 Task: Apply the filter to Enhance the mood of a rainy day photo.
Action: Mouse moved to (684, 239)
Screenshot: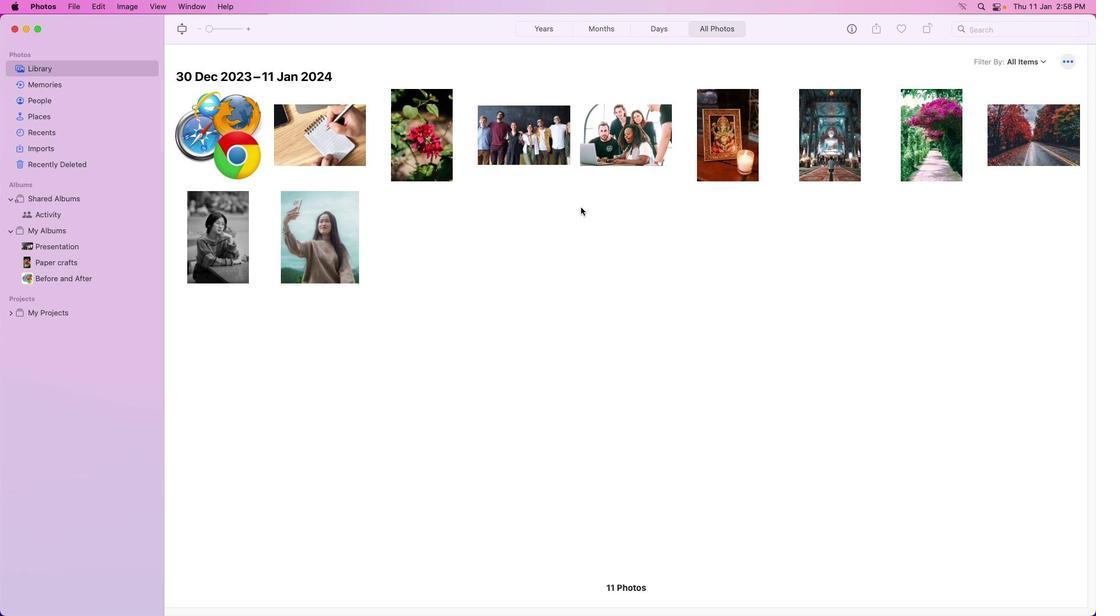 
Action: Mouse pressed left at (684, 239)
Screenshot: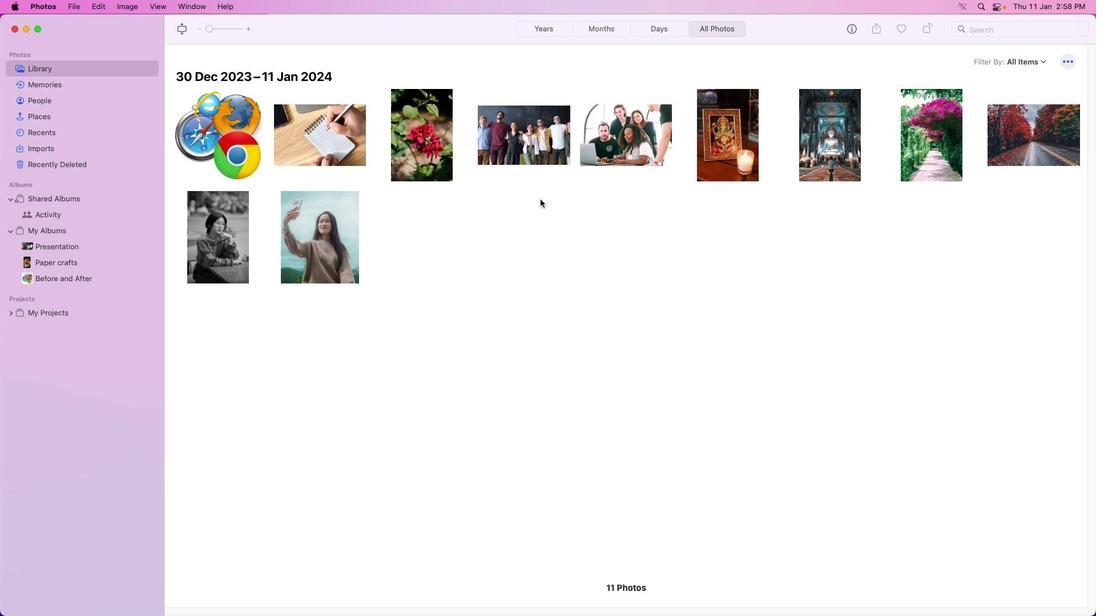 
Action: Mouse moved to (77, 7)
Screenshot: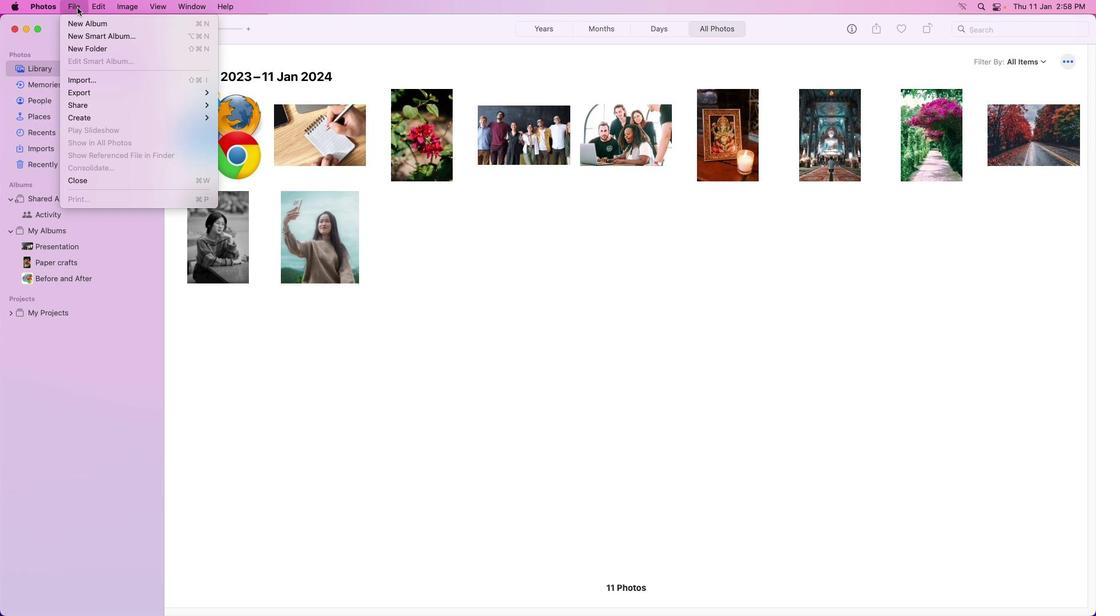 
Action: Mouse pressed left at (77, 7)
Screenshot: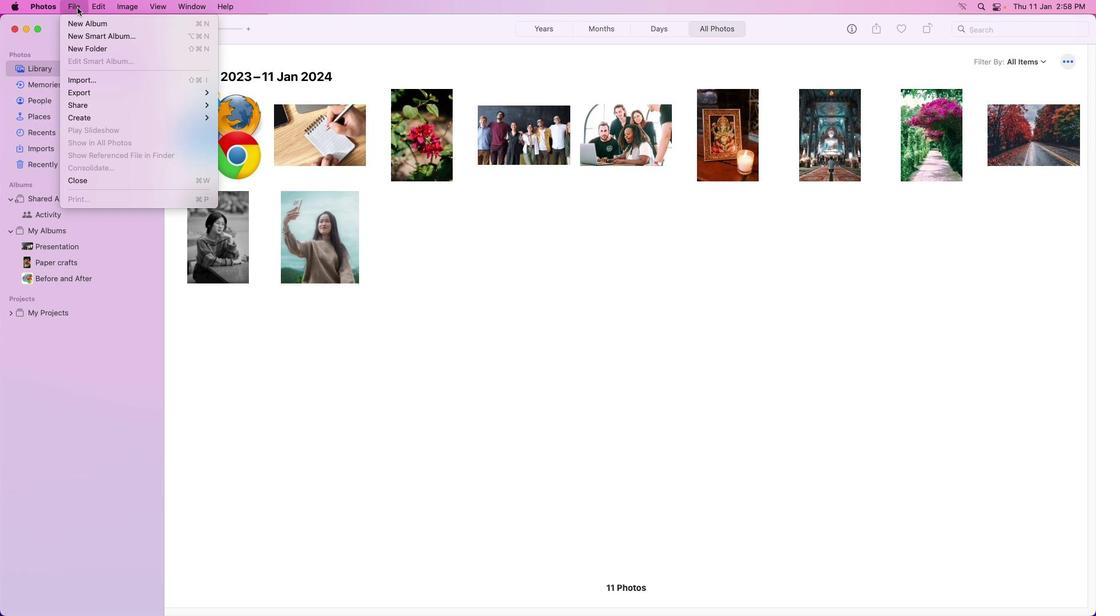 
Action: Mouse moved to (109, 81)
Screenshot: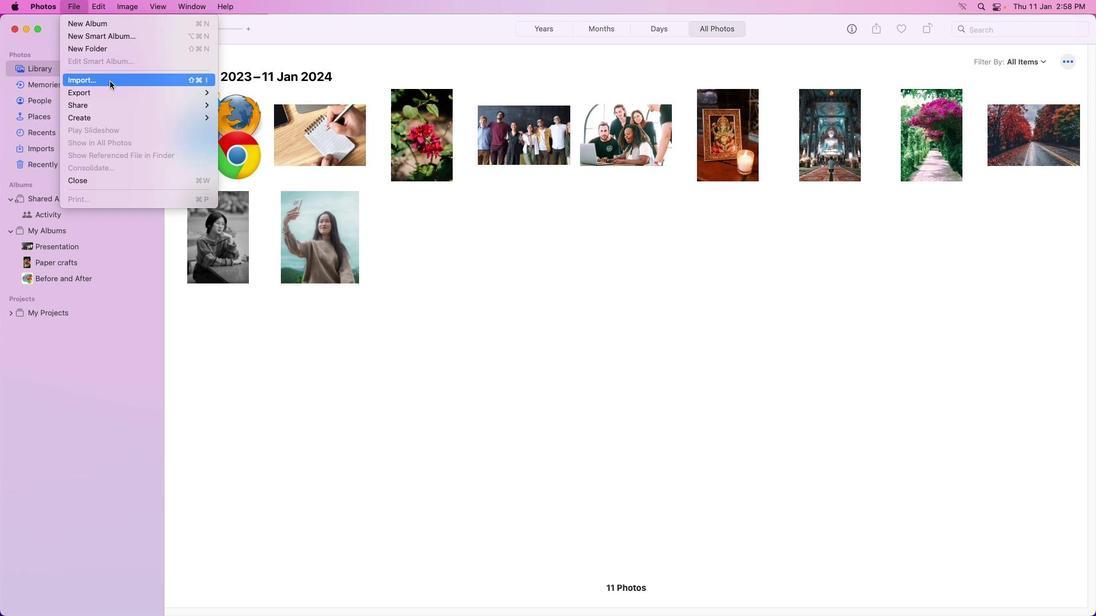 
Action: Mouse pressed left at (109, 81)
Screenshot: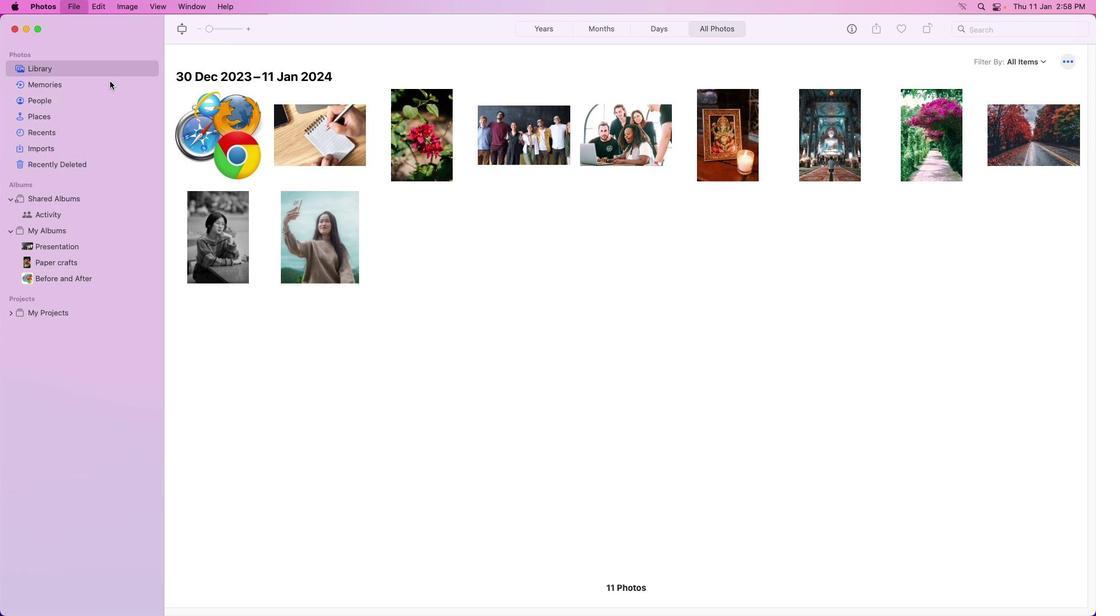 
Action: Mouse moved to (492, 275)
Screenshot: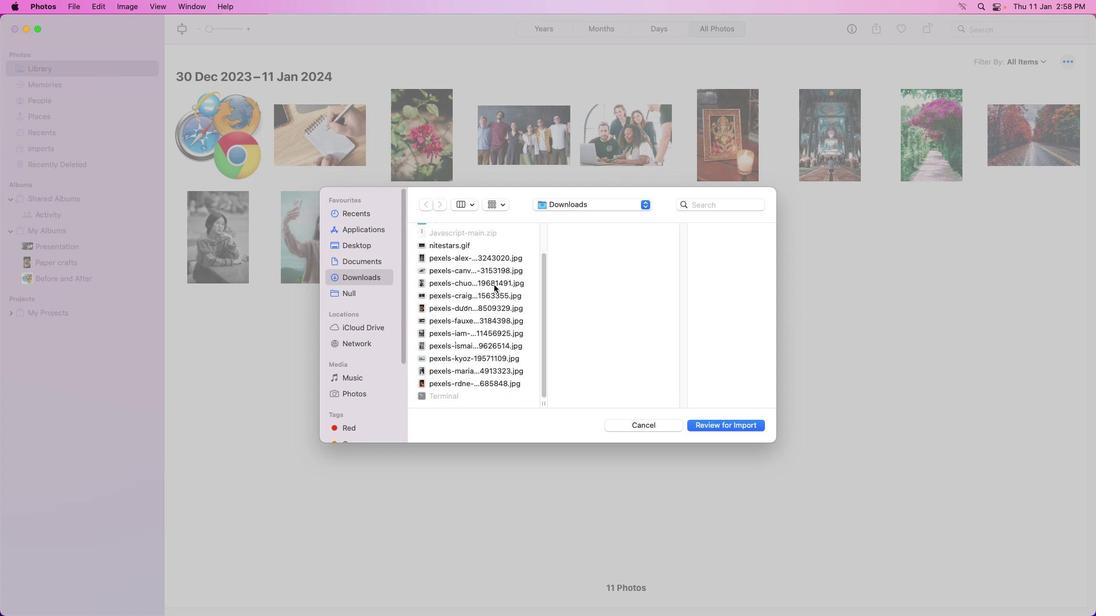 
Action: Mouse scrolled (492, 275) with delta (0, 0)
Screenshot: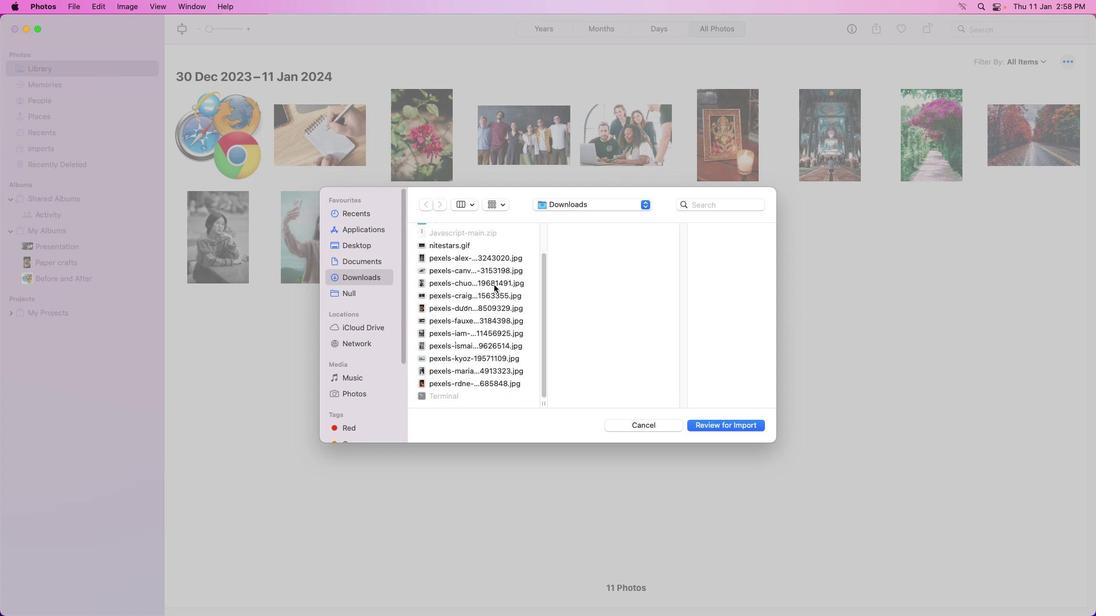 
Action: Mouse moved to (493, 278)
Screenshot: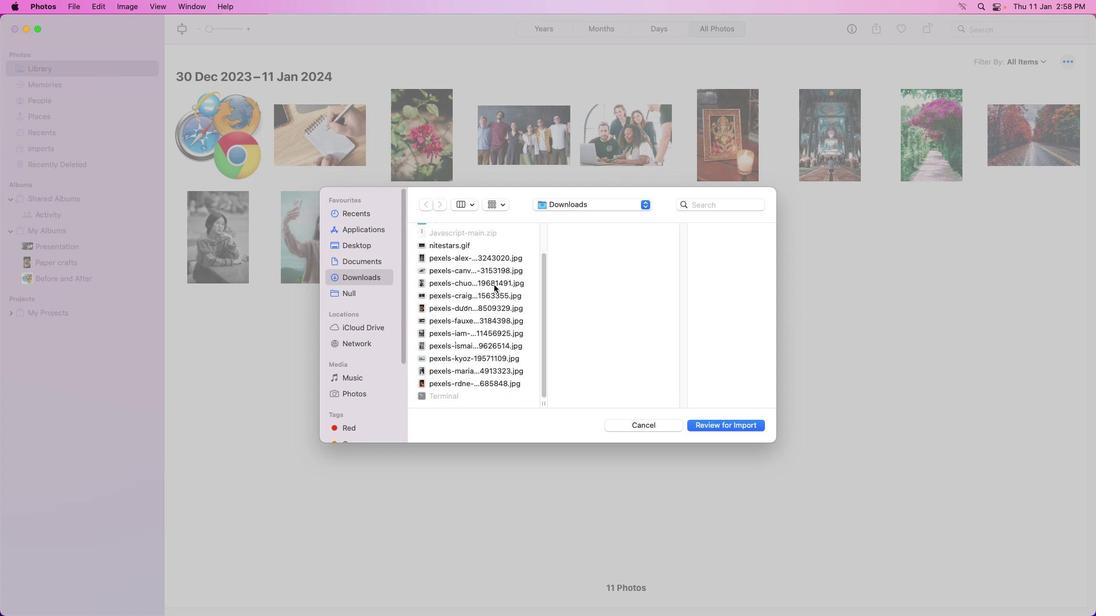 
Action: Mouse scrolled (493, 278) with delta (0, 0)
Screenshot: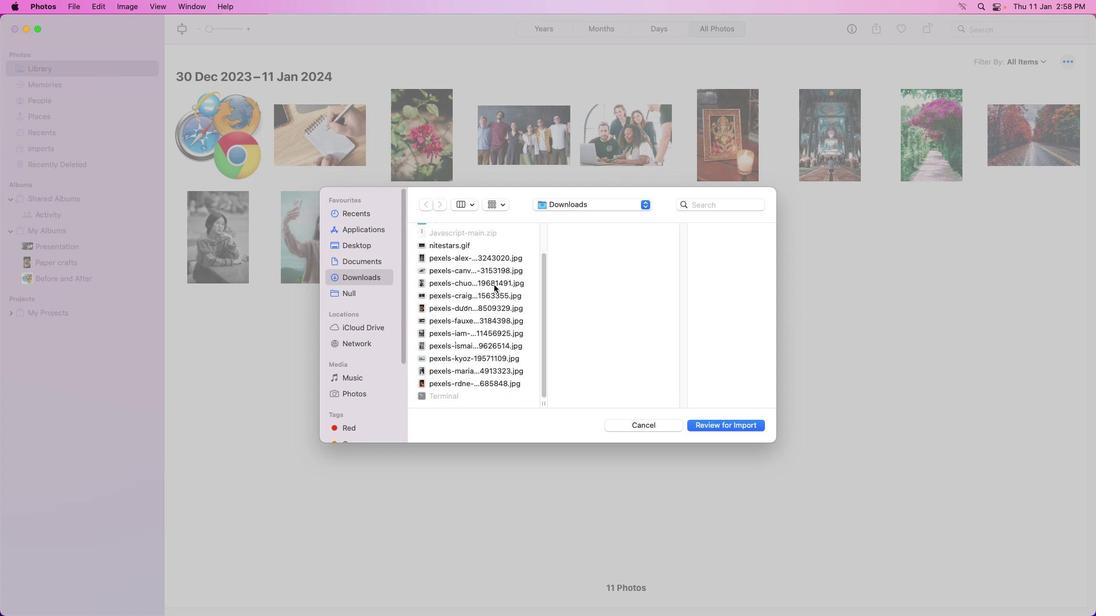 
Action: Mouse moved to (494, 280)
Screenshot: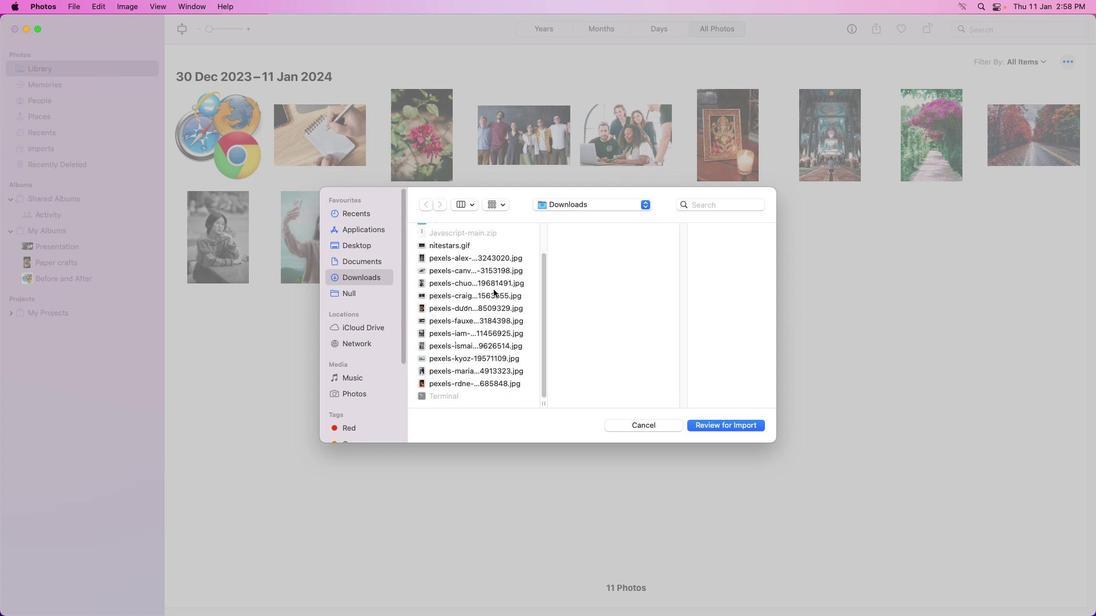 
Action: Mouse scrolled (494, 280) with delta (0, -1)
Screenshot: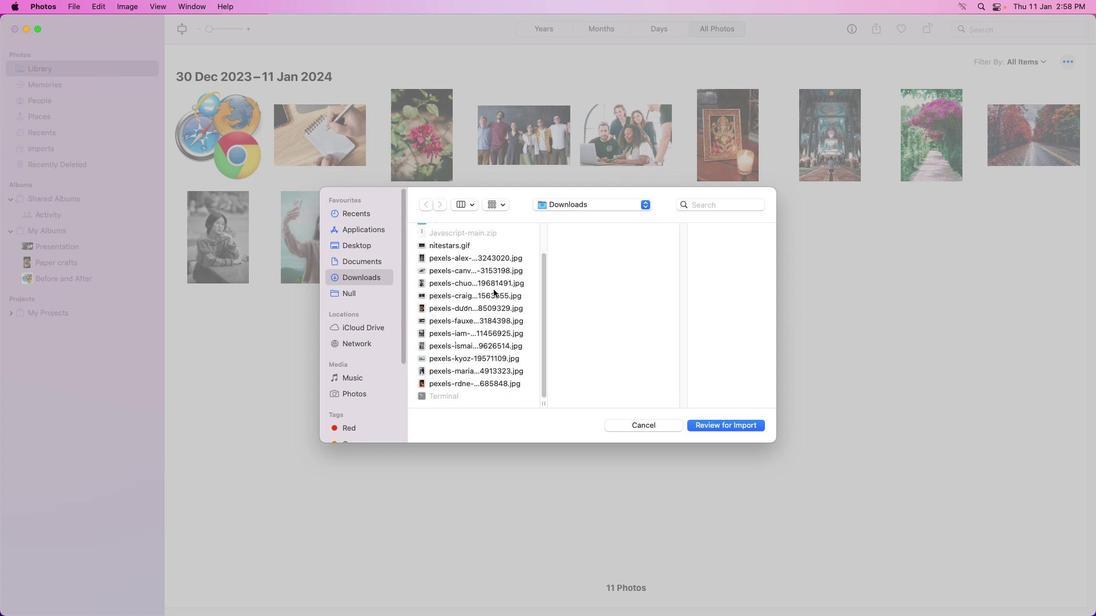 
Action: Mouse moved to (494, 281)
Screenshot: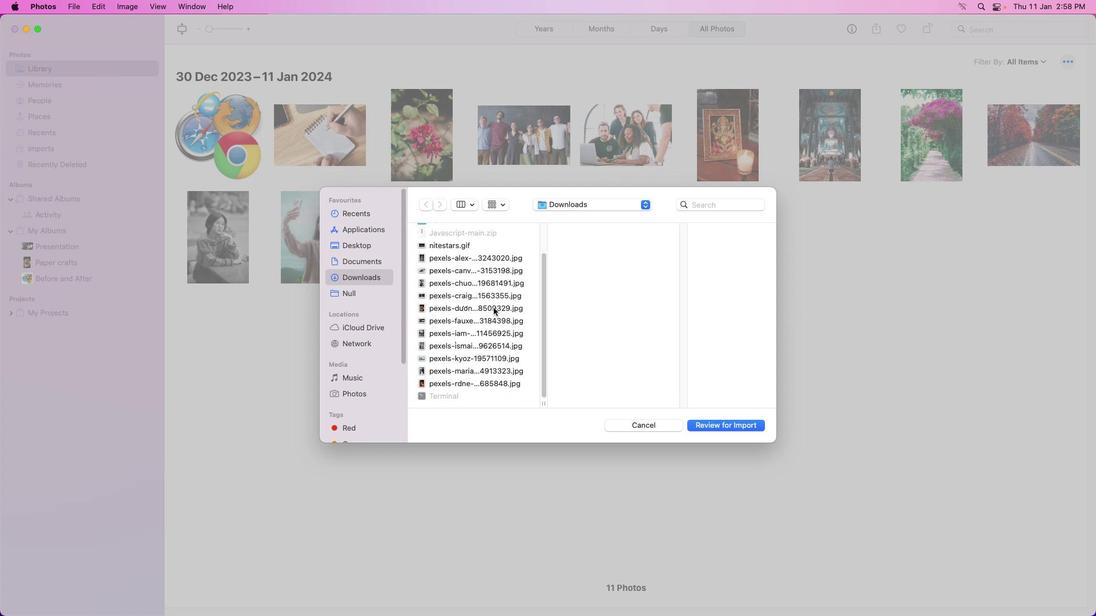 
Action: Mouse scrolled (494, 281) with delta (0, -2)
Screenshot: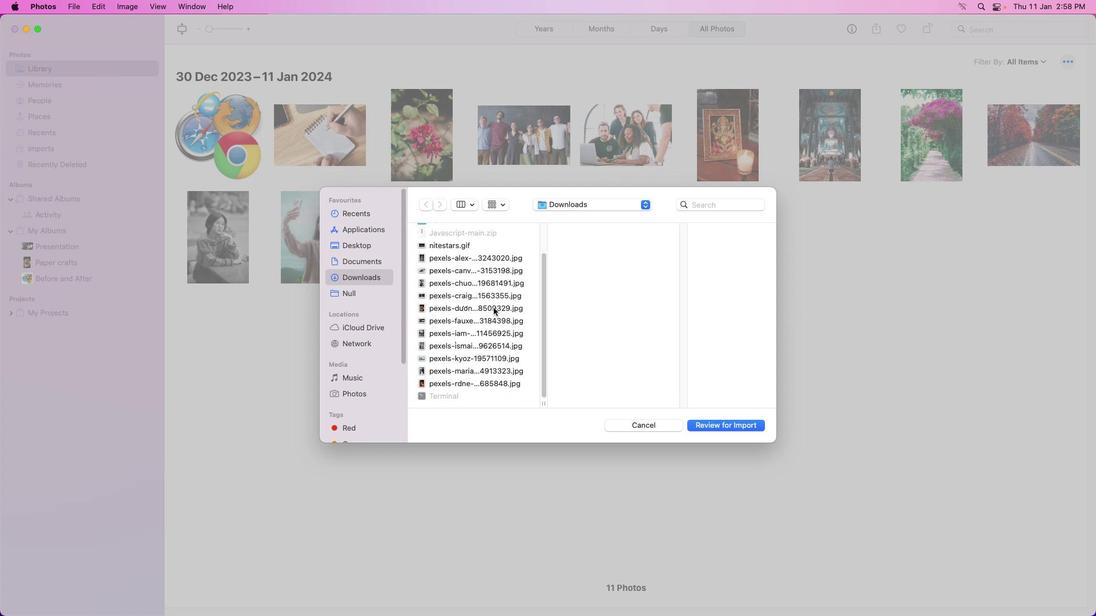 
Action: Mouse moved to (494, 282)
Screenshot: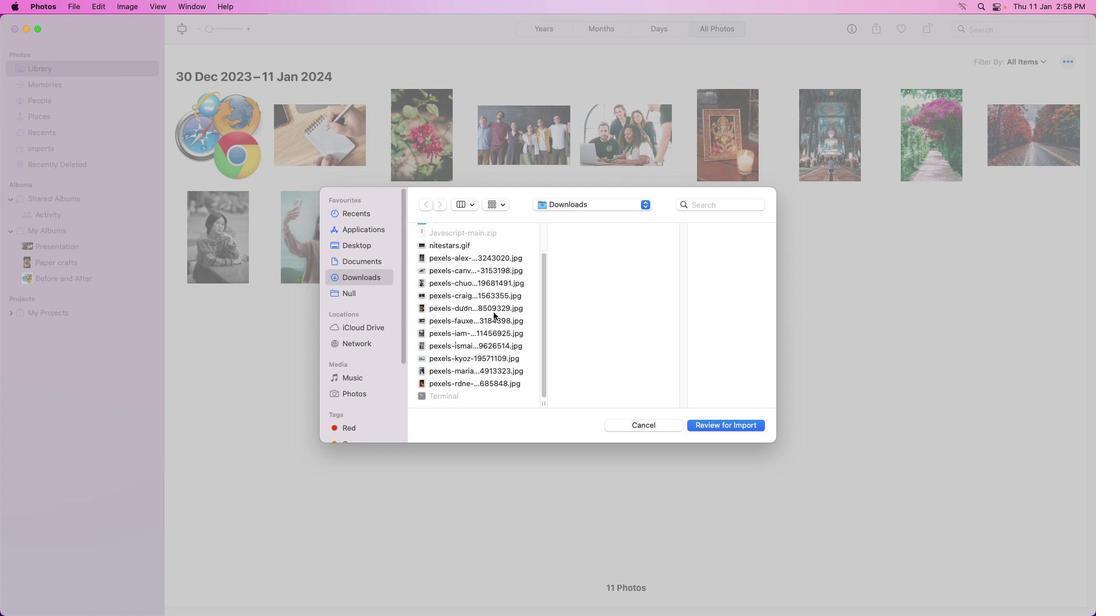 
Action: Mouse scrolled (494, 282) with delta (0, -2)
Screenshot: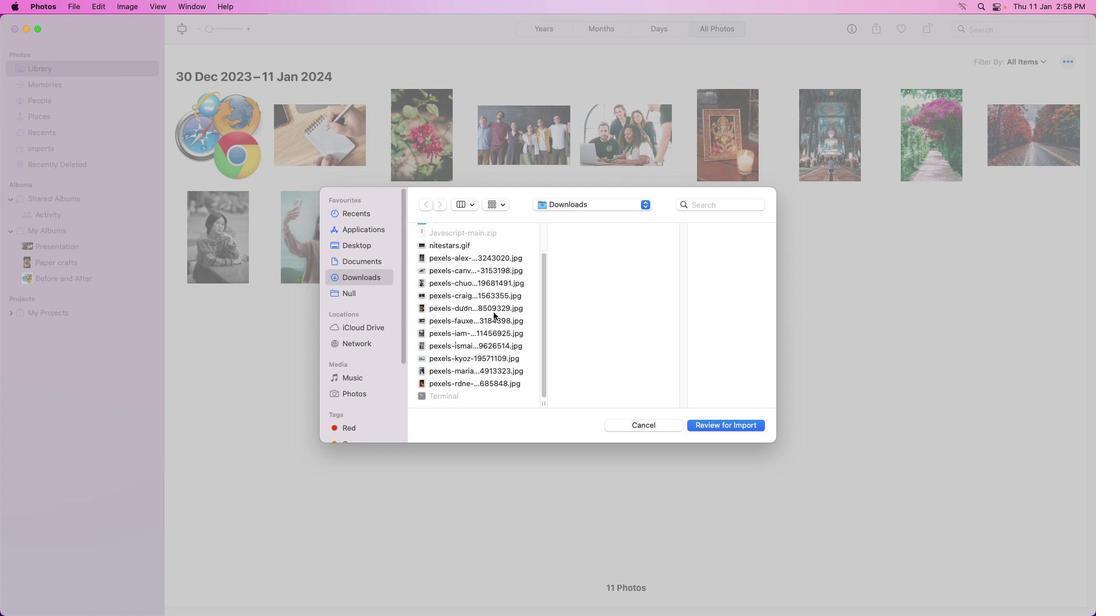 
Action: Mouse moved to (494, 282)
Screenshot: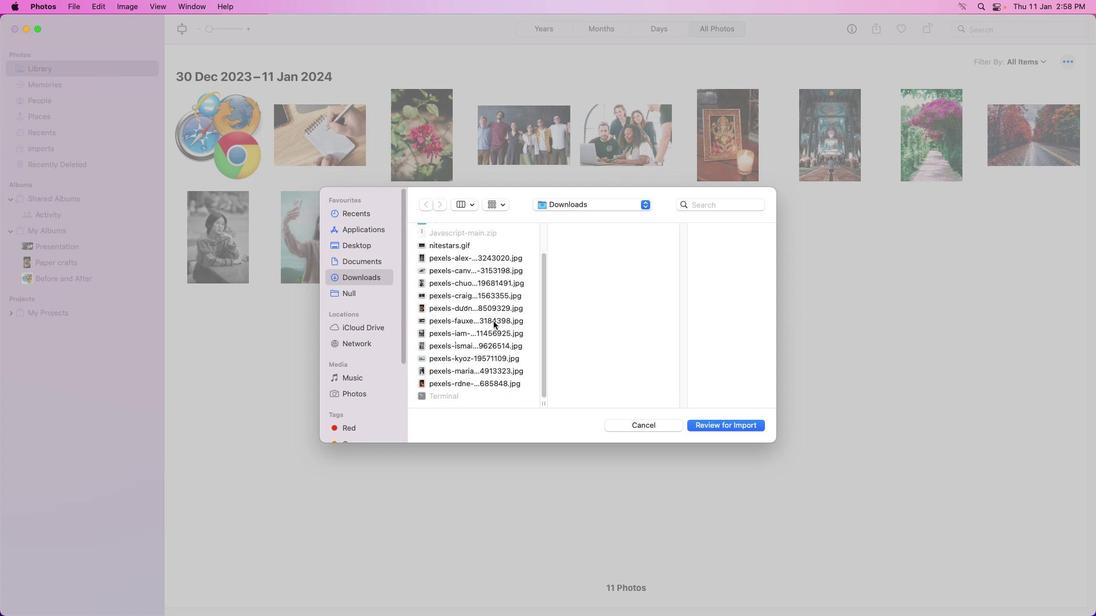 
Action: Mouse scrolled (494, 282) with delta (0, -2)
Screenshot: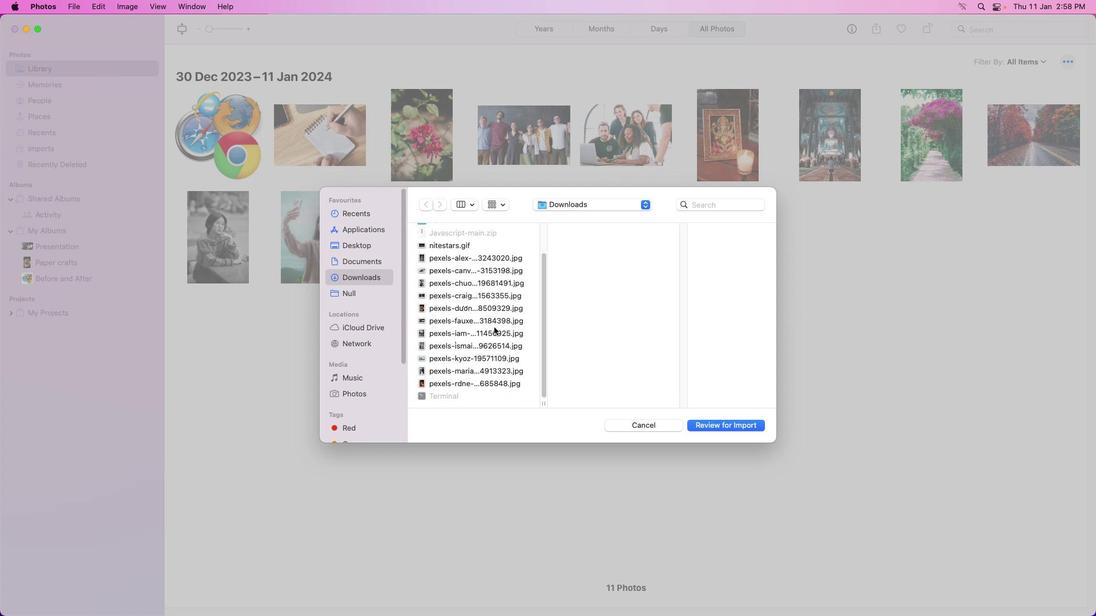 
Action: Mouse moved to (493, 308)
Screenshot: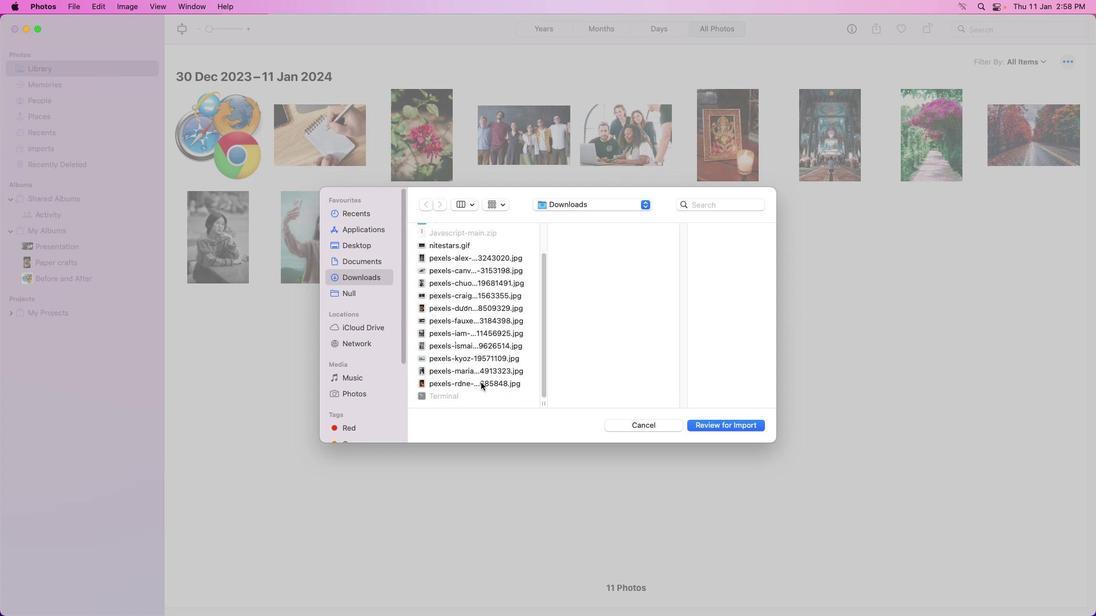 
Action: Mouse scrolled (493, 308) with delta (0, 0)
Screenshot: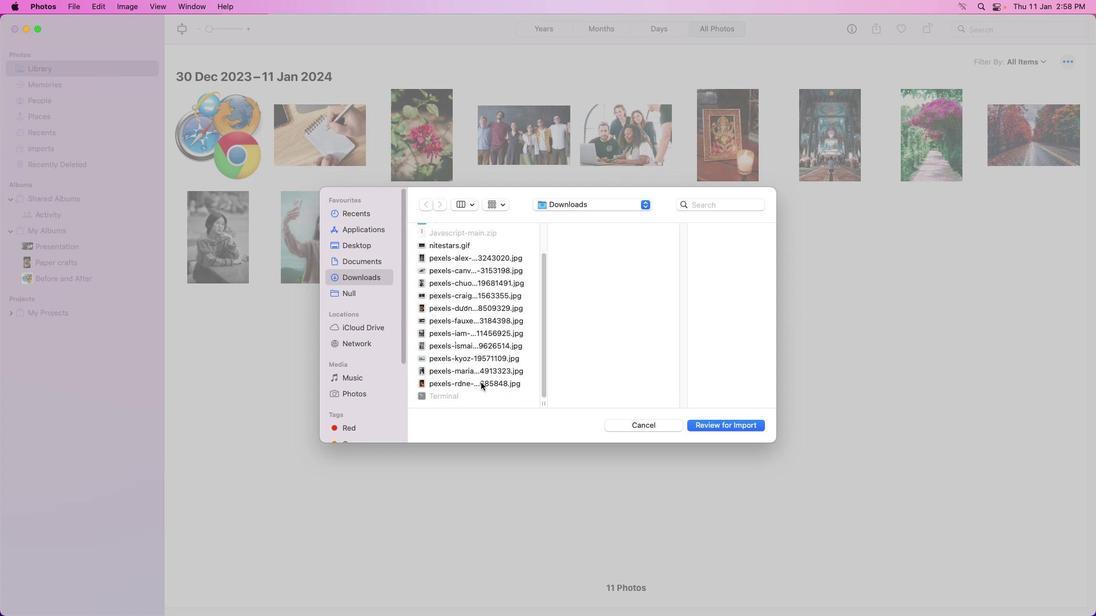 
Action: Mouse moved to (493, 315)
Screenshot: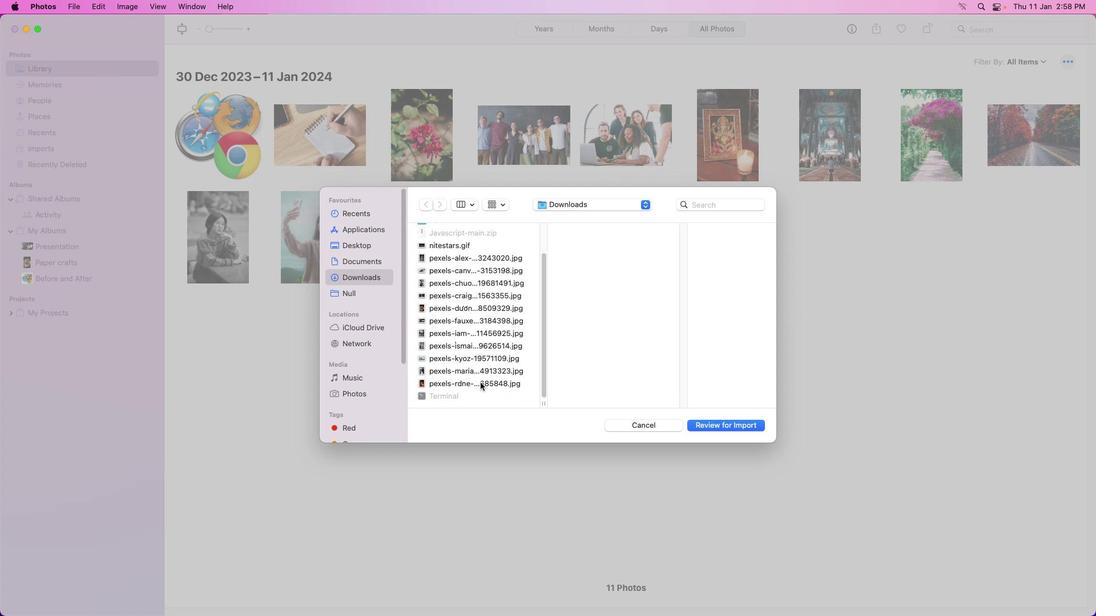
Action: Mouse scrolled (493, 315) with delta (0, 0)
Screenshot: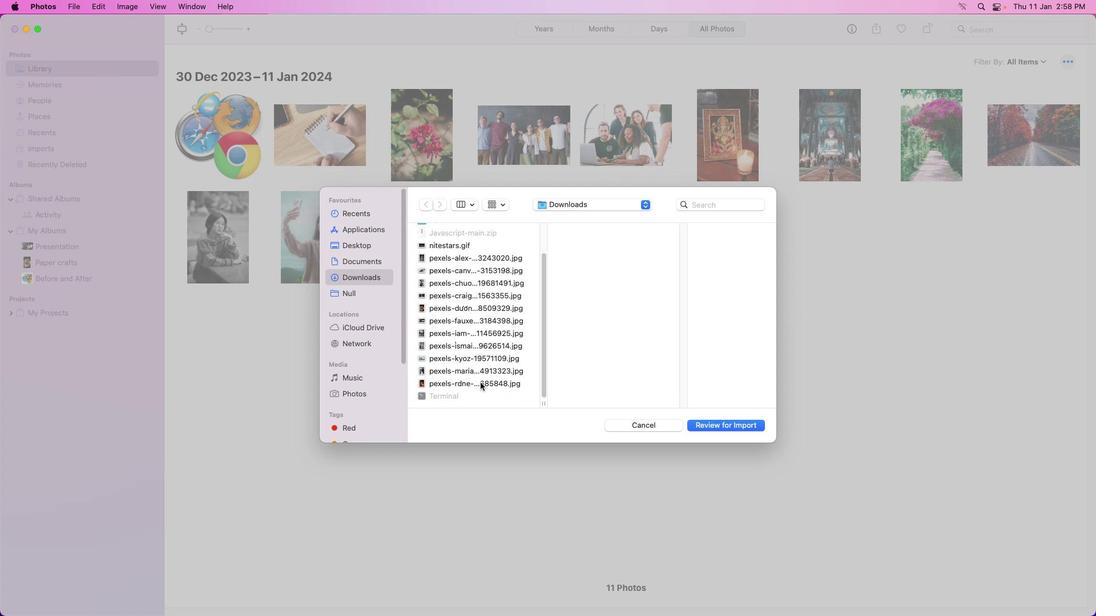 
Action: Mouse moved to (493, 326)
Screenshot: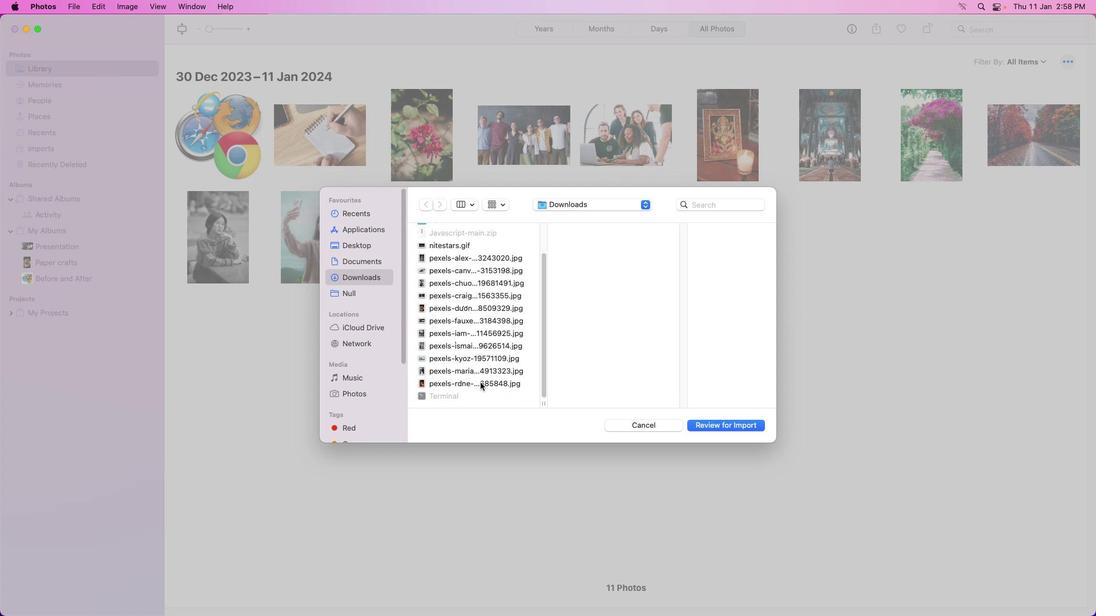 
Action: Mouse scrolled (493, 326) with delta (0, -1)
Screenshot: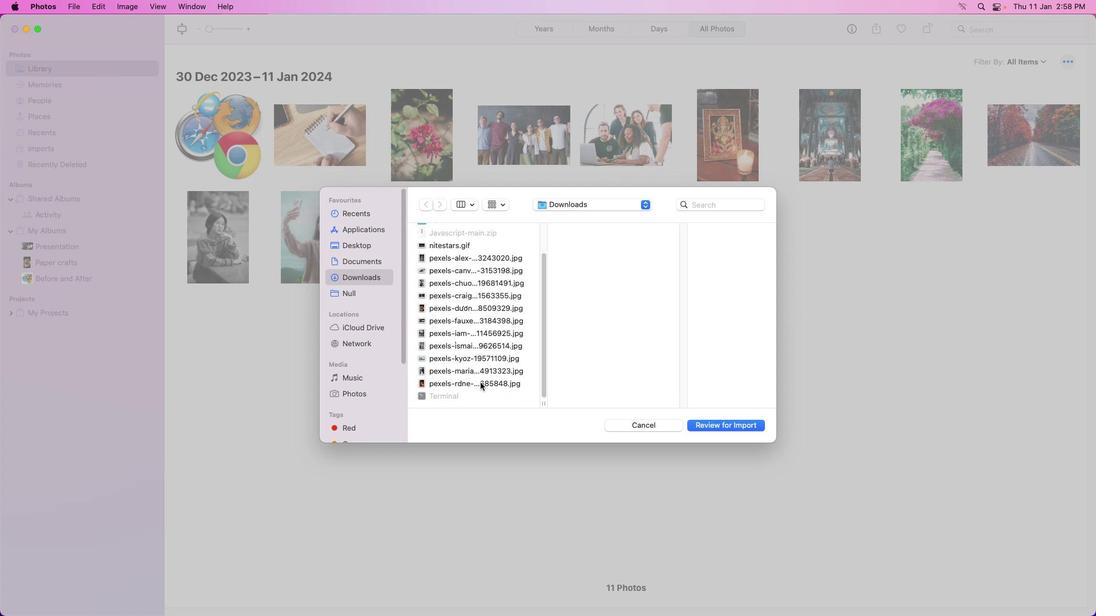
Action: Mouse moved to (495, 334)
Screenshot: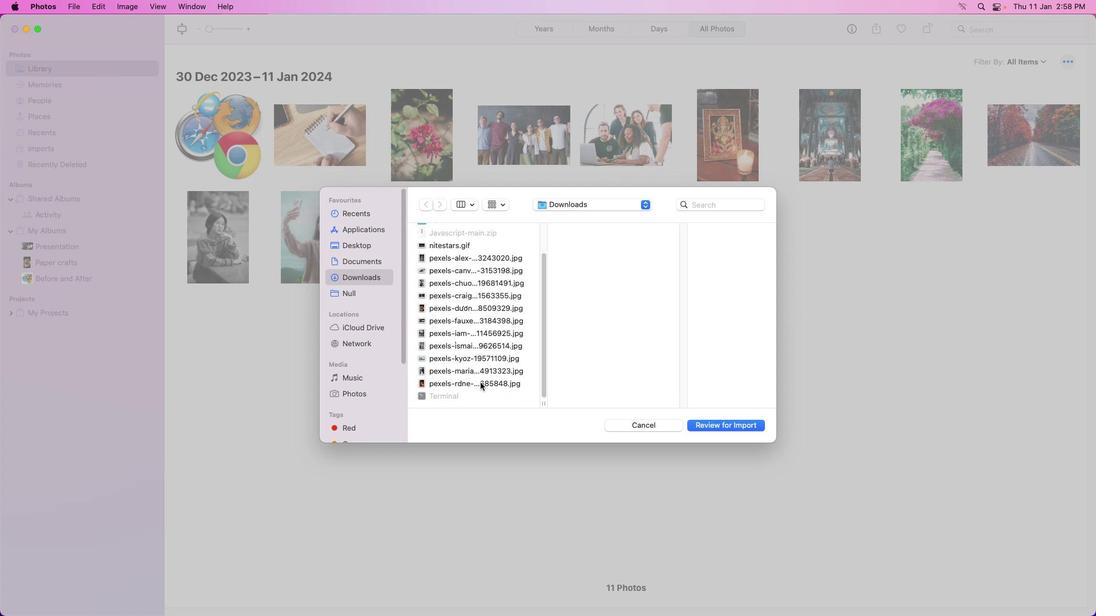 
Action: Mouse scrolled (495, 334) with delta (0, -2)
Screenshot: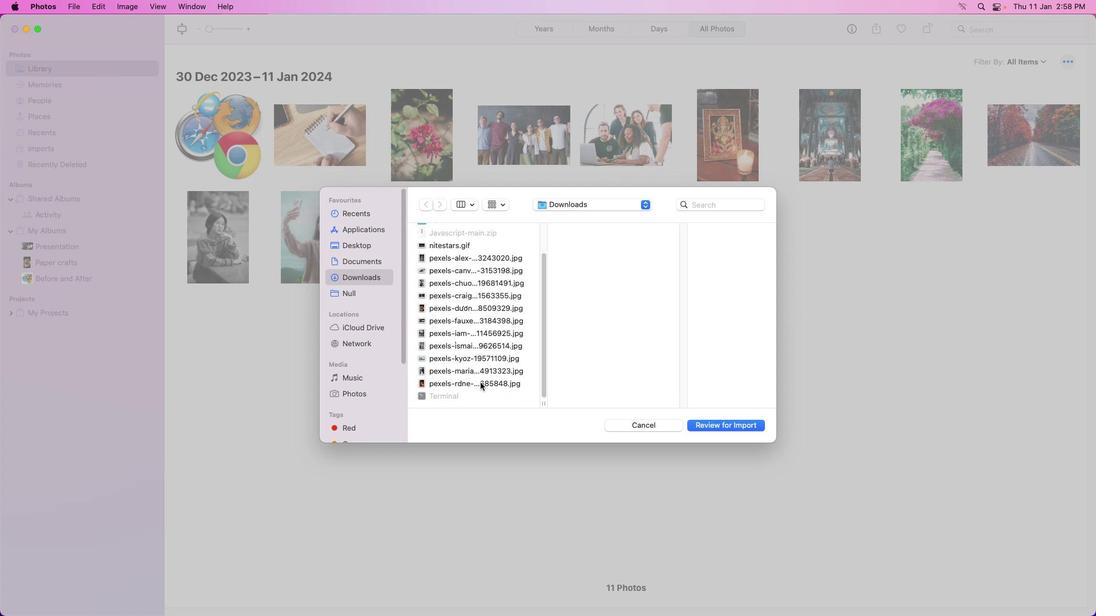 
Action: Mouse moved to (480, 383)
Screenshot: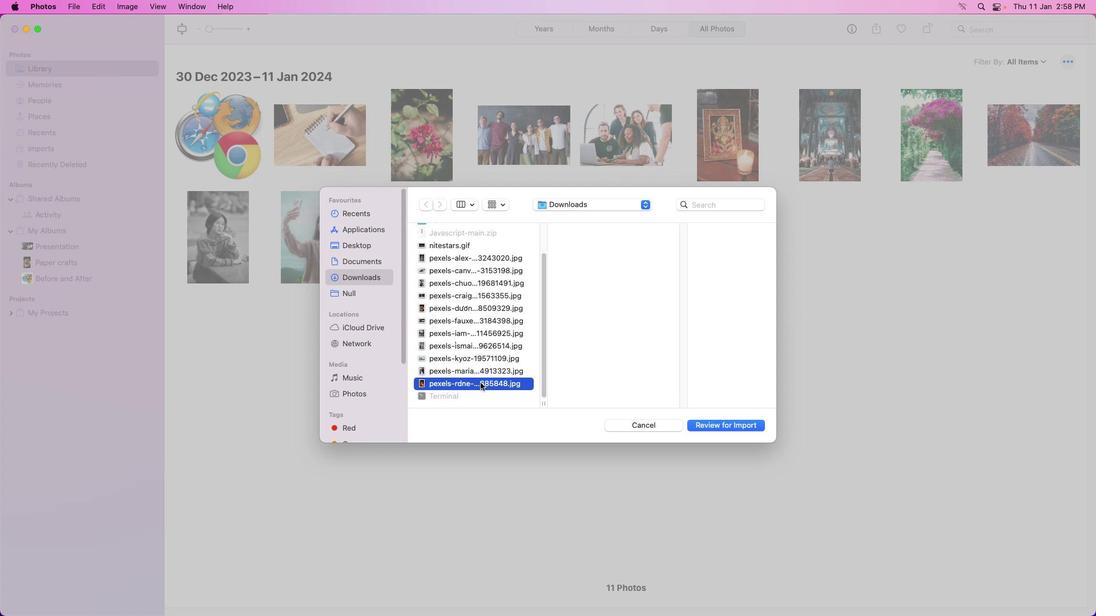 
Action: Mouse pressed left at (480, 383)
Screenshot: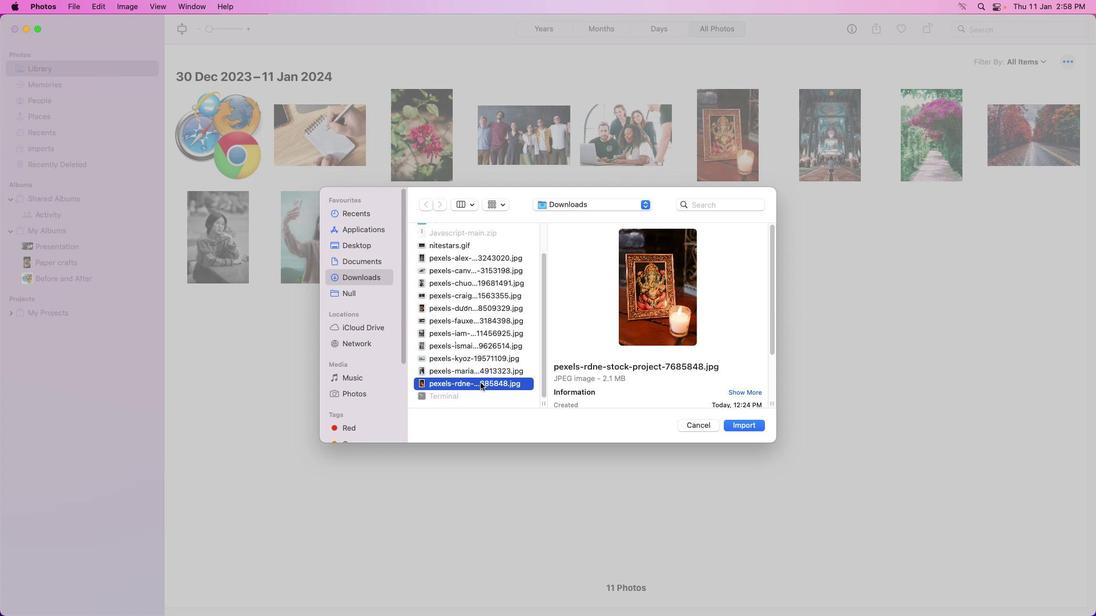 
Action: Mouse moved to (481, 362)
Screenshot: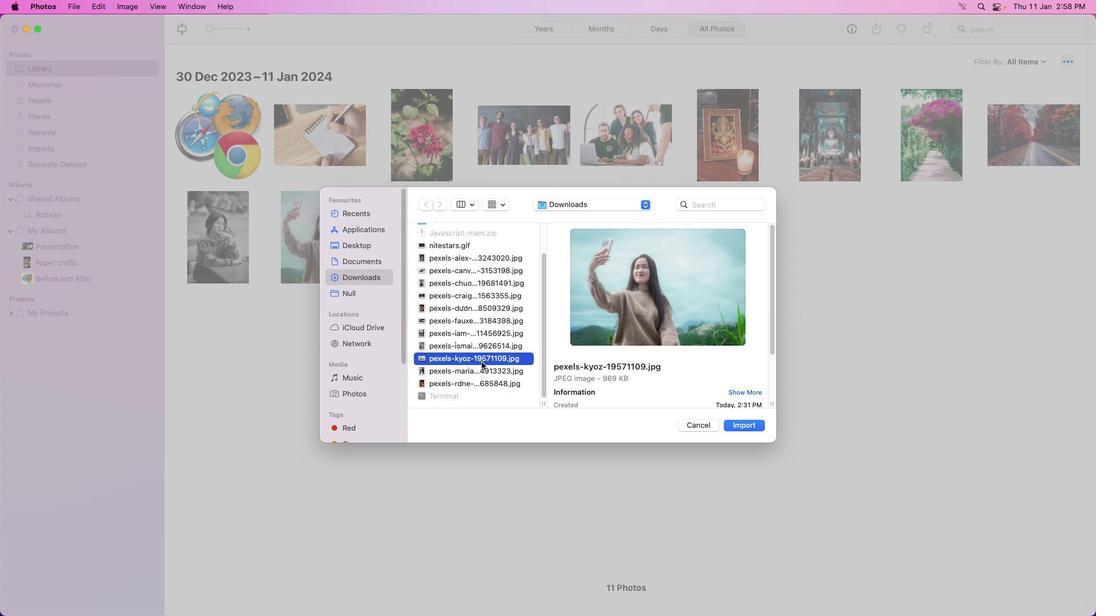 
Action: Mouse pressed left at (481, 362)
Screenshot: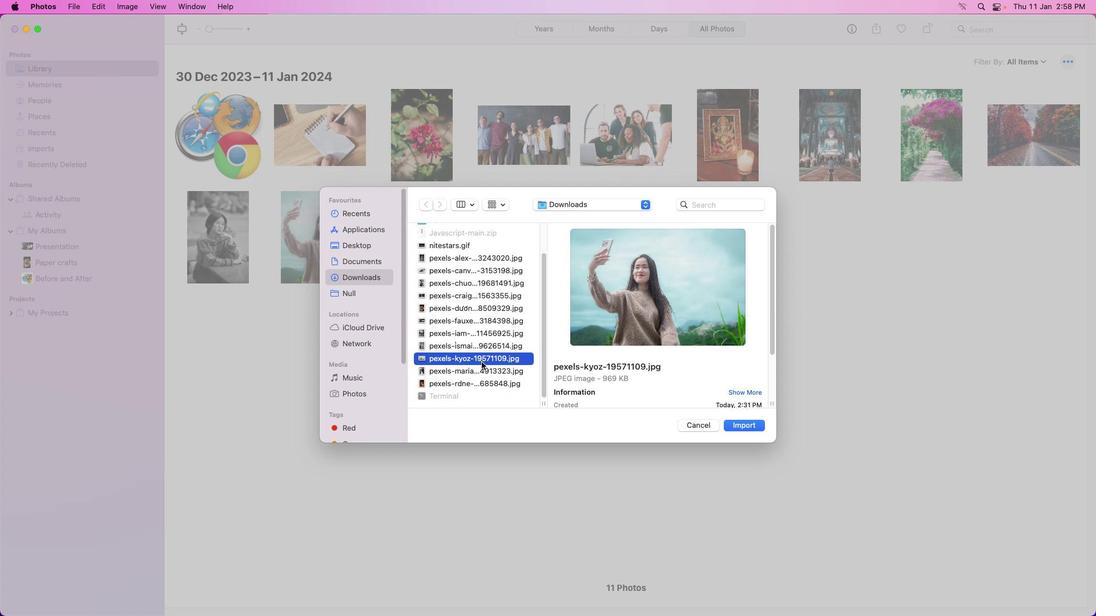 
Action: Mouse moved to (481, 346)
Screenshot: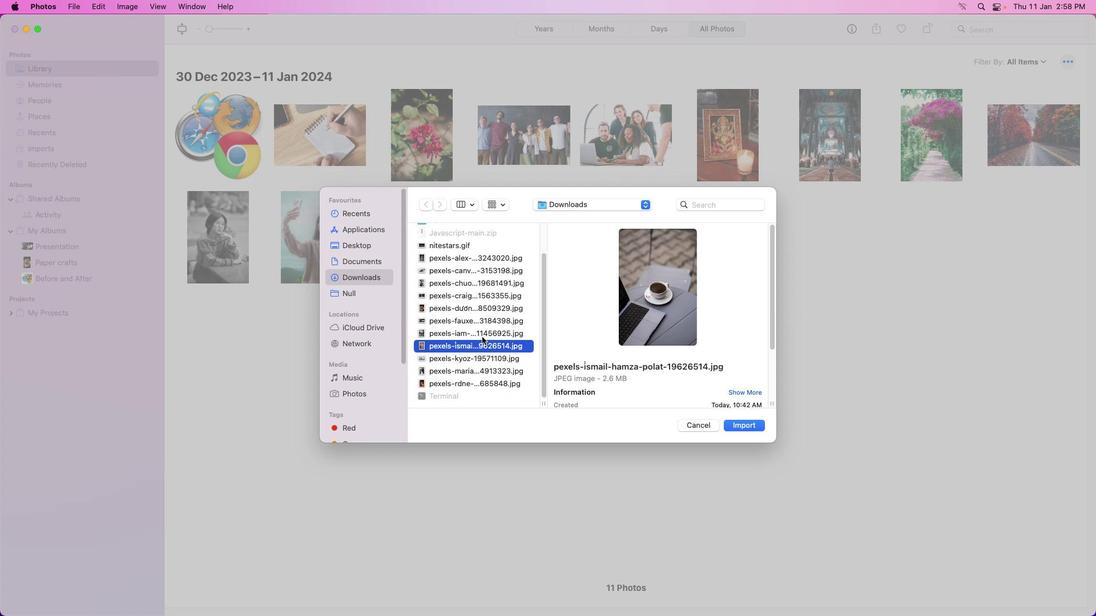 
Action: Mouse pressed left at (481, 346)
Screenshot: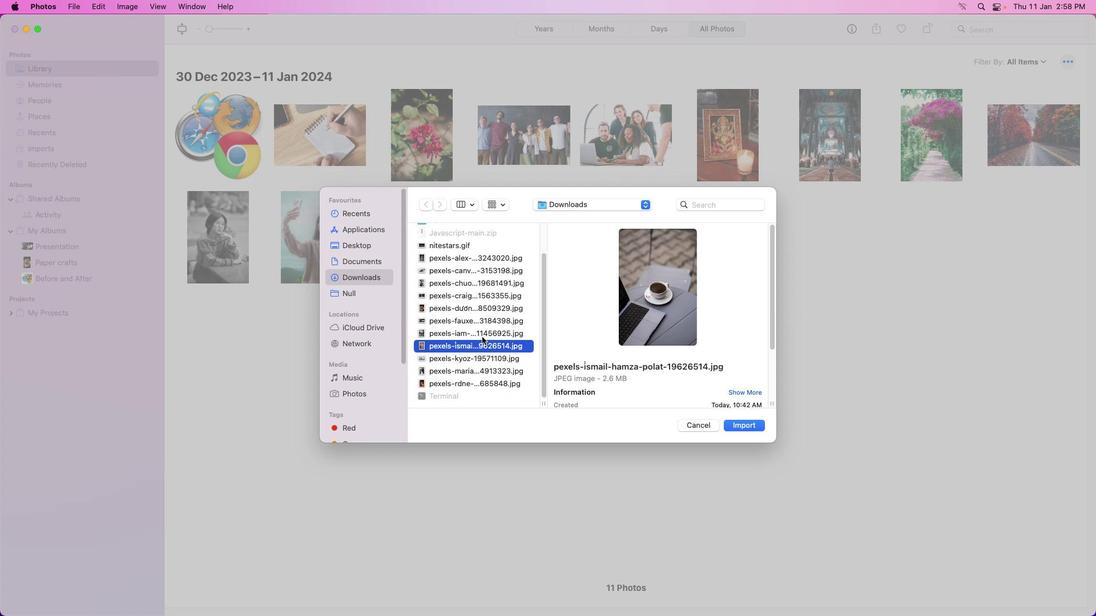 
Action: Mouse moved to (482, 338)
Screenshot: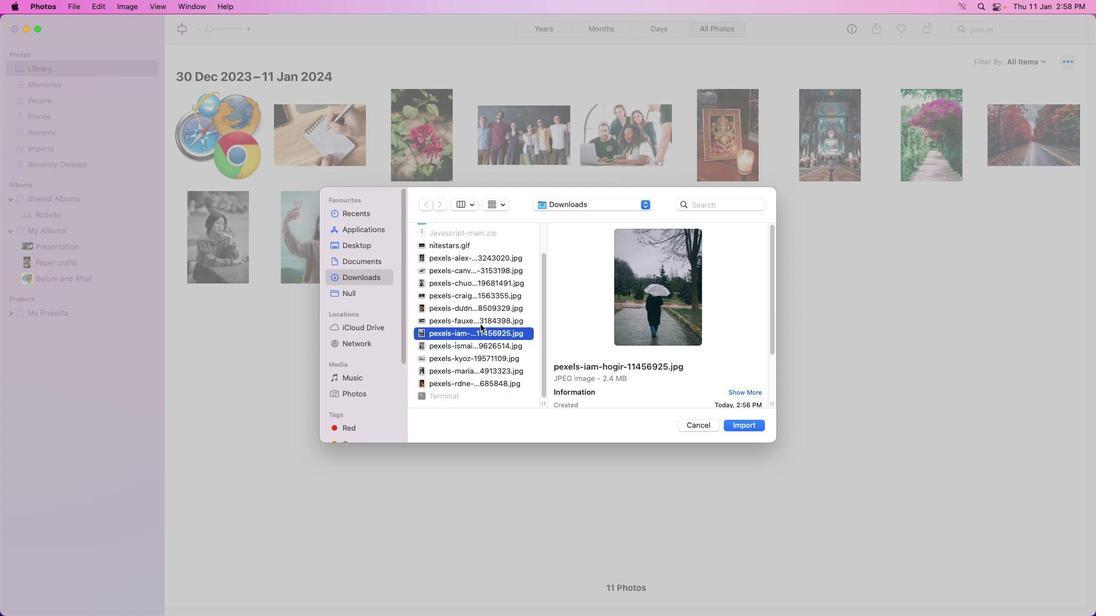 
Action: Mouse pressed left at (482, 338)
Screenshot: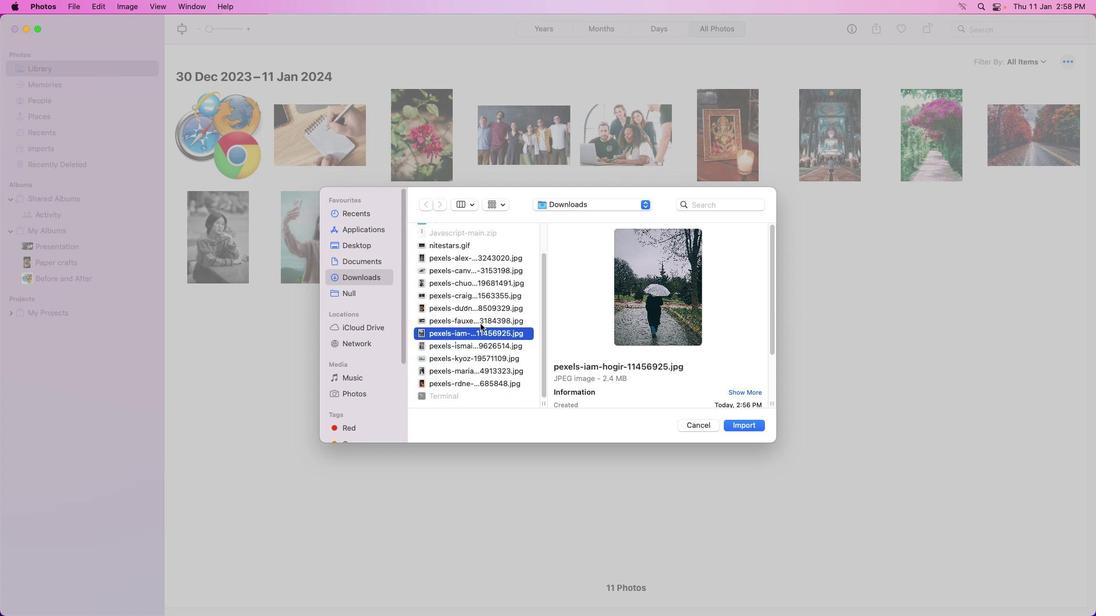 
Action: Mouse moved to (480, 323)
Screenshot: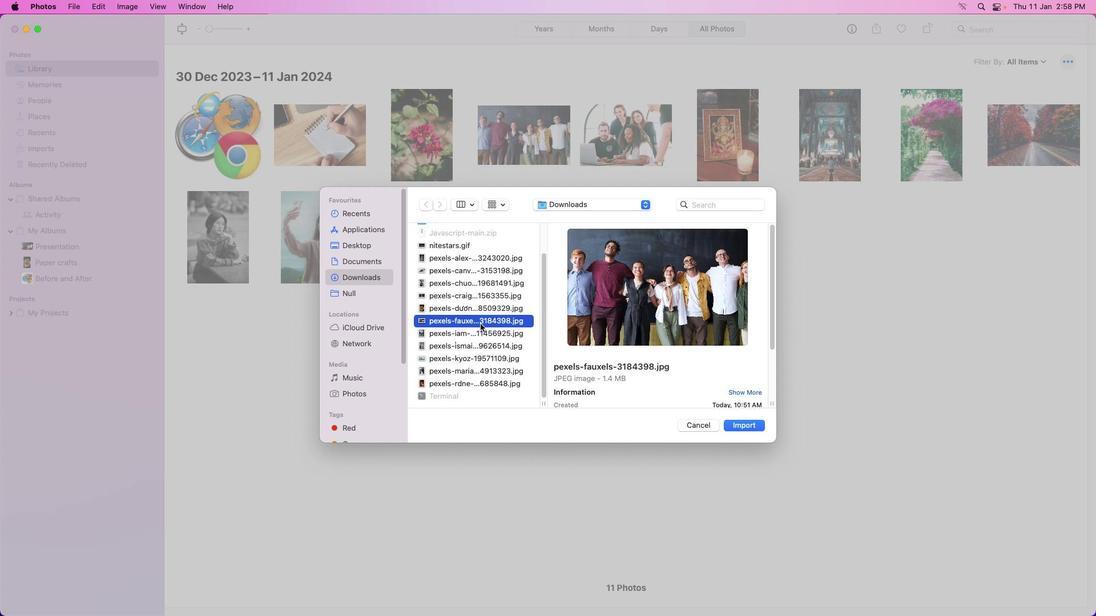 
Action: Mouse pressed left at (480, 323)
Screenshot: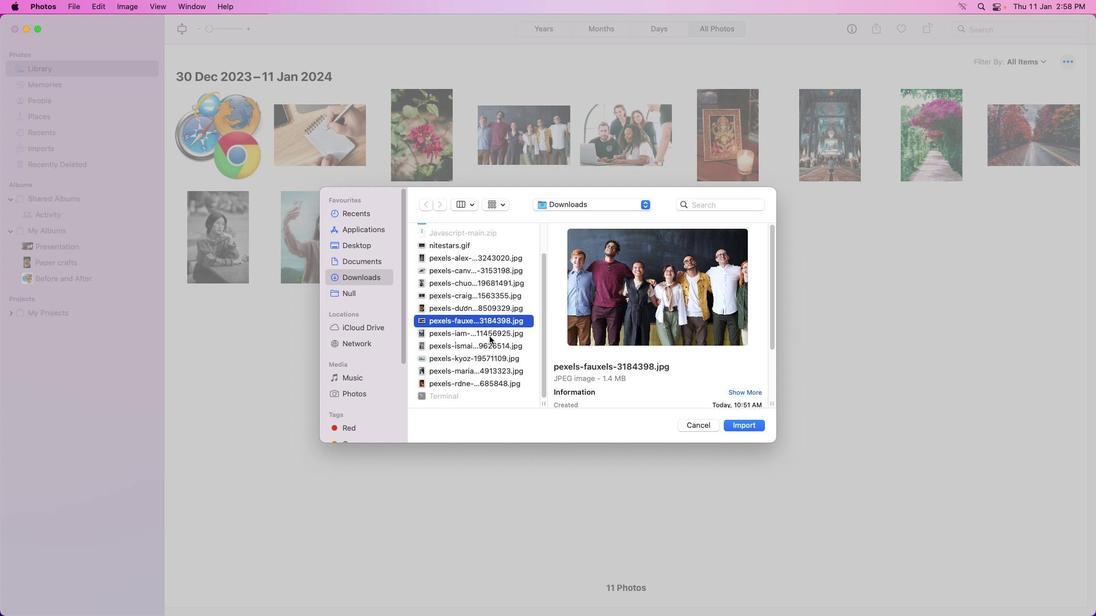 
Action: Mouse moved to (489, 336)
Screenshot: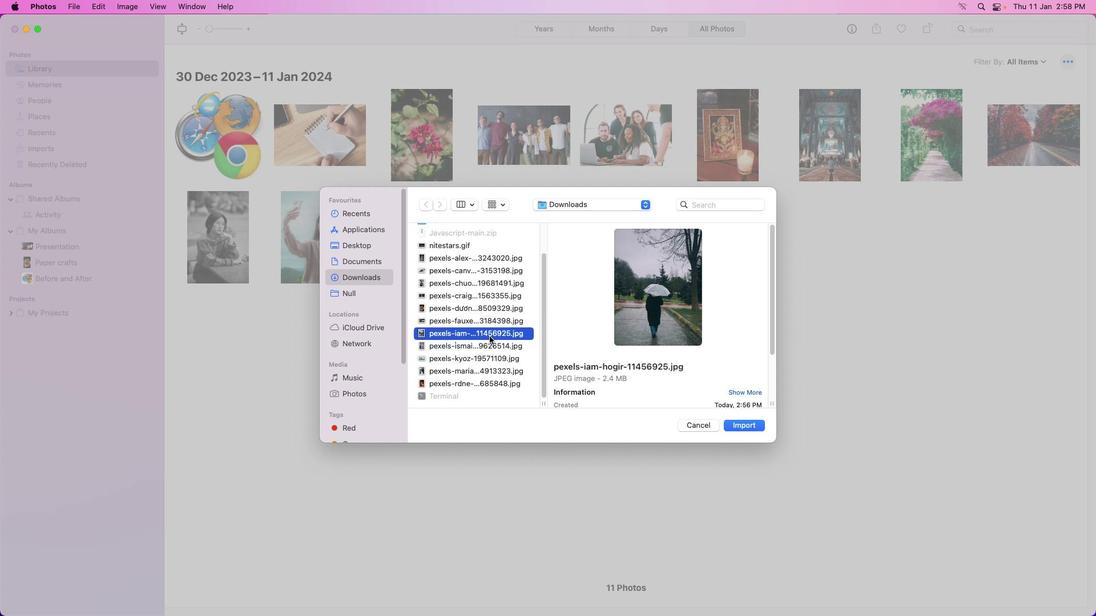 
Action: Mouse pressed left at (489, 336)
Screenshot: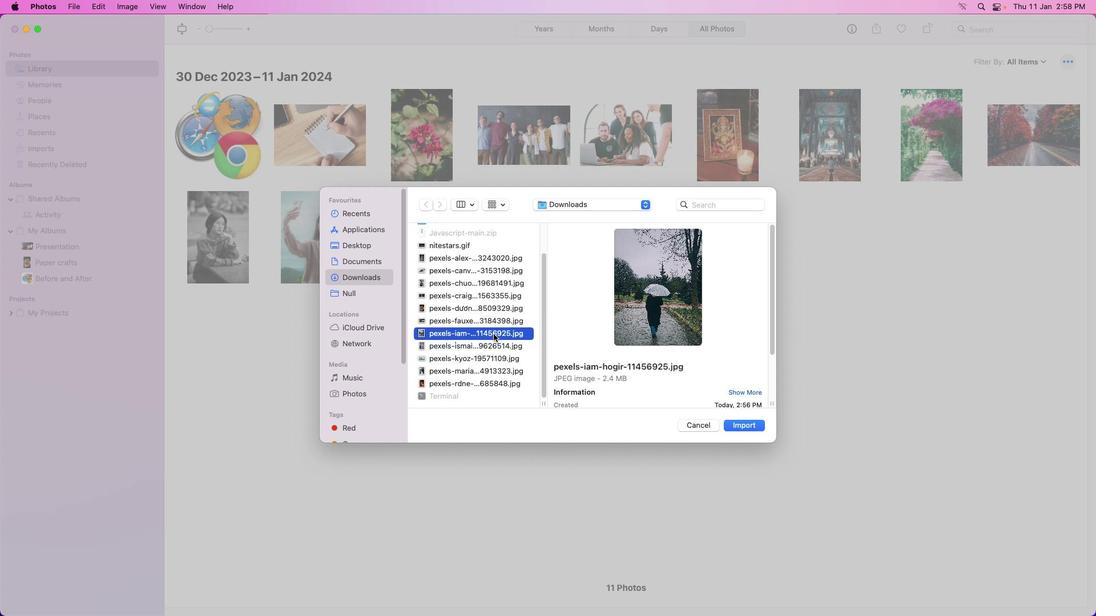 
Action: Mouse moved to (730, 426)
Screenshot: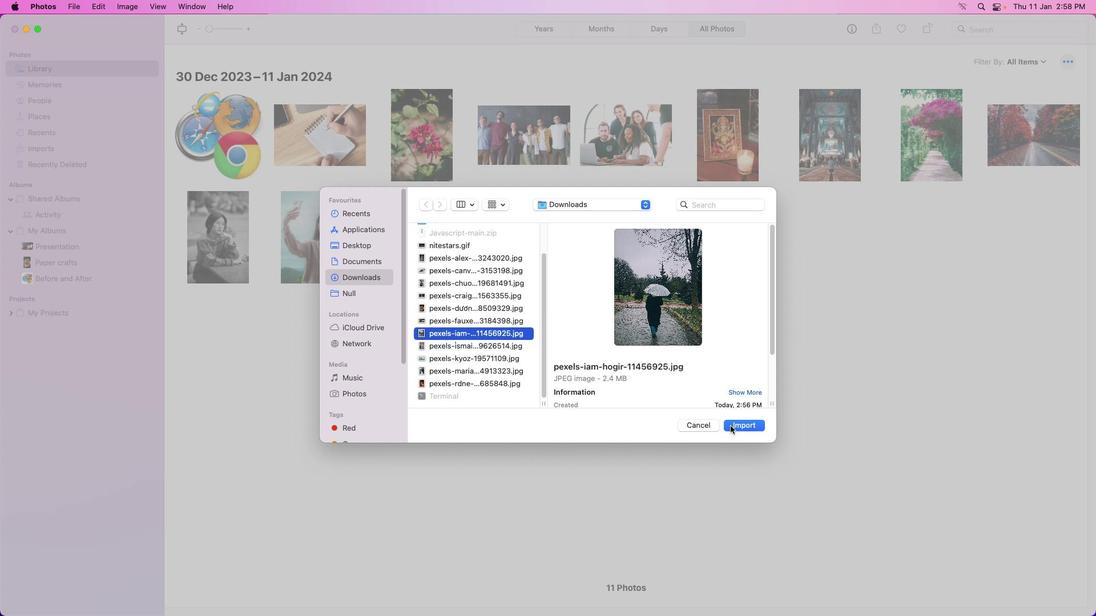
Action: Mouse pressed left at (730, 426)
Screenshot: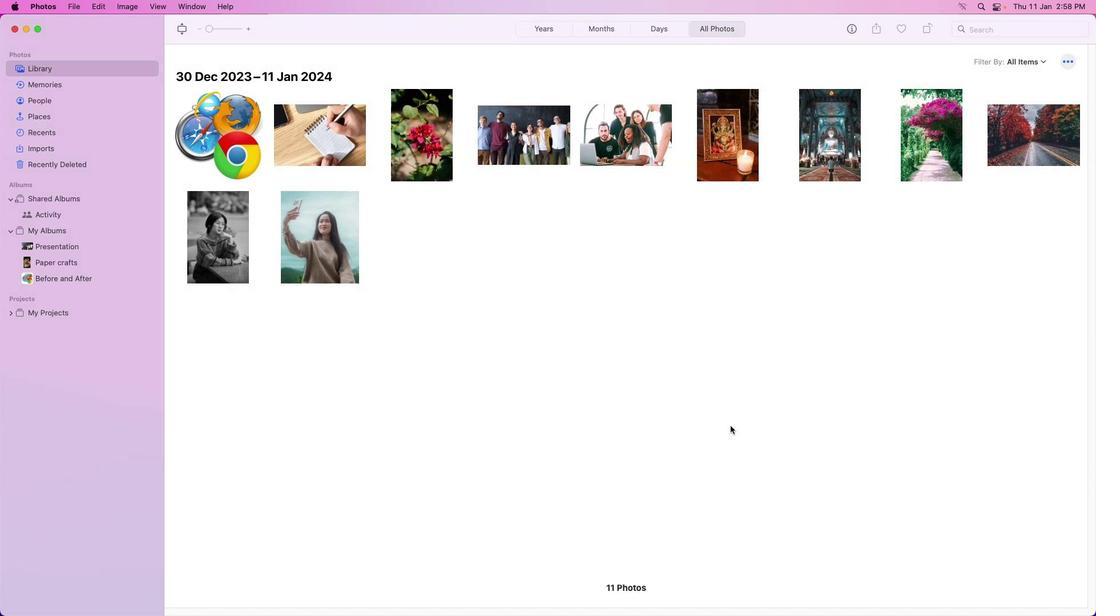 
Action: Mouse moved to (415, 240)
Screenshot: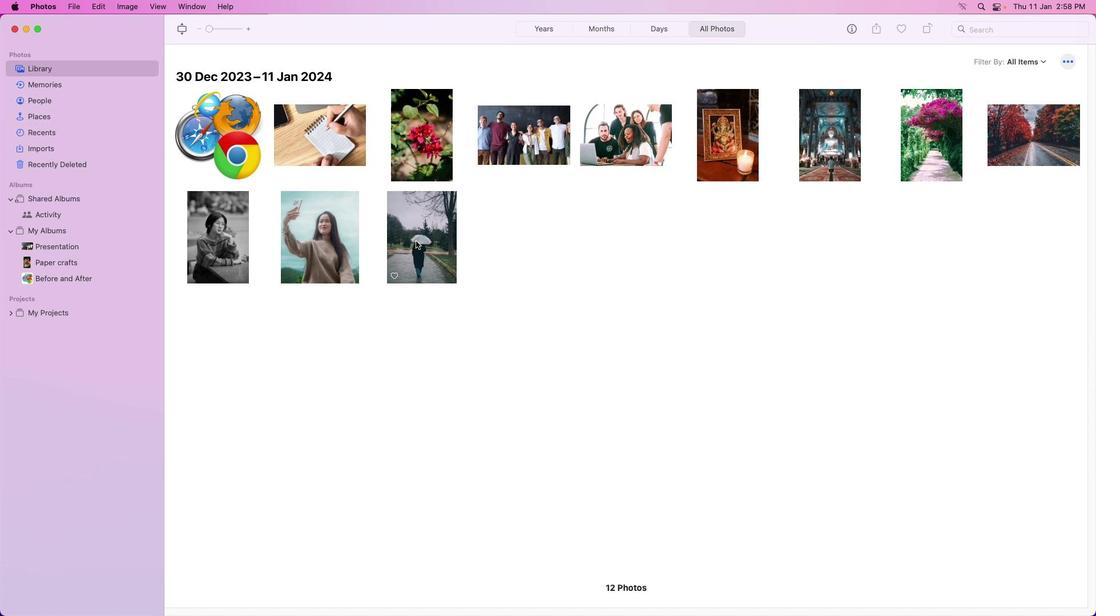 
Action: Mouse pressed left at (415, 240)
Screenshot: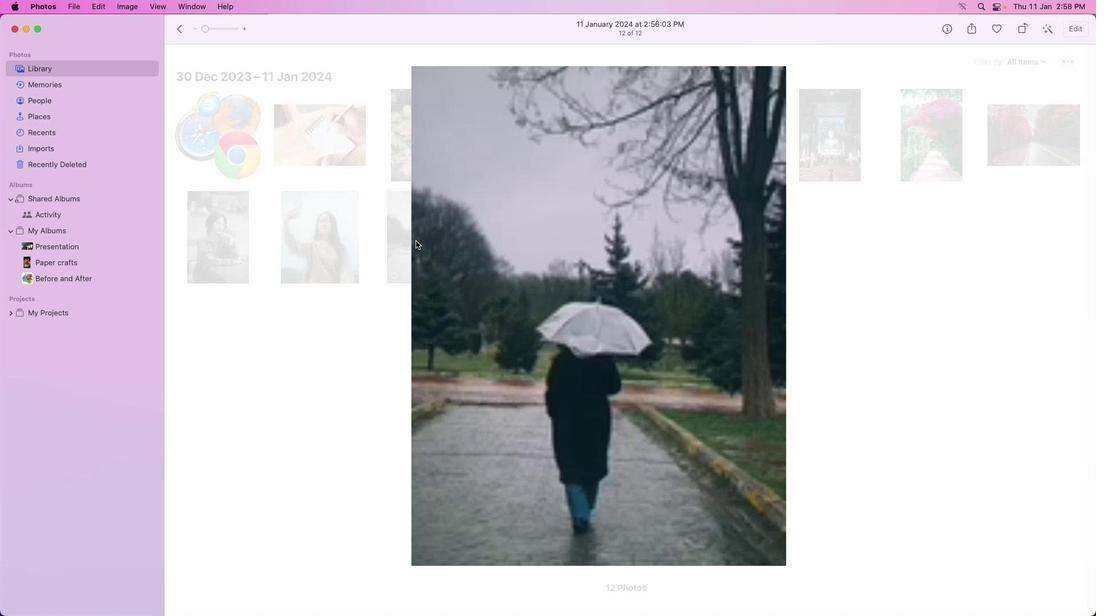 
Action: Mouse pressed left at (415, 240)
Screenshot: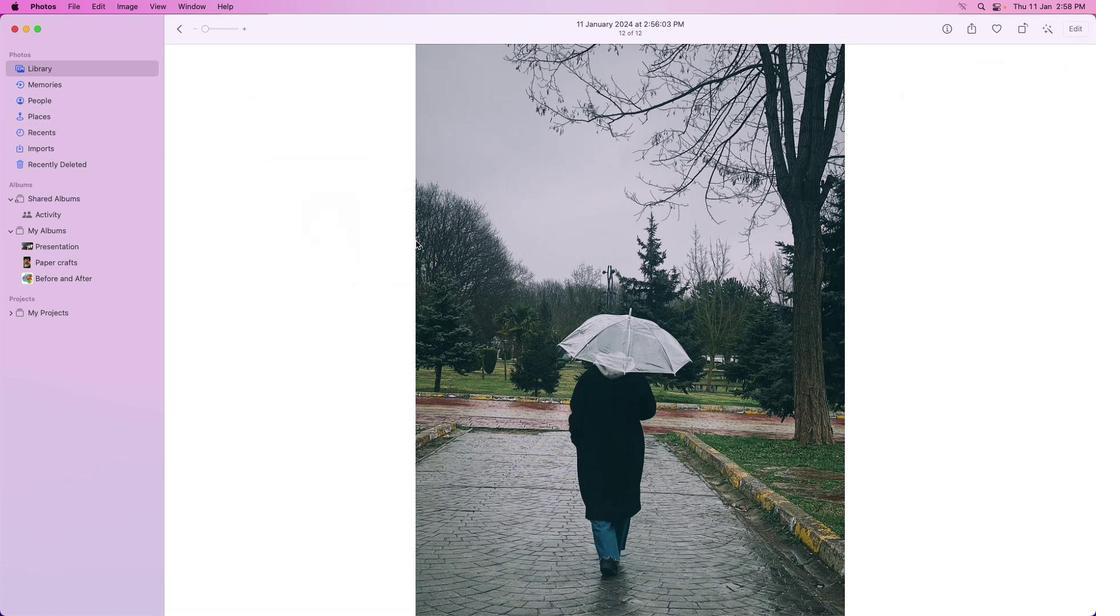 
Action: Mouse moved to (1070, 31)
Screenshot: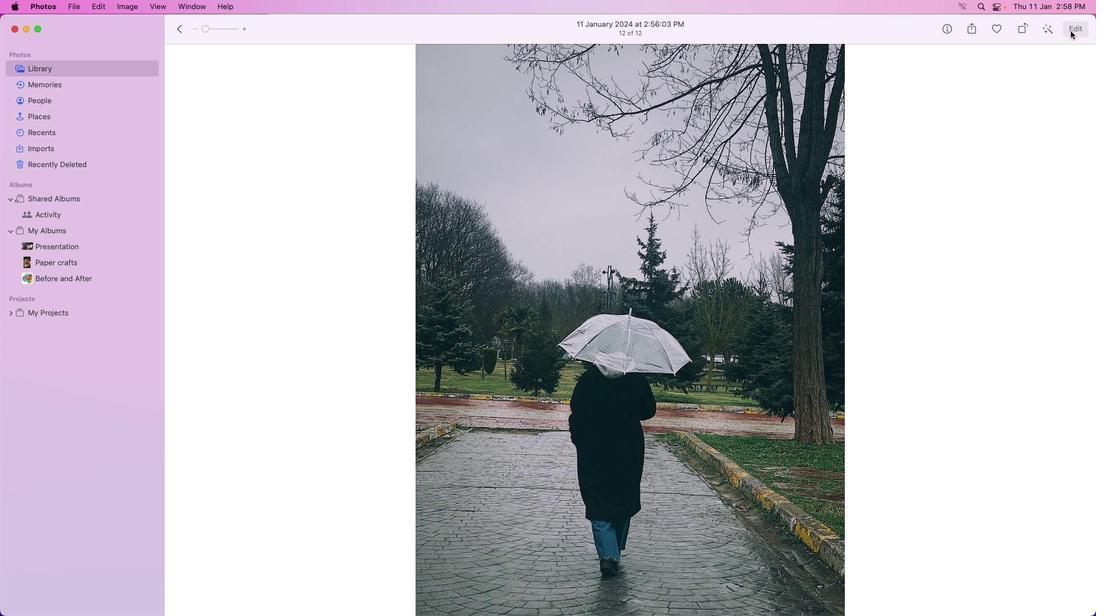 
Action: Mouse pressed left at (1070, 31)
Screenshot: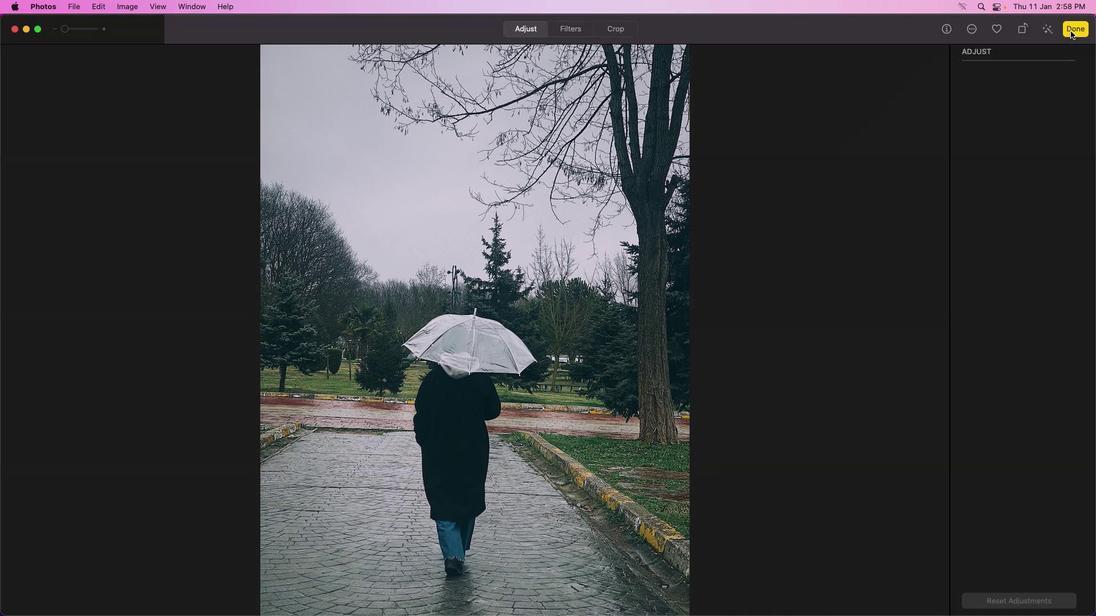 
Action: Mouse moved to (1024, 130)
Screenshot: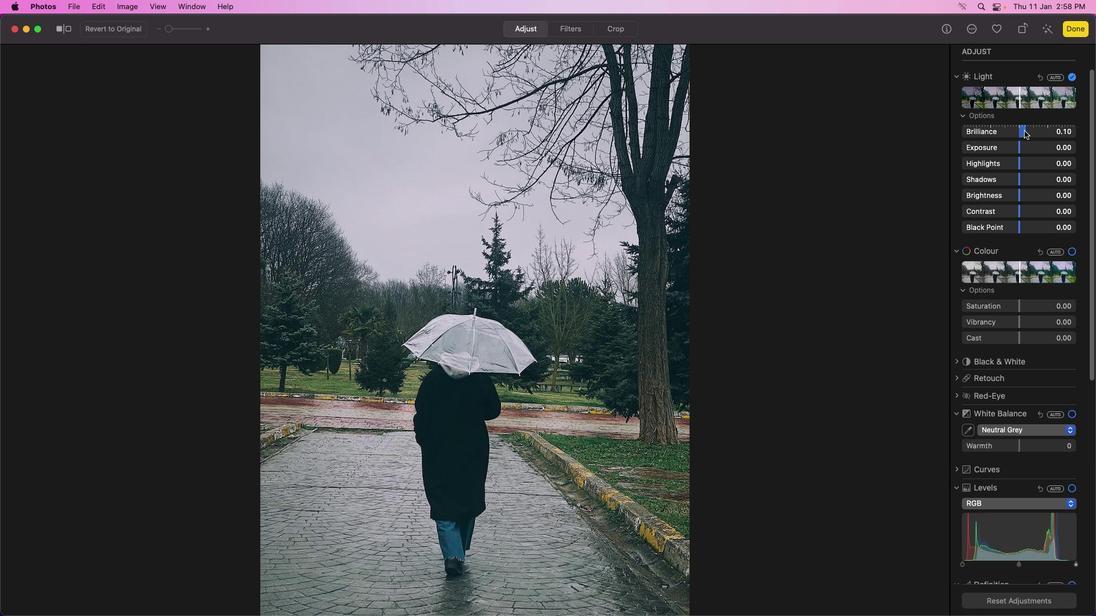 
Action: Mouse pressed left at (1024, 130)
Screenshot: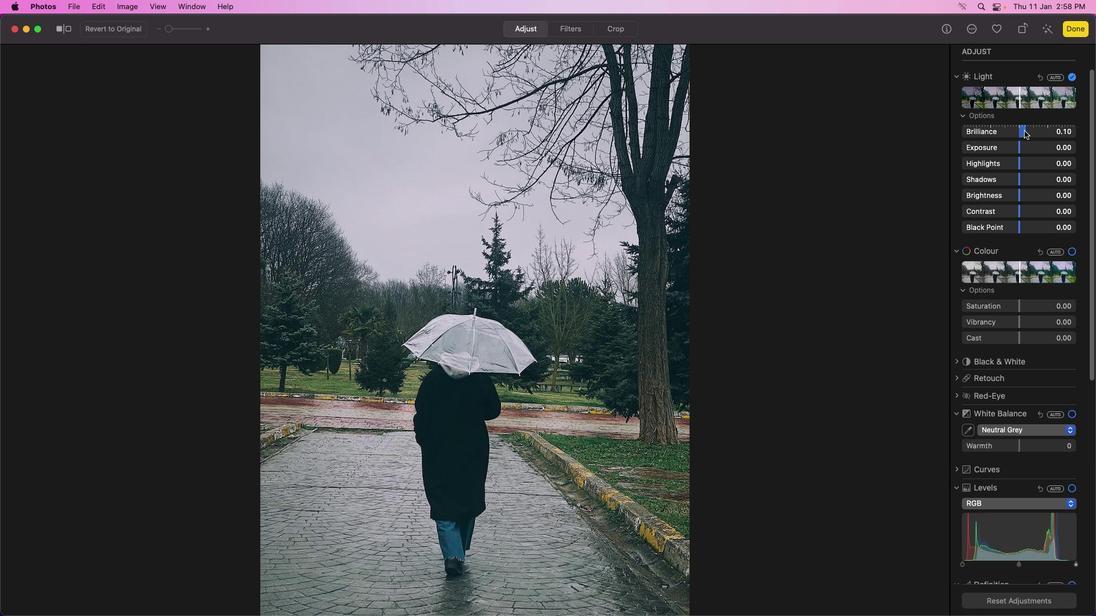 
Action: Mouse moved to (1041, 130)
Screenshot: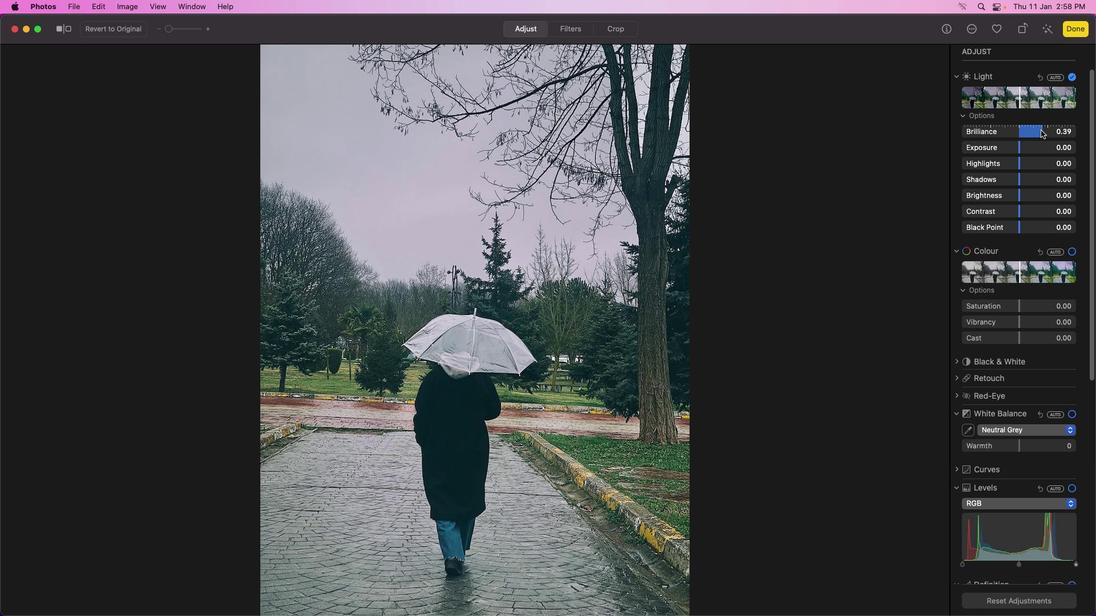 
Action: Mouse pressed left at (1041, 130)
Screenshot: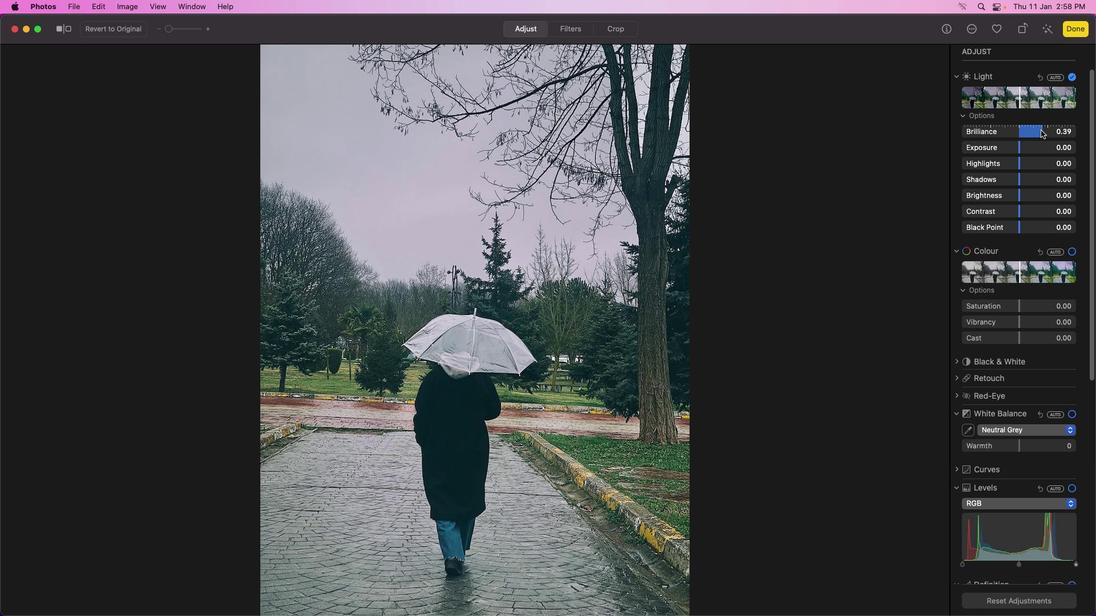 
Action: Mouse moved to (1051, 130)
Screenshot: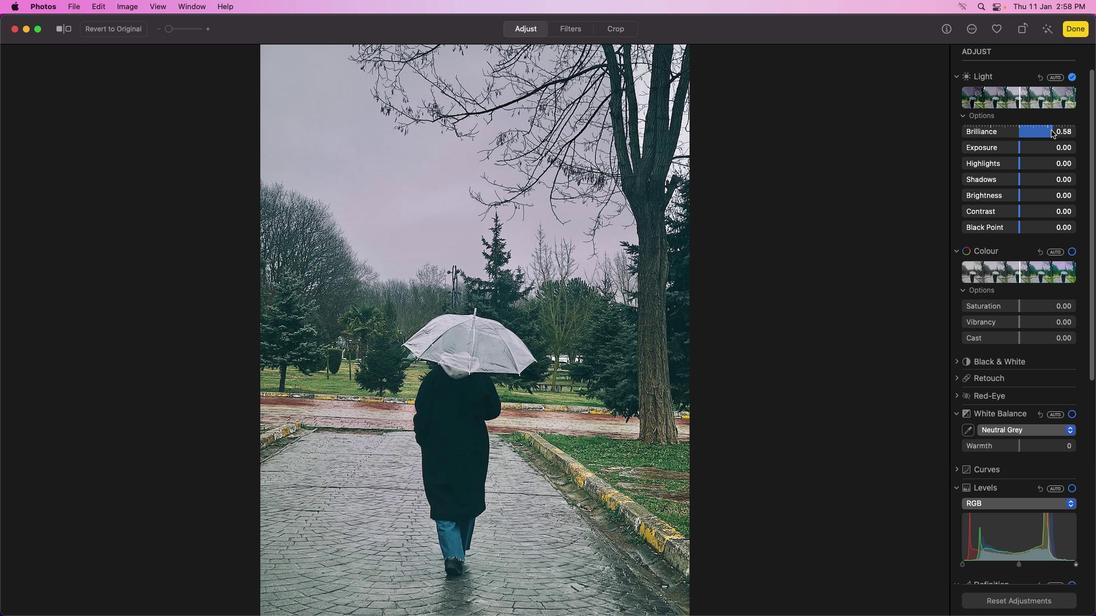 
Action: Mouse pressed left at (1051, 130)
Screenshot: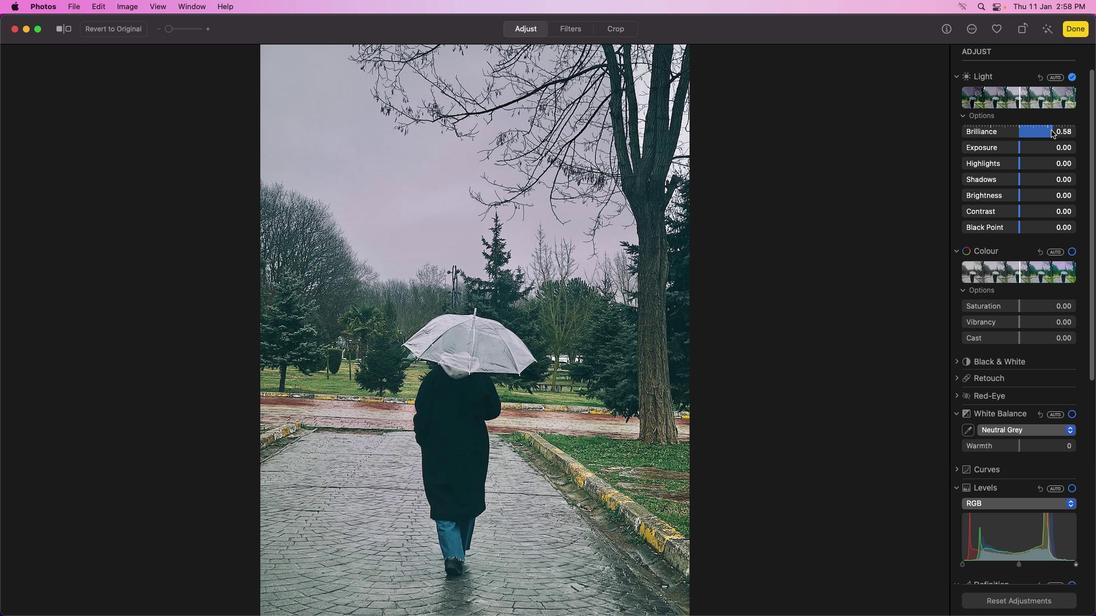 
Action: Mouse moved to (1051, 130)
Screenshot: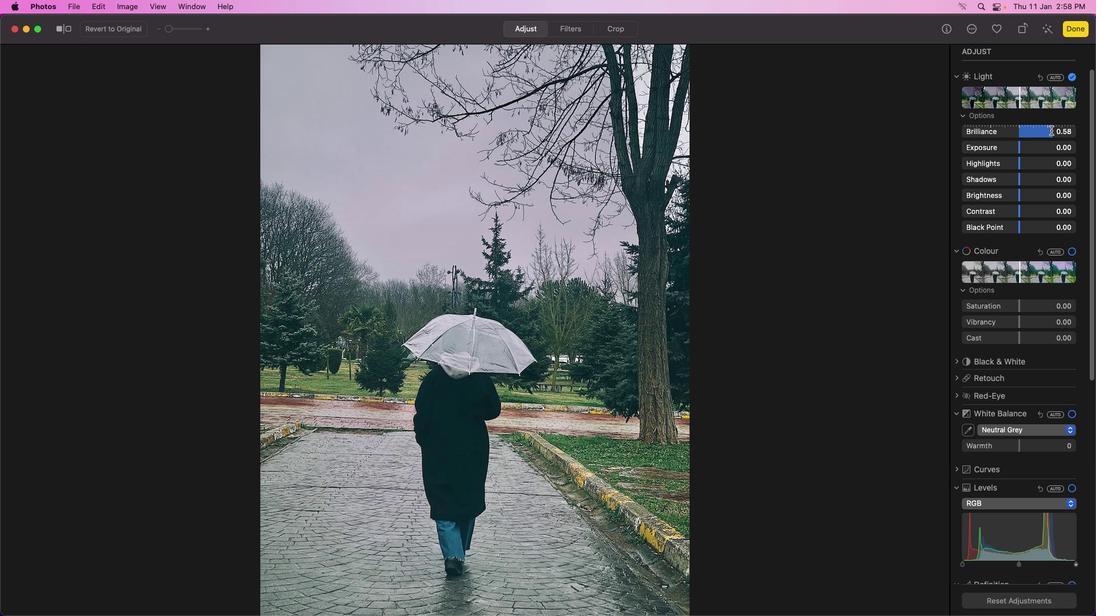 
Action: Mouse pressed left at (1051, 130)
Screenshot: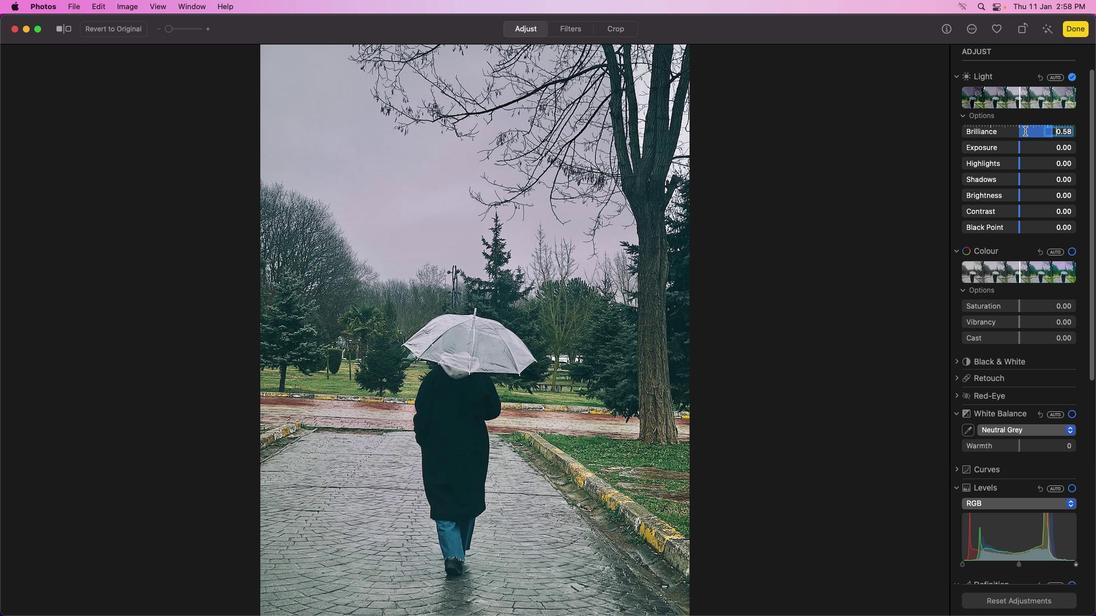 
Action: Mouse moved to (1013, 130)
Screenshot: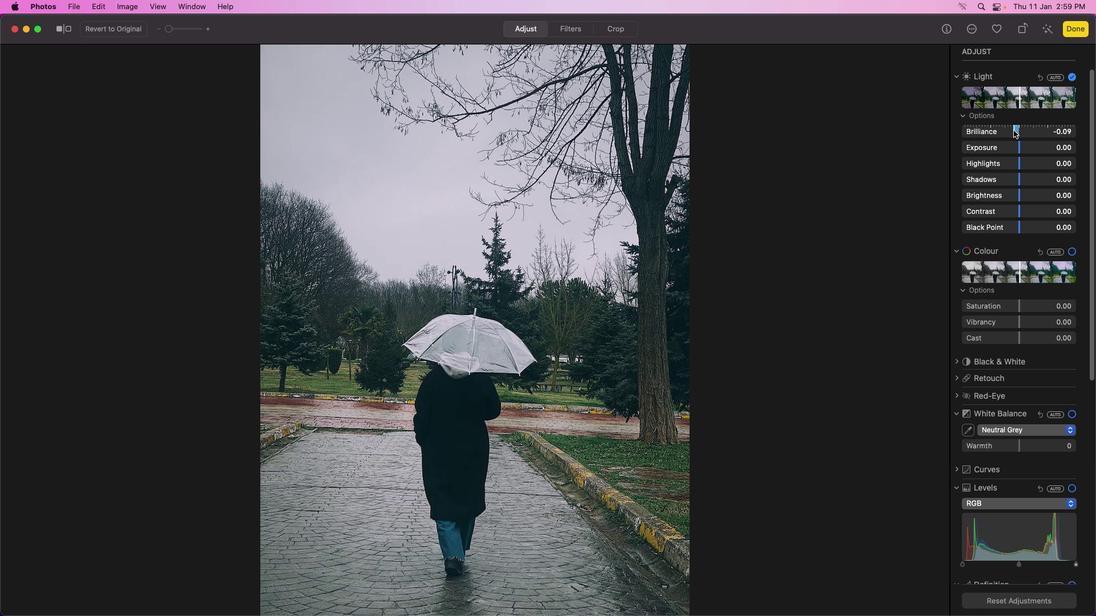 
Action: Mouse pressed left at (1013, 130)
Screenshot: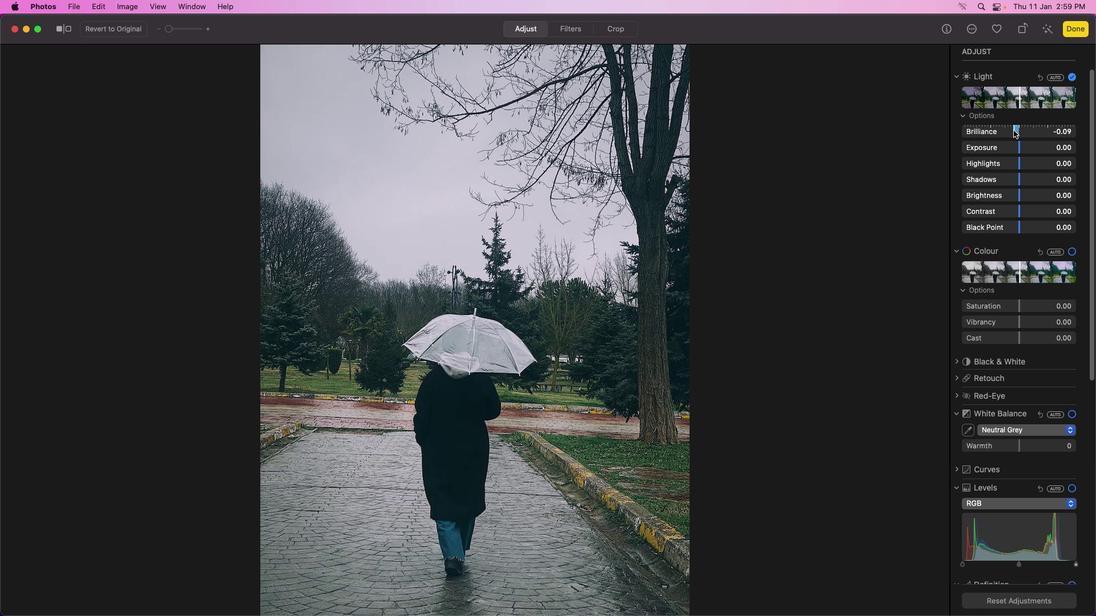 
Action: Mouse moved to (998, 131)
Screenshot: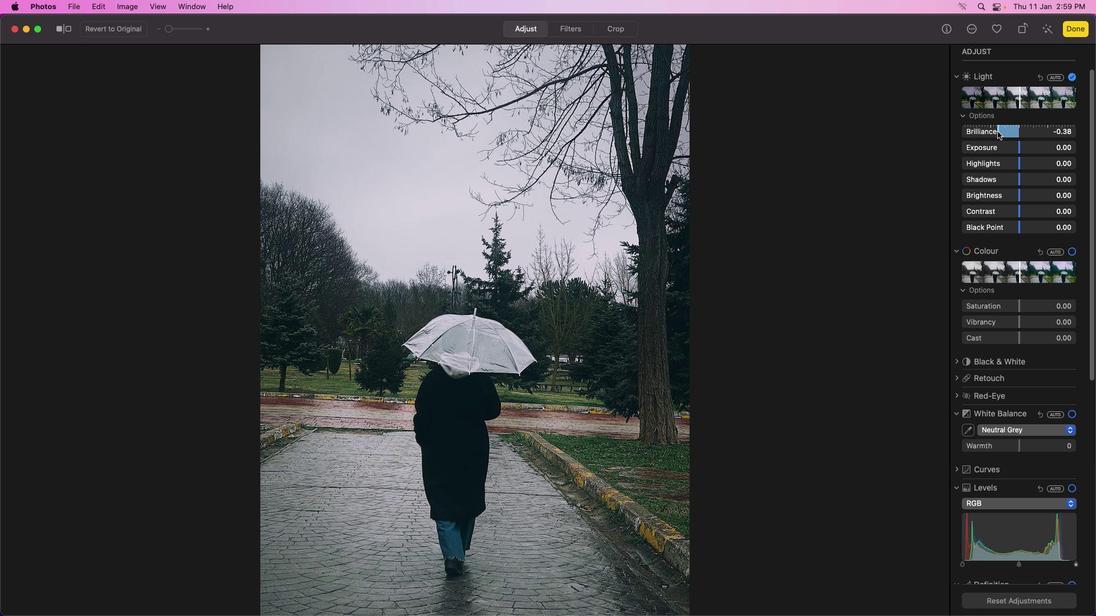 
Action: Mouse pressed left at (998, 131)
Screenshot: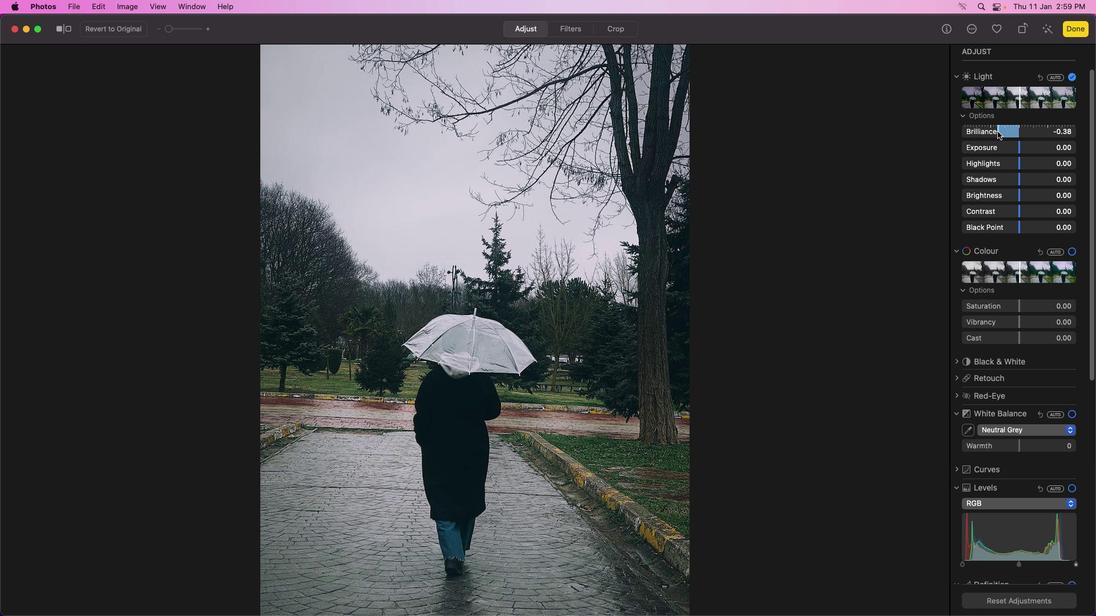 
Action: Mouse moved to (982, 131)
Screenshot: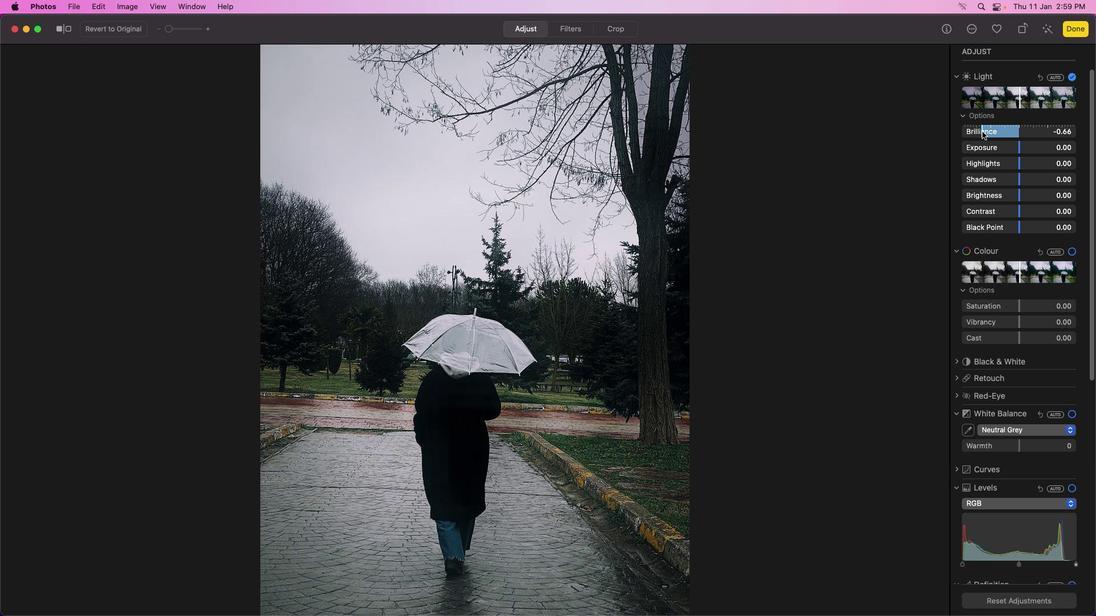 
Action: Mouse pressed left at (982, 131)
Screenshot: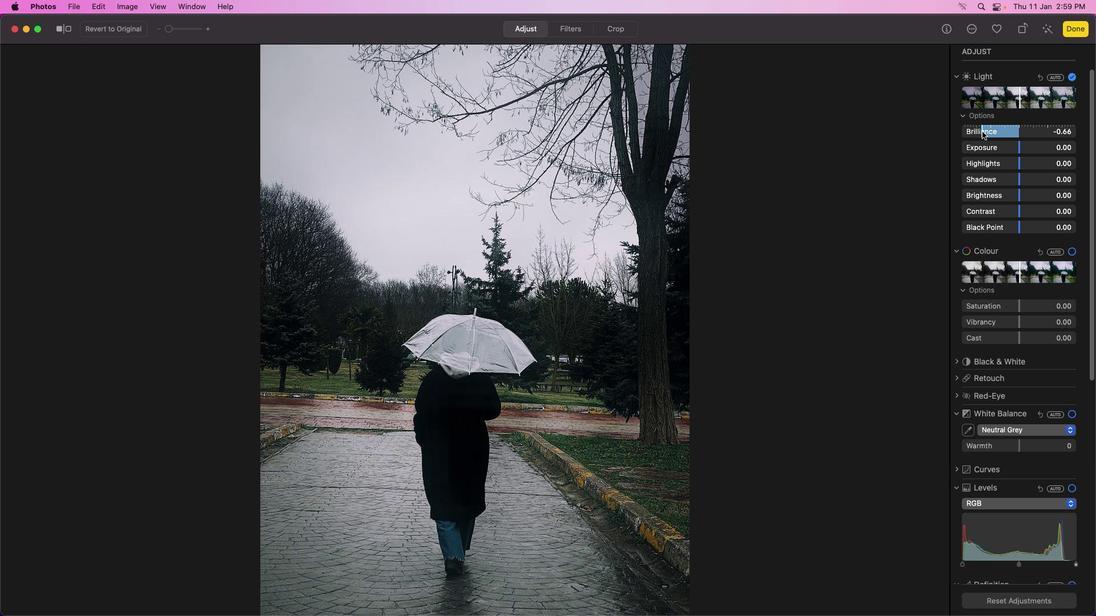 
Action: Mouse moved to (975, 131)
Screenshot: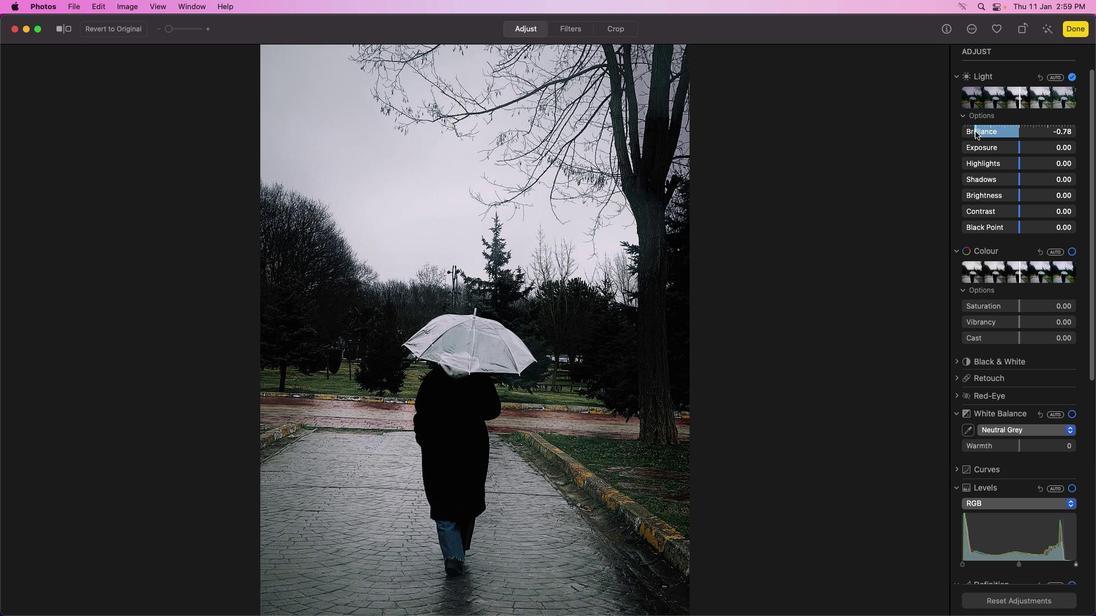 
Action: Mouse pressed left at (975, 131)
Screenshot: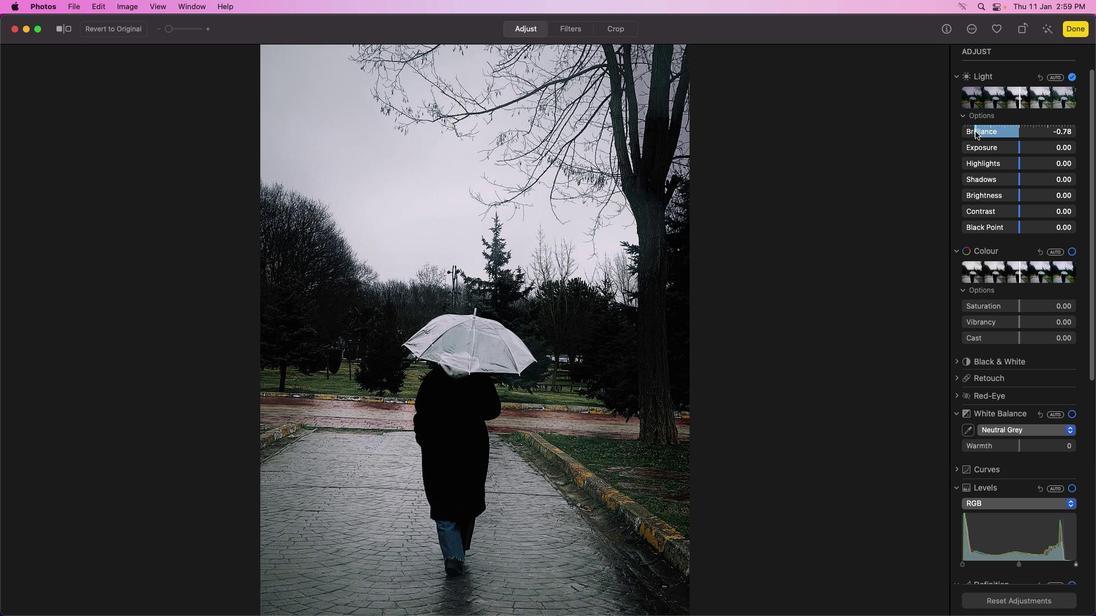 
Action: Mouse moved to (981, 131)
Screenshot: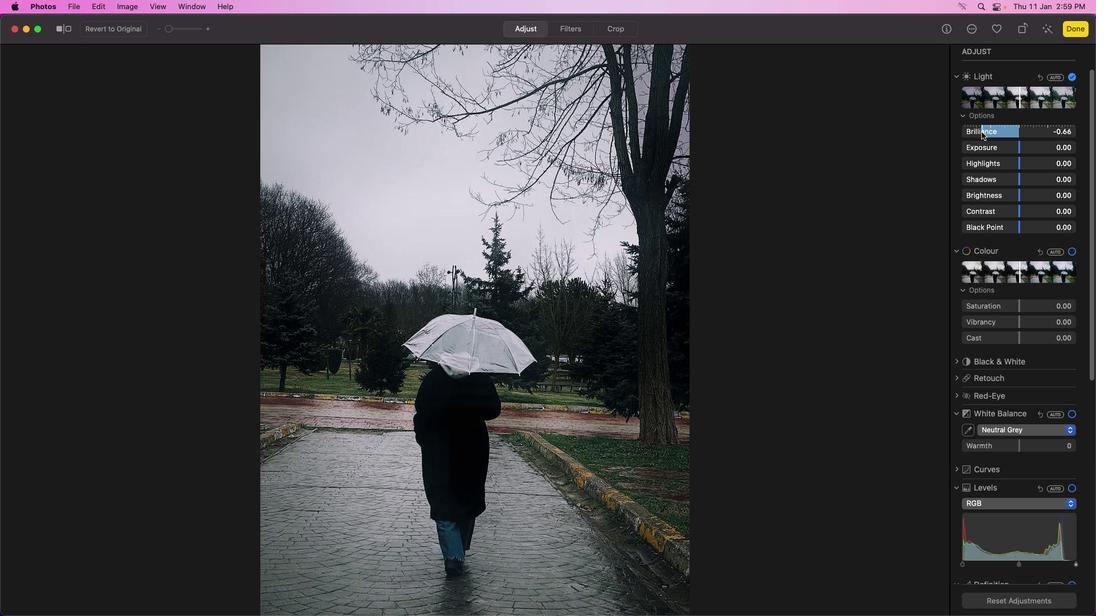 
Action: Mouse pressed left at (981, 131)
Screenshot: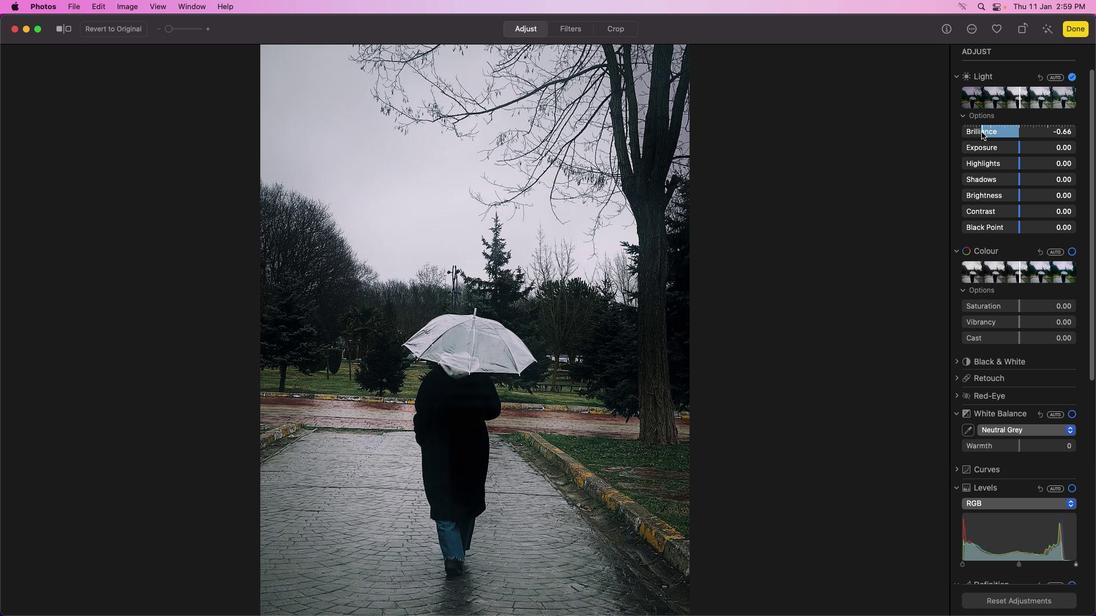 
Action: Mouse moved to (987, 131)
Screenshot: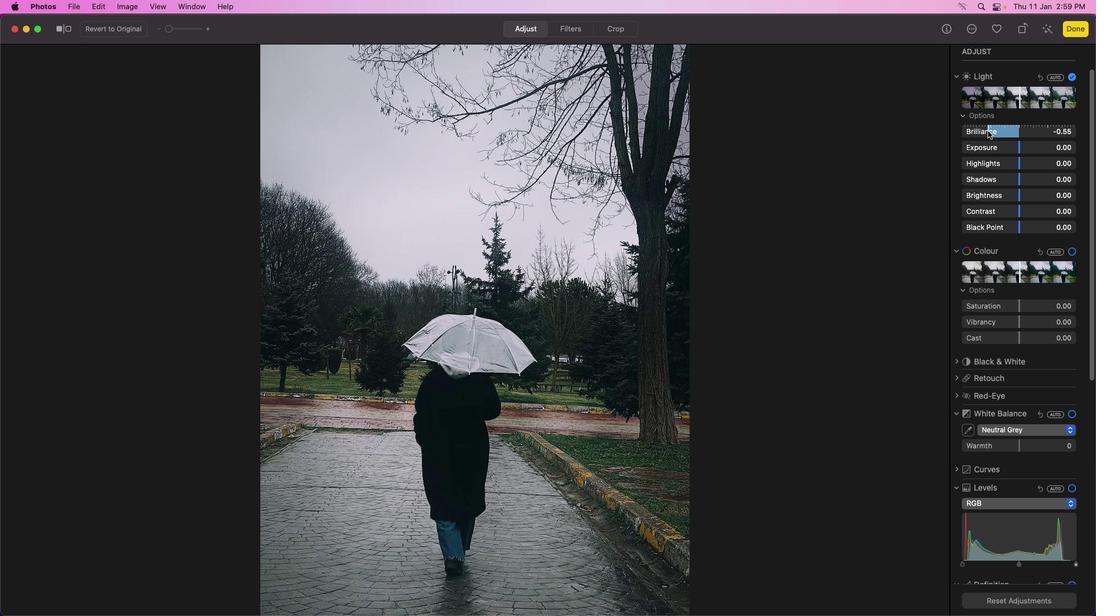
Action: Mouse pressed left at (987, 131)
Screenshot: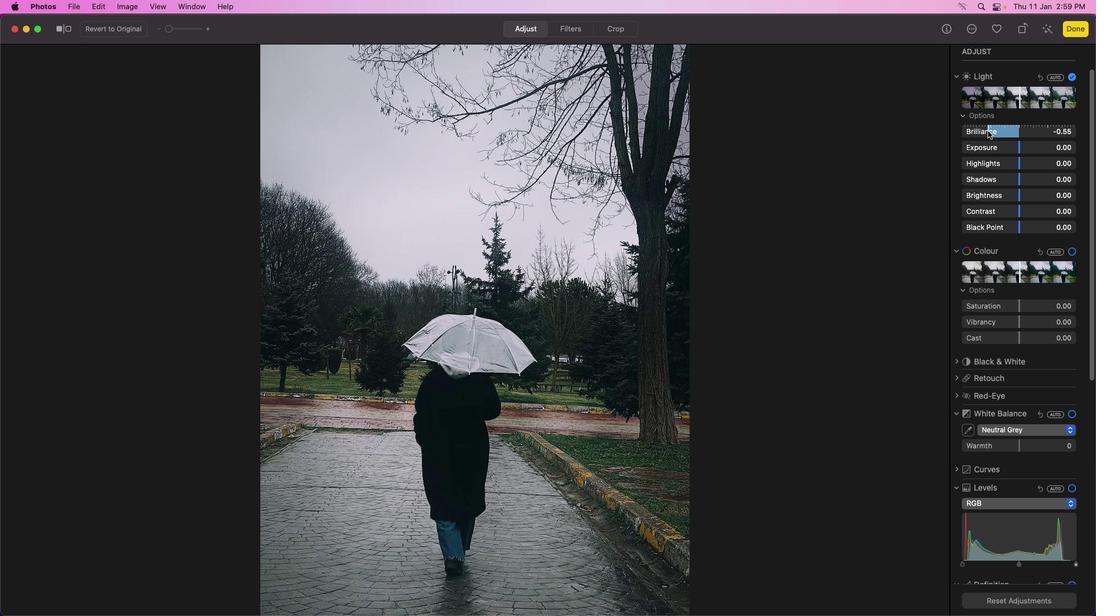 
Action: Mouse moved to (983, 131)
Screenshot: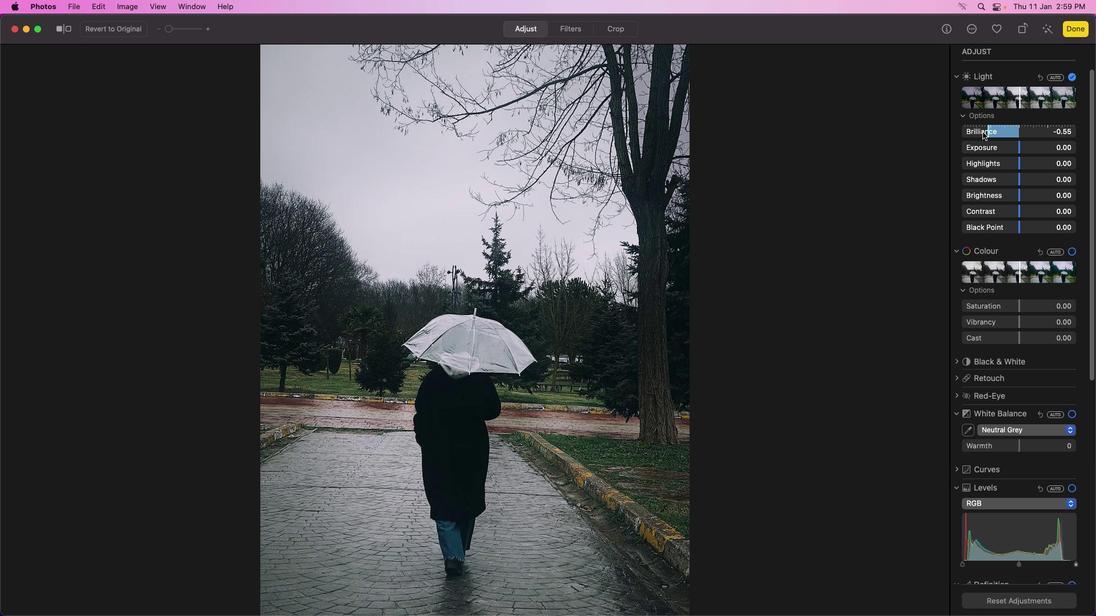 
Action: Mouse pressed left at (983, 131)
Screenshot: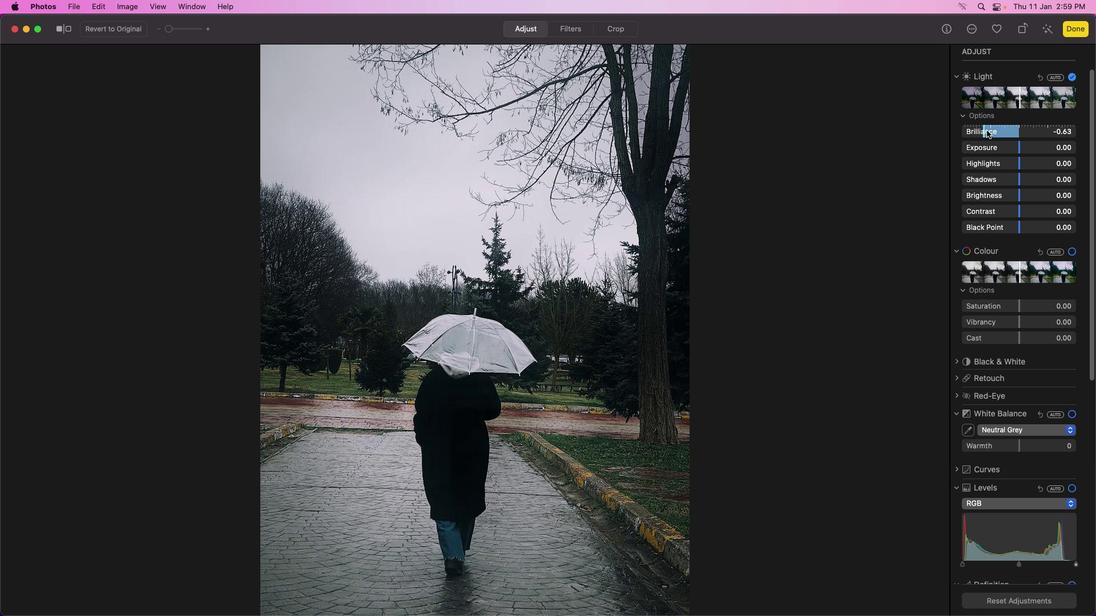 
Action: Mouse moved to (987, 130)
Screenshot: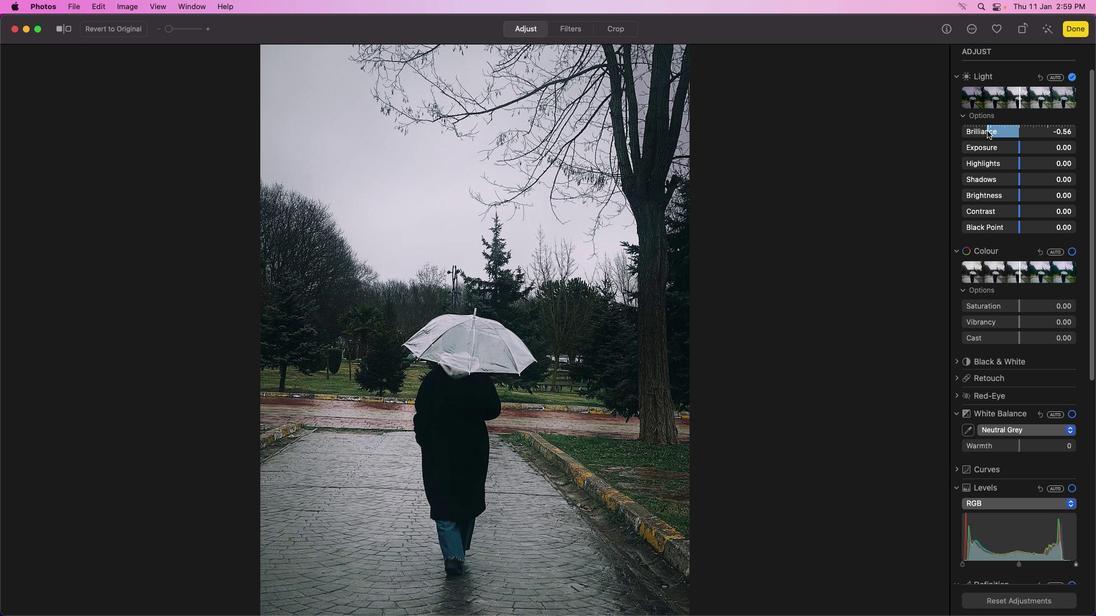 
Action: Mouse pressed left at (987, 130)
Screenshot: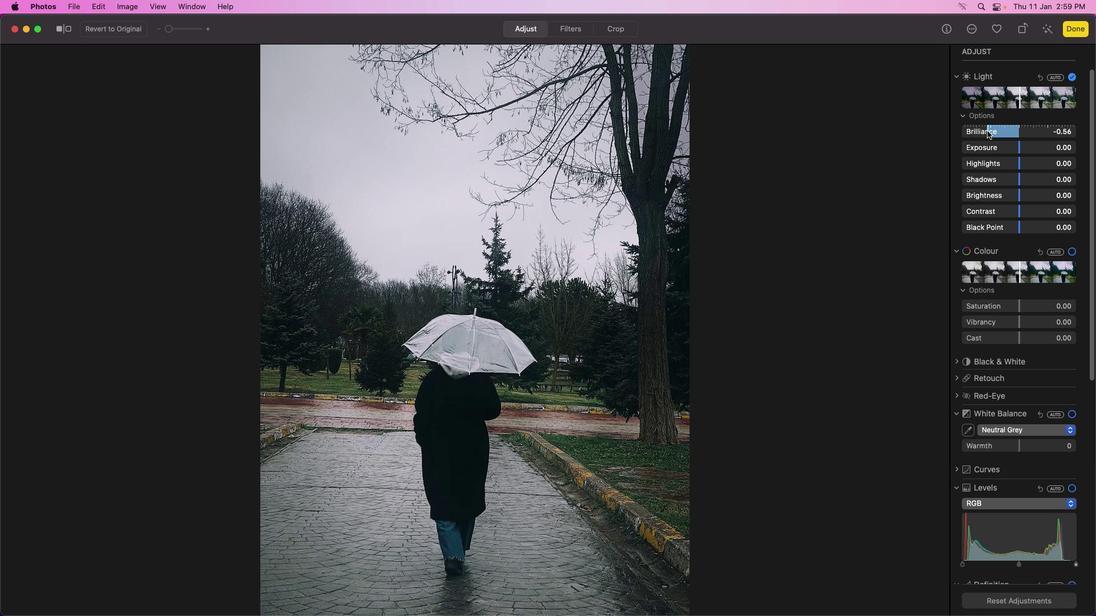 
Action: Mouse moved to (991, 131)
Screenshot: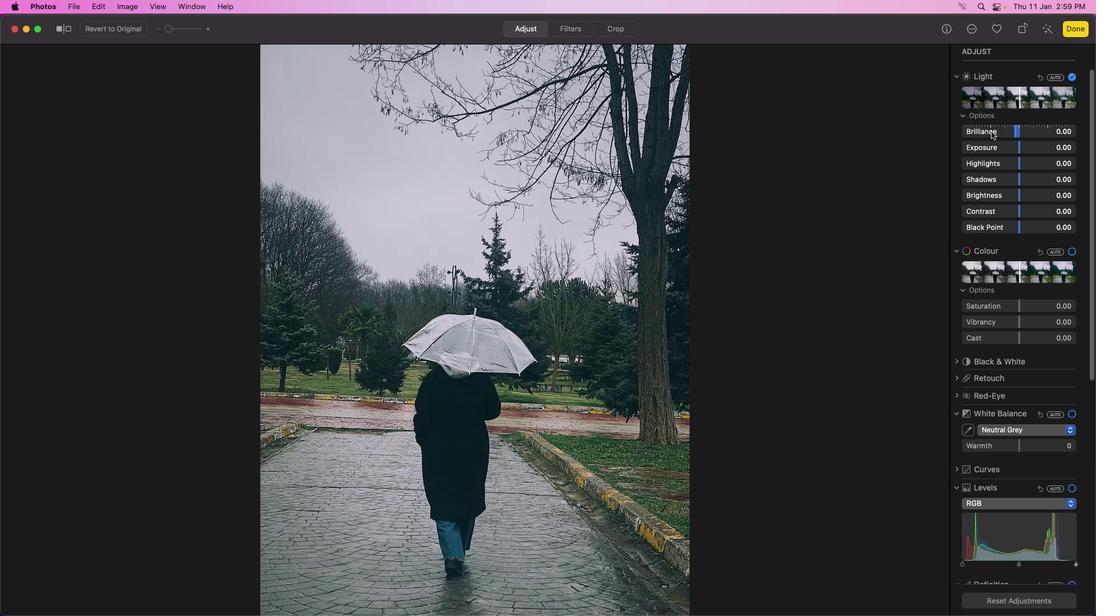 
Action: Mouse pressed left at (991, 131)
Screenshot: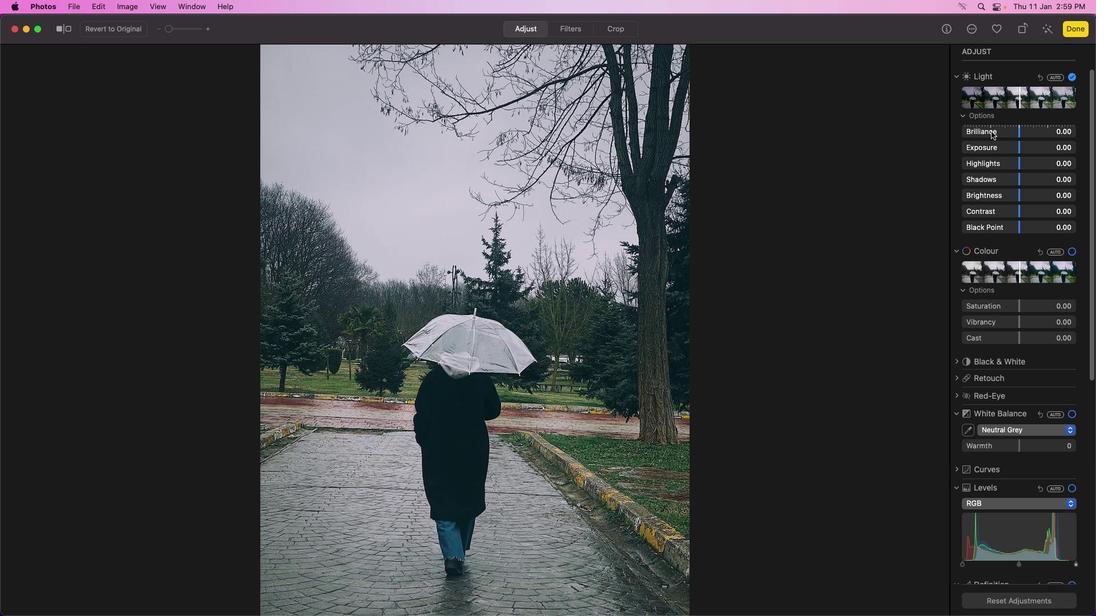 
Action: Mouse pressed left at (991, 131)
Screenshot: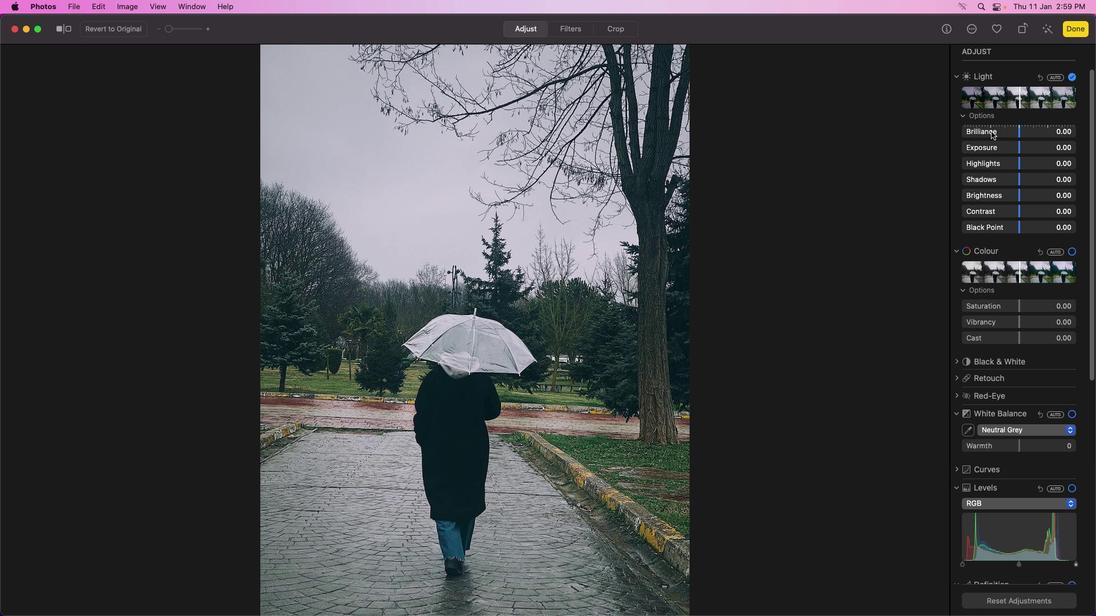 
Action: Mouse pressed left at (991, 131)
Screenshot: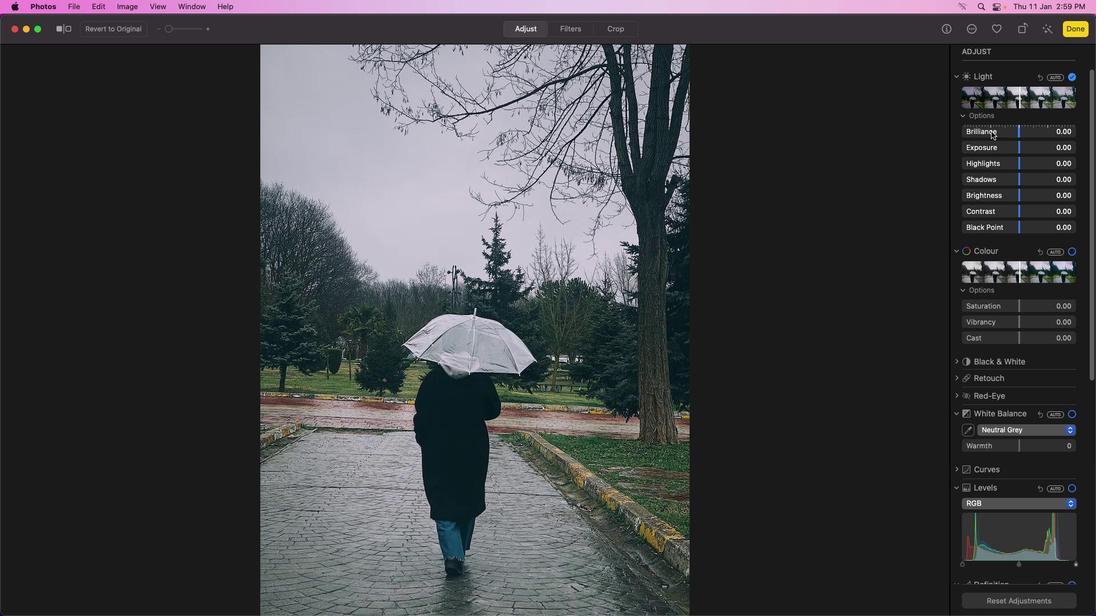 
Action: Mouse moved to (991, 131)
Screenshot: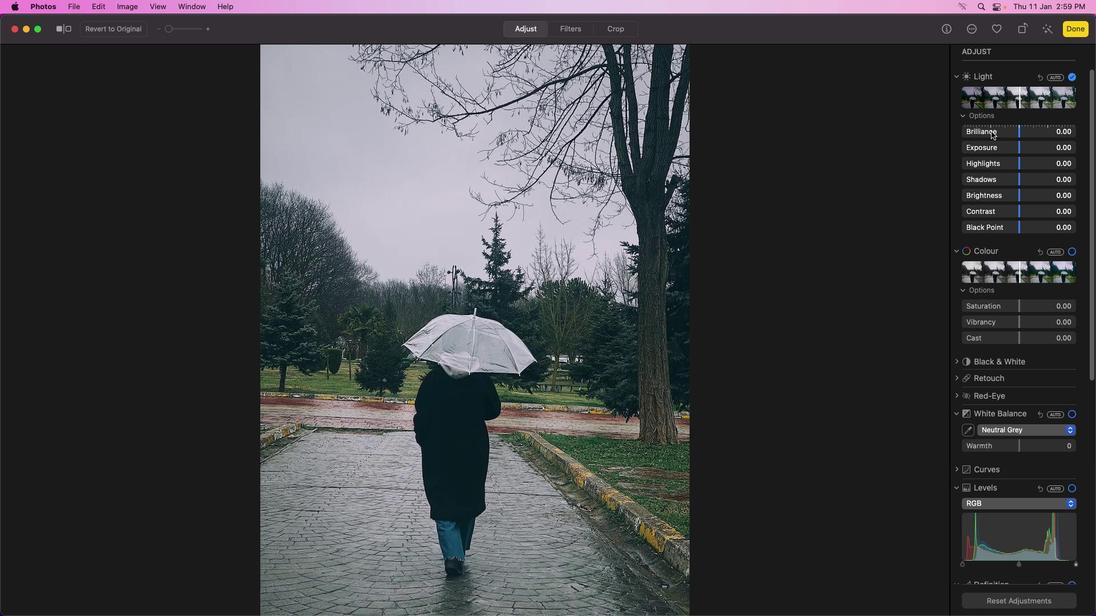 
Action: Mouse pressed left at (991, 131)
Screenshot: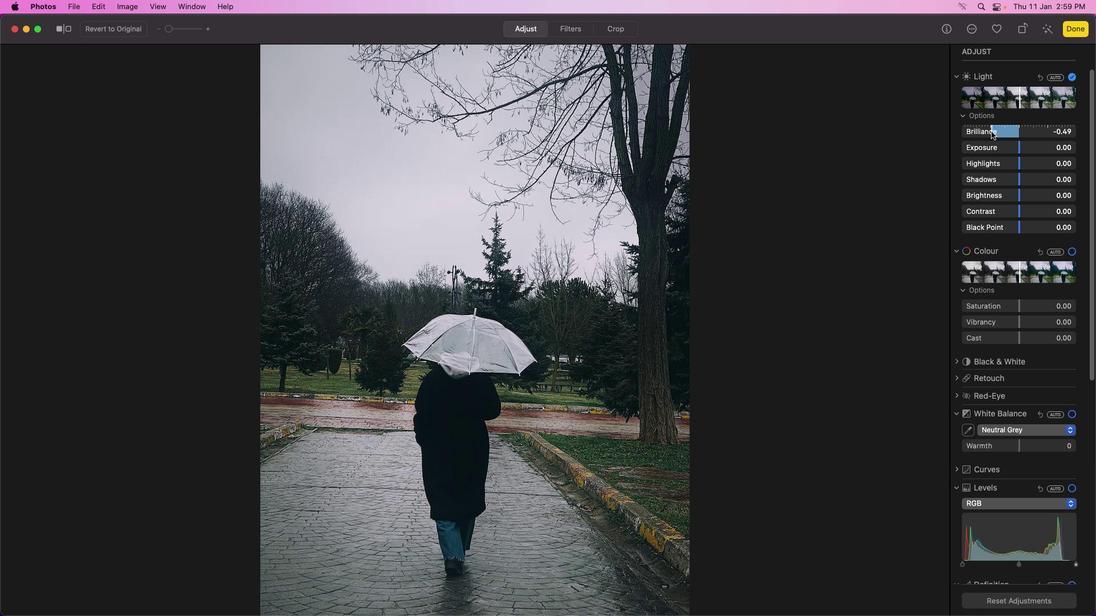 
Action: Mouse pressed left at (991, 131)
Screenshot: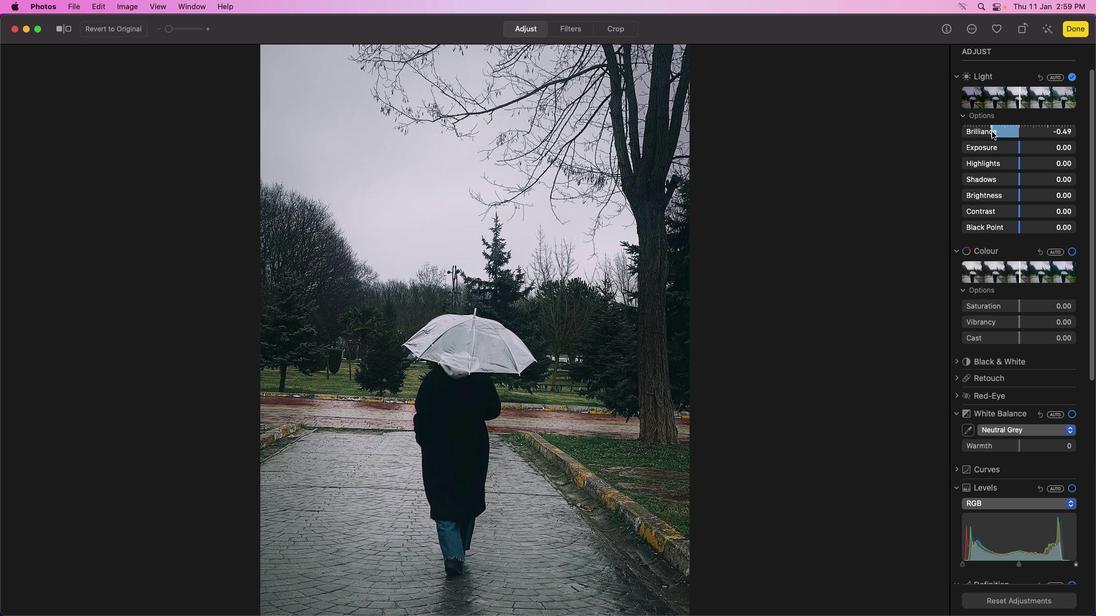 
Action: Mouse moved to (993, 131)
Screenshot: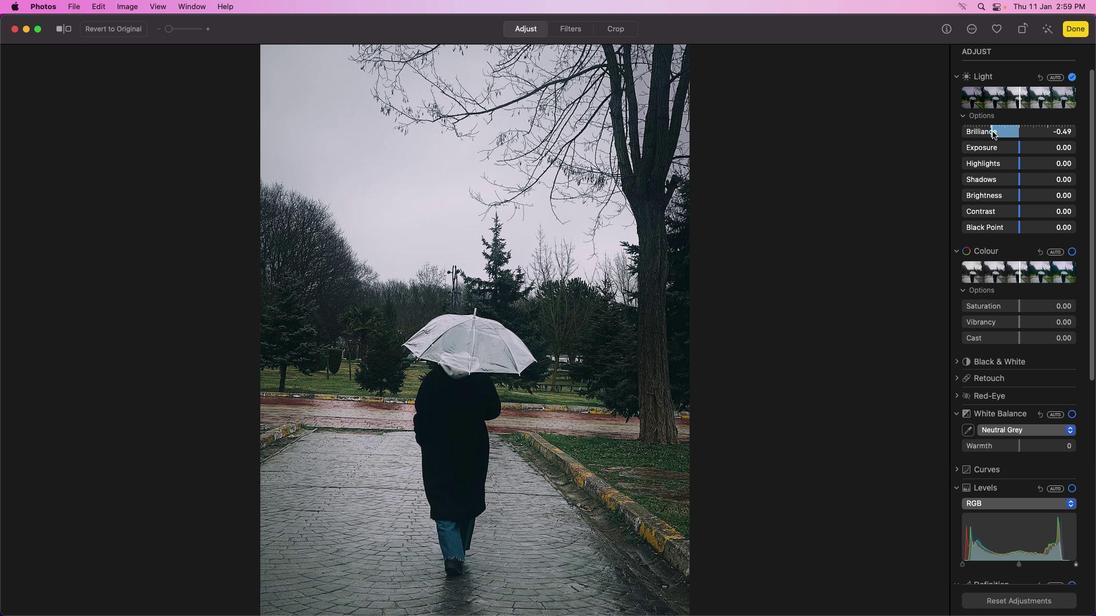 
Action: Mouse pressed left at (993, 131)
Screenshot: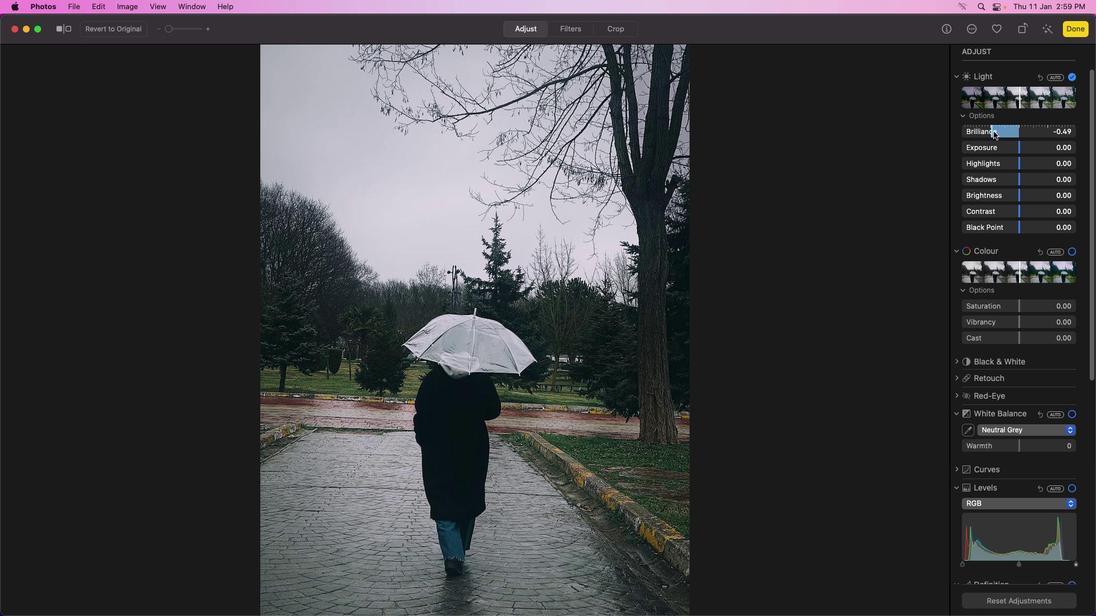 
Action: Mouse moved to (993, 131)
Screenshot: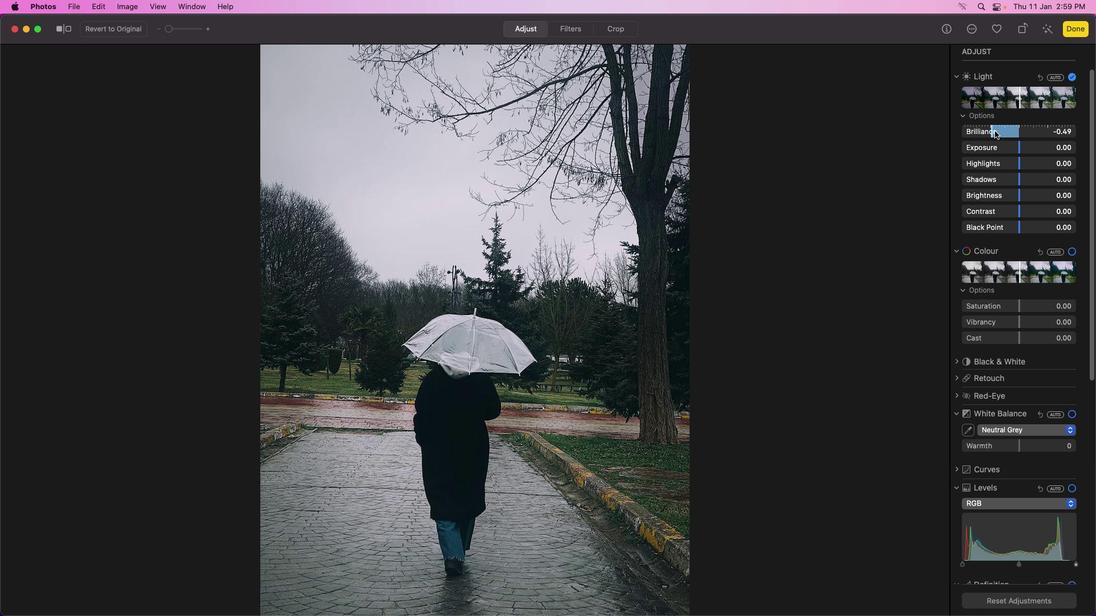 
Action: Mouse pressed left at (993, 131)
Screenshot: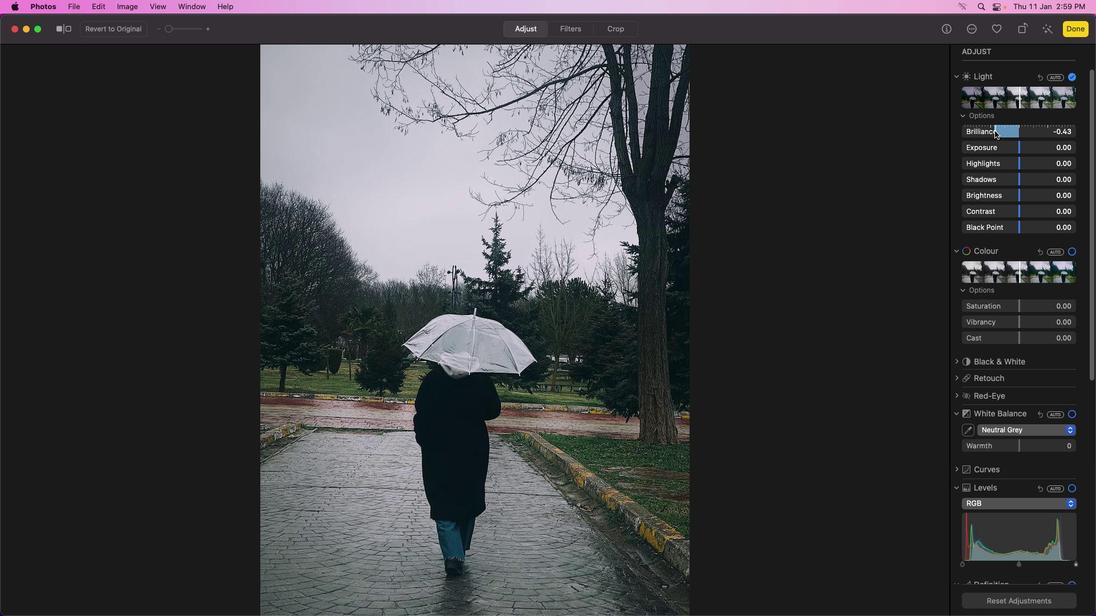 
Action: Mouse moved to (995, 131)
Screenshot: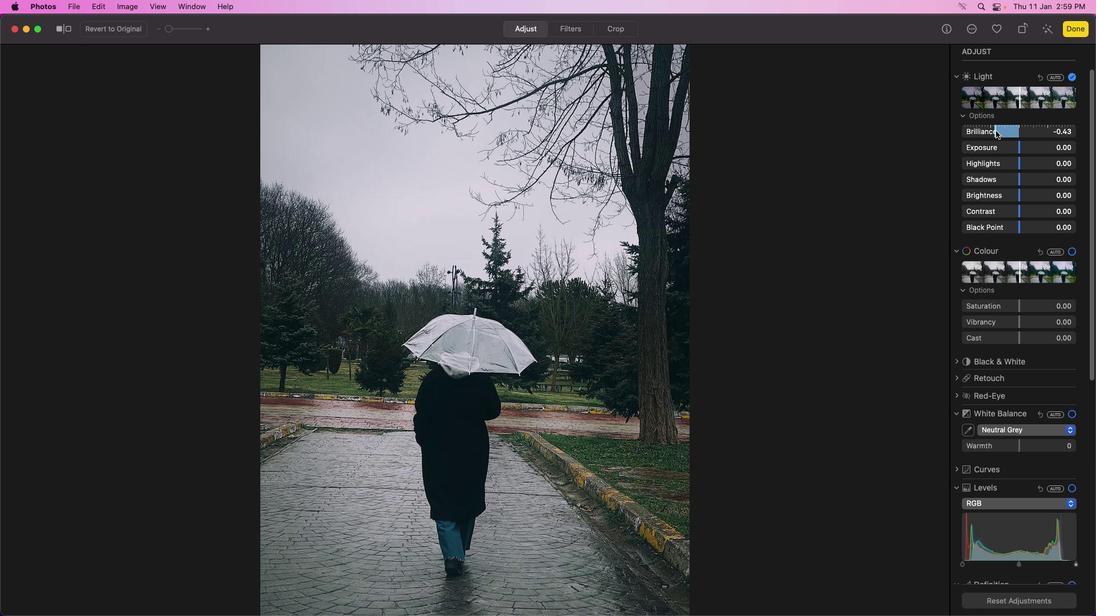 
Action: Mouse pressed left at (995, 131)
Screenshot: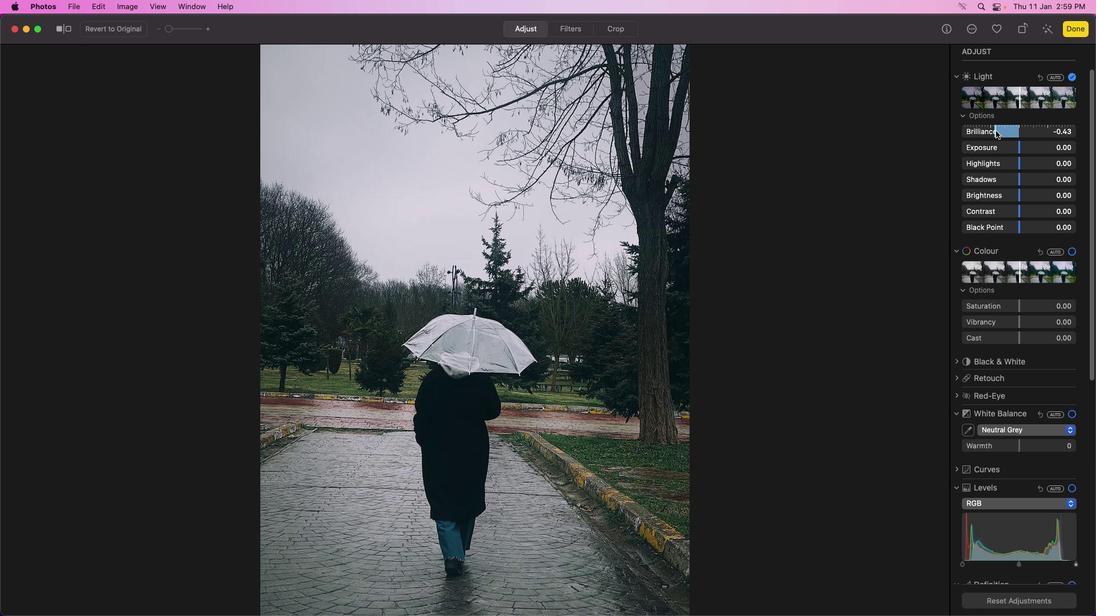 
Action: Mouse moved to (995, 130)
Screenshot: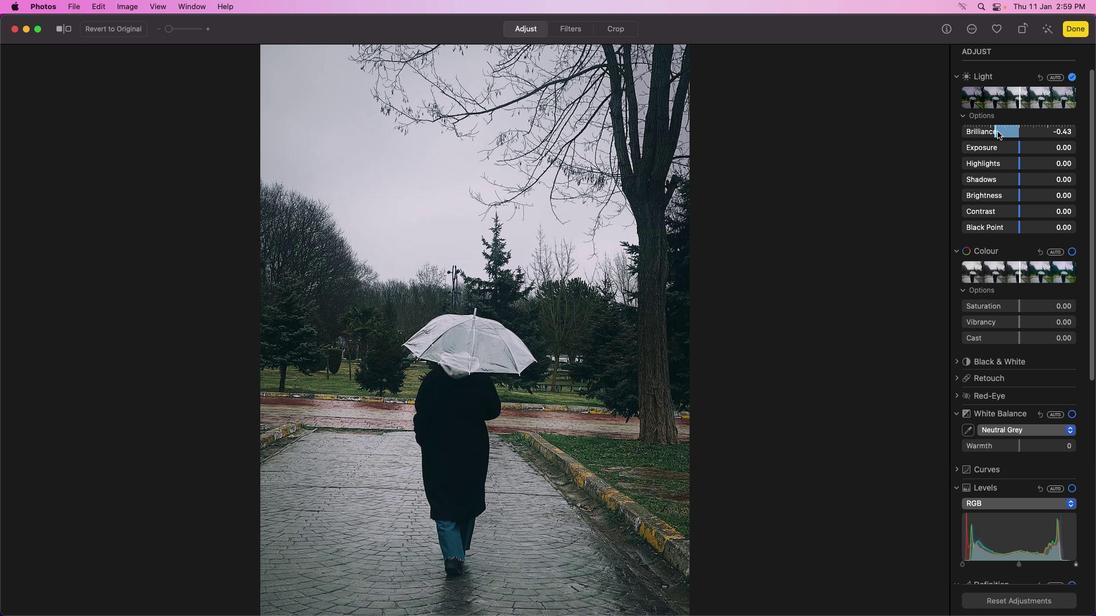 
Action: Mouse pressed left at (995, 130)
Screenshot: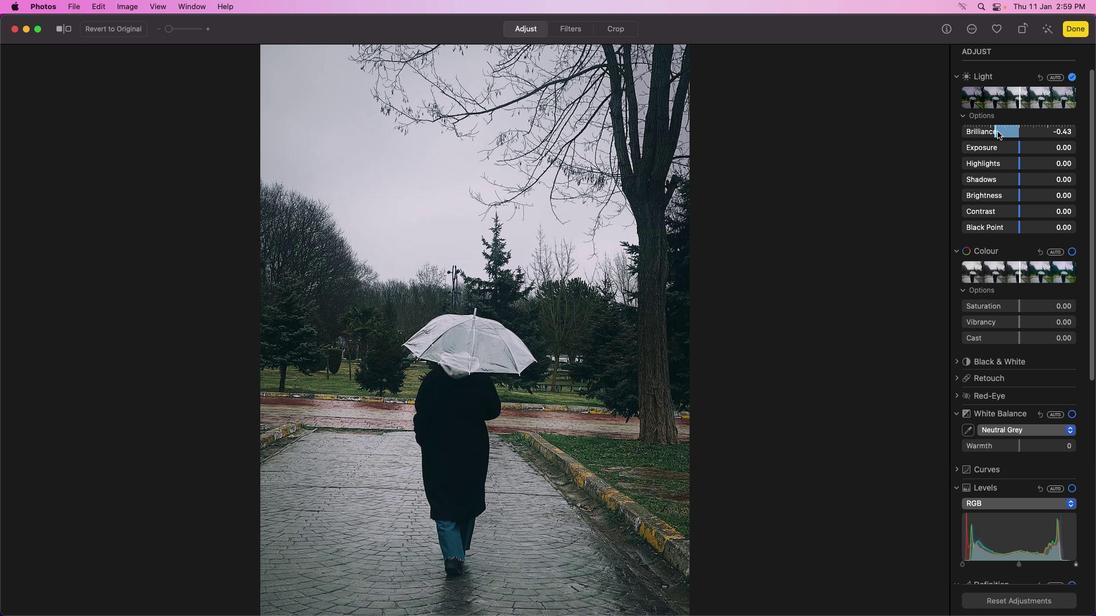 
Action: Mouse moved to (997, 131)
Screenshot: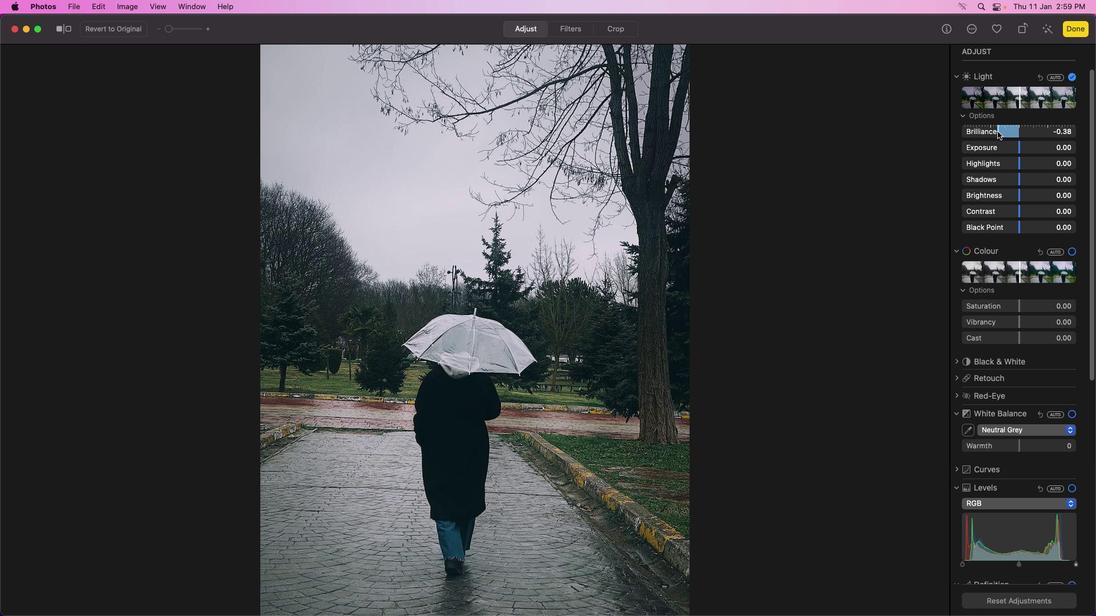 
Action: Mouse pressed left at (997, 131)
Screenshot: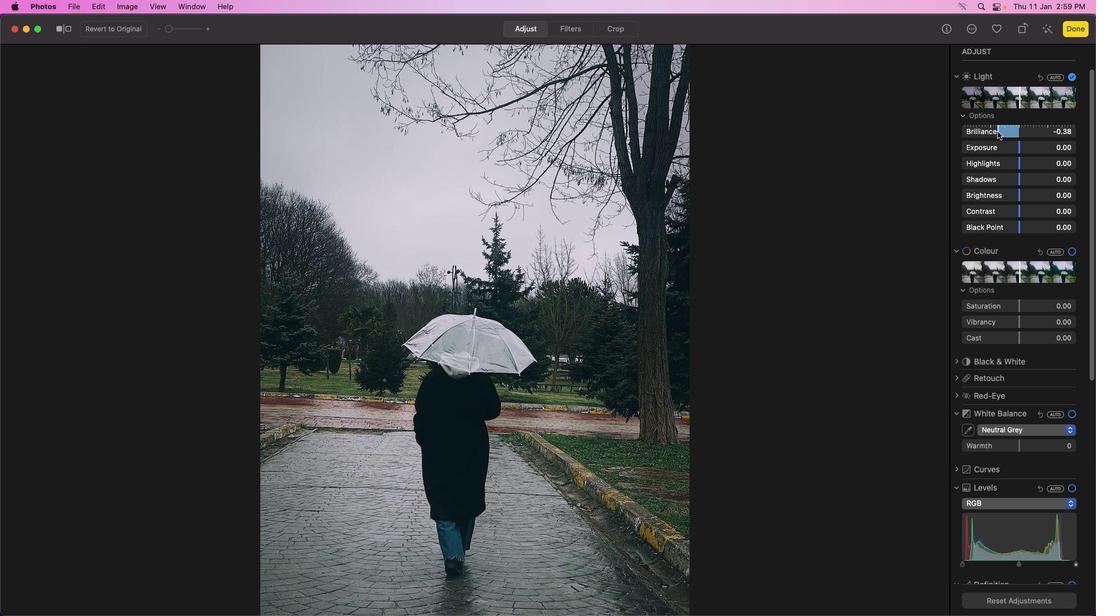 
Action: Mouse moved to (994, 131)
Screenshot: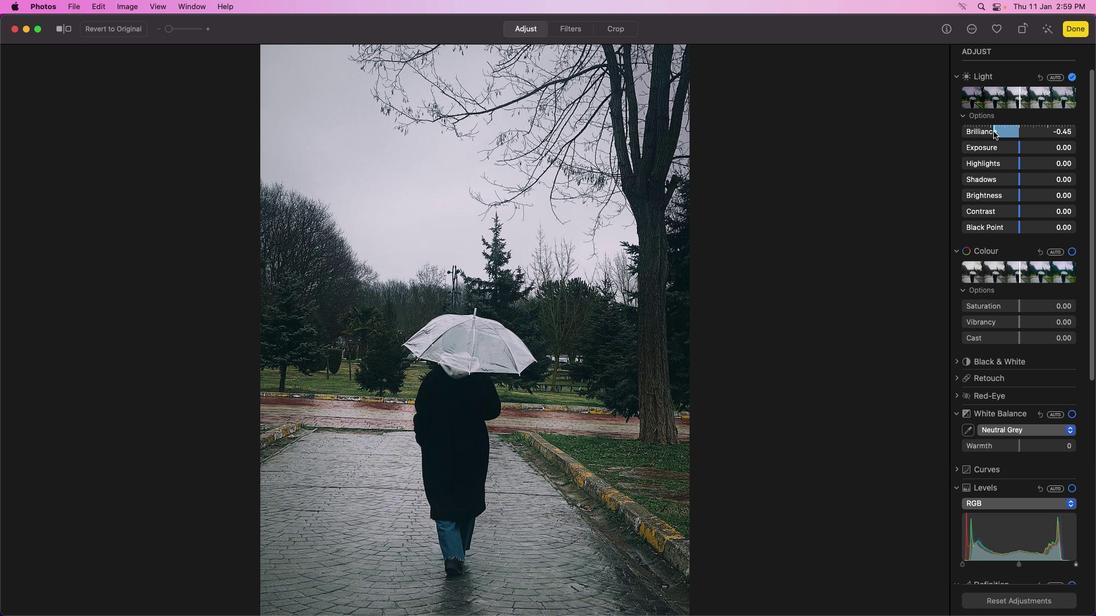 
Action: Mouse pressed left at (994, 131)
Screenshot: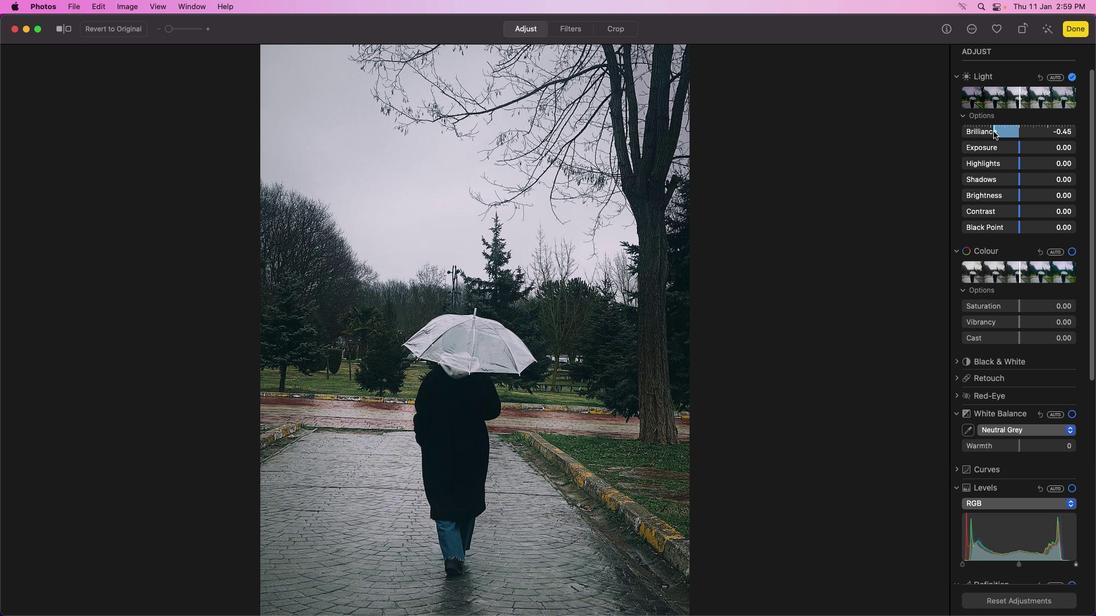 
Action: Mouse moved to (1038, 101)
Screenshot: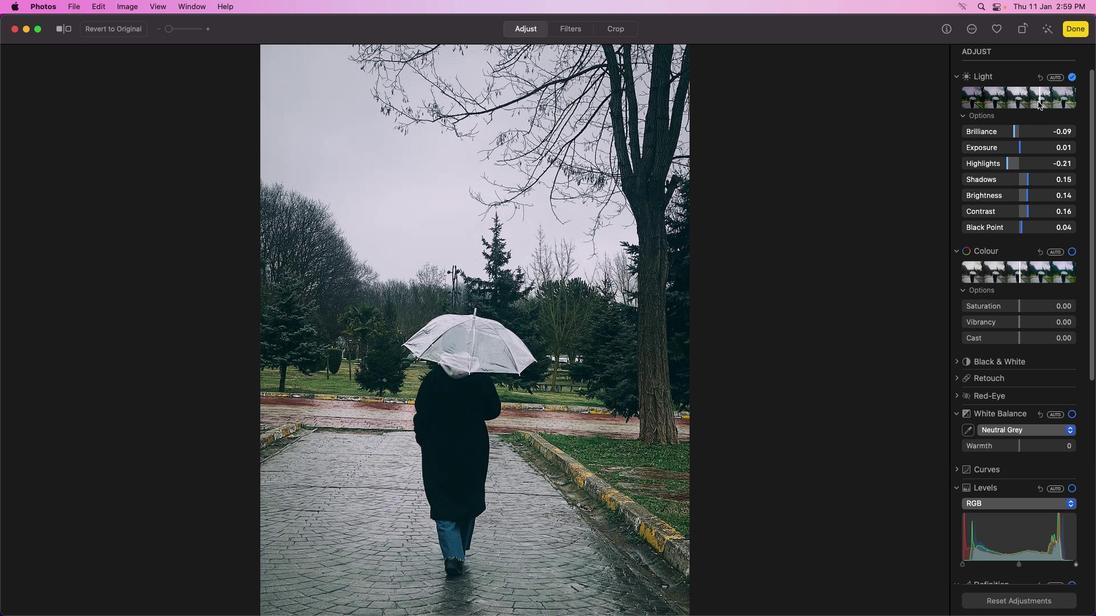 
Action: Mouse pressed left at (1038, 101)
Screenshot: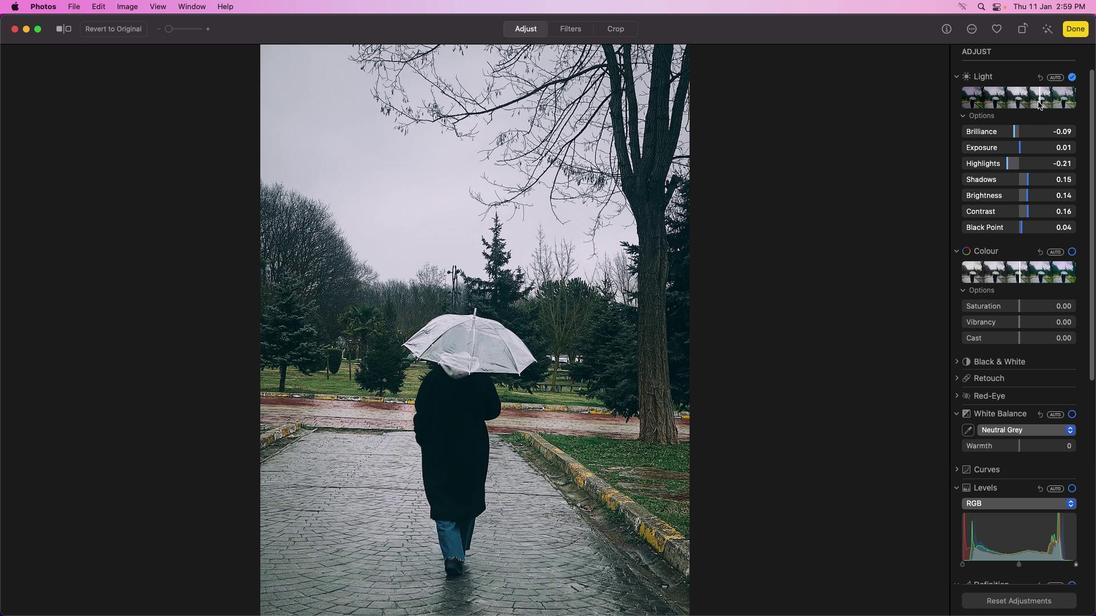 
Action: Mouse moved to (998, 103)
Screenshot: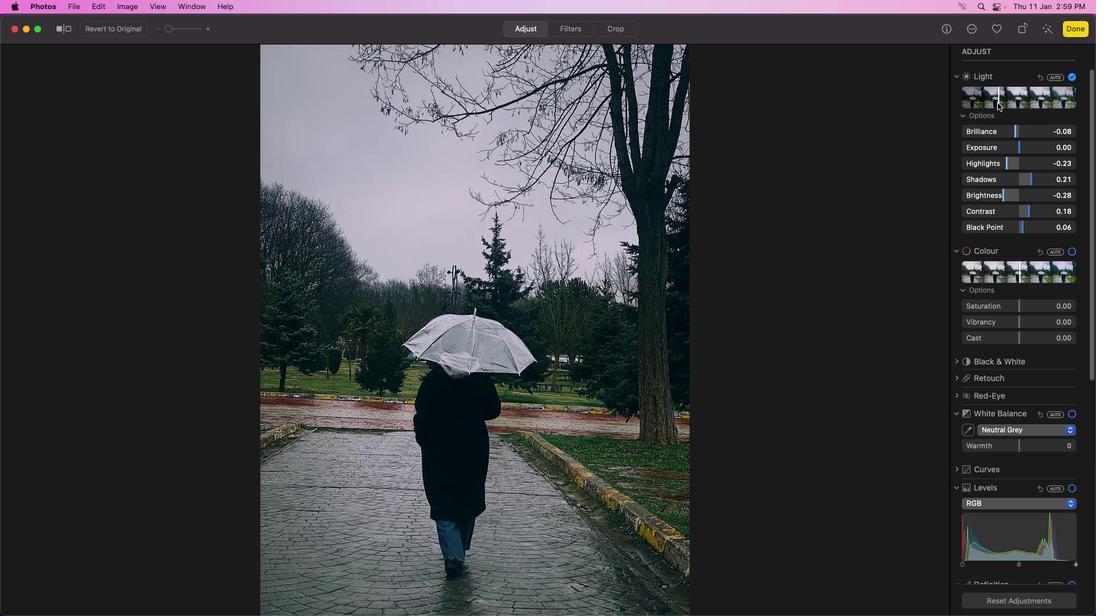 
Action: Mouse pressed left at (998, 103)
Screenshot: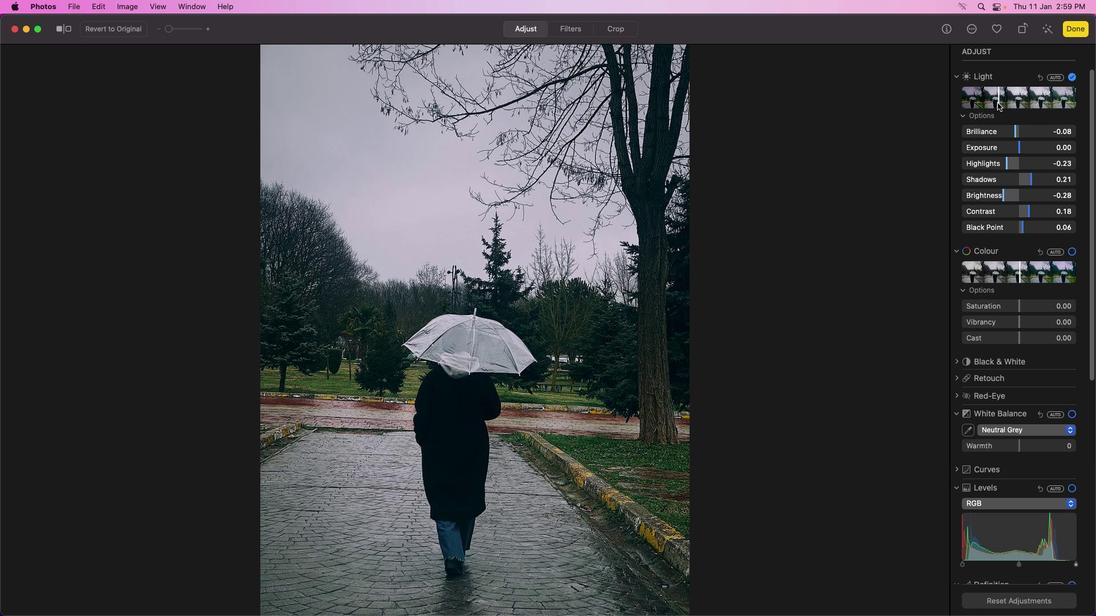 
Action: Mouse moved to (977, 103)
Screenshot: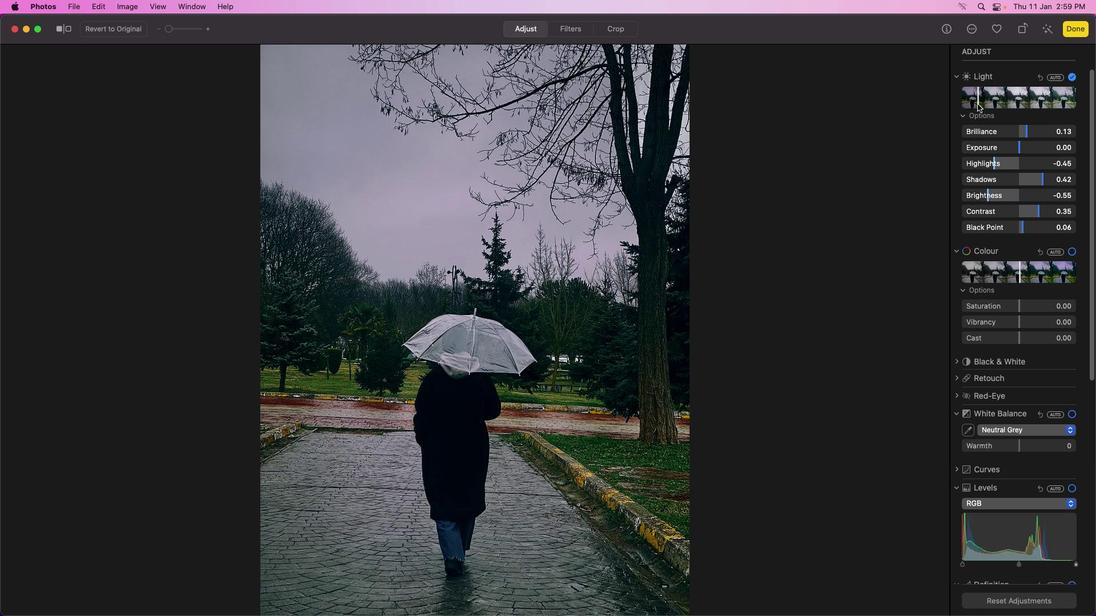 
Action: Mouse pressed left at (977, 103)
Screenshot: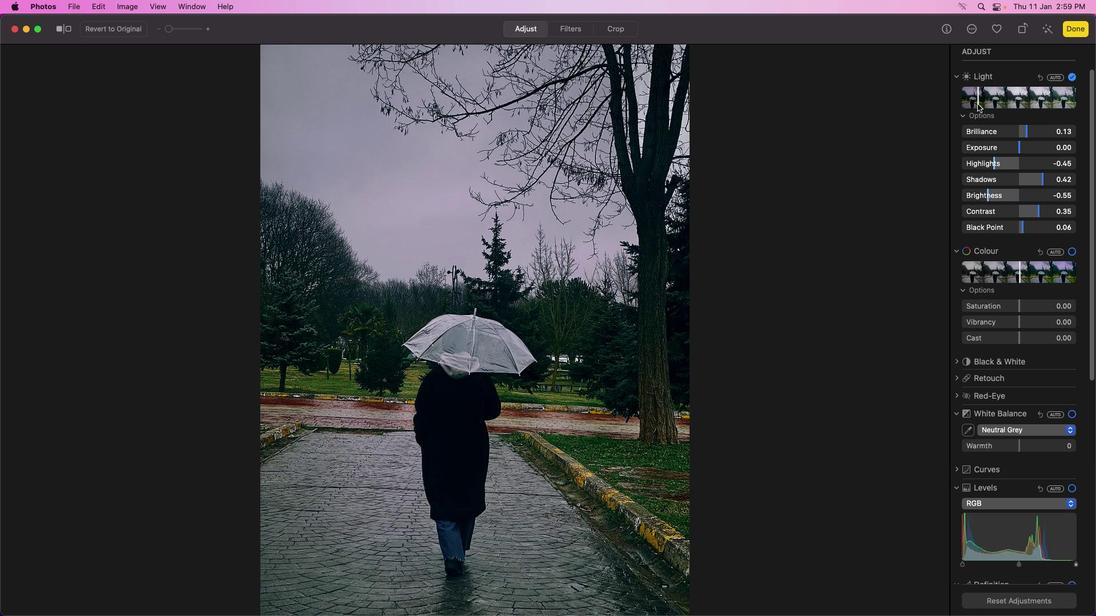 
Action: Mouse moved to (989, 103)
Screenshot: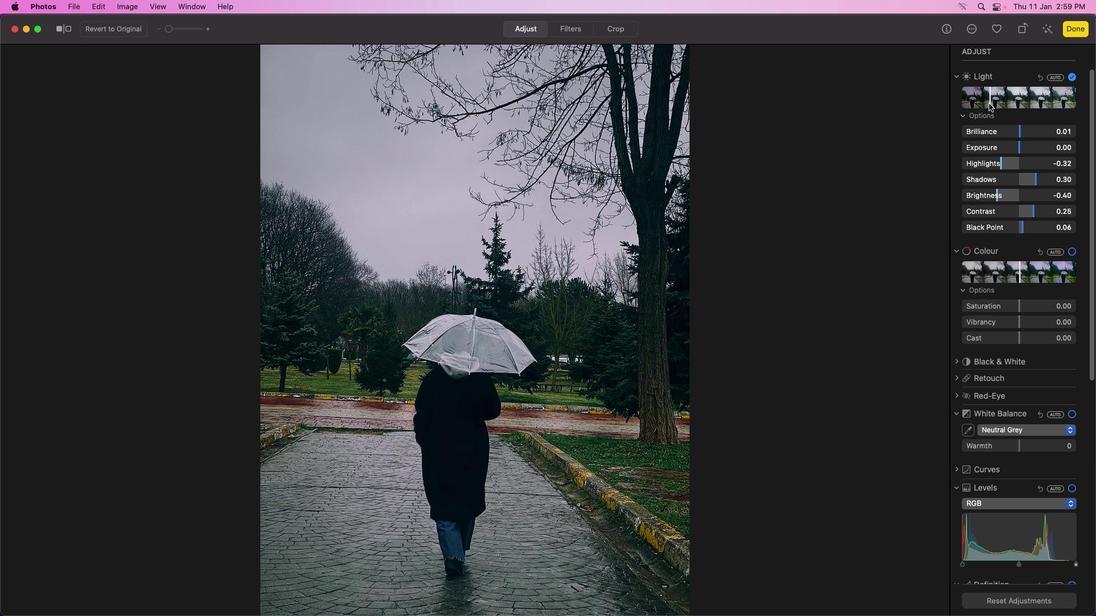 
Action: Mouse pressed left at (989, 103)
Screenshot: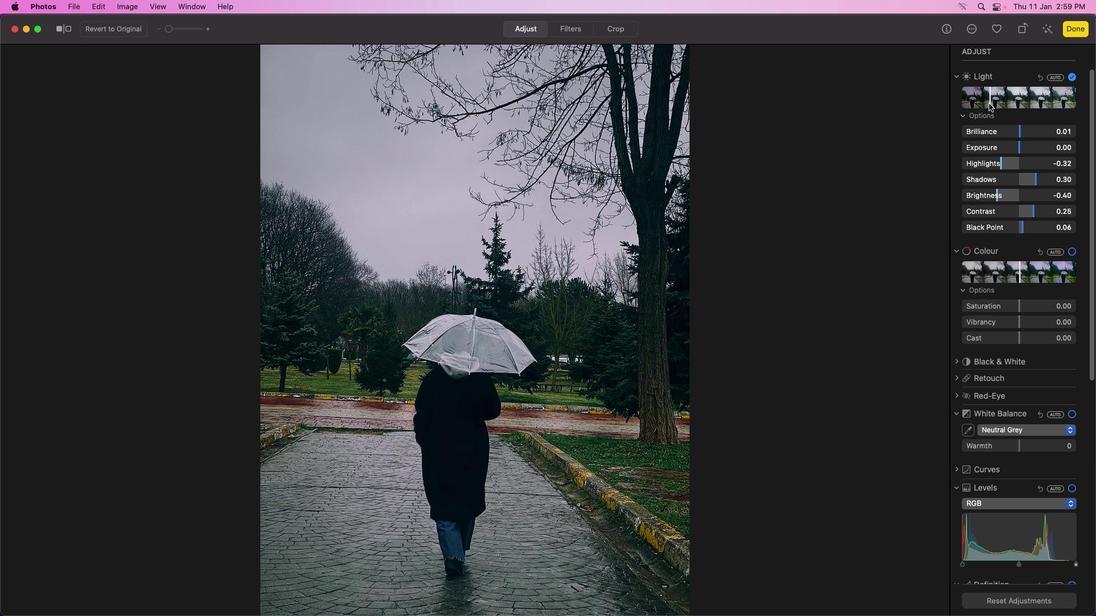 
Action: Mouse moved to (999, 103)
Screenshot: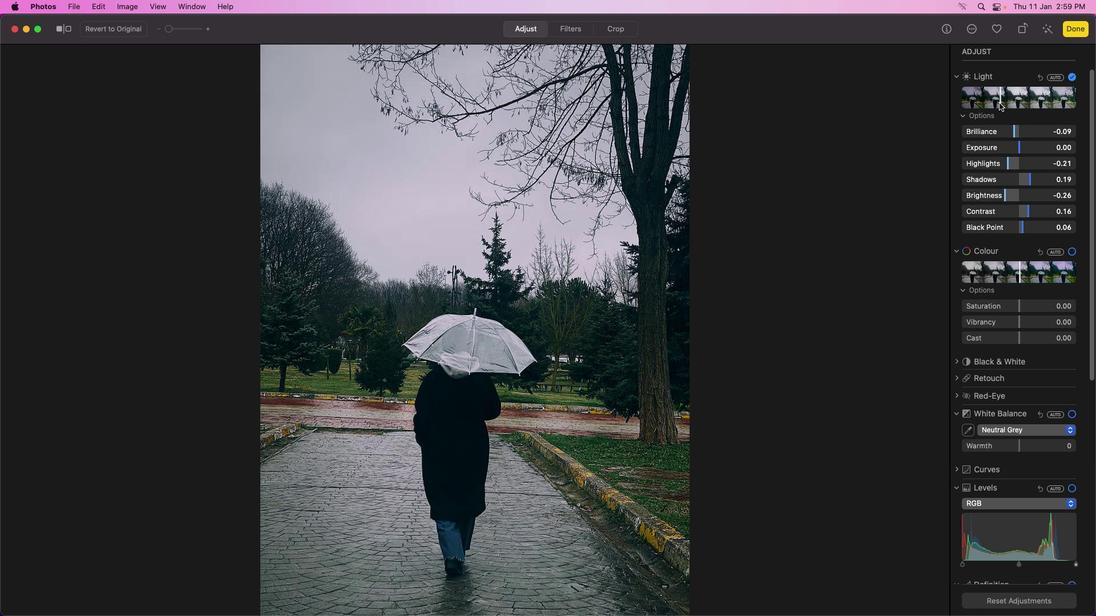 
Action: Mouse pressed left at (999, 103)
Screenshot: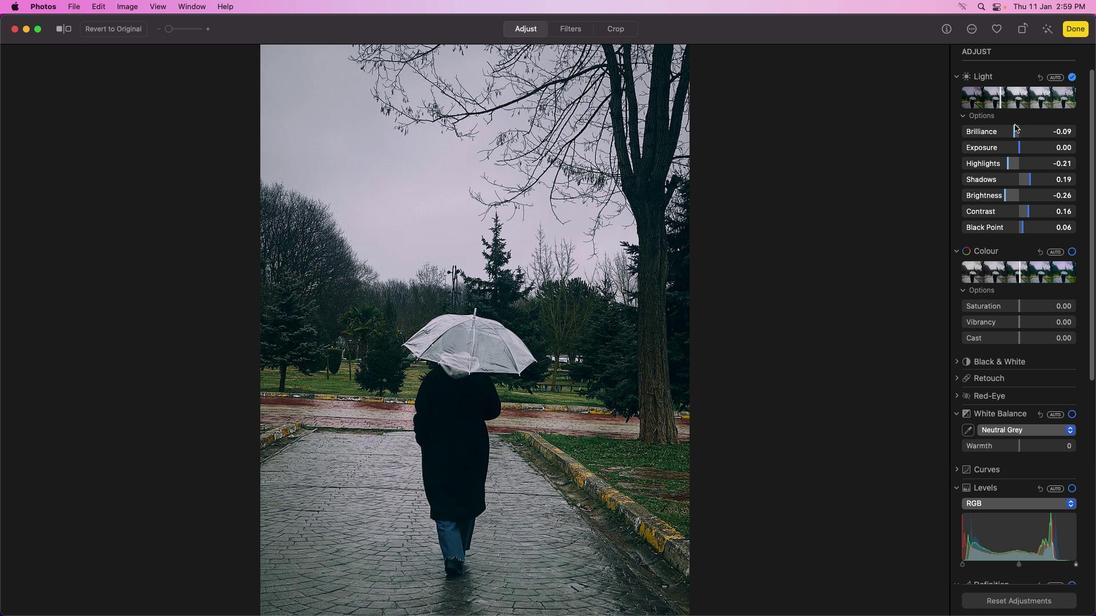
Action: Mouse moved to (1013, 129)
Screenshot: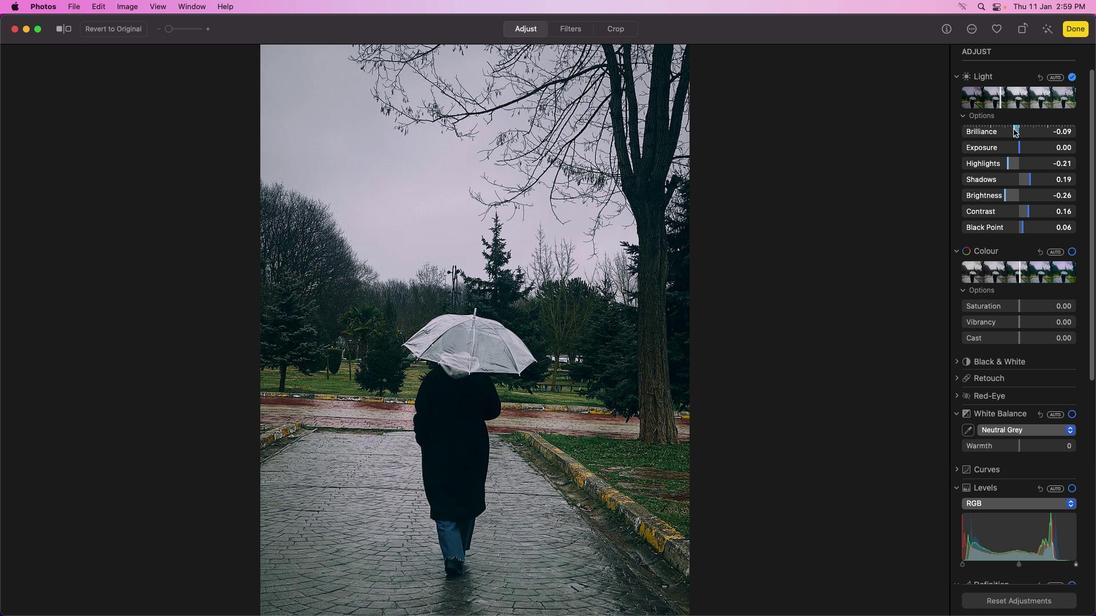 
Action: Mouse pressed left at (1013, 129)
Screenshot: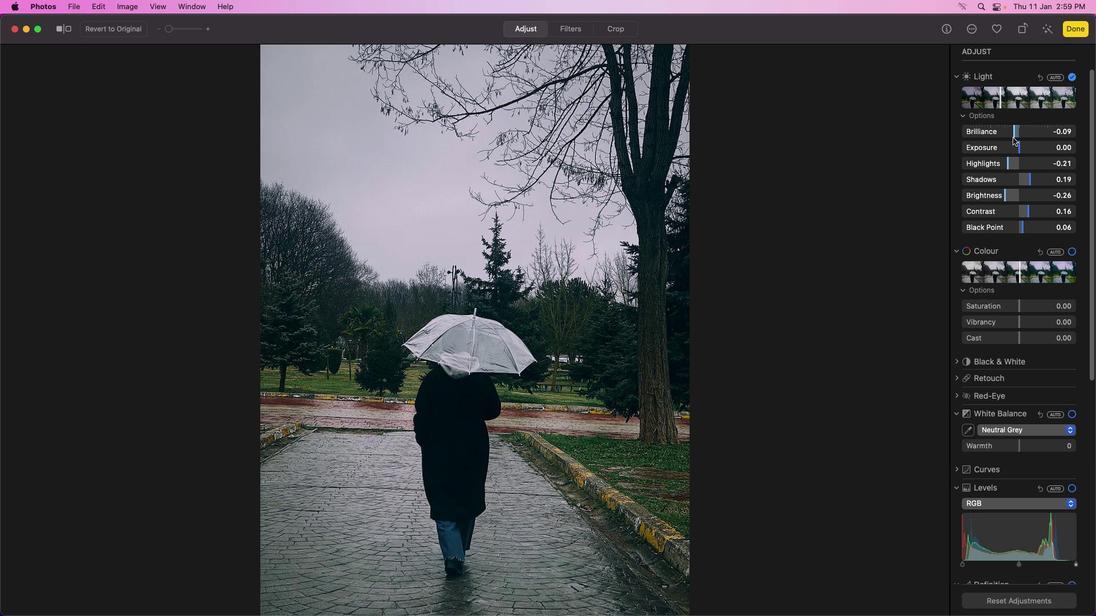 
Action: Mouse moved to (1013, 135)
Screenshot: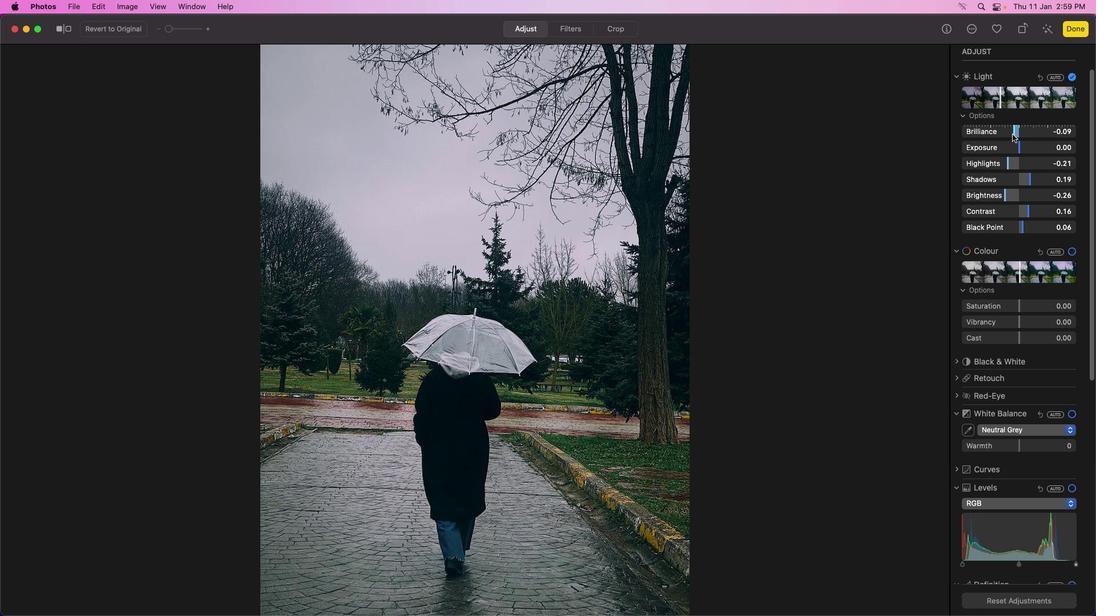 
Action: Mouse pressed left at (1013, 135)
Screenshot: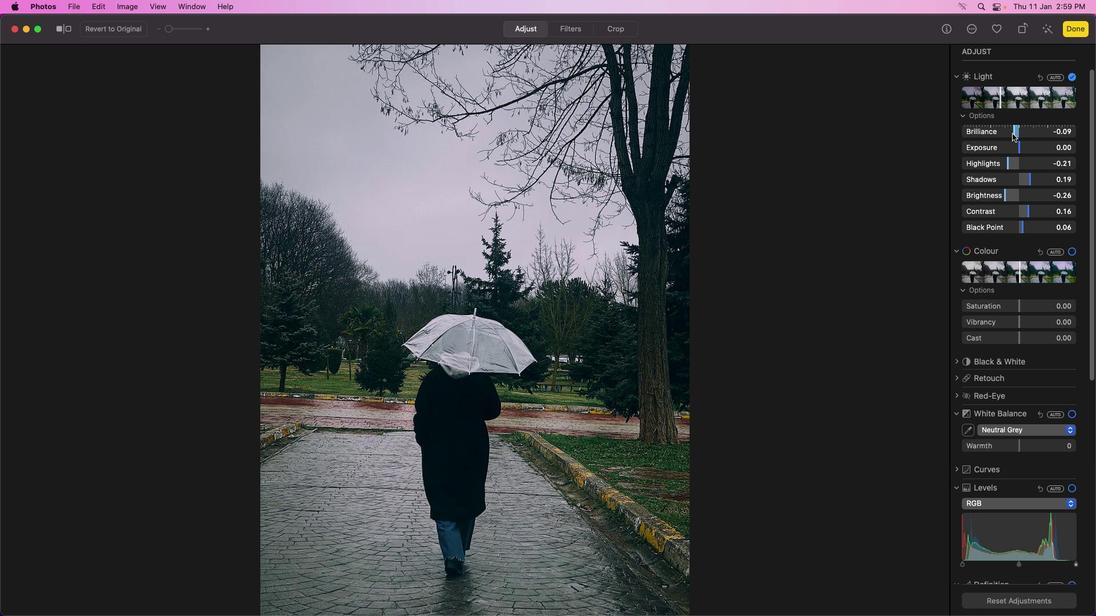
Action: Mouse moved to (1013, 134)
Screenshot: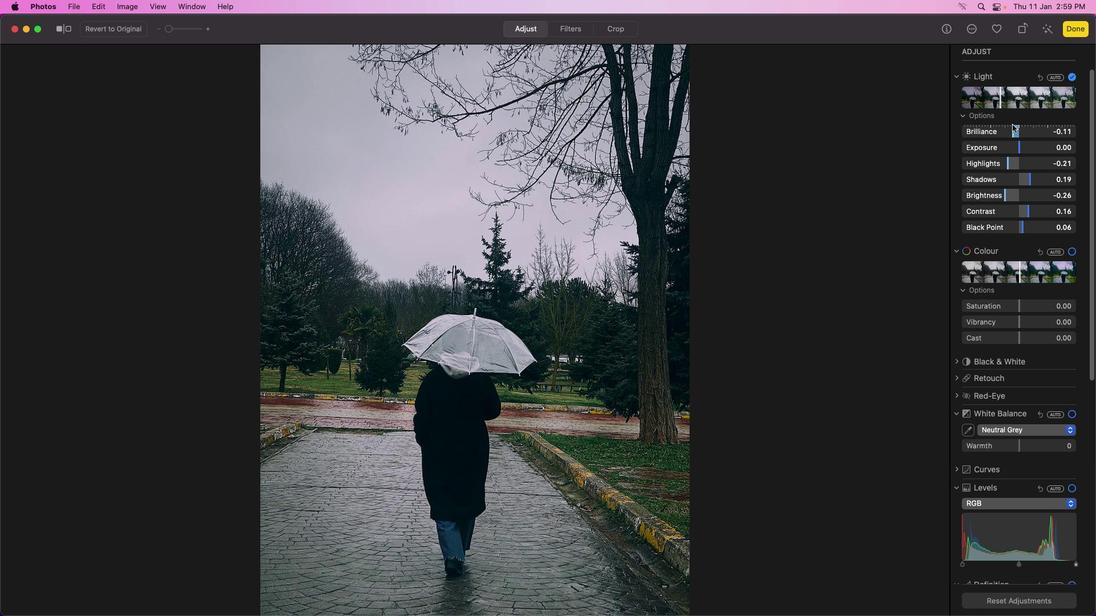 
Action: Mouse pressed left at (1013, 134)
Screenshot: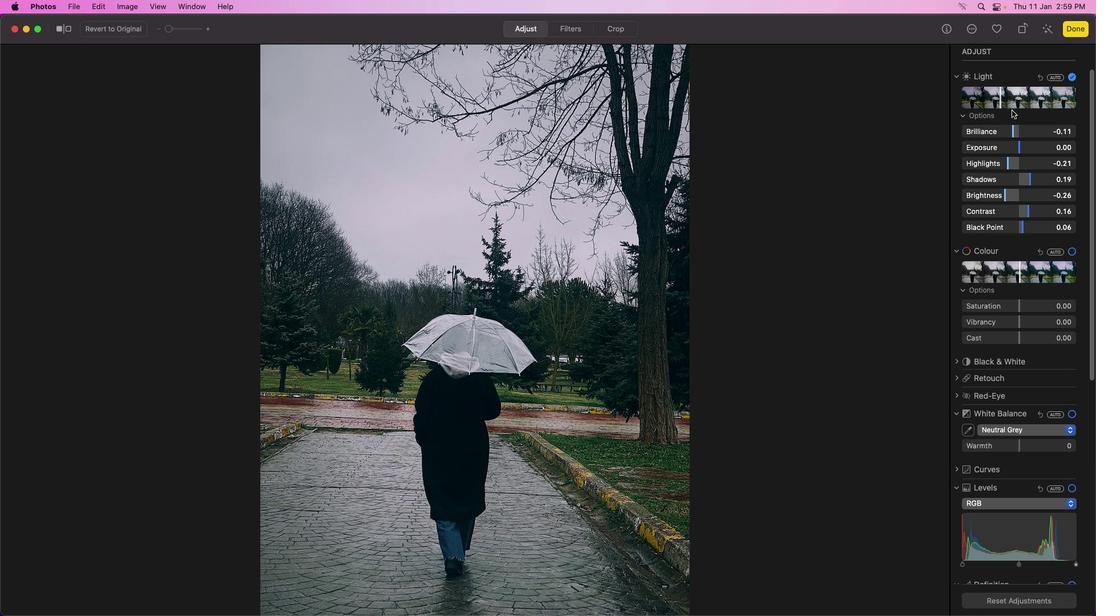 
Action: Mouse moved to (1012, 163)
Screenshot: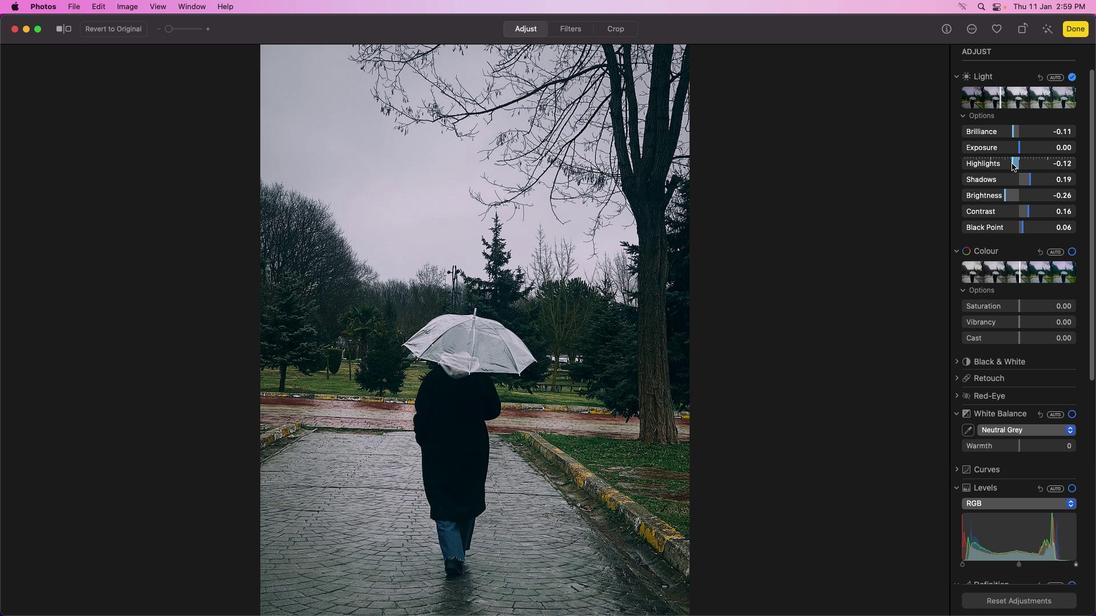 
Action: Mouse pressed left at (1012, 163)
Screenshot: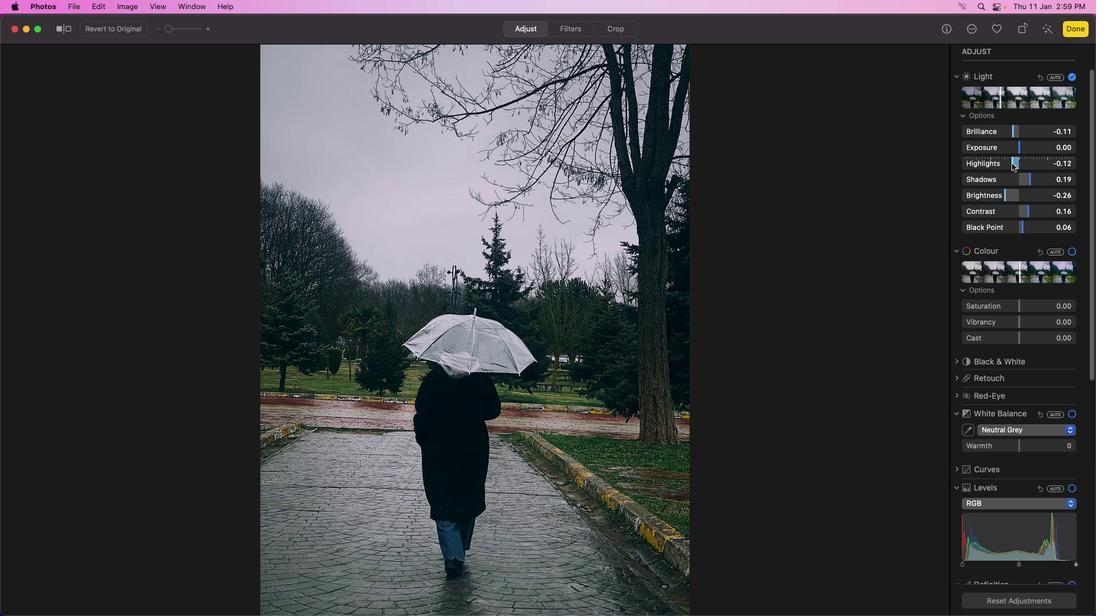 
Action: Mouse moved to (1015, 165)
Screenshot: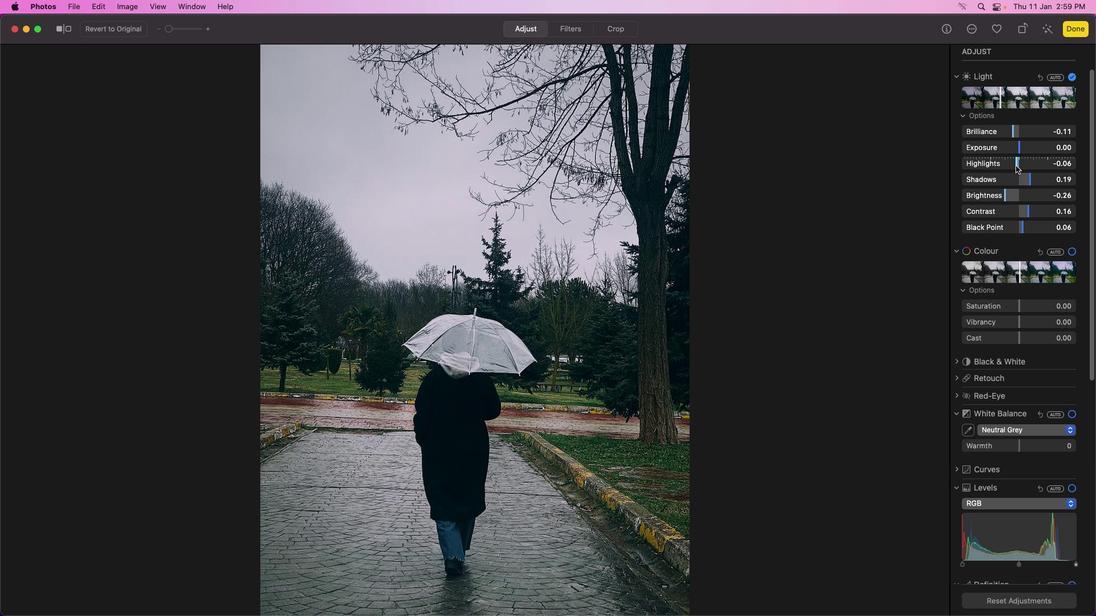 
Action: Mouse pressed left at (1015, 165)
Screenshot: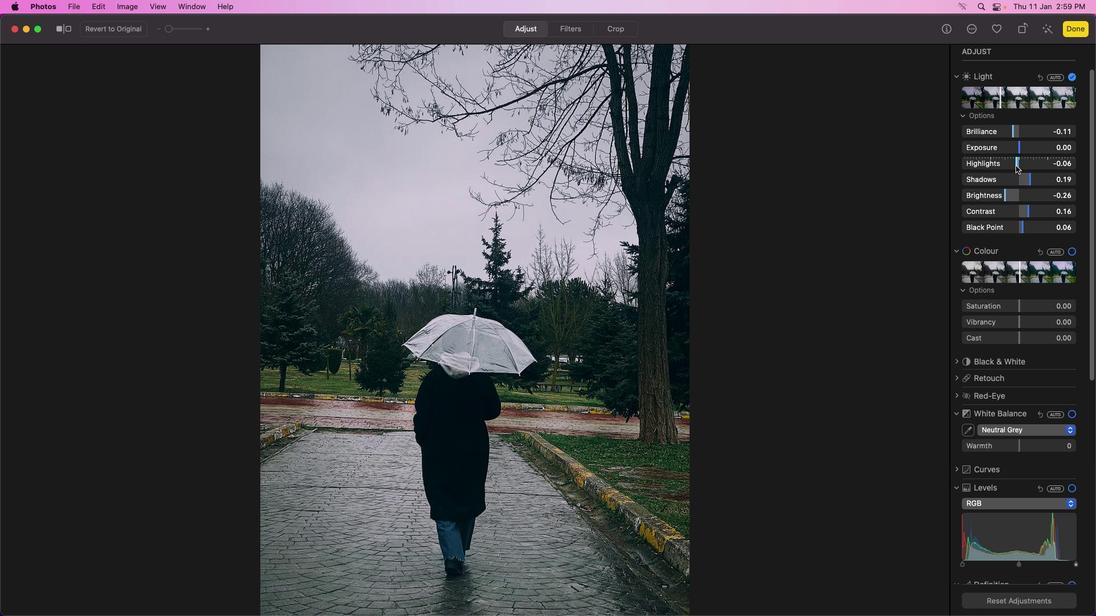 
Action: Mouse moved to (1014, 164)
Screenshot: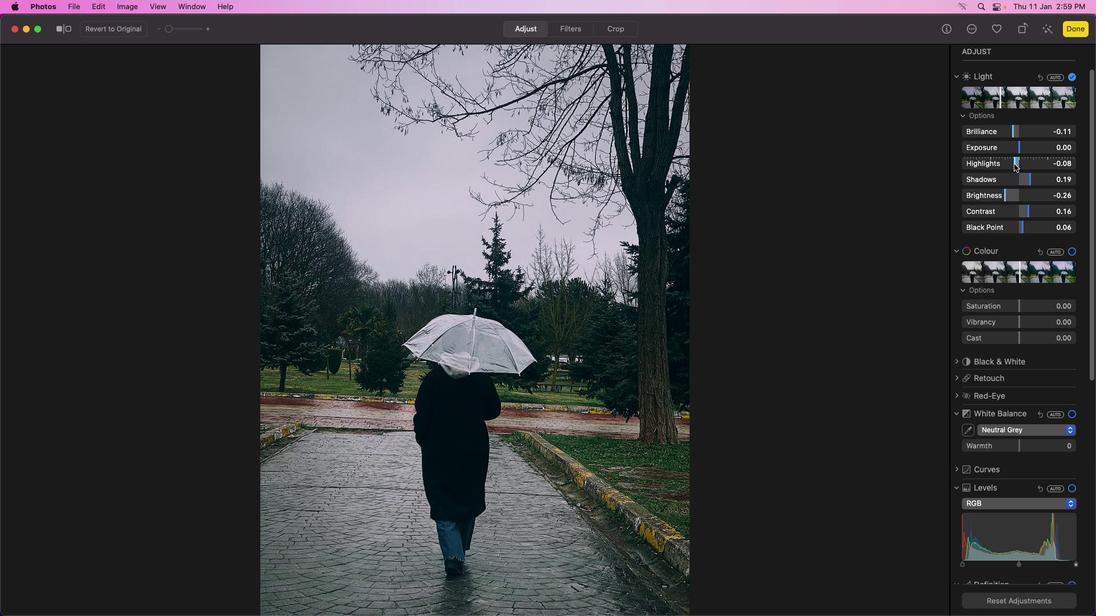 
Action: Mouse pressed left at (1014, 164)
Screenshot: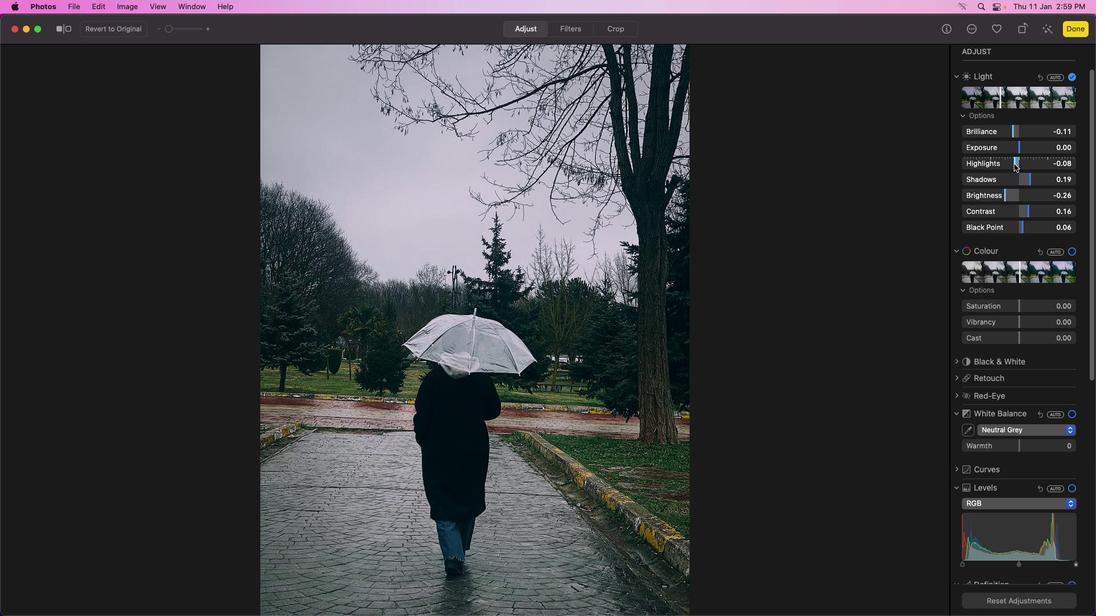 
Action: Mouse moved to (560, 25)
Screenshot: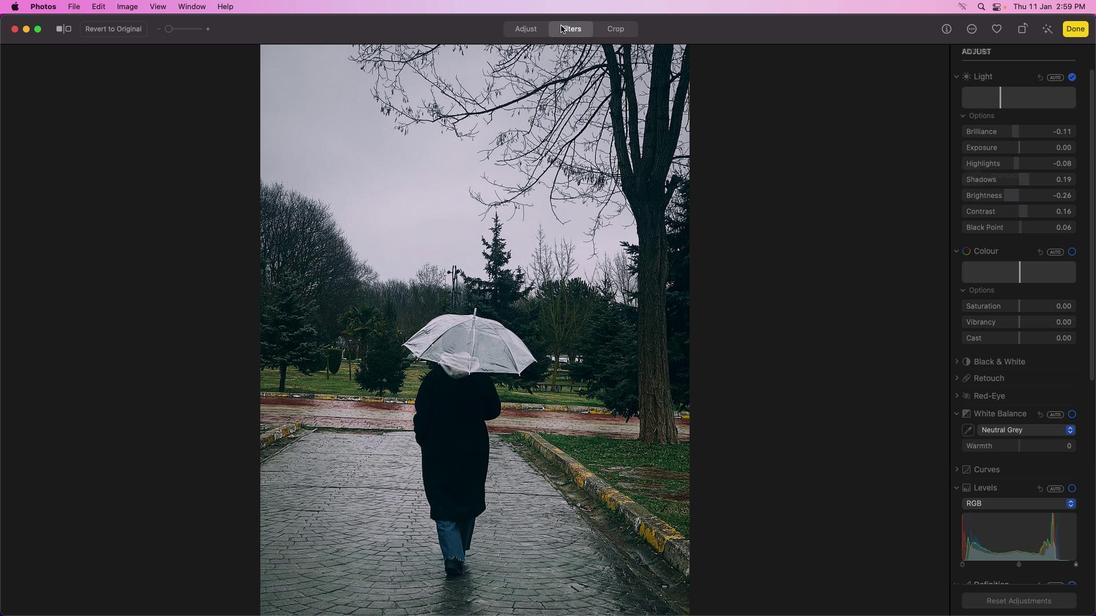 
Action: Mouse pressed left at (560, 25)
Screenshot: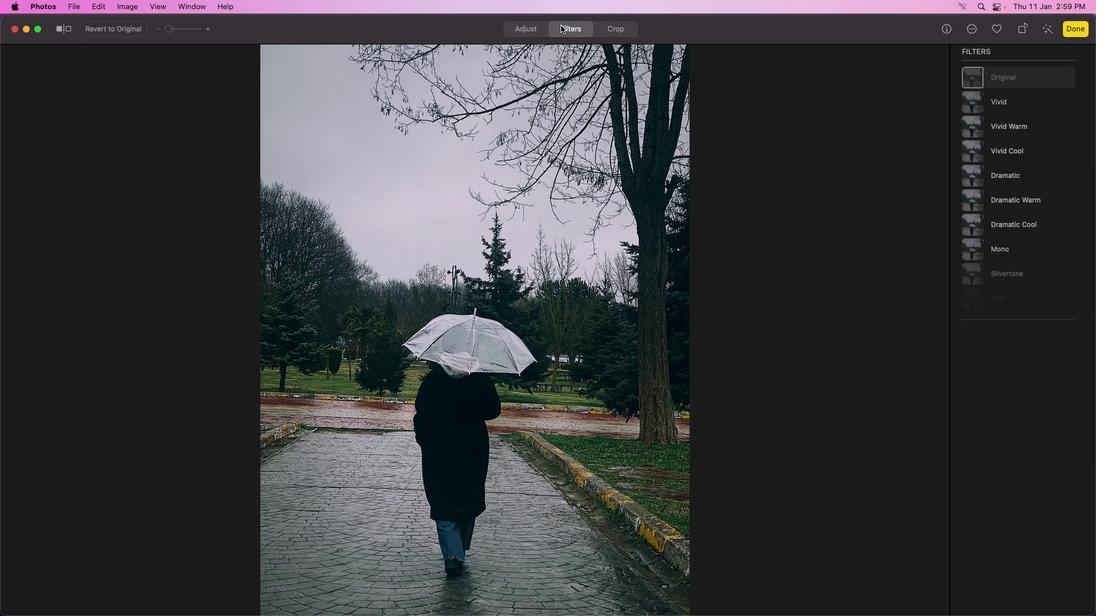 
Action: Mouse moved to (1008, 110)
Screenshot: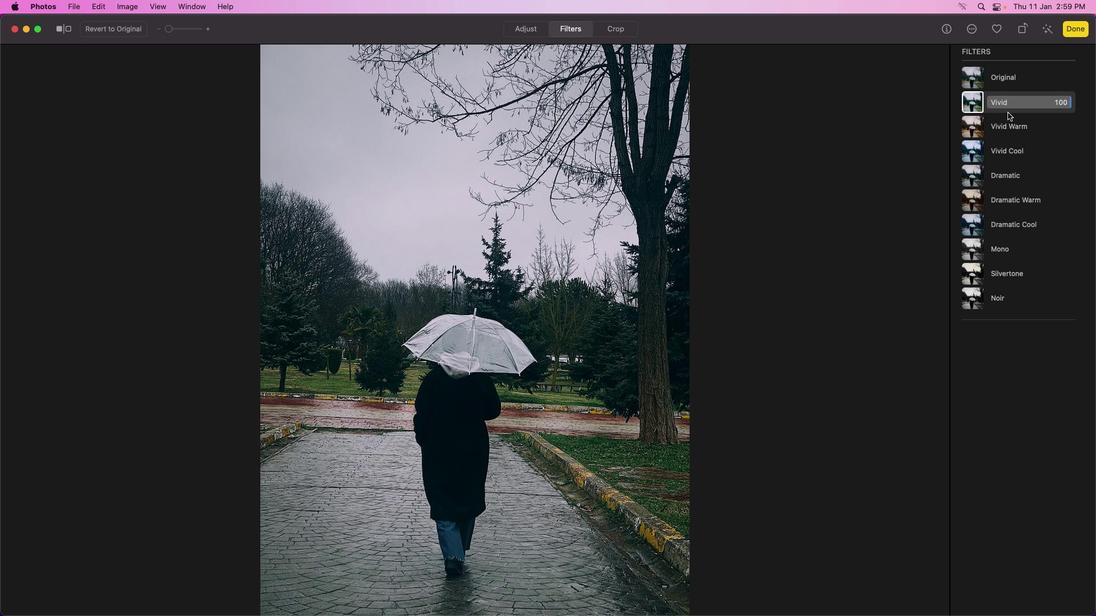 
Action: Mouse pressed left at (1008, 110)
Screenshot: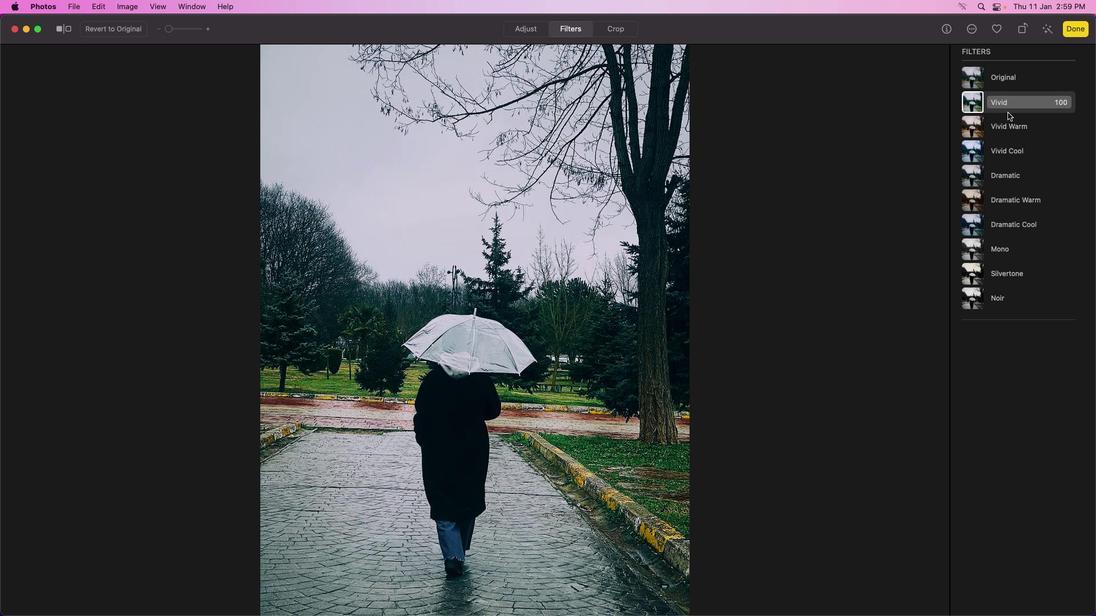 
Action: Mouse moved to (1015, 126)
Screenshot: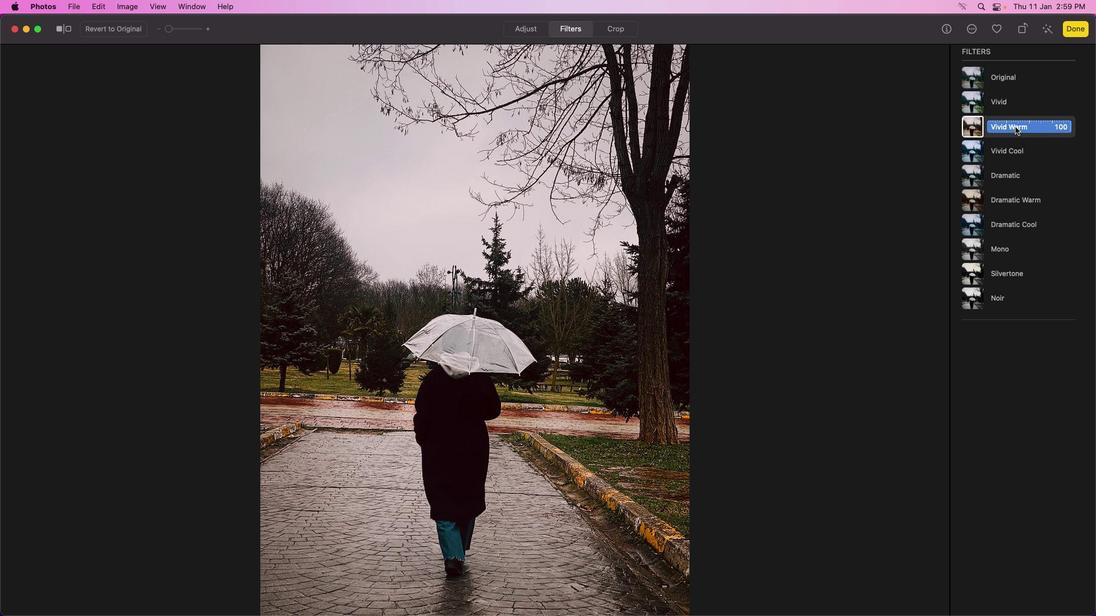 
Action: Mouse pressed left at (1015, 126)
Screenshot: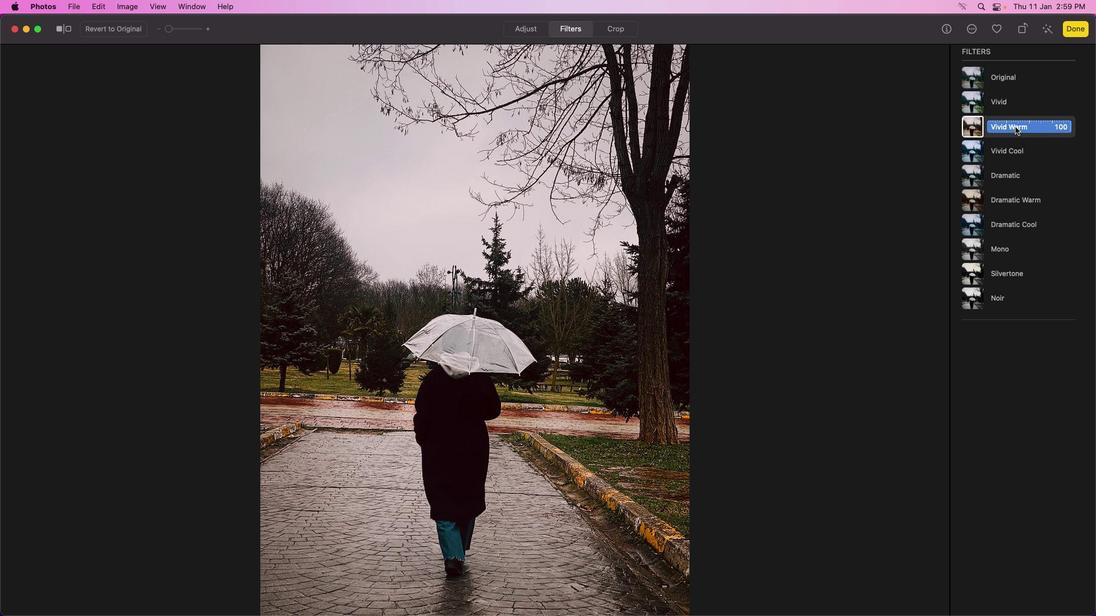 
Action: Mouse moved to (1014, 147)
Screenshot: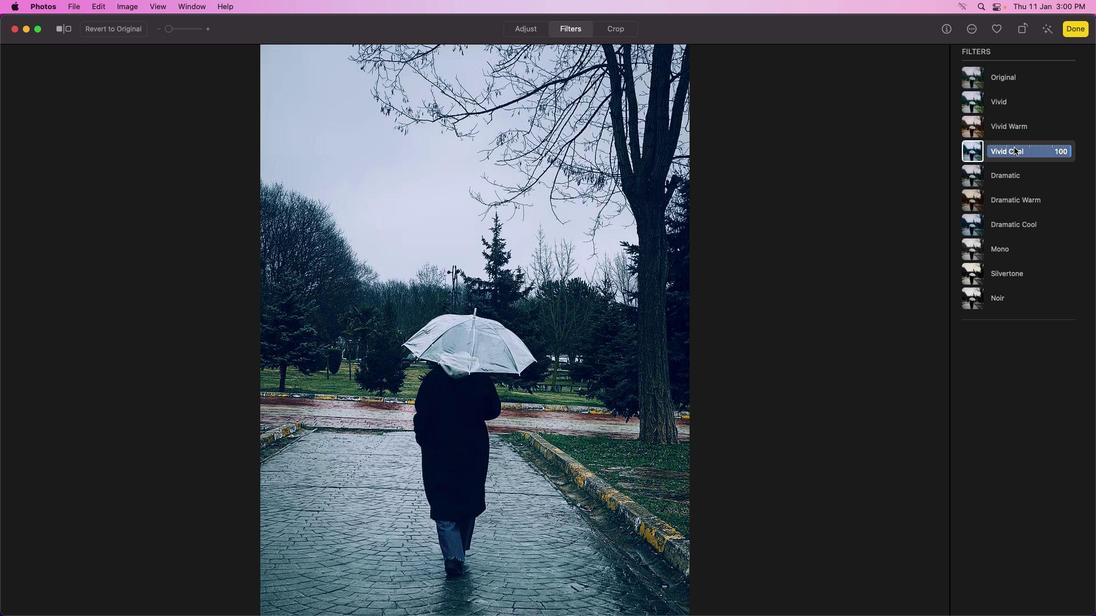 
Action: Mouse pressed left at (1014, 147)
Screenshot: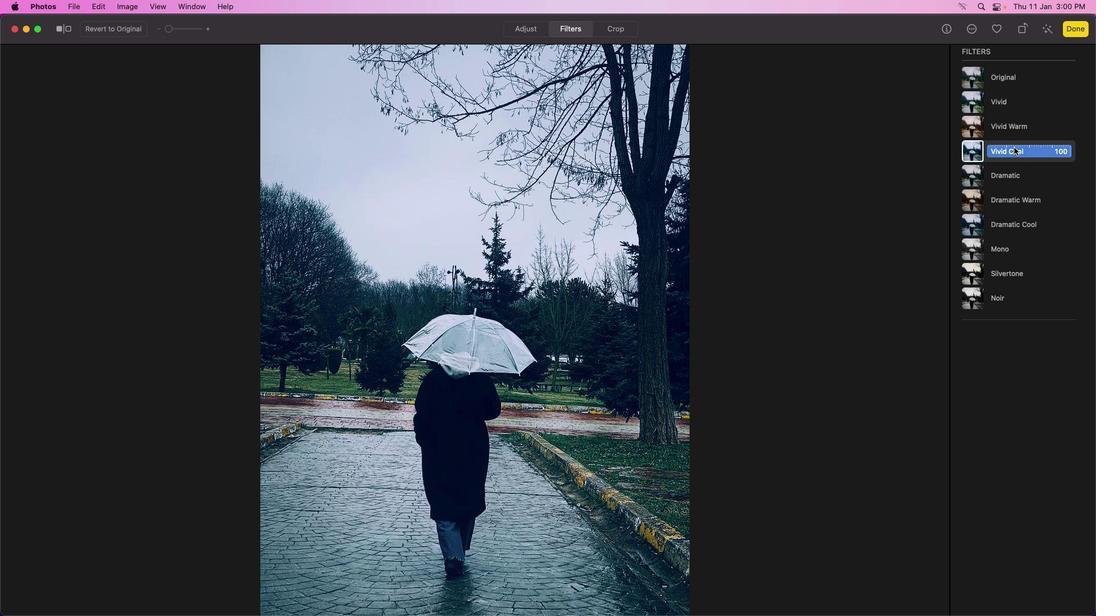 
Action: Mouse moved to (1012, 170)
Screenshot: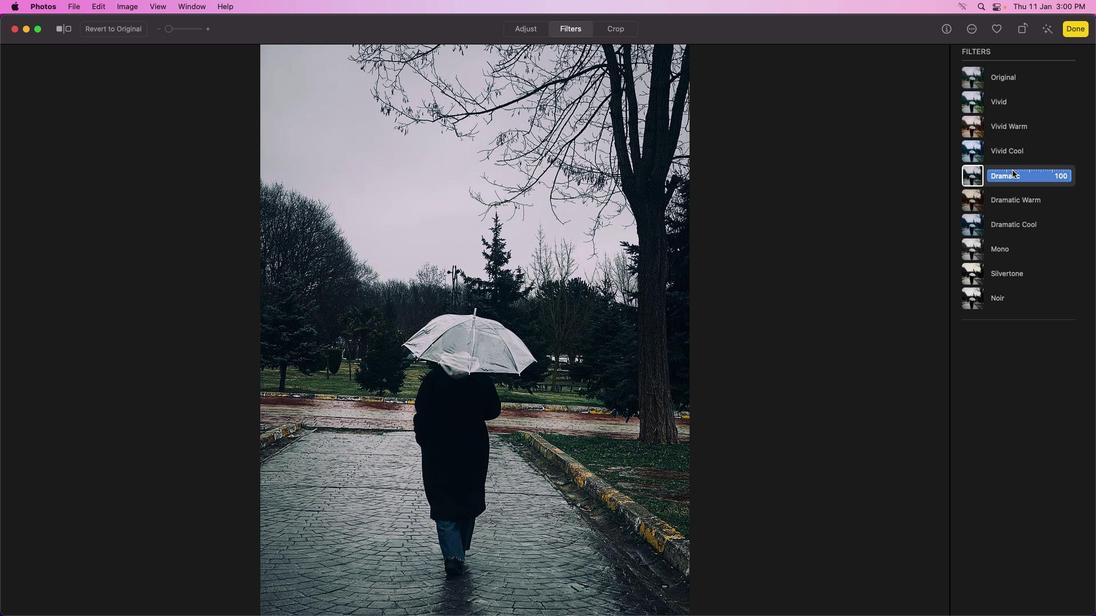 
Action: Mouse pressed left at (1012, 170)
Screenshot: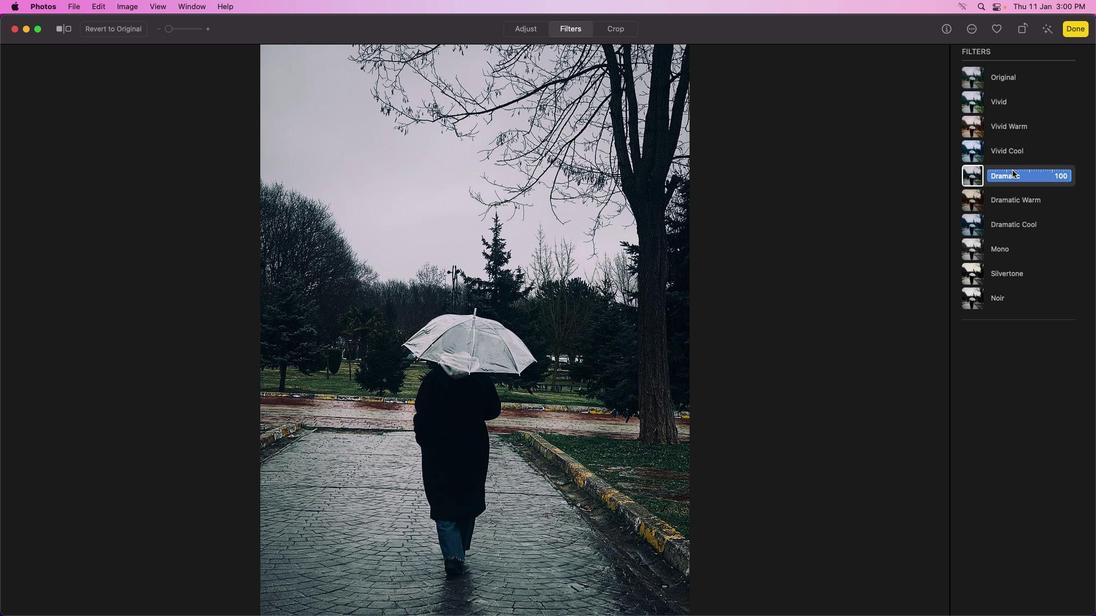 
Action: Mouse moved to (1018, 190)
Screenshot: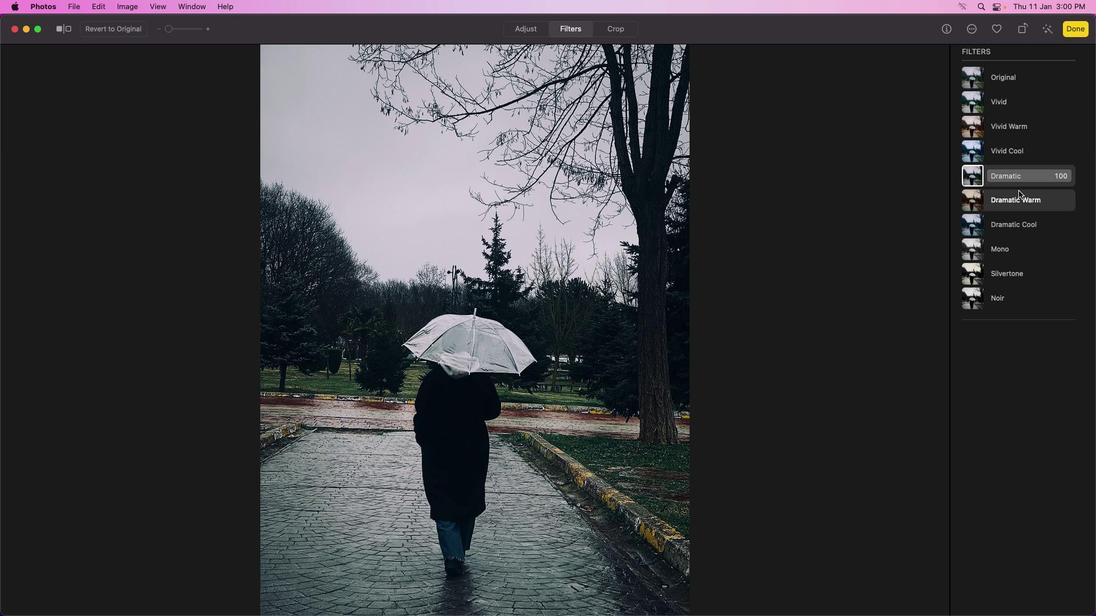 
Action: Mouse pressed left at (1018, 190)
Screenshot: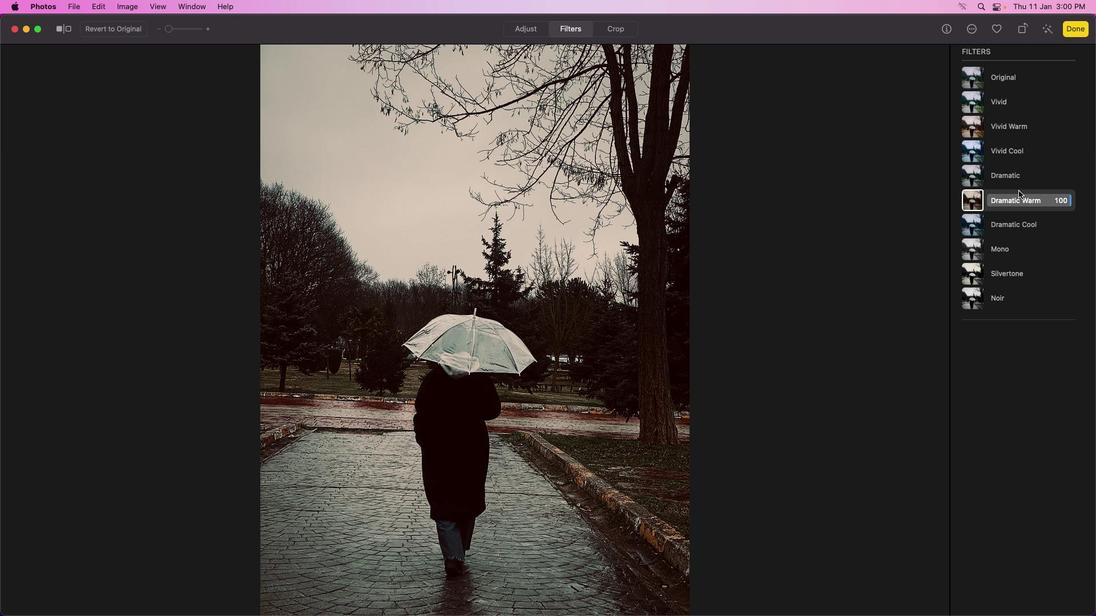 
Action: Mouse moved to (1010, 219)
Screenshot: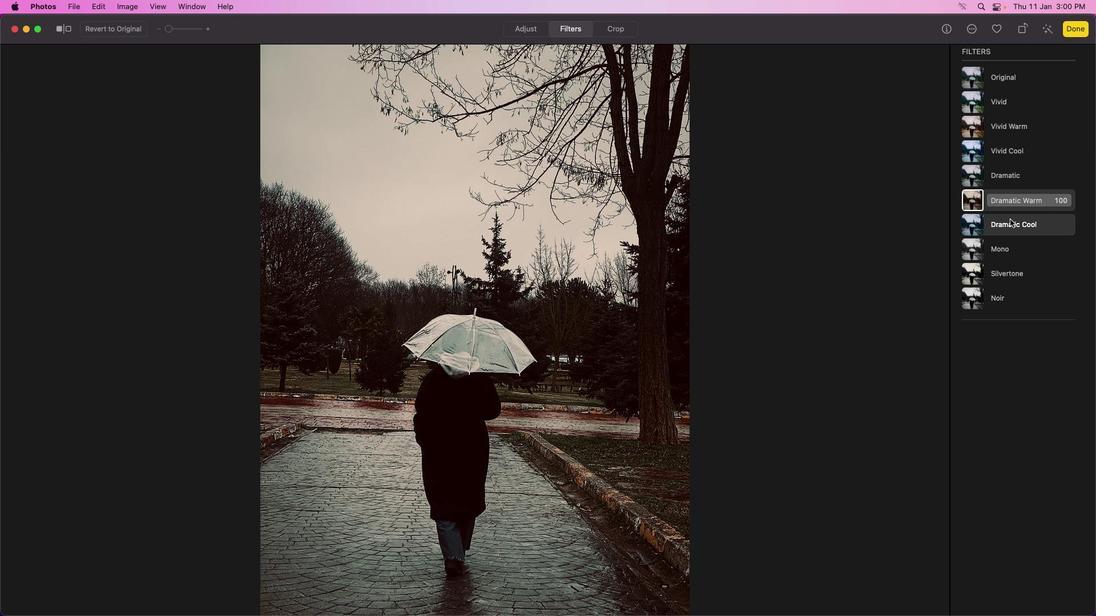 
Action: Mouse pressed left at (1010, 219)
Screenshot: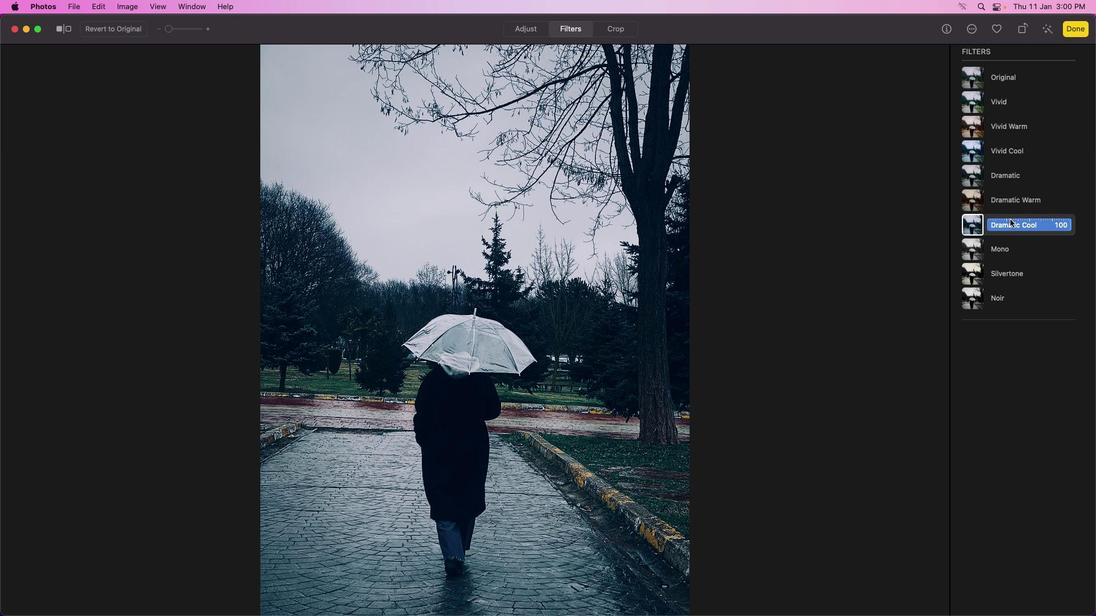 
Action: Mouse moved to (1015, 248)
Screenshot: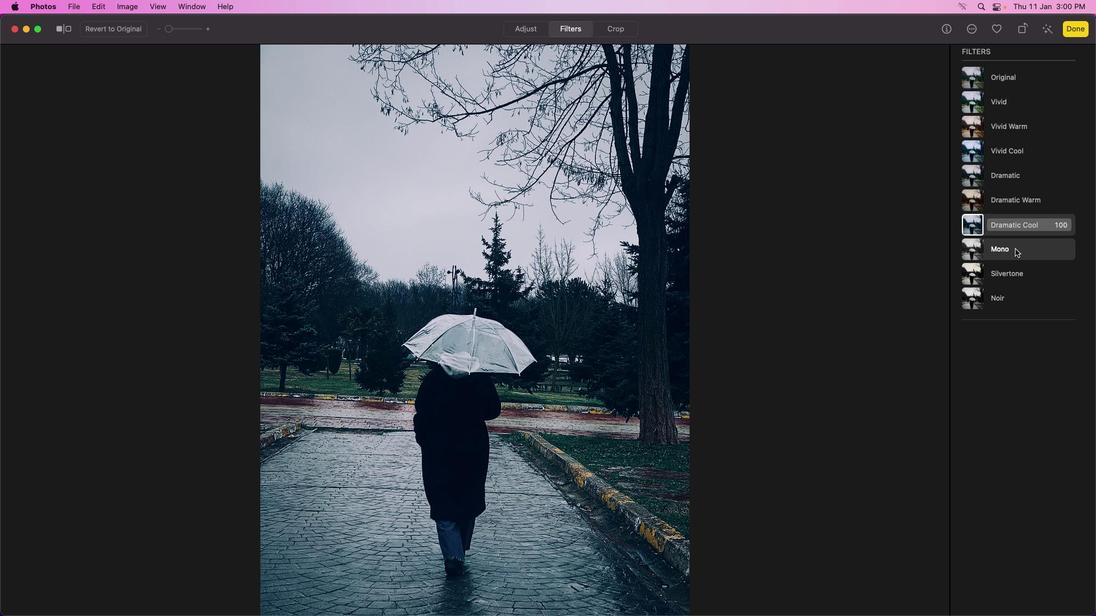 
Action: Mouse pressed left at (1015, 248)
Screenshot: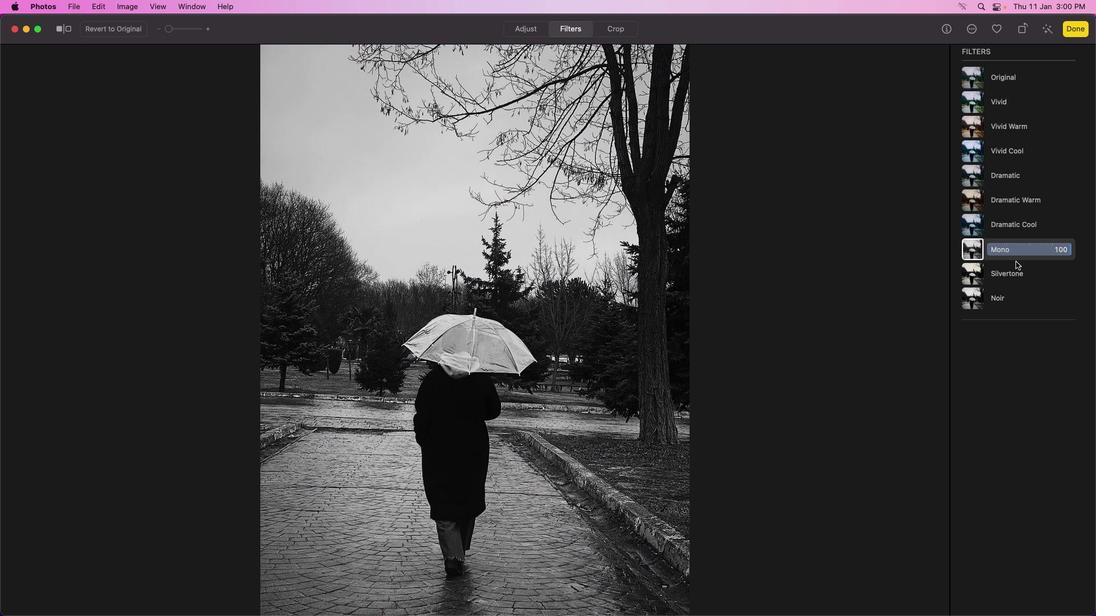 
Action: Mouse moved to (1012, 274)
Screenshot: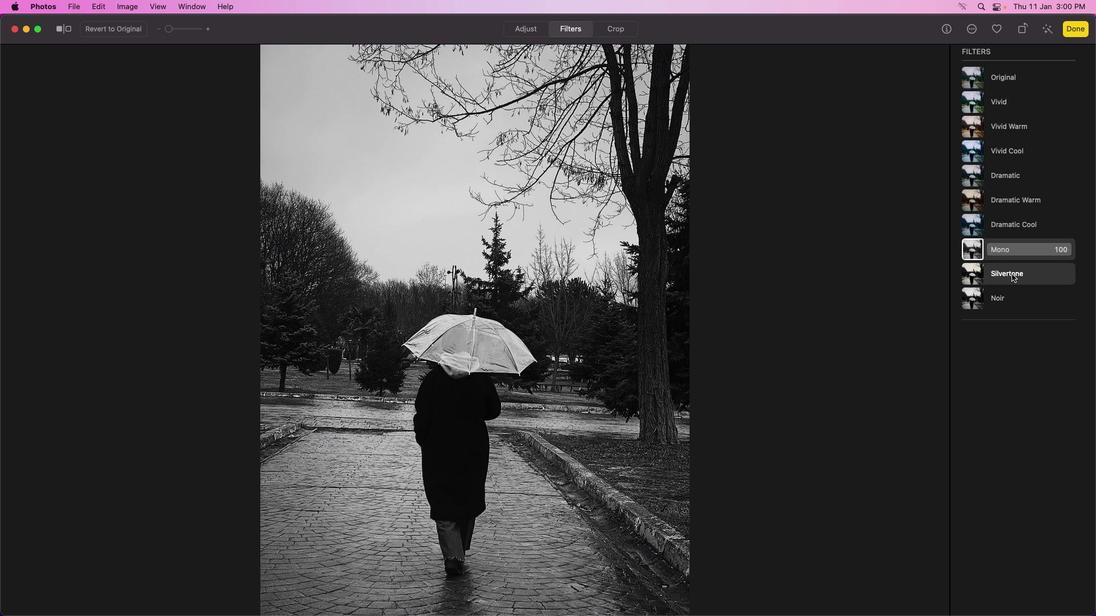 
Action: Mouse pressed left at (1012, 274)
Screenshot: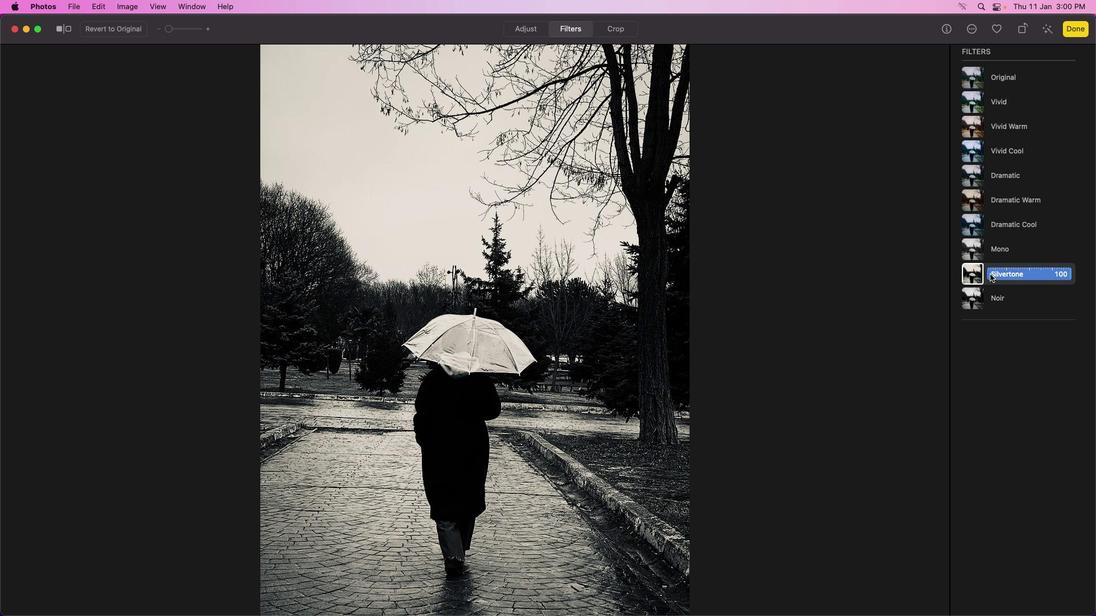 
Action: Mouse moved to (1016, 242)
Screenshot: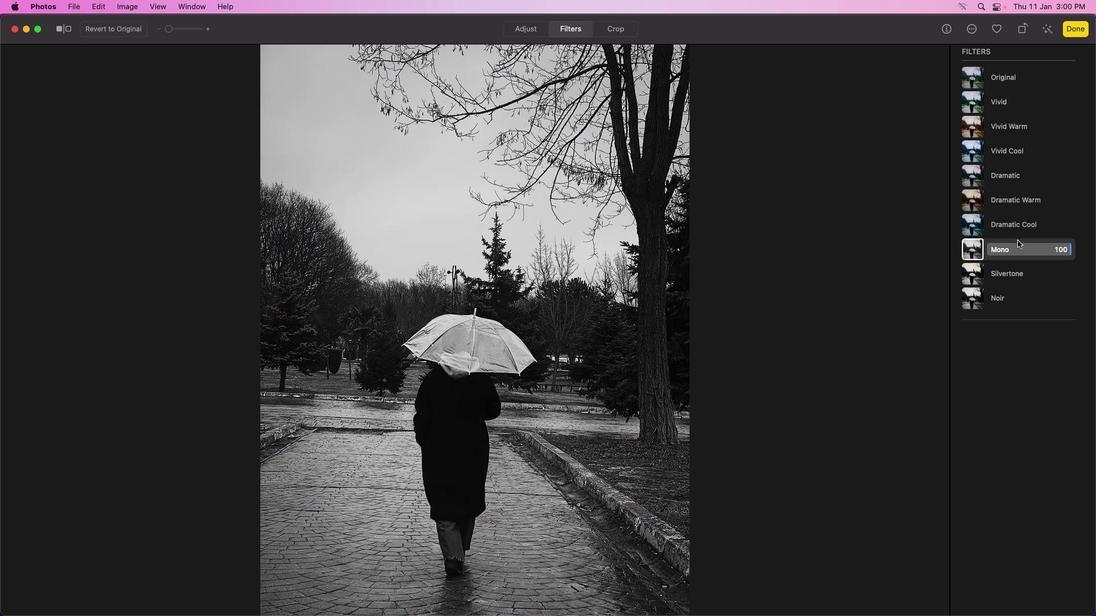 
Action: Mouse pressed left at (1016, 242)
Screenshot: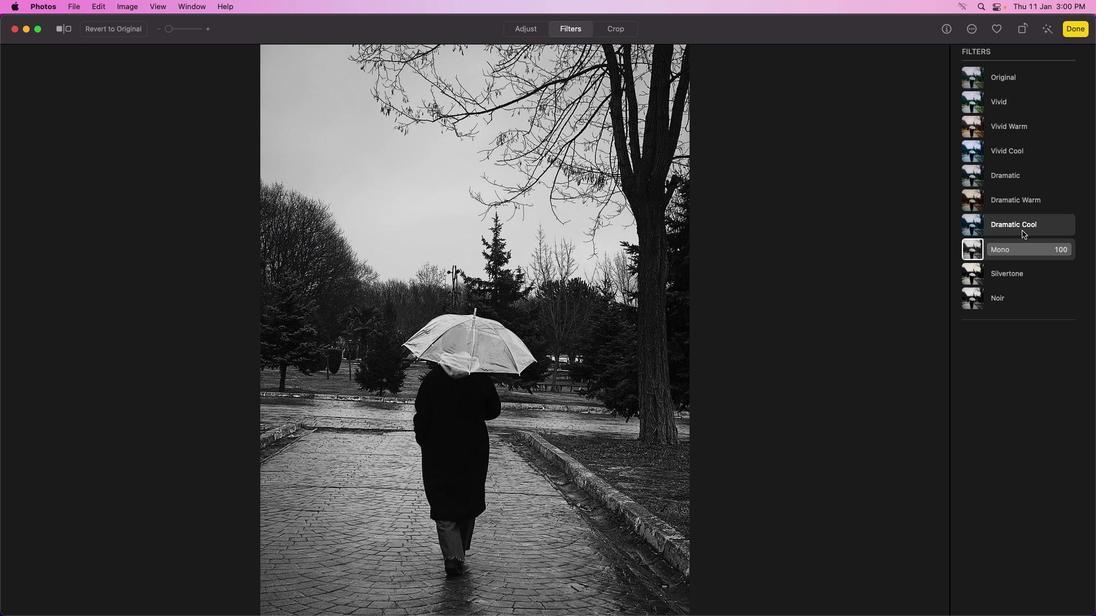 
Action: Mouse moved to (1022, 231)
Screenshot: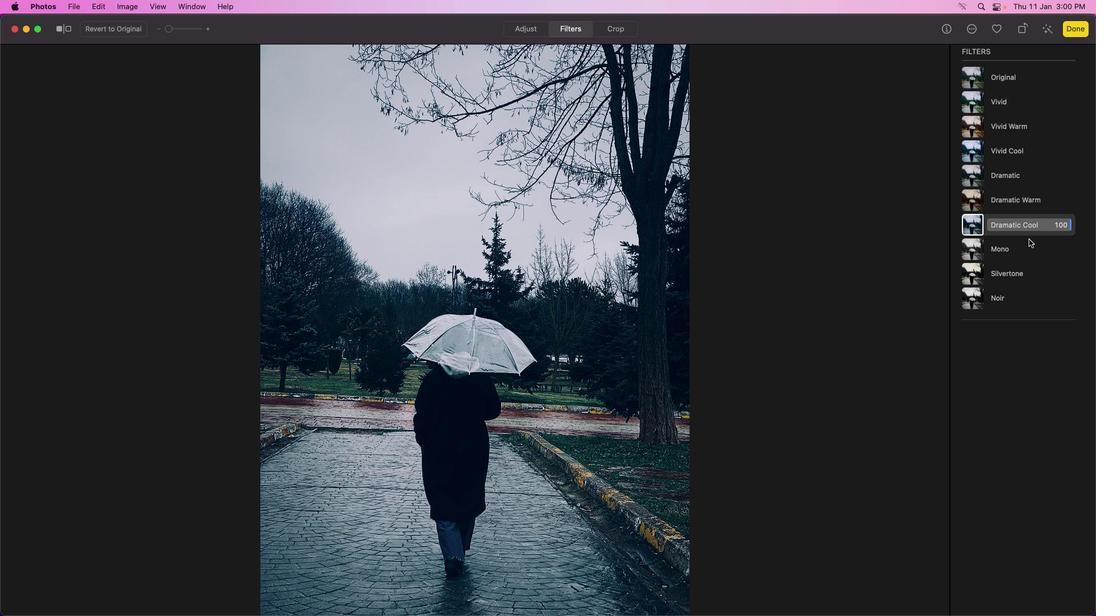 
Action: Mouse pressed left at (1022, 231)
Screenshot: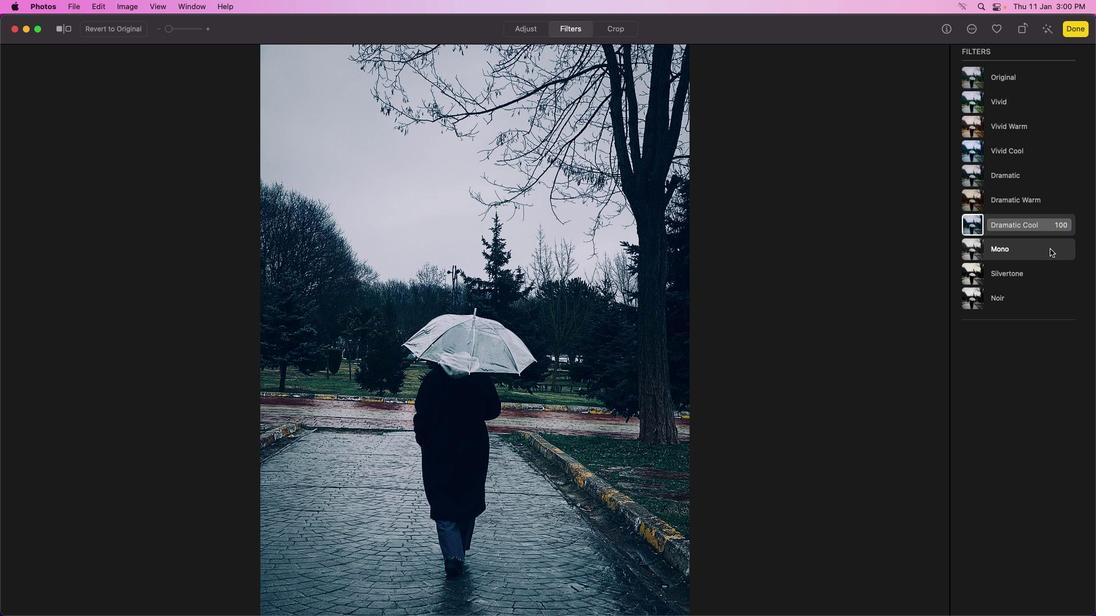 
Action: Mouse moved to (1066, 229)
Screenshot: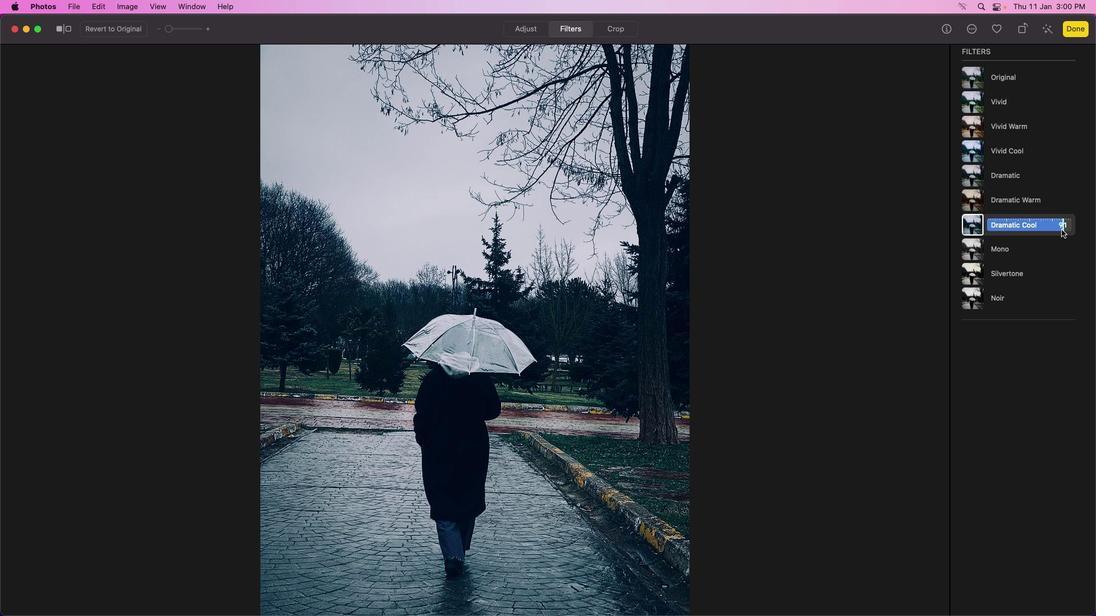 
Action: Mouse pressed left at (1066, 229)
Screenshot: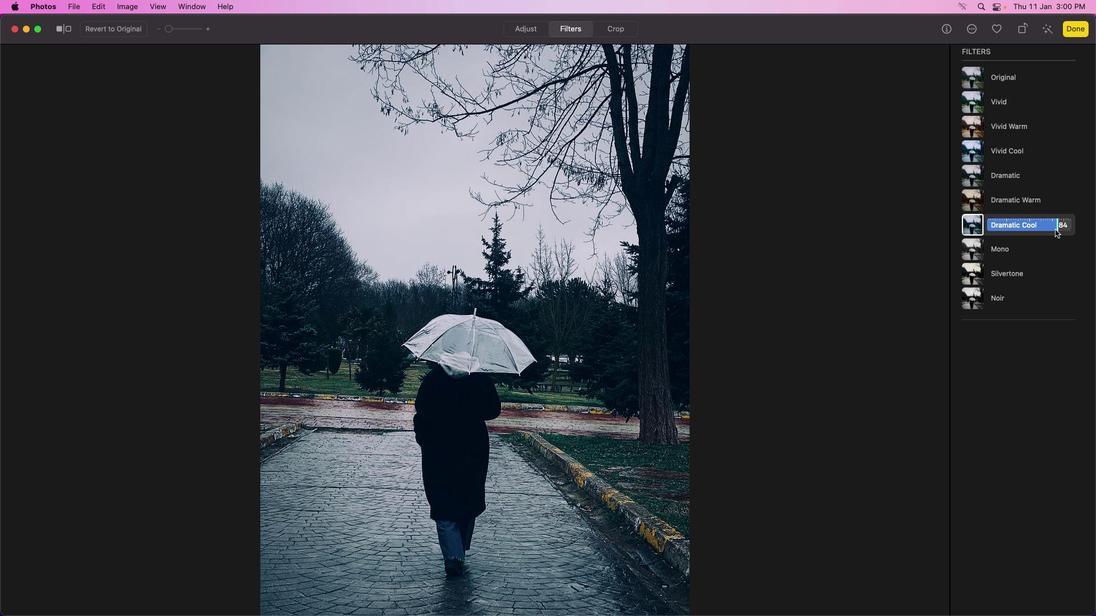 
Action: Mouse moved to (539, 33)
Screenshot: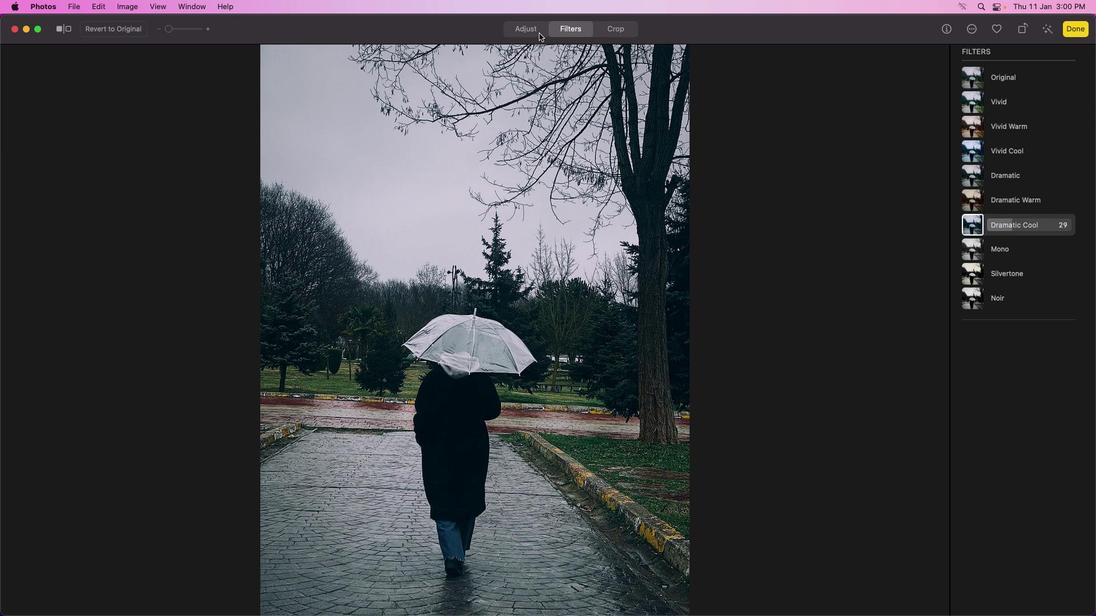 
Action: Mouse pressed left at (539, 33)
Screenshot: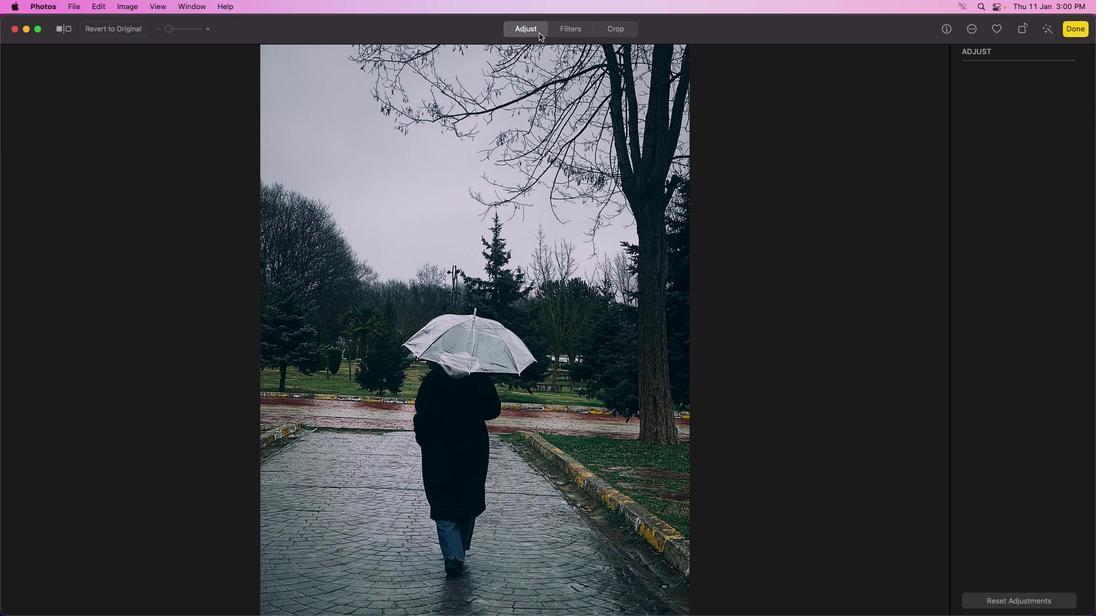 
Action: Mouse moved to (1013, 197)
Screenshot: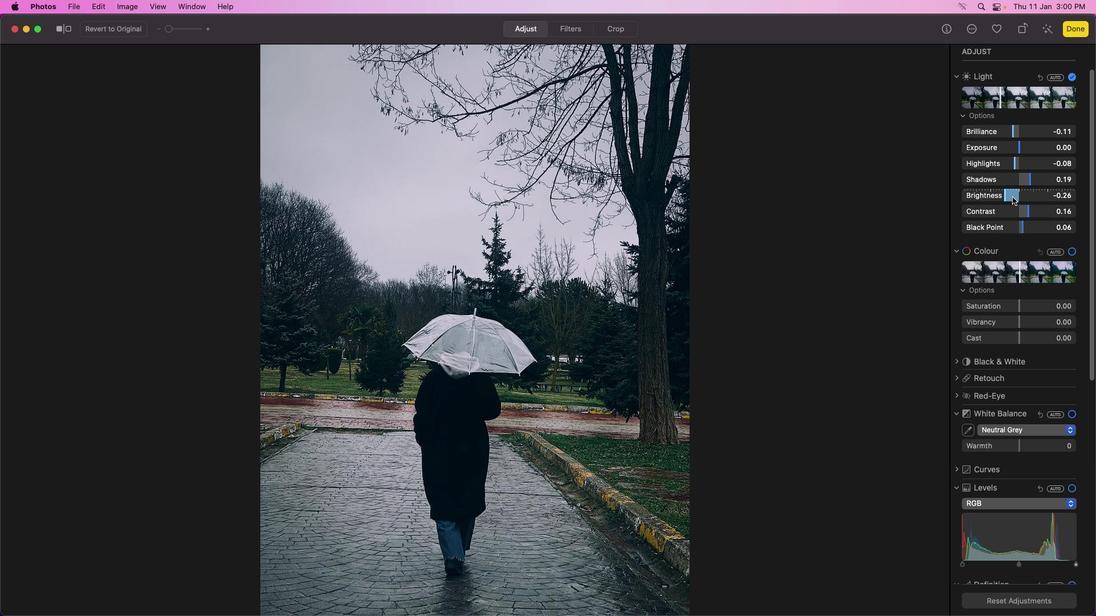 
Action: Mouse pressed left at (1013, 197)
Screenshot: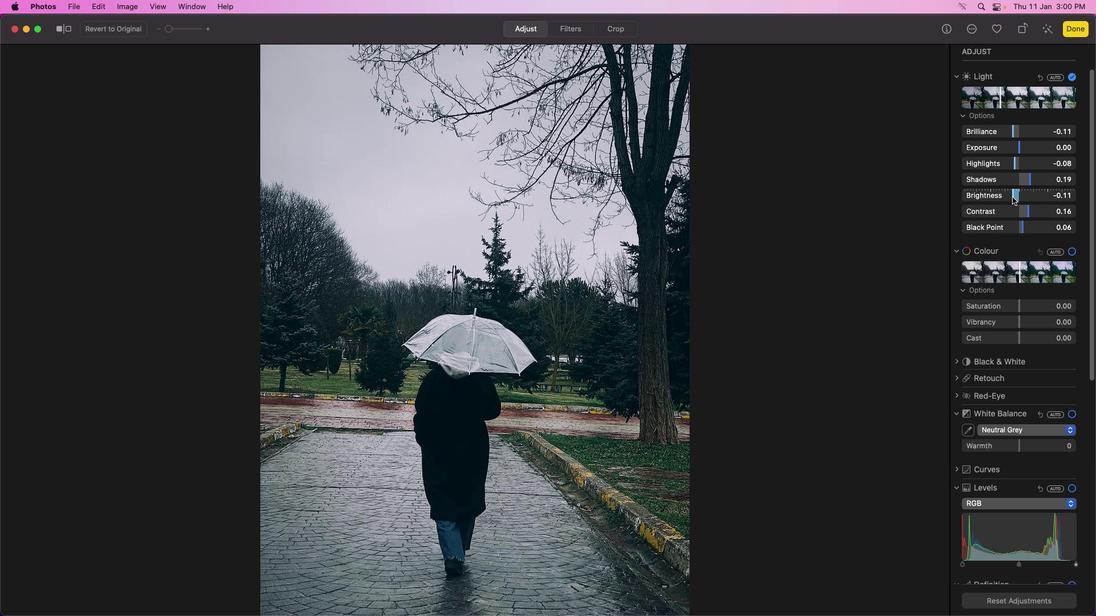 
Action: Mouse moved to (1012, 197)
Screenshot: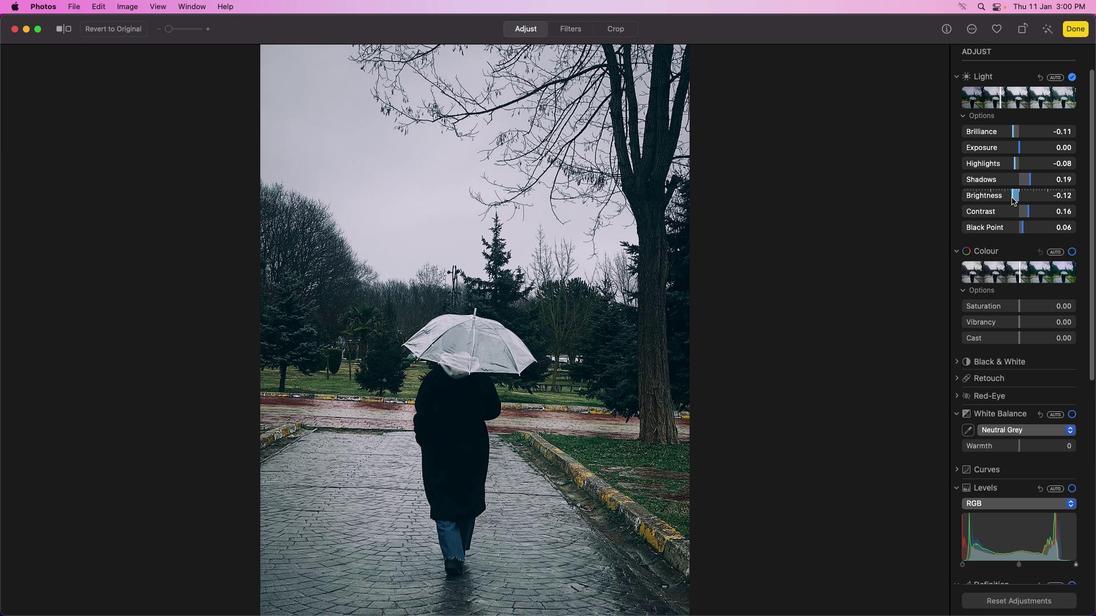 
Action: Mouse pressed left at (1012, 197)
Screenshot: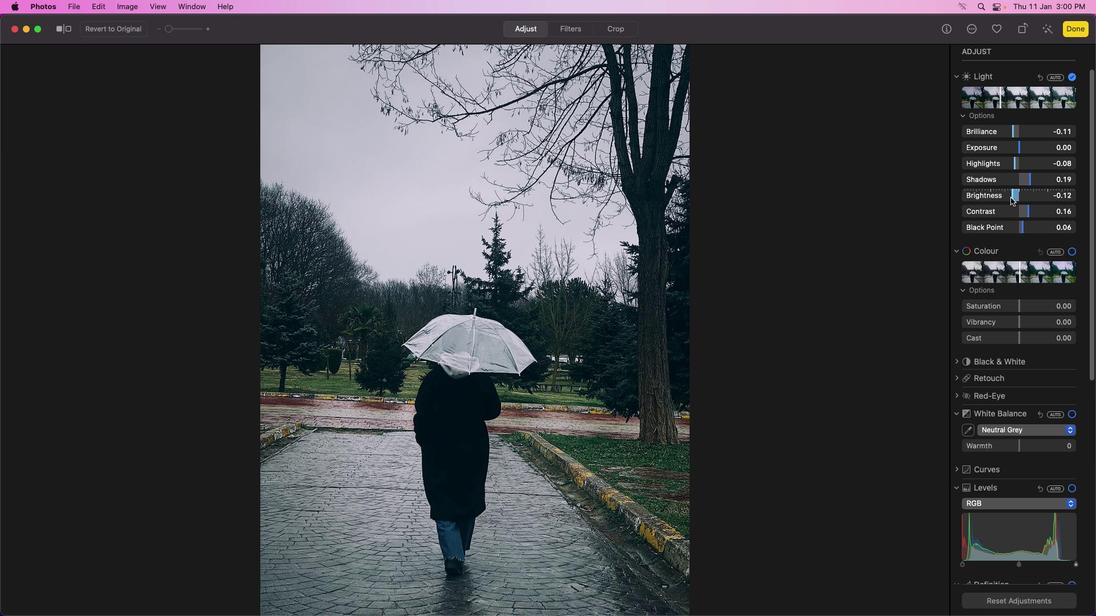 
Action: Mouse moved to (1008, 199)
Screenshot: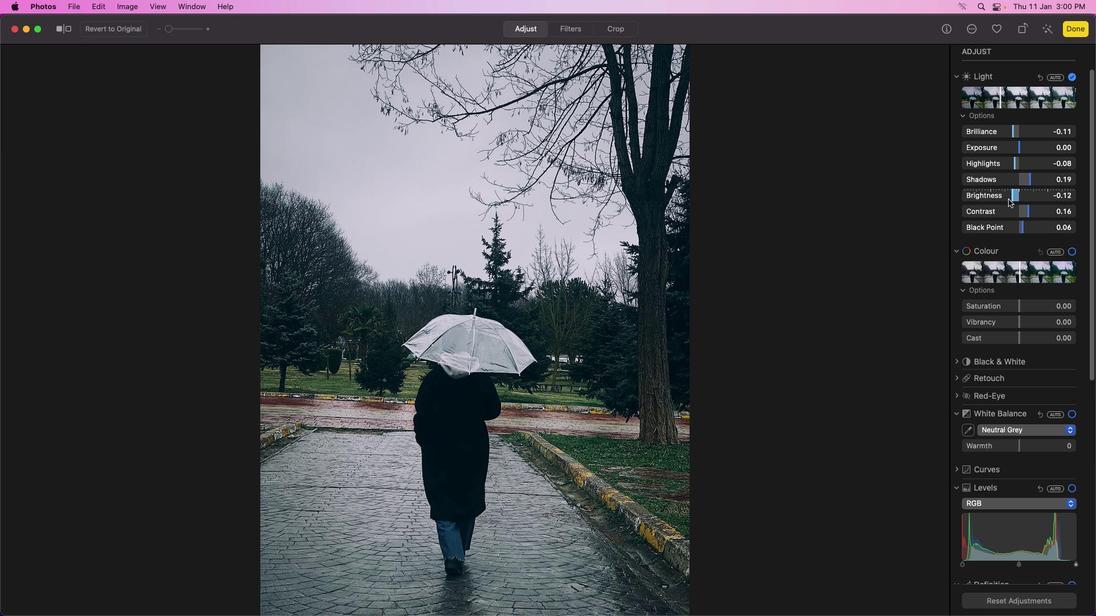 
Action: Mouse pressed left at (1008, 199)
Screenshot: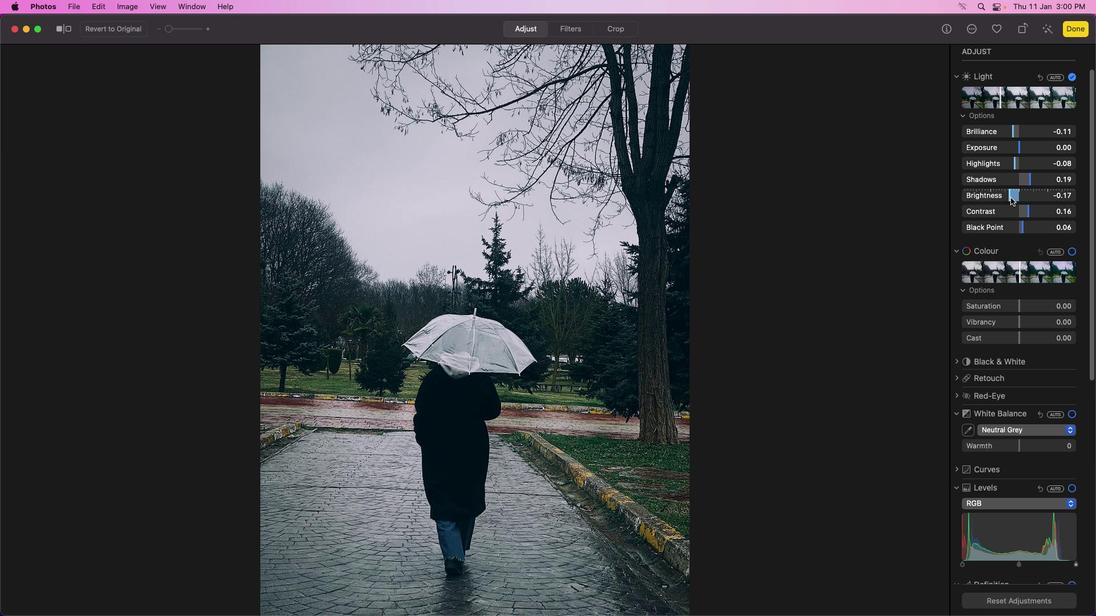 
Action: Mouse moved to (1020, 137)
Screenshot: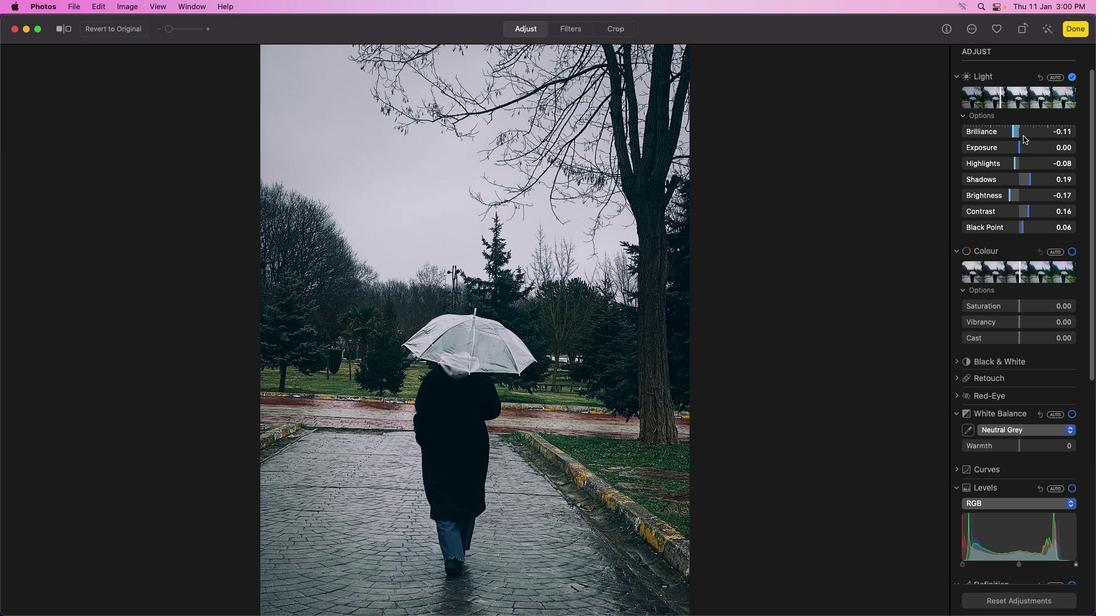 
Action: Mouse pressed left at (1020, 137)
Screenshot: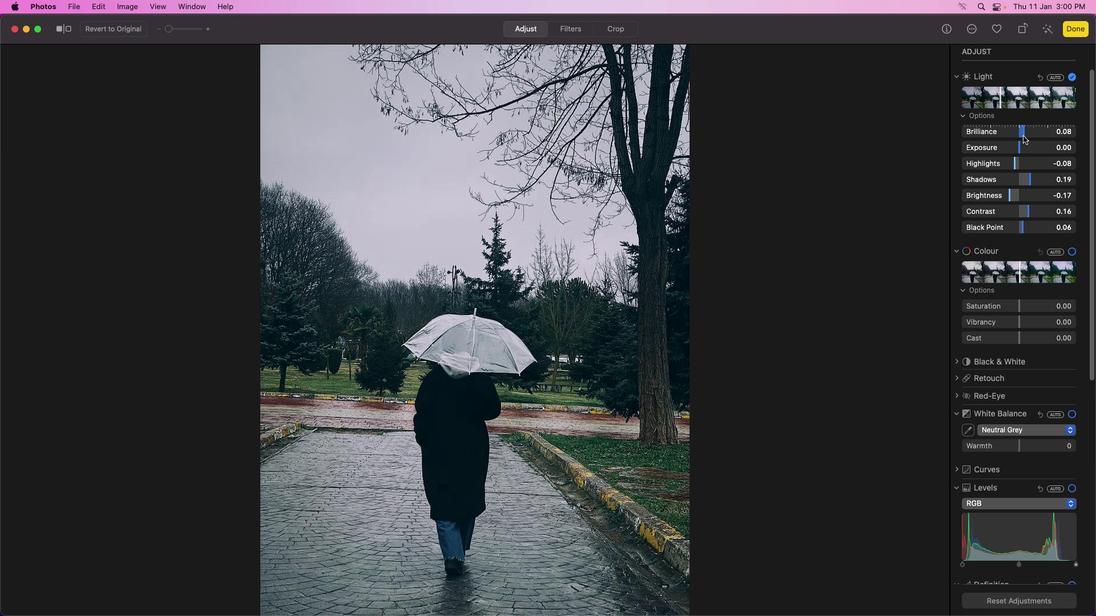 
Action: Mouse moved to (1023, 136)
Screenshot: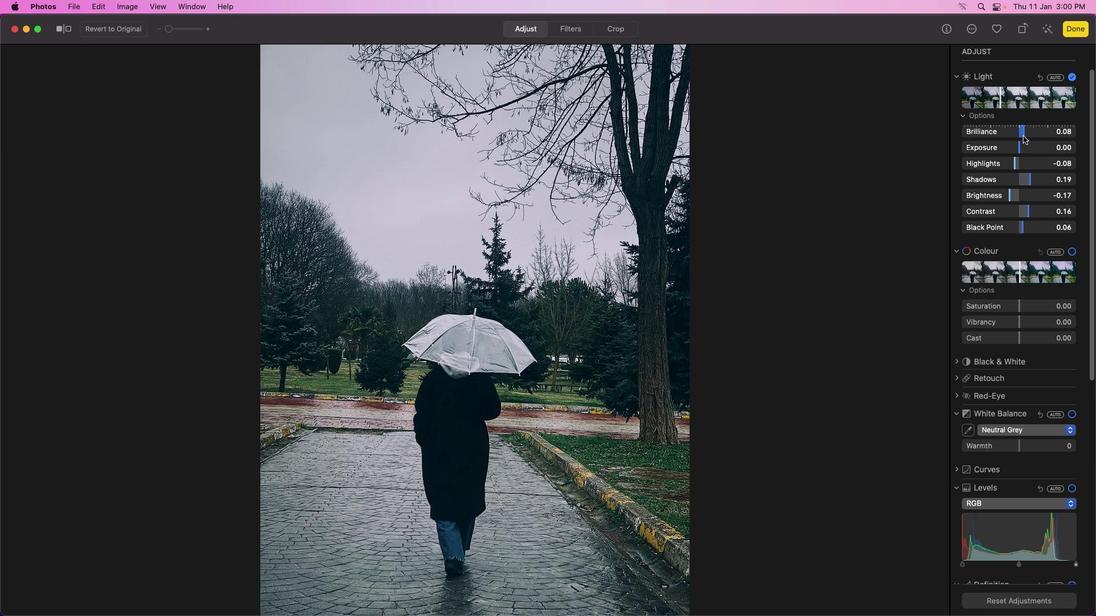 
Action: Mouse pressed left at (1023, 136)
Screenshot: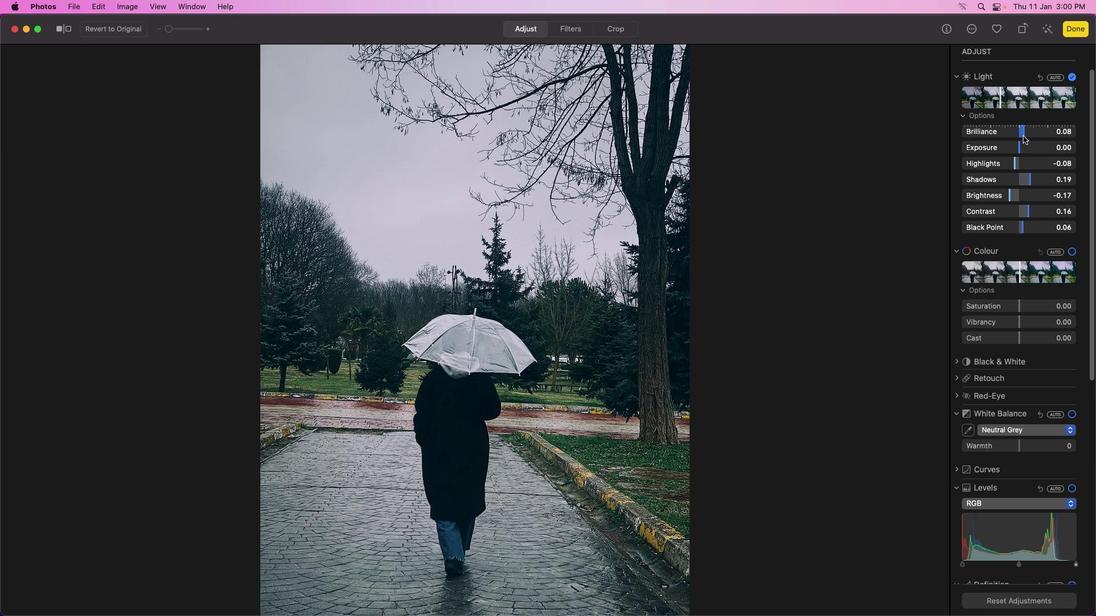 
Action: Mouse moved to (1029, 135)
Screenshot: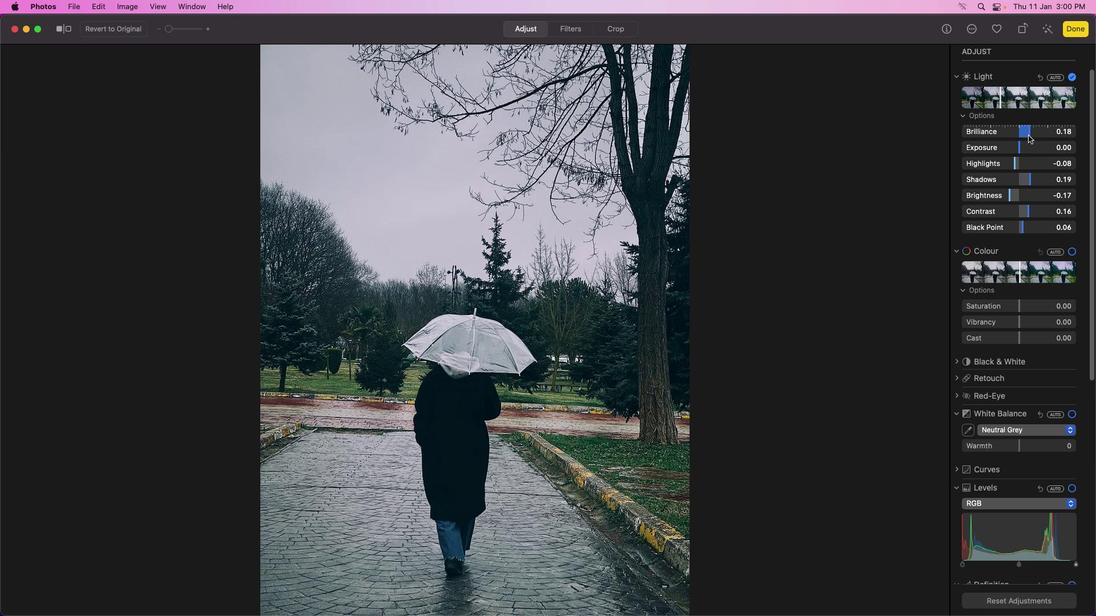 
Action: Mouse pressed left at (1029, 135)
Screenshot: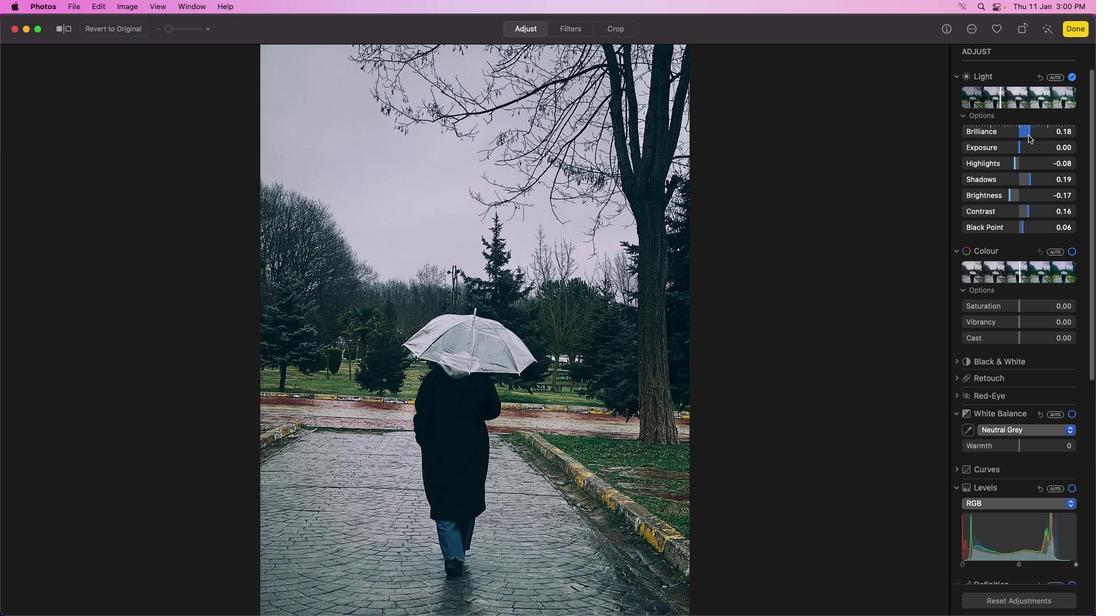 
Action: Mouse moved to (1033, 135)
Screenshot: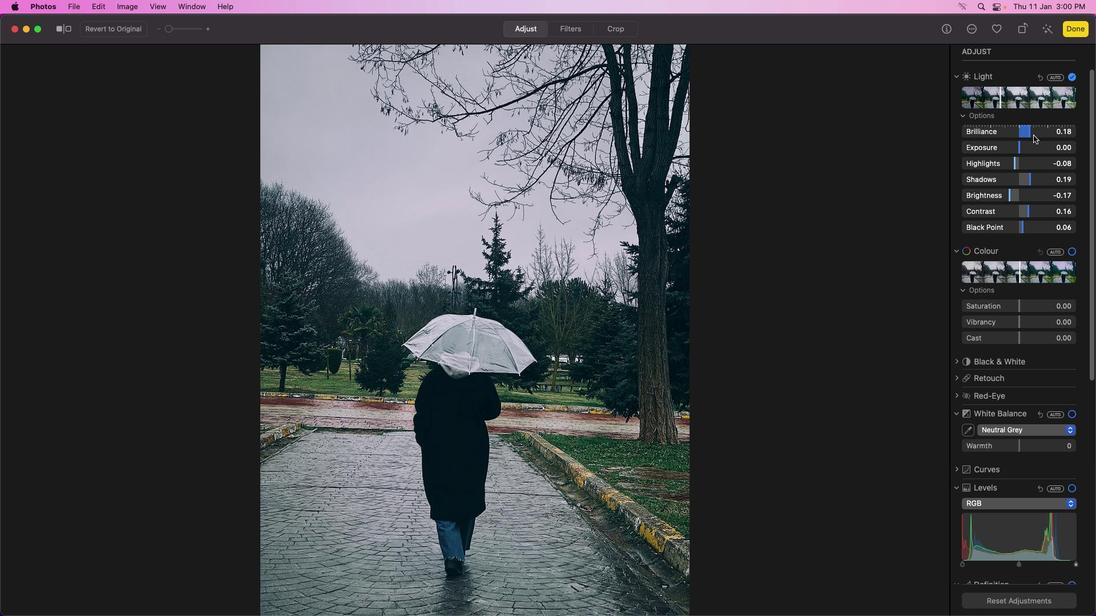 
Action: Mouse pressed left at (1033, 135)
Screenshot: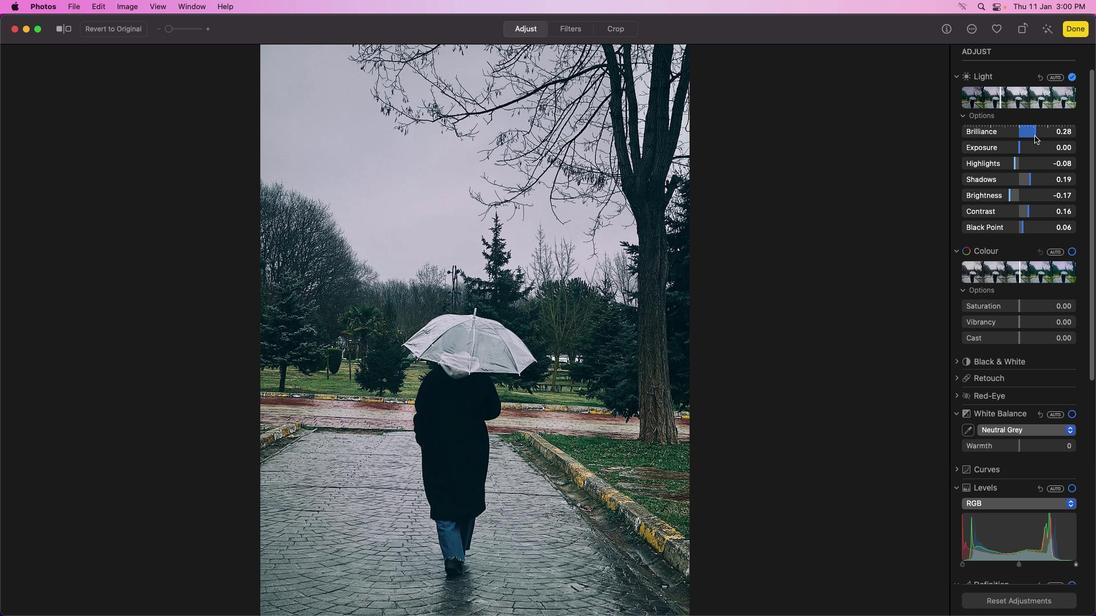 
Action: Mouse moved to (1034, 135)
Screenshot: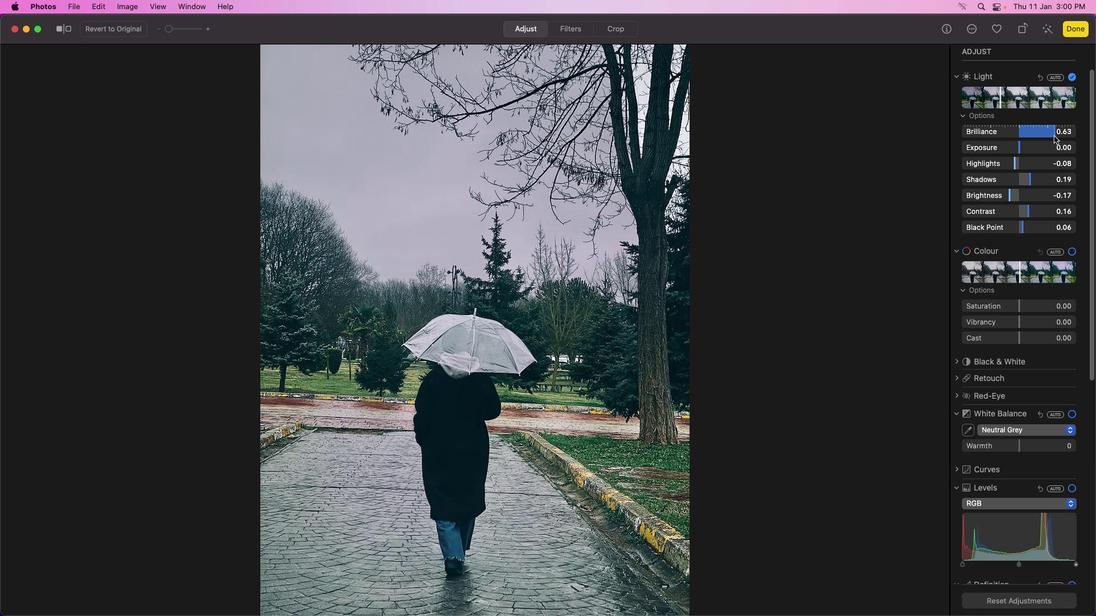 
Action: Mouse pressed left at (1034, 135)
Screenshot: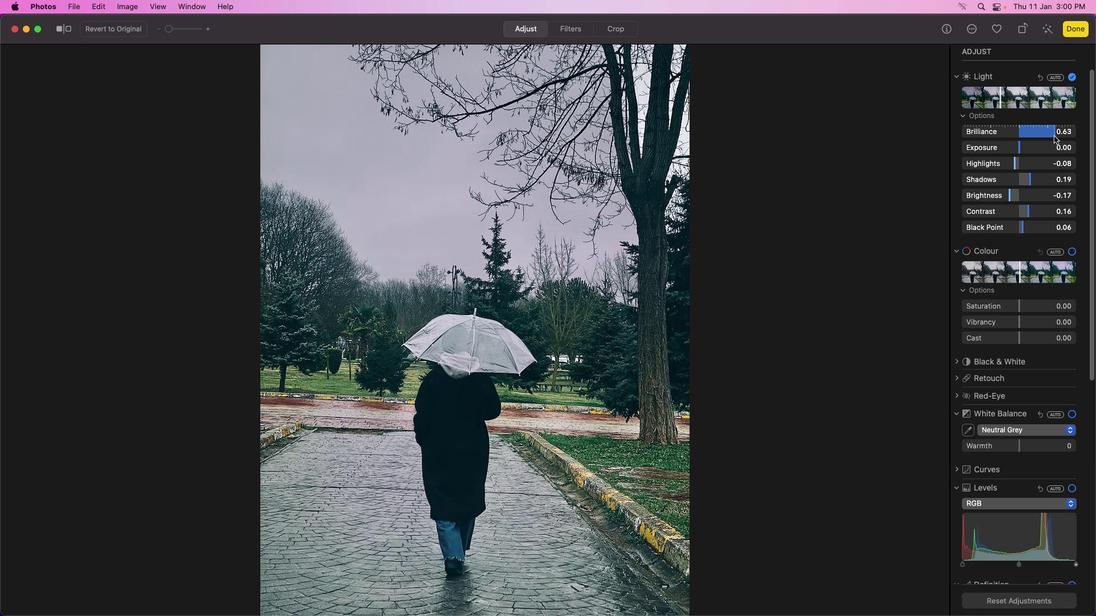 
Action: Mouse moved to (1074, 137)
Screenshot: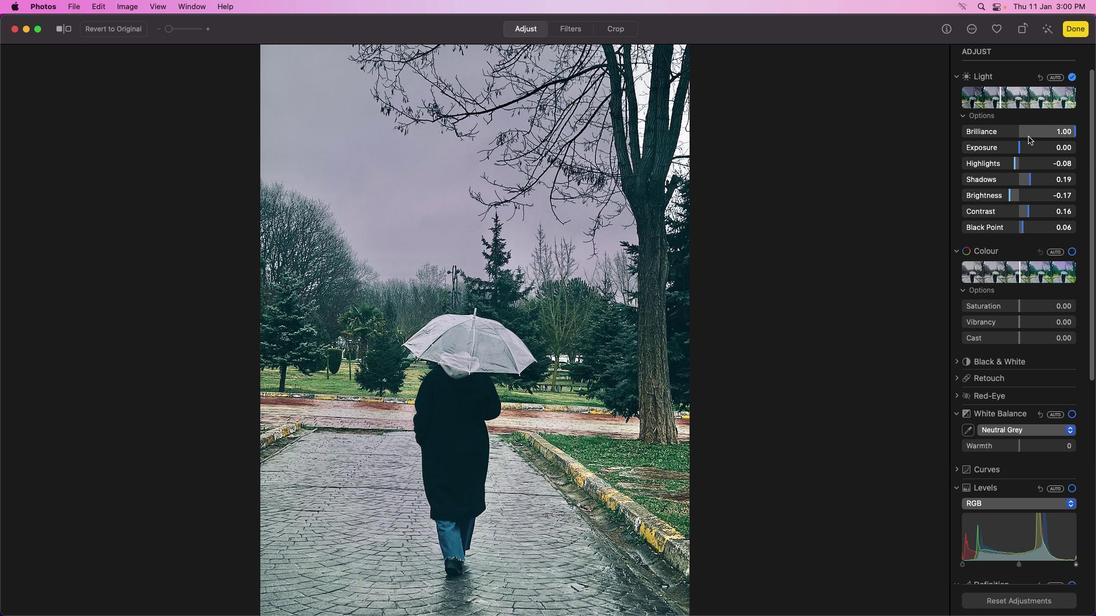 
Action: Mouse pressed left at (1074, 137)
Screenshot: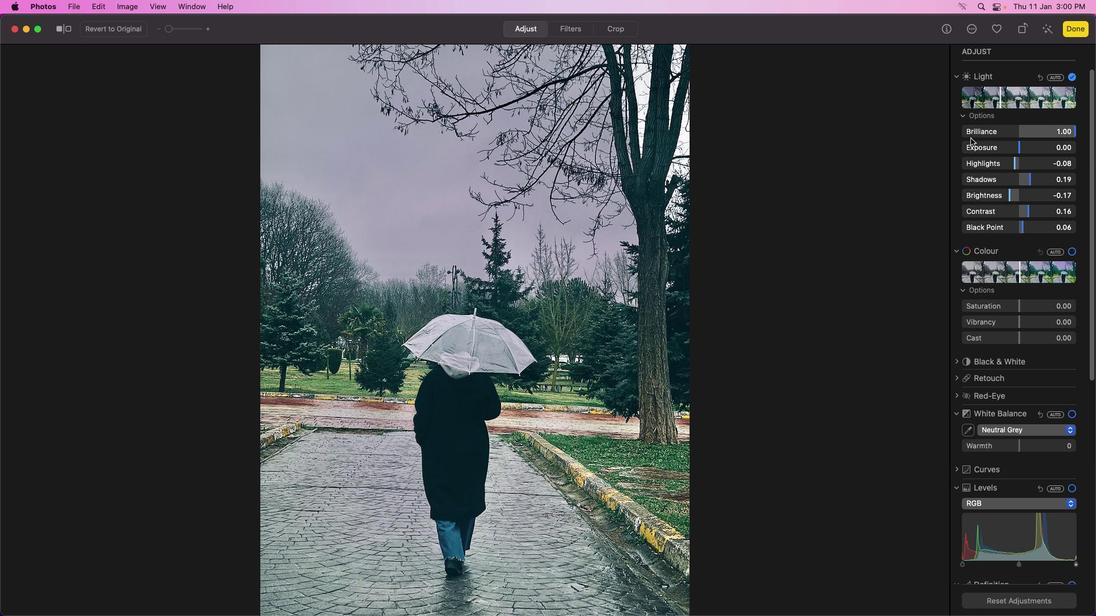 
Action: Mouse moved to (974, 134)
Screenshot: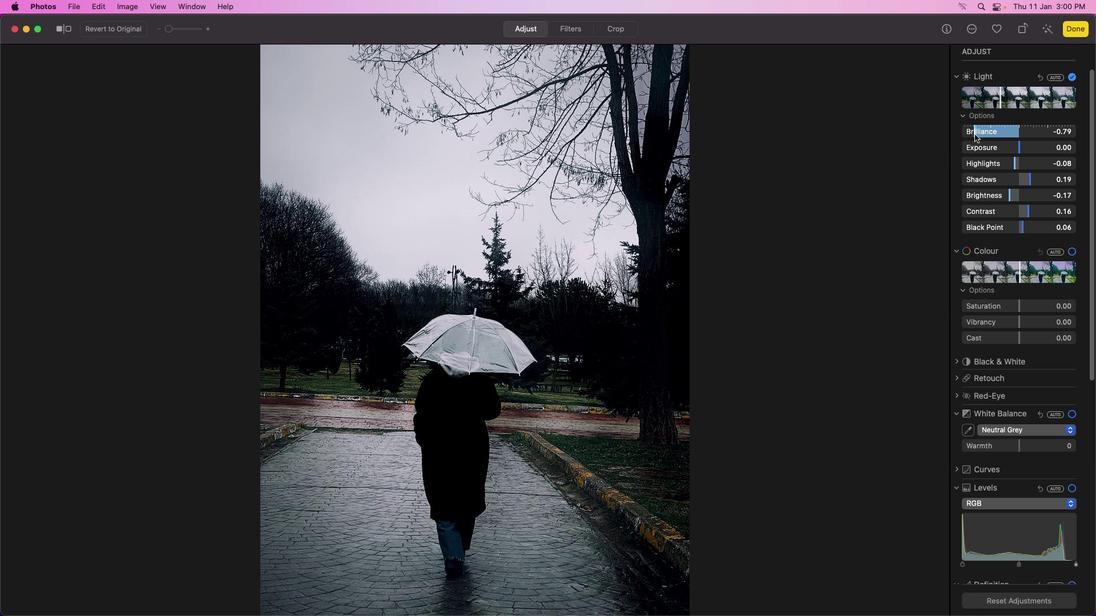 
Action: Mouse pressed left at (974, 134)
Screenshot: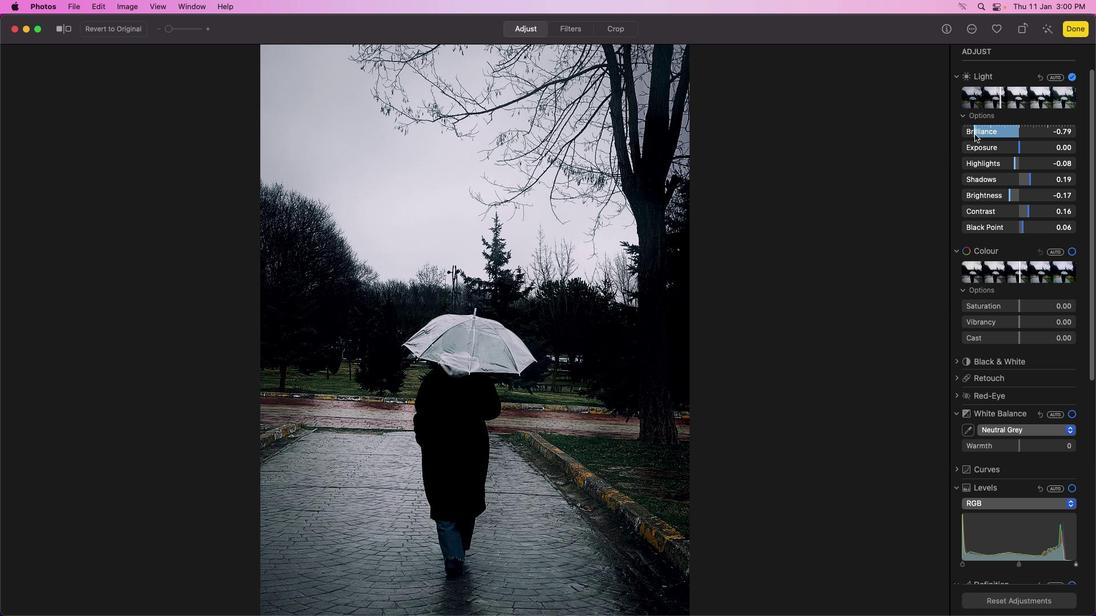 
Action: Mouse moved to (992, 132)
Screenshot: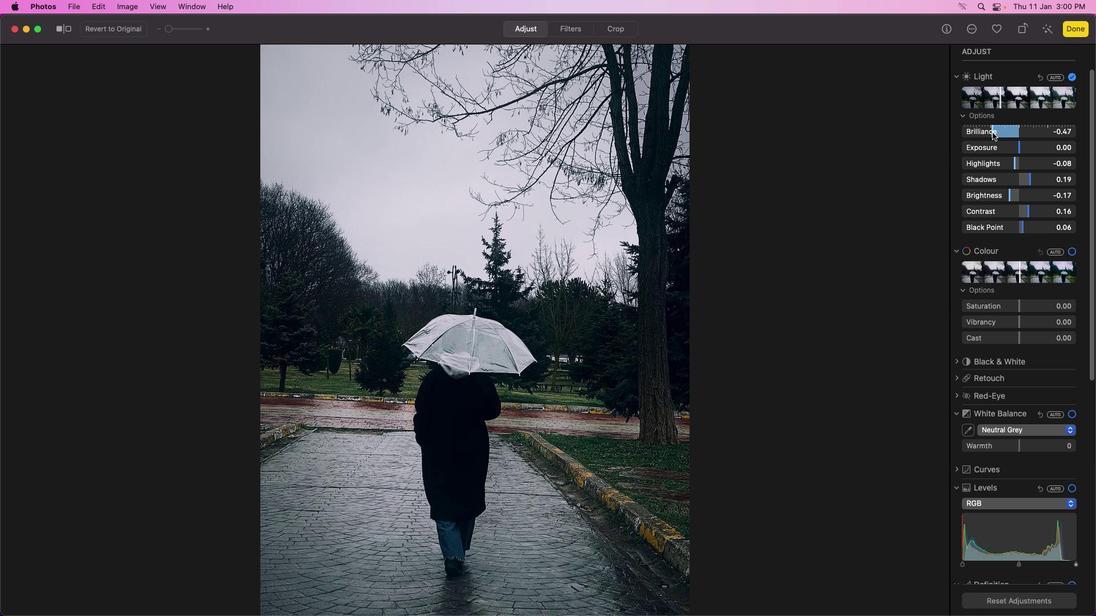 
Action: Mouse pressed left at (992, 132)
Screenshot: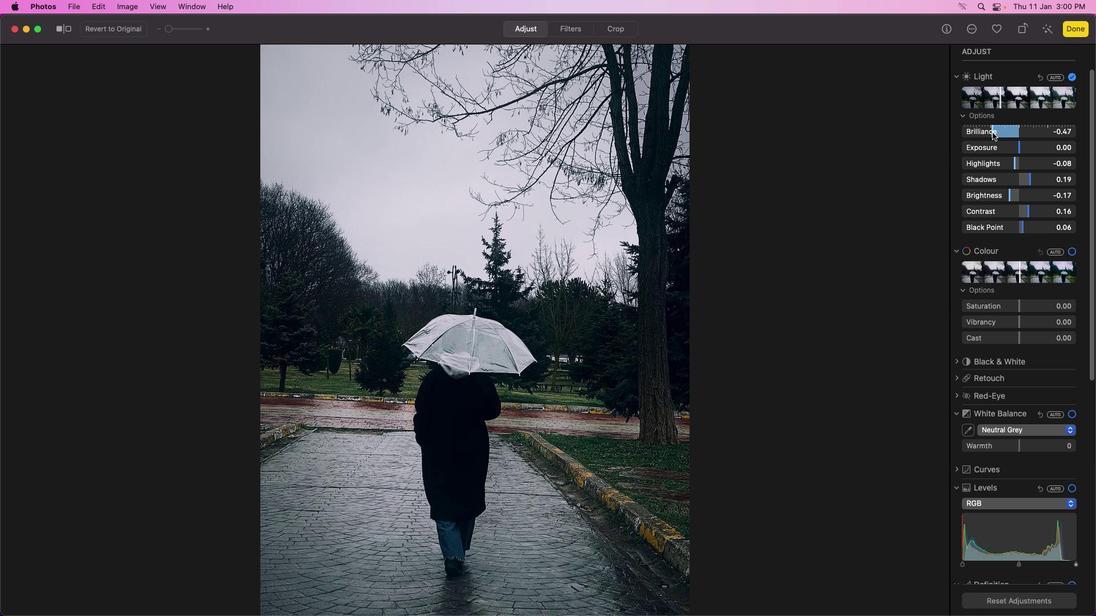 
Action: Mouse moved to (998, 133)
Screenshot: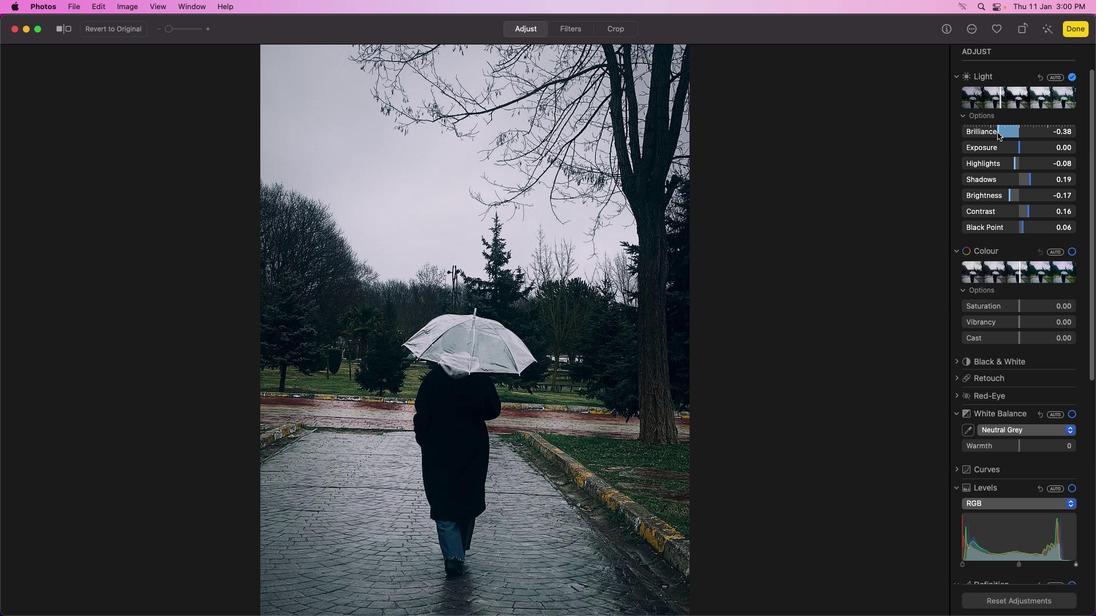 
Action: Mouse pressed left at (998, 133)
Screenshot: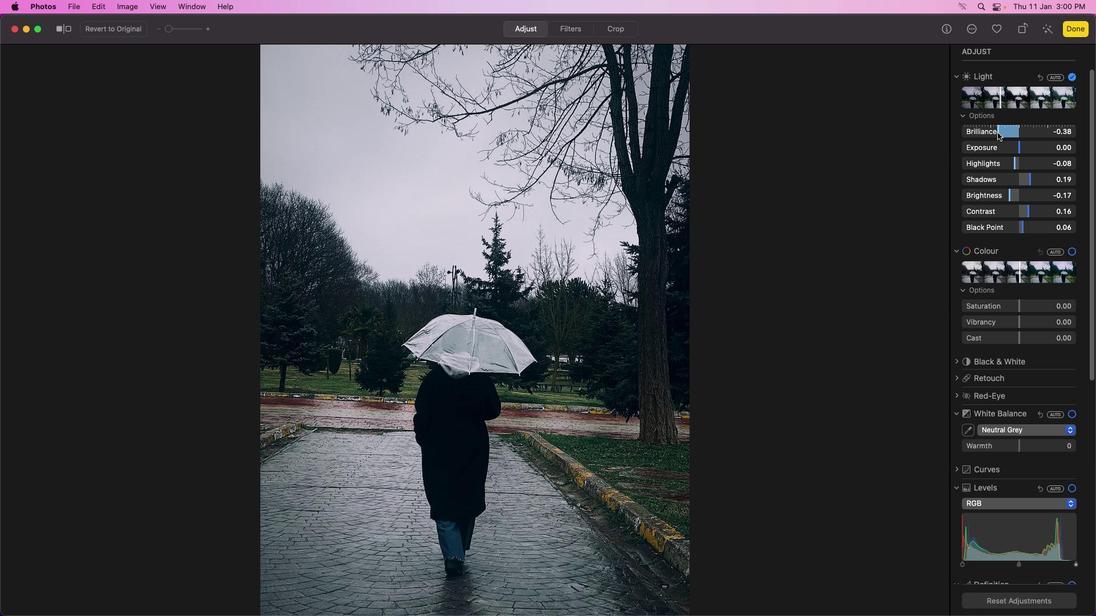 
Action: Mouse moved to (1001, 133)
Screenshot: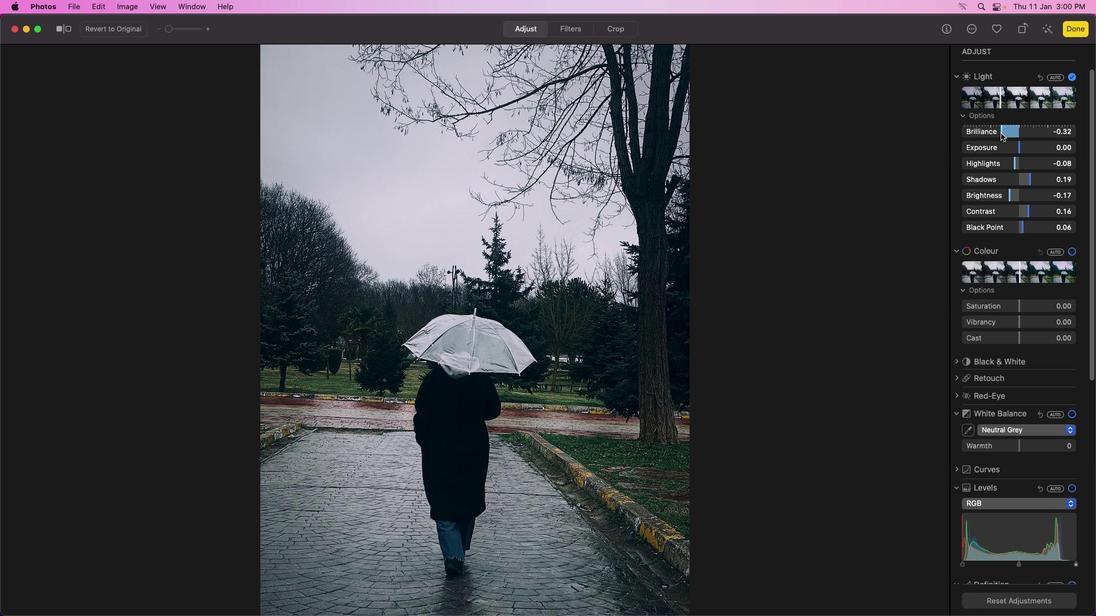 
Action: Mouse pressed left at (1001, 133)
Screenshot: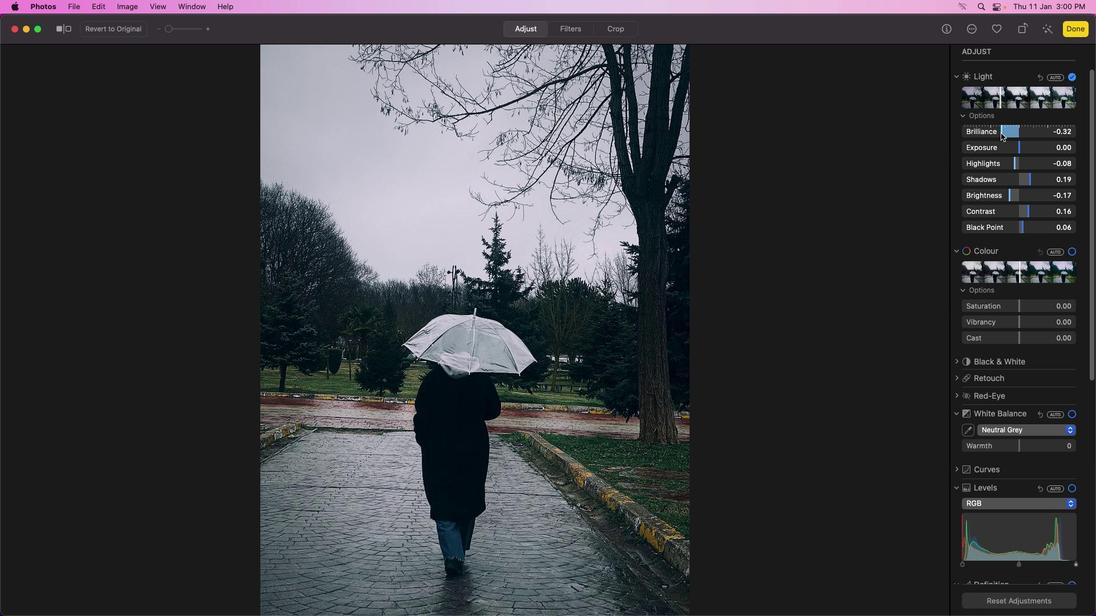 
Action: Mouse moved to (1009, 135)
Screenshot: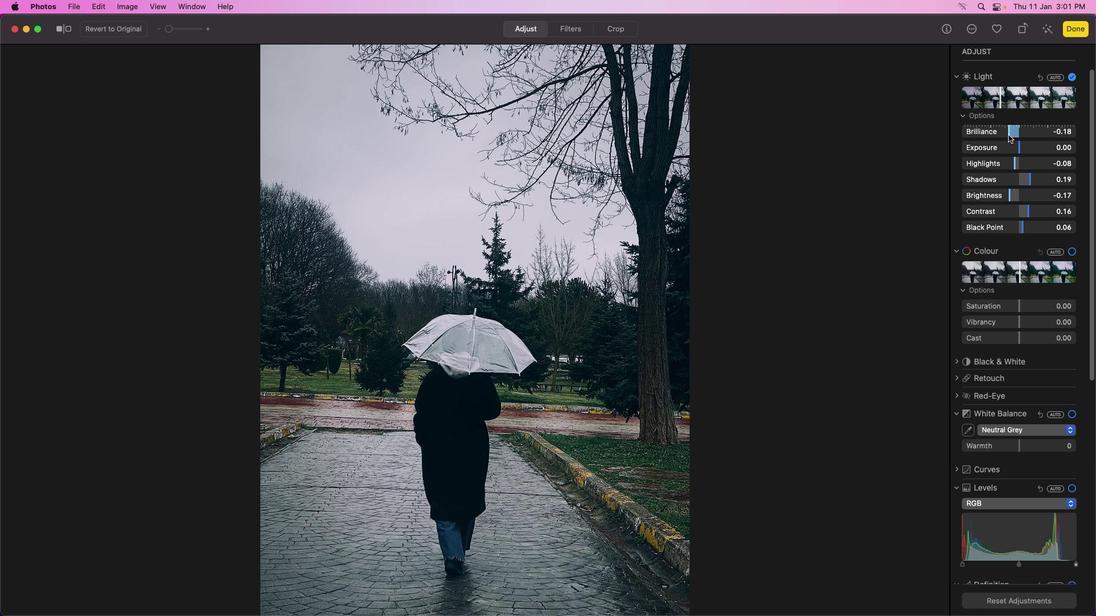 
Action: Mouse pressed left at (1009, 135)
Screenshot: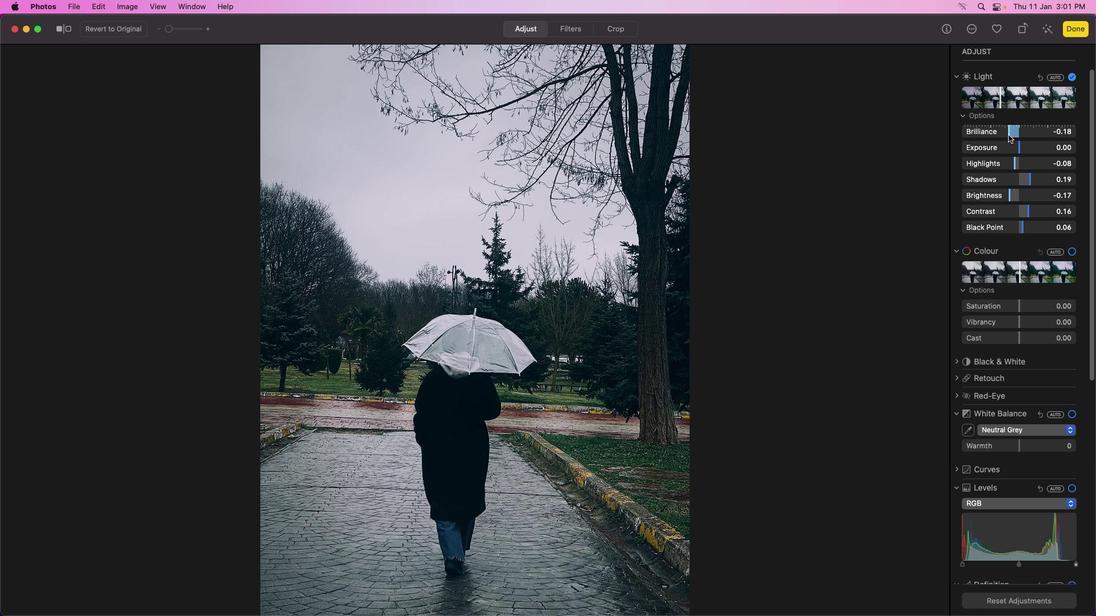 
Action: Mouse moved to (1013, 162)
Screenshot: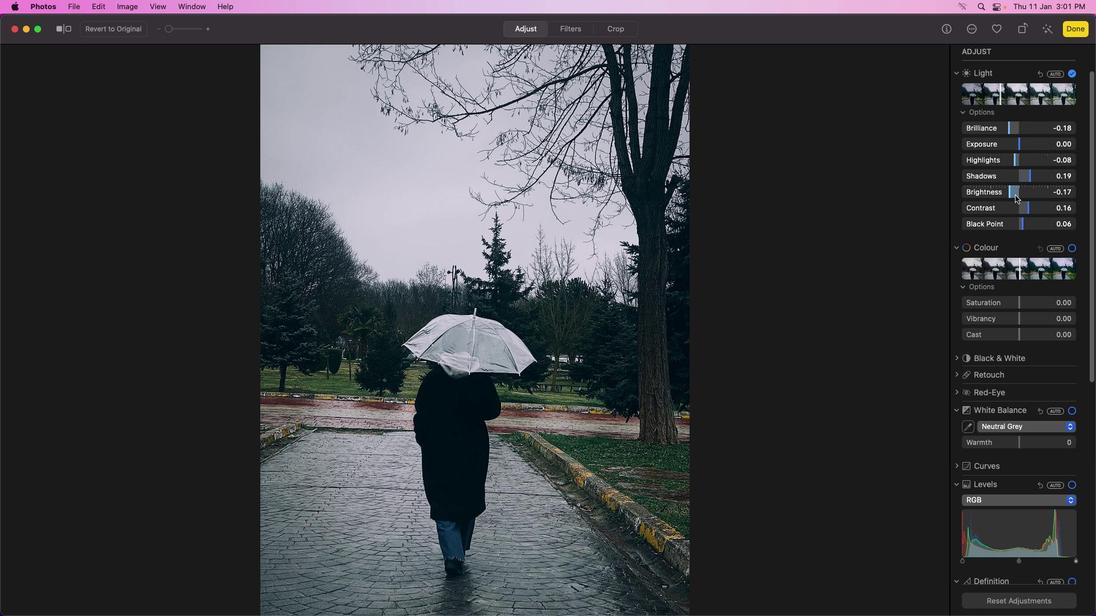 
Action: Mouse scrolled (1013, 162) with delta (0, 0)
Screenshot: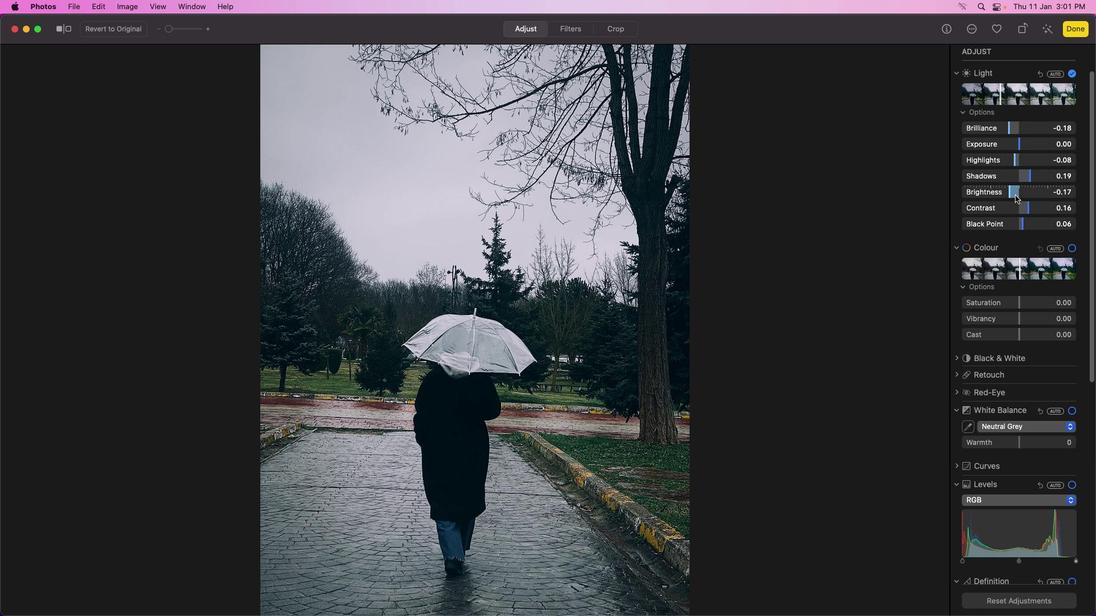 
Action: Mouse moved to (1013, 162)
Screenshot: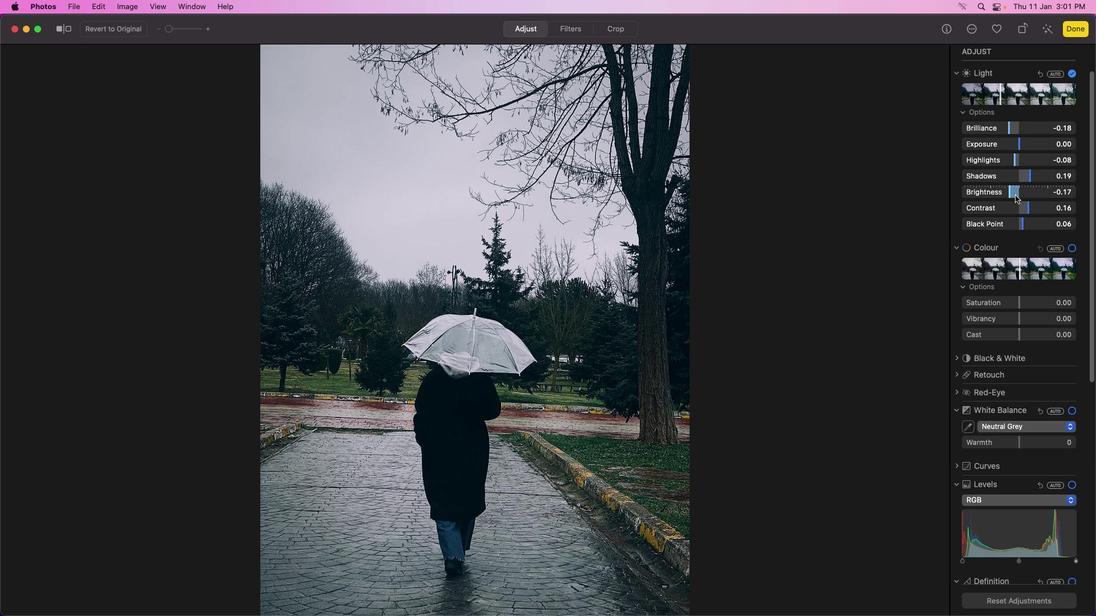 
Action: Mouse scrolled (1013, 162) with delta (0, 0)
Screenshot: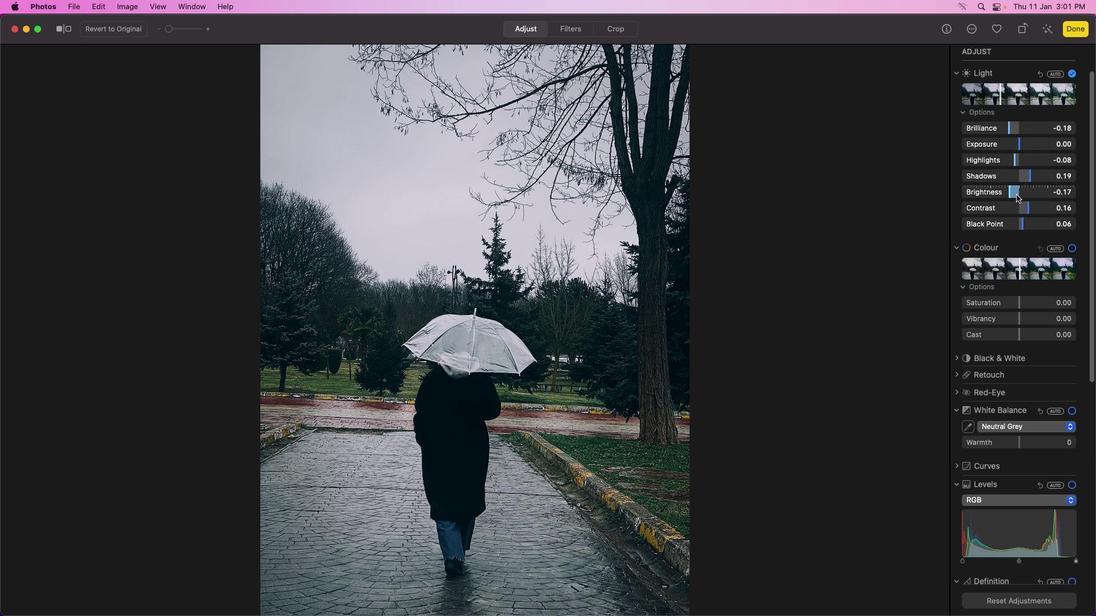
Action: Mouse moved to (1015, 195)
Screenshot: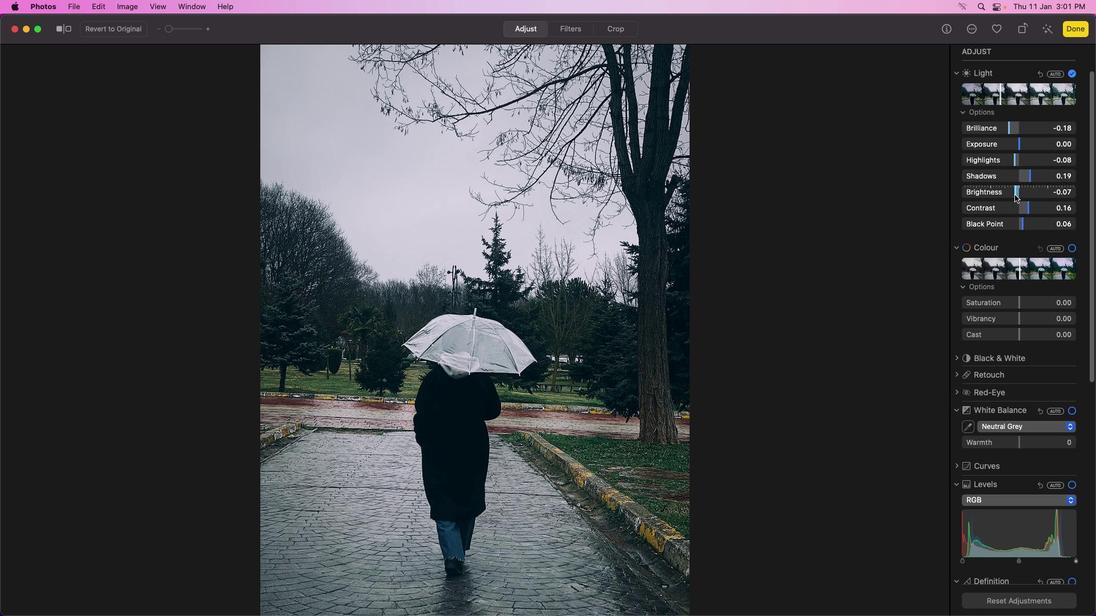 
Action: Mouse pressed left at (1015, 195)
Screenshot: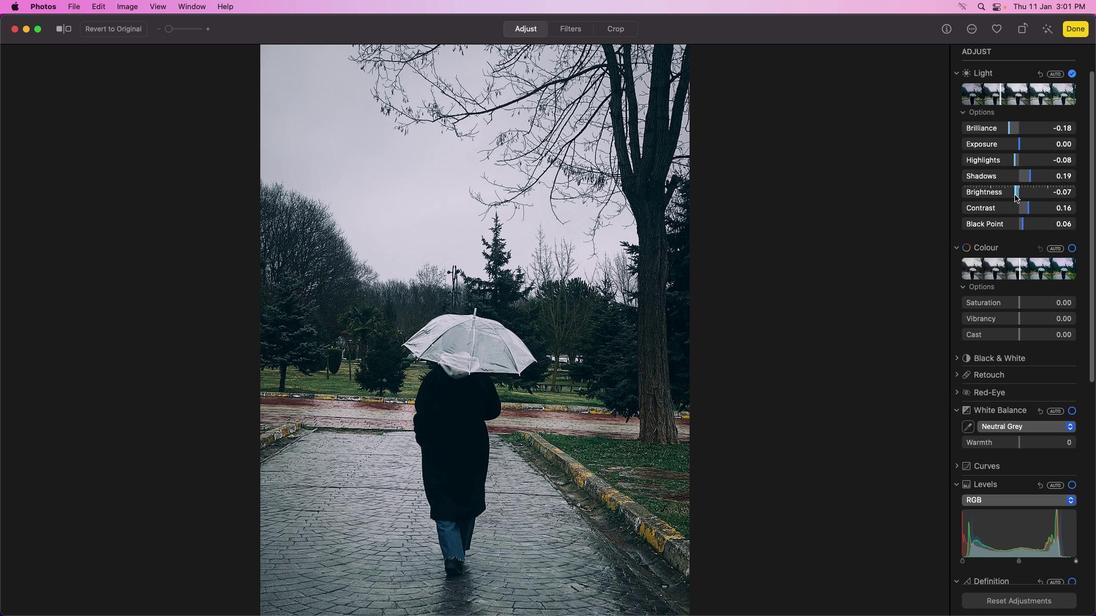
Action: Mouse moved to (1030, 211)
Screenshot: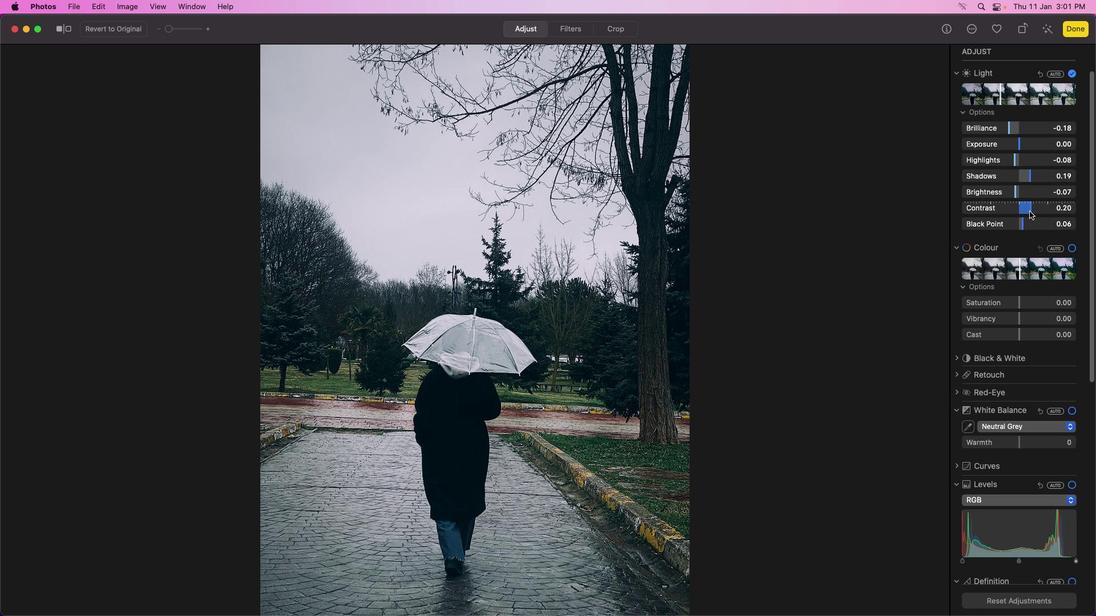 
Action: Mouse pressed left at (1030, 211)
Screenshot: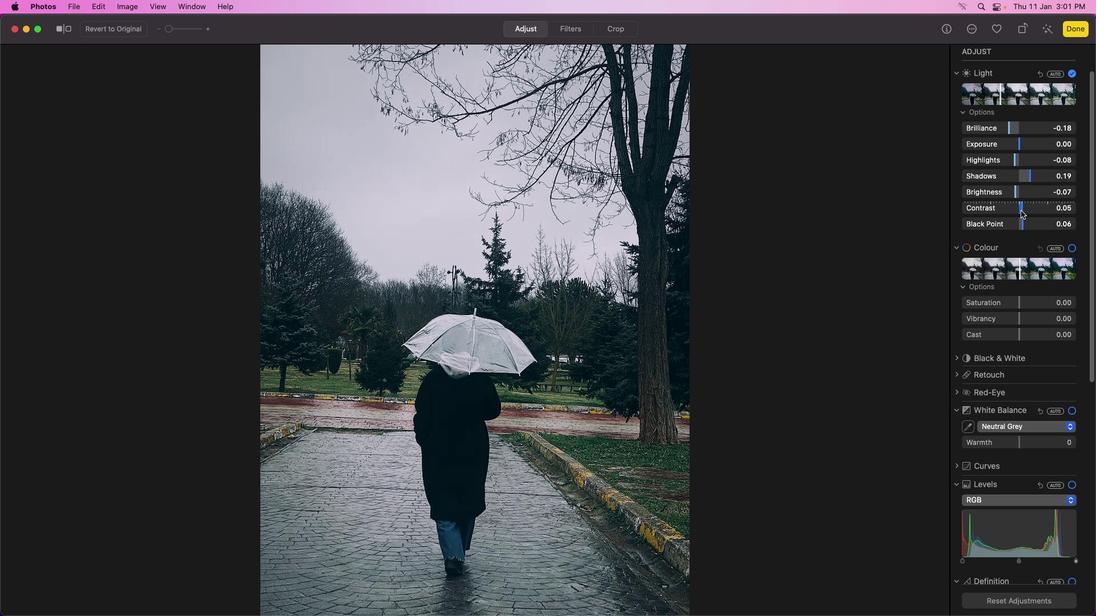 
Action: Mouse moved to (1021, 227)
Screenshot: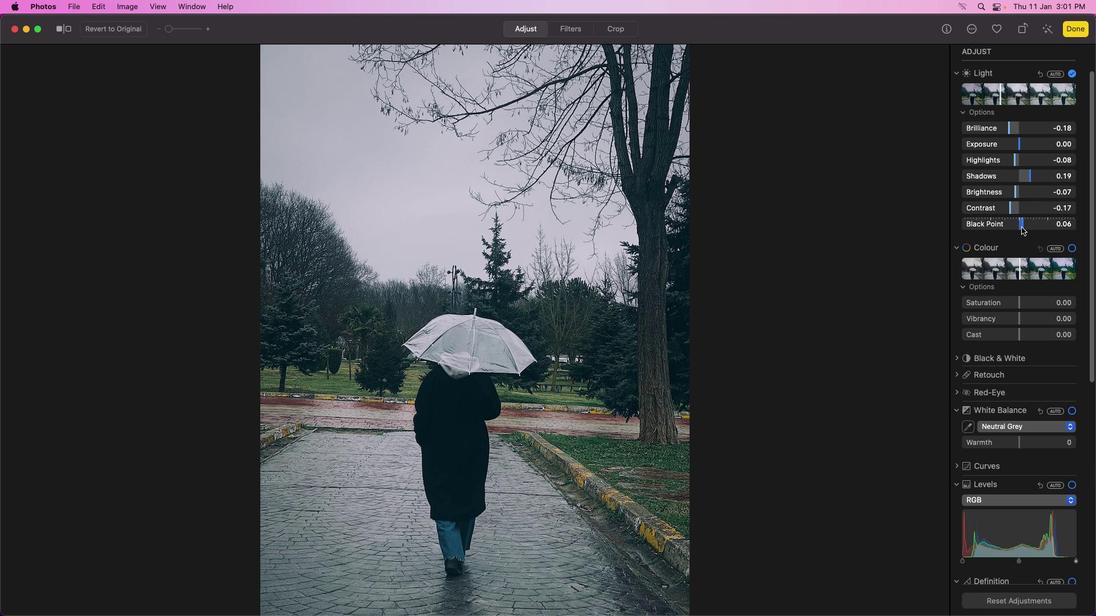 
Action: Mouse pressed left at (1021, 227)
Screenshot: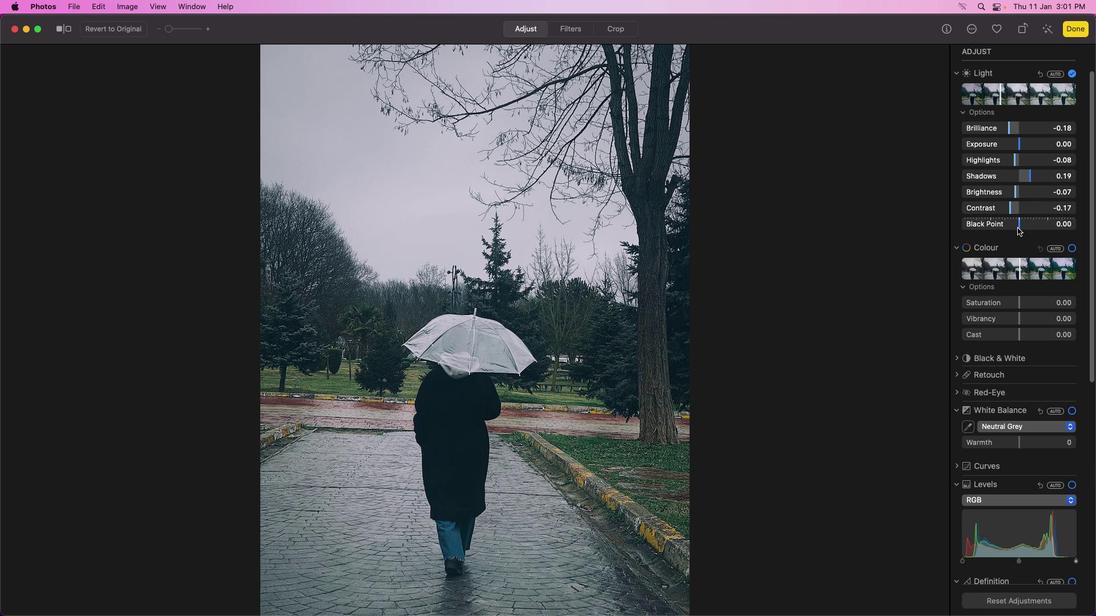 
Action: Mouse moved to (1027, 244)
Screenshot: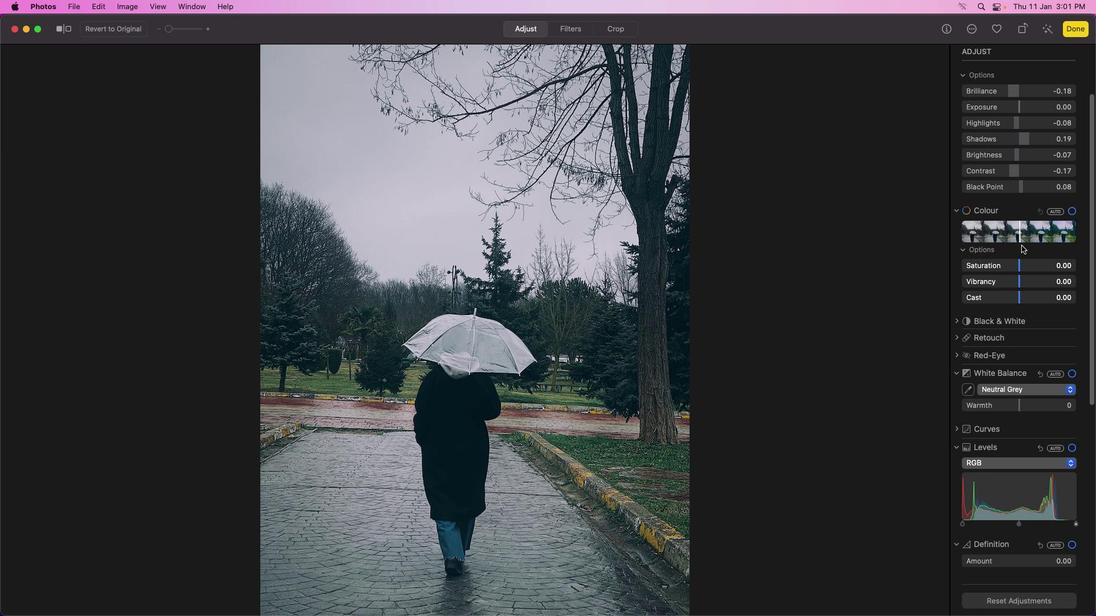 
Action: Mouse scrolled (1027, 244) with delta (0, 0)
Screenshot: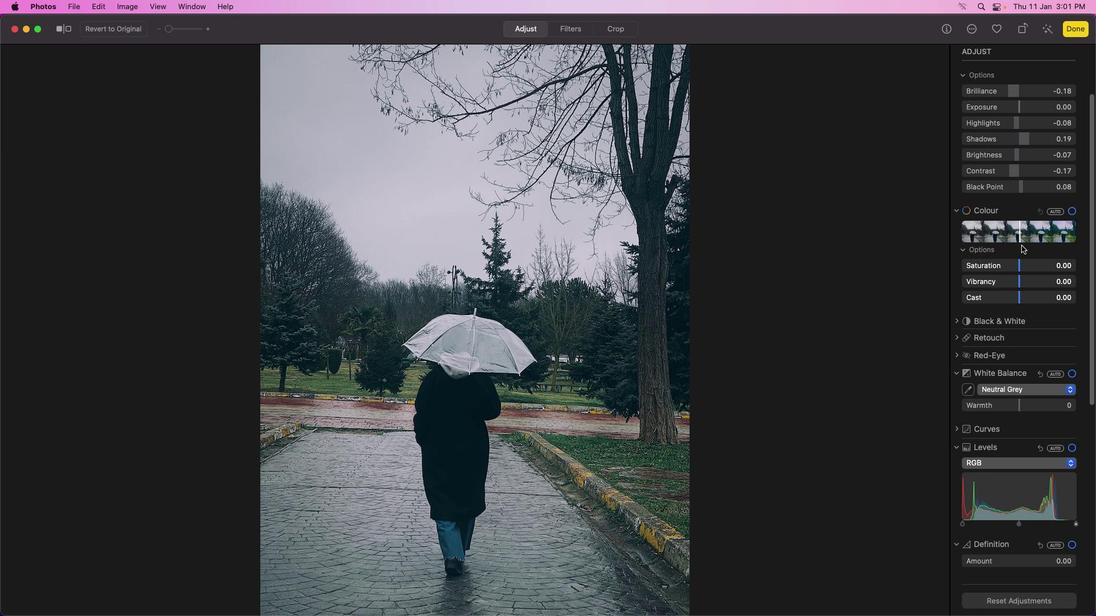 
Action: Mouse moved to (1027, 244)
Screenshot: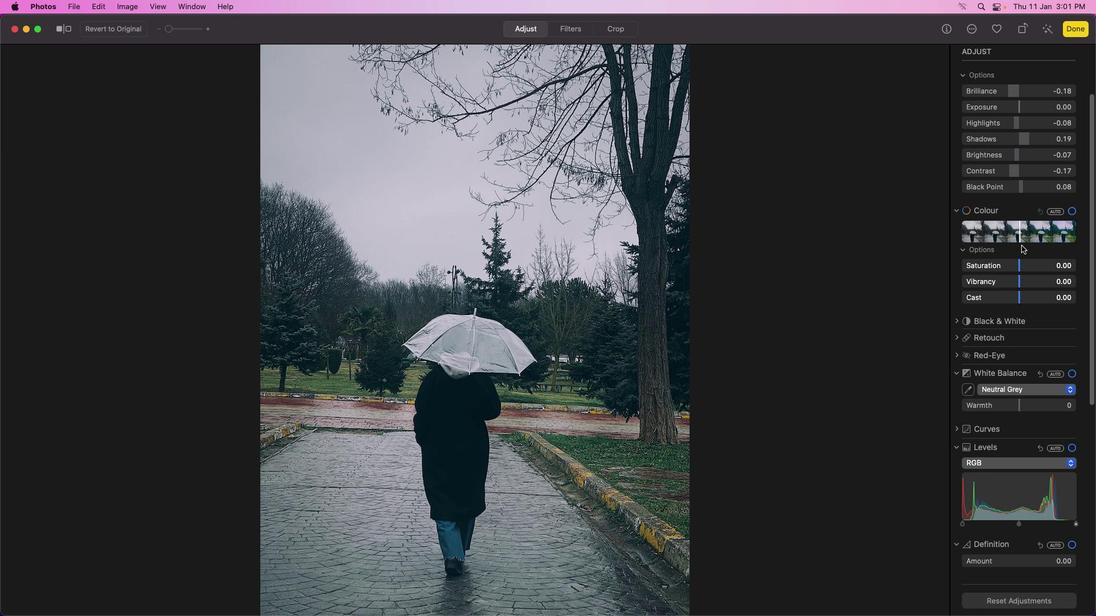 
Action: Mouse scrolled (1027, 244) with delta (0, 0)
Screenshot: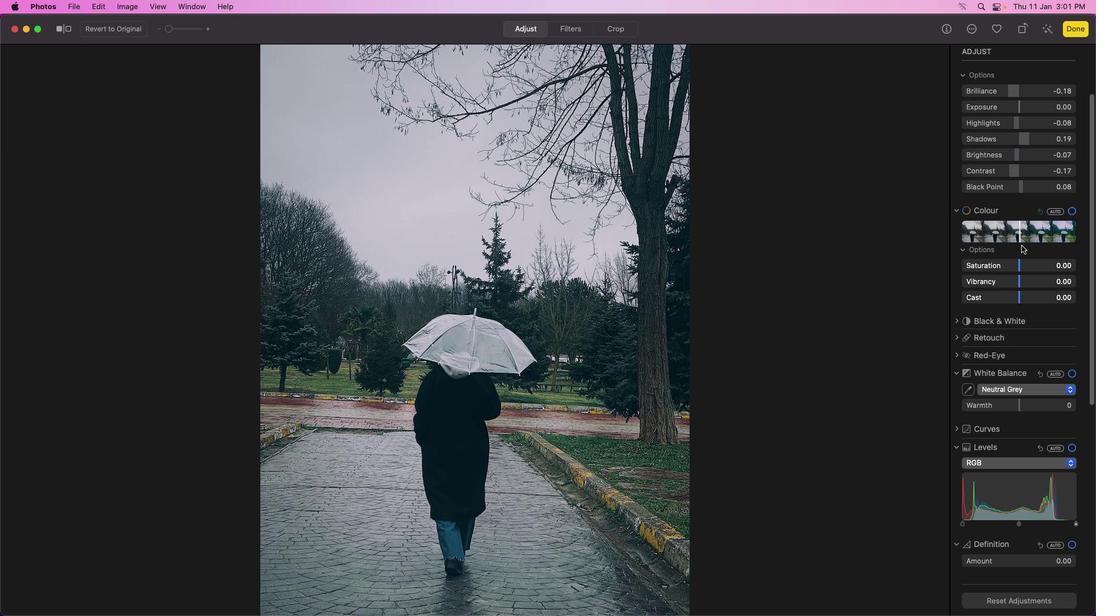 
Action: Mouse moved to (1026, 245)
Screenshot: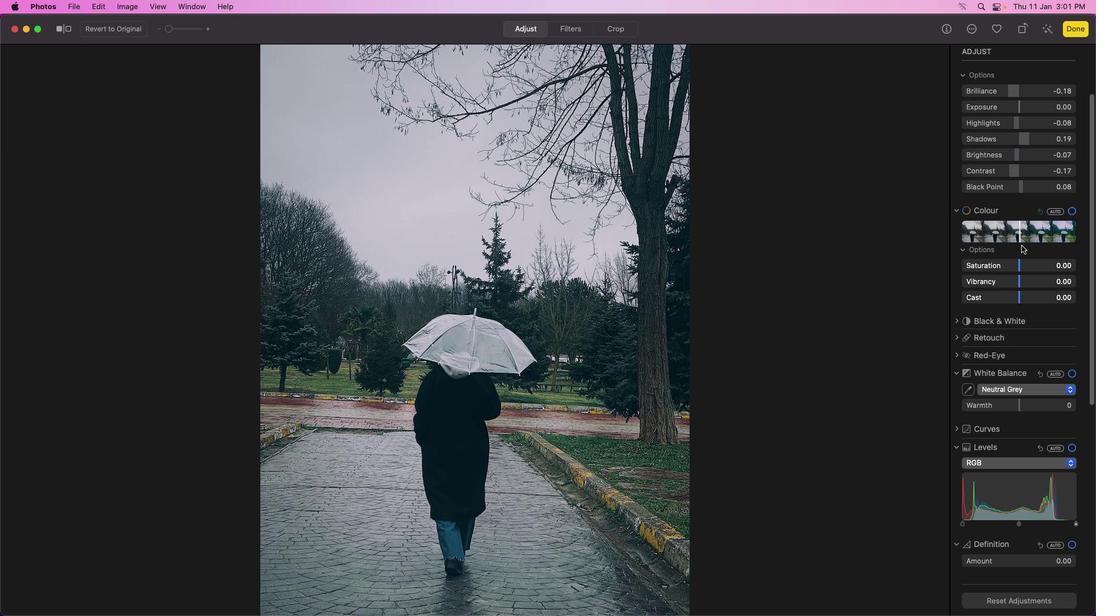 
Action: Mouse scrolled (1026, 245) with delta (0, 0)
Screenshot: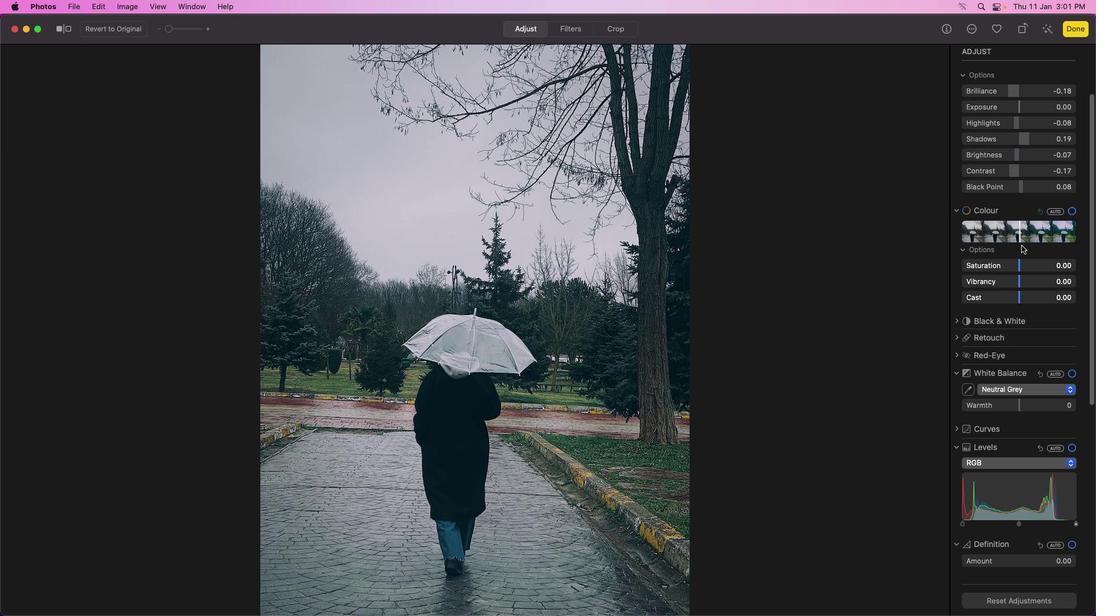 
Action: Mouse moved to (1025, 246)
Screenshot: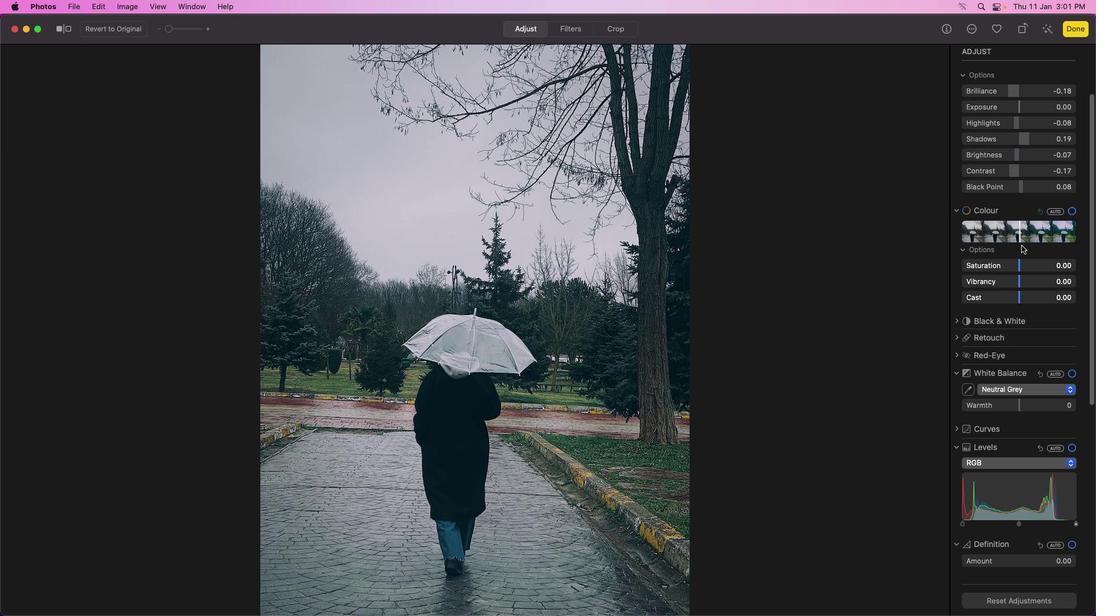 
Action: Mouse scrolled (1025, 246) with delta (0, 0)
Screenshot: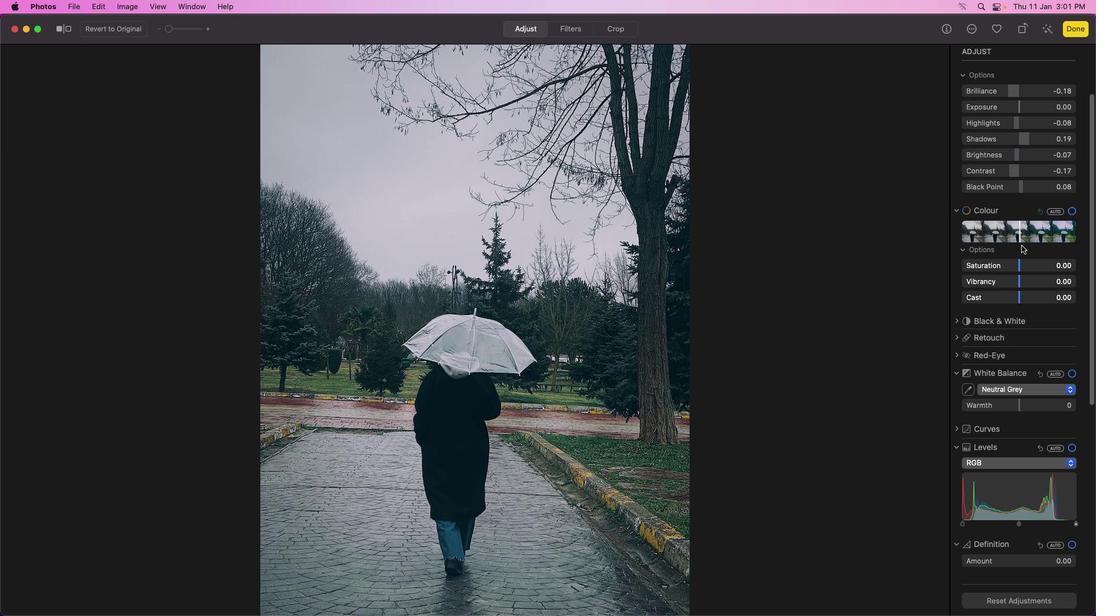 
Action: Mouse moved to (1024, 246)
Screenshot: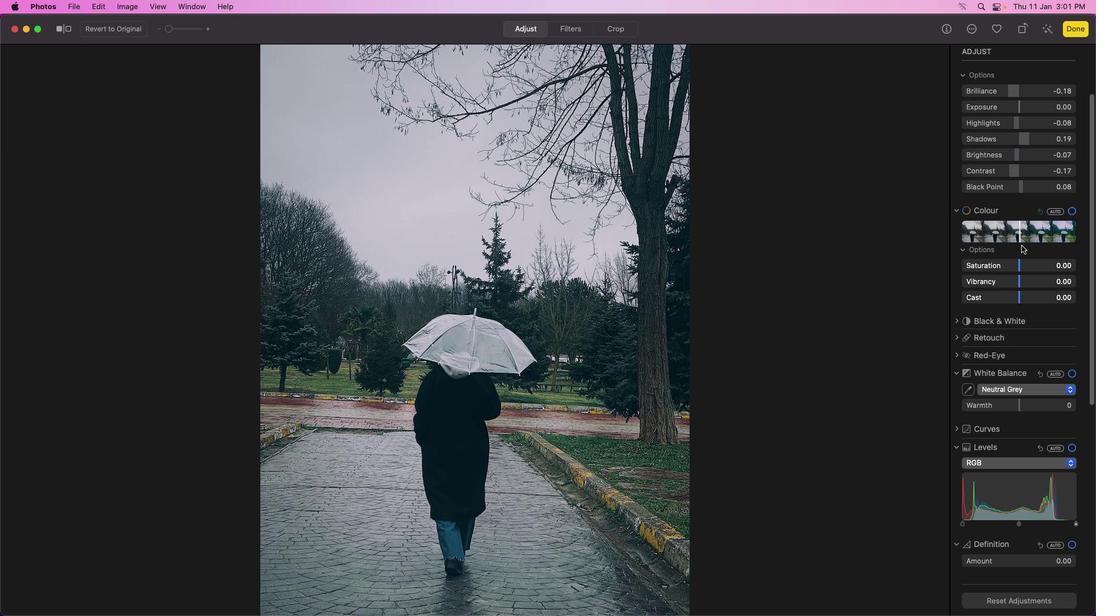 
Action: Mouse scrolled (1024, 246) with delta (0, 0)
Screenshot: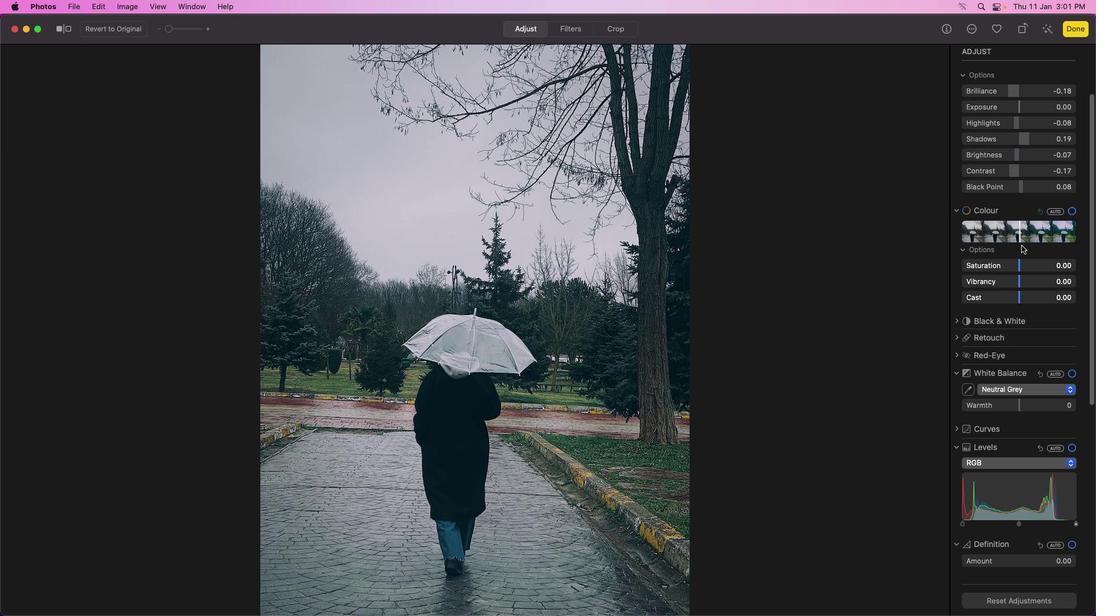 
Action: Mouse moved to (1023, 246)
Screenshot: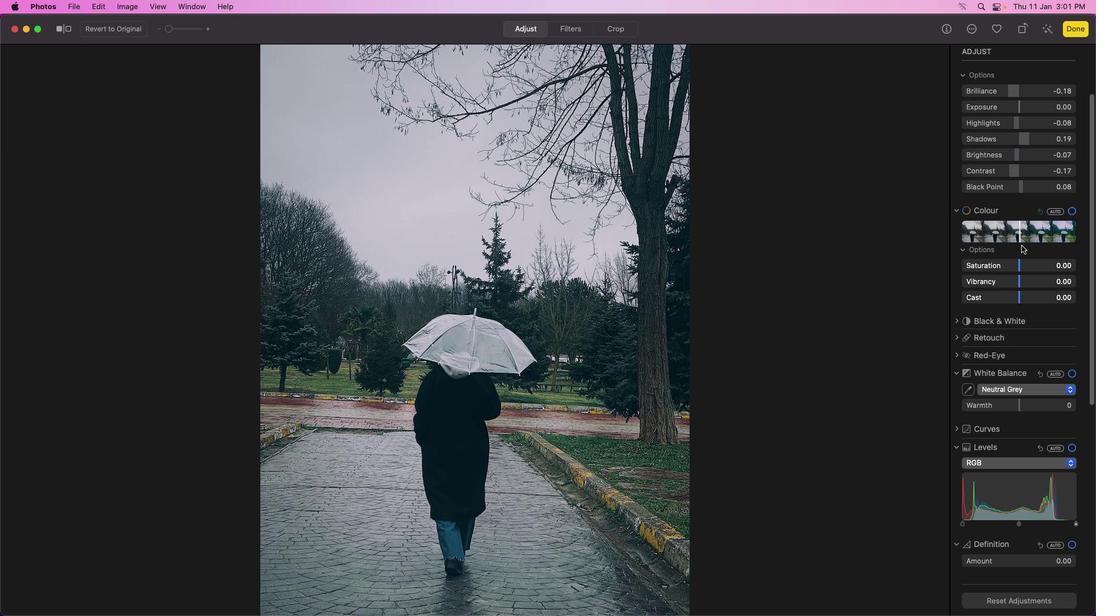 
Action: Mouse scrolled (1023, 246) with delta (0, -1)
Screenshot: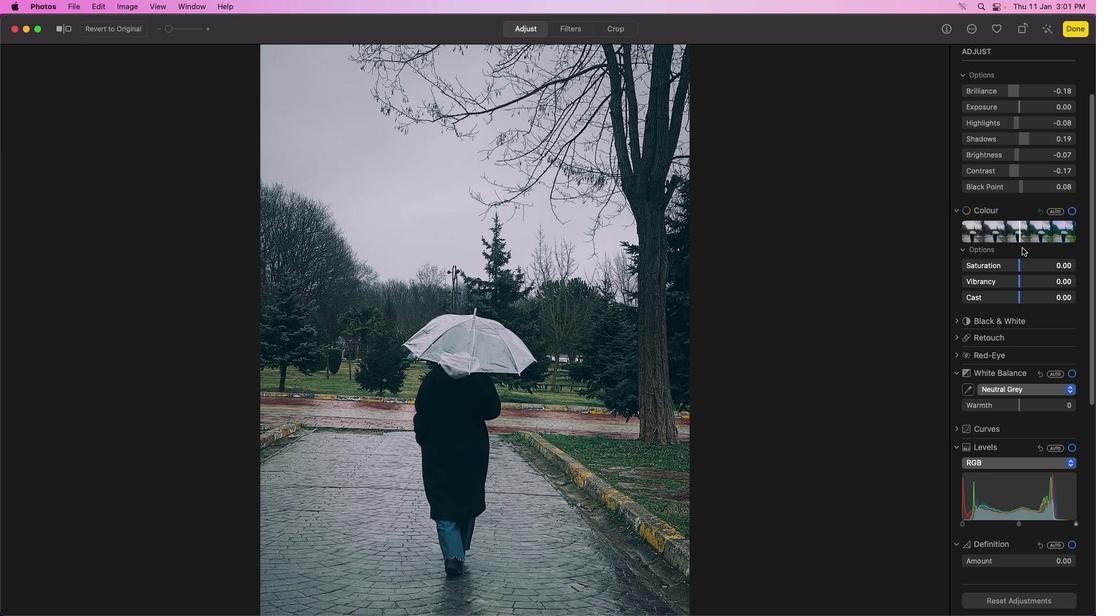 
Action: Mouse moved to (1020, 268)
Screenshot: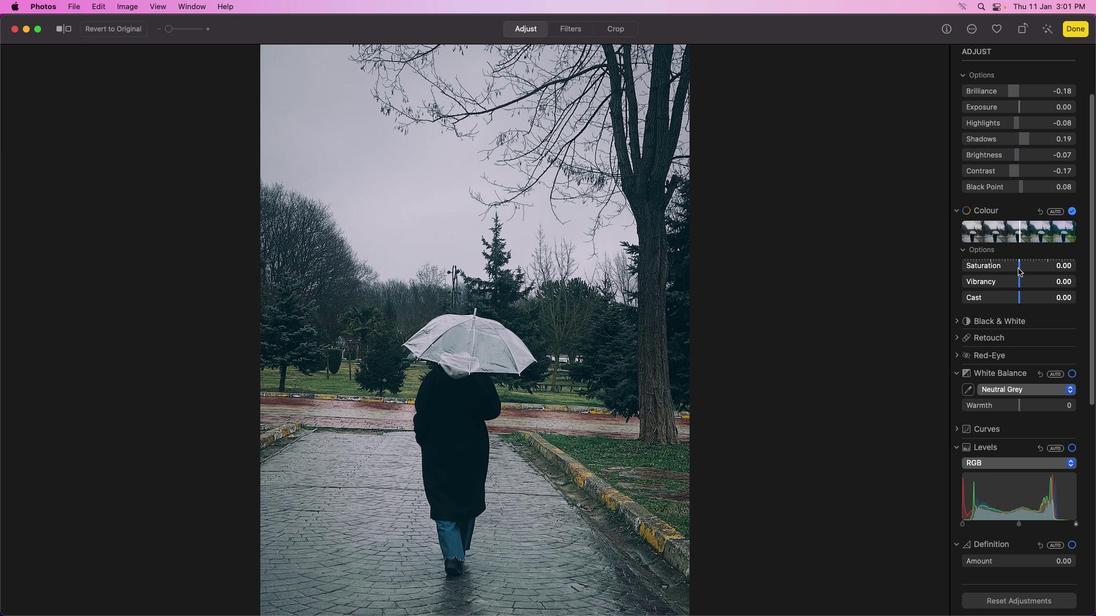 
Action: Mouse pressed left at (1020, 268)
Screenshot: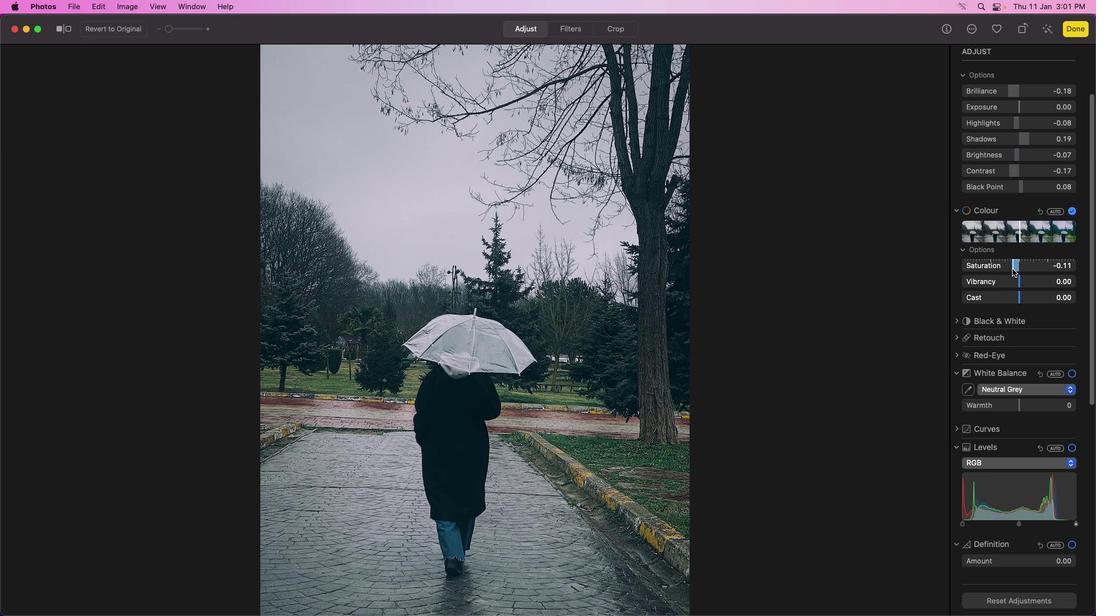 
Action: Mouse moved to (1012, 271)
Screenshot: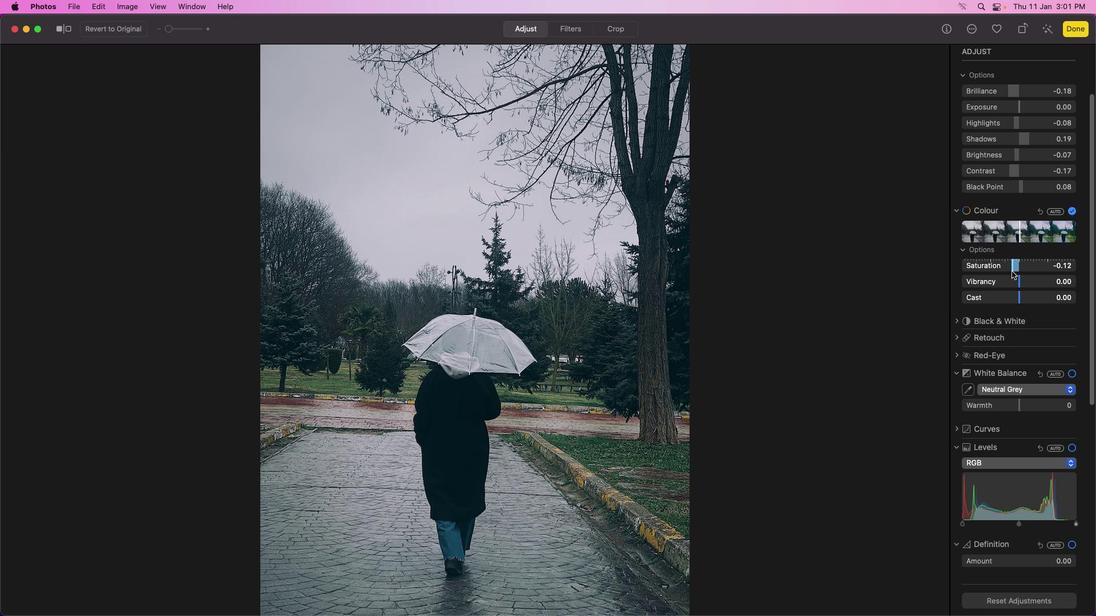 
Action: Mouse pressed left at (1012, 271)
Screenshot: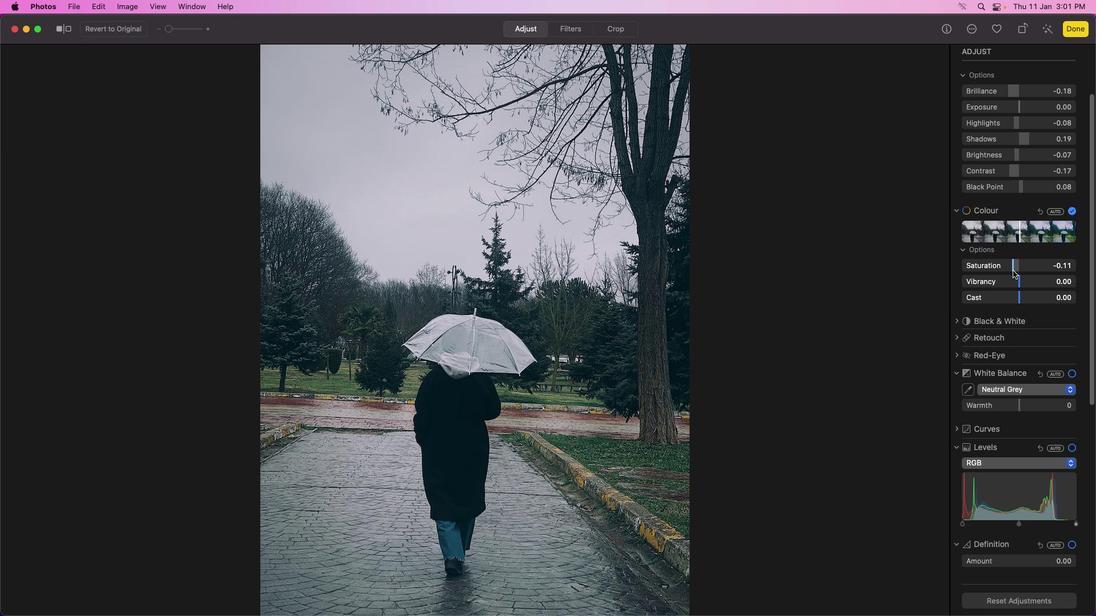 
Action: Mouse moved to (1026, 256)
Screenshot: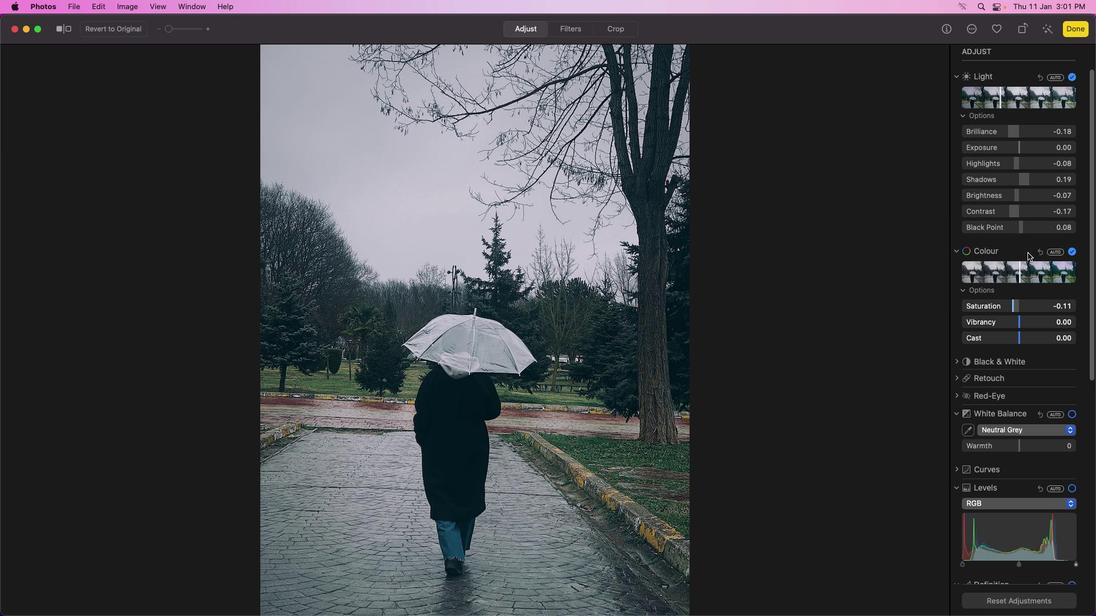 
Action: Mouse scrolled (1026, 256) with delta (0, 0)
Screenshot: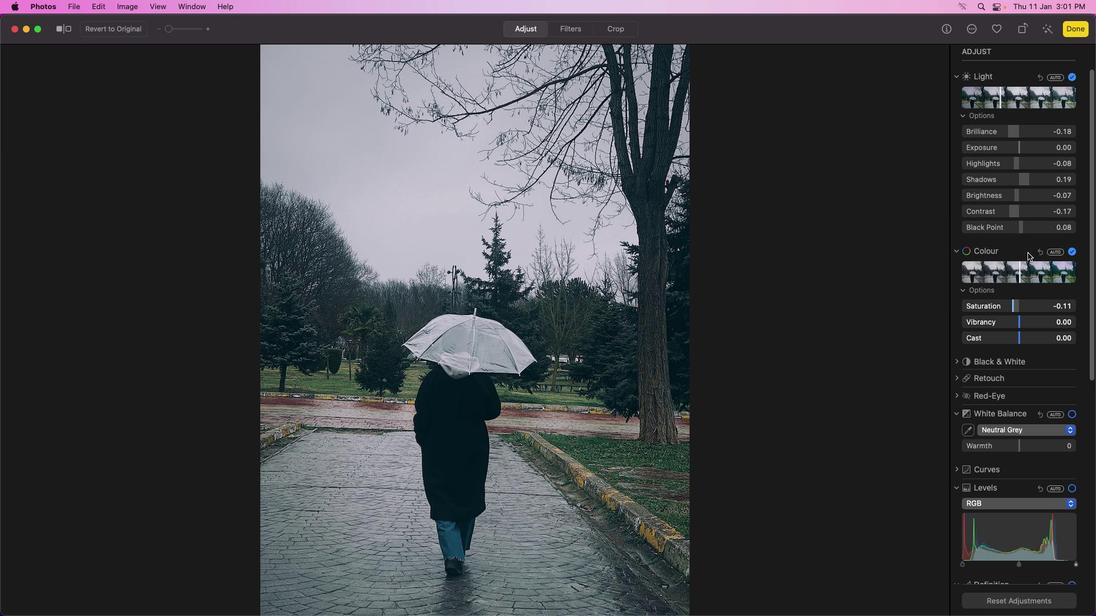 
Action: Mouse moved to (1026, 255)
Screenshot: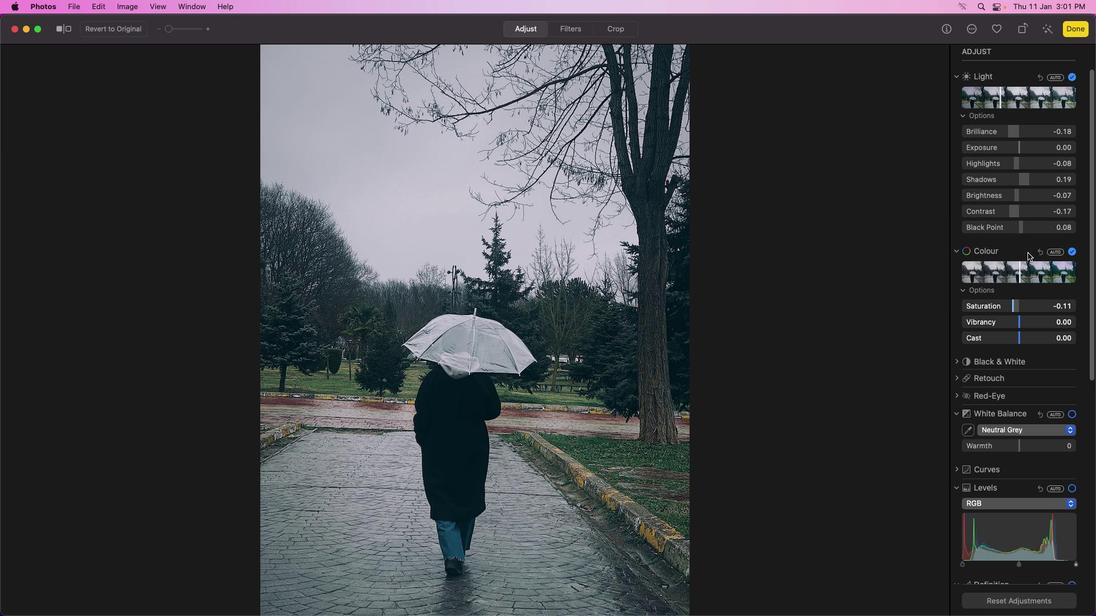
Action: Mouse scrolled (1026, 255) with delta (0, 0)
Screenshot: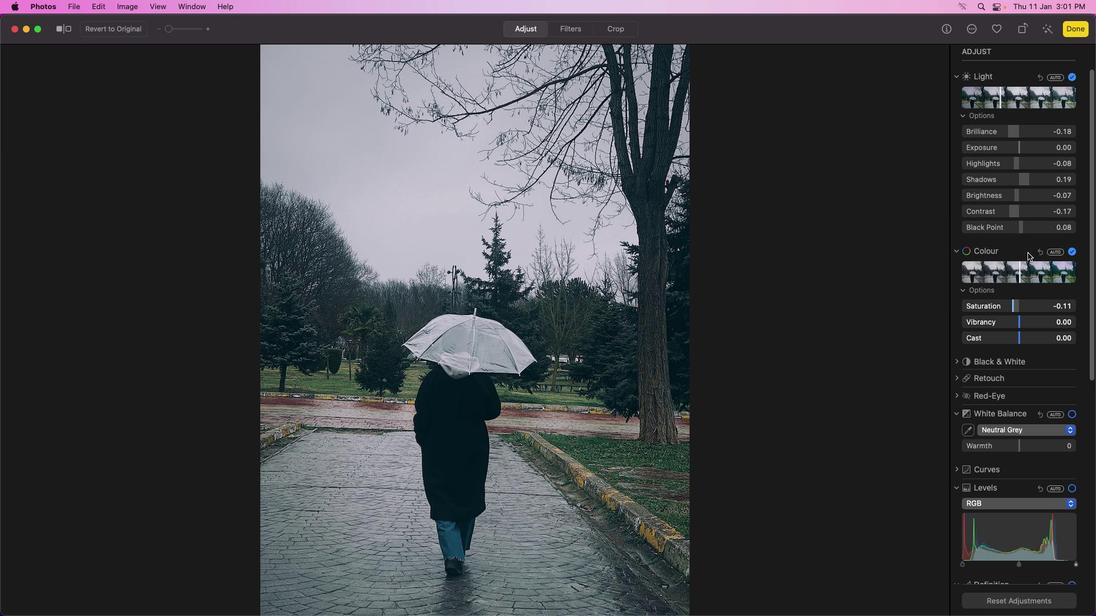 
Action: Mouse moved to (1026, 255)
Screenshot: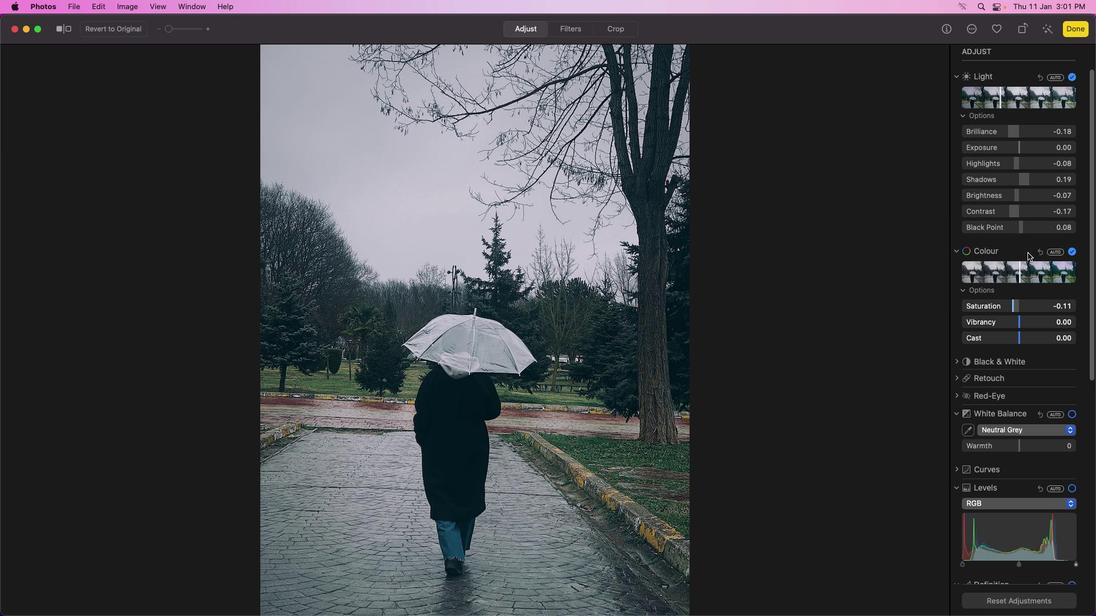 
Action: Mouse scrolled (1026, 255) with delta (0, 1)
Screenshot: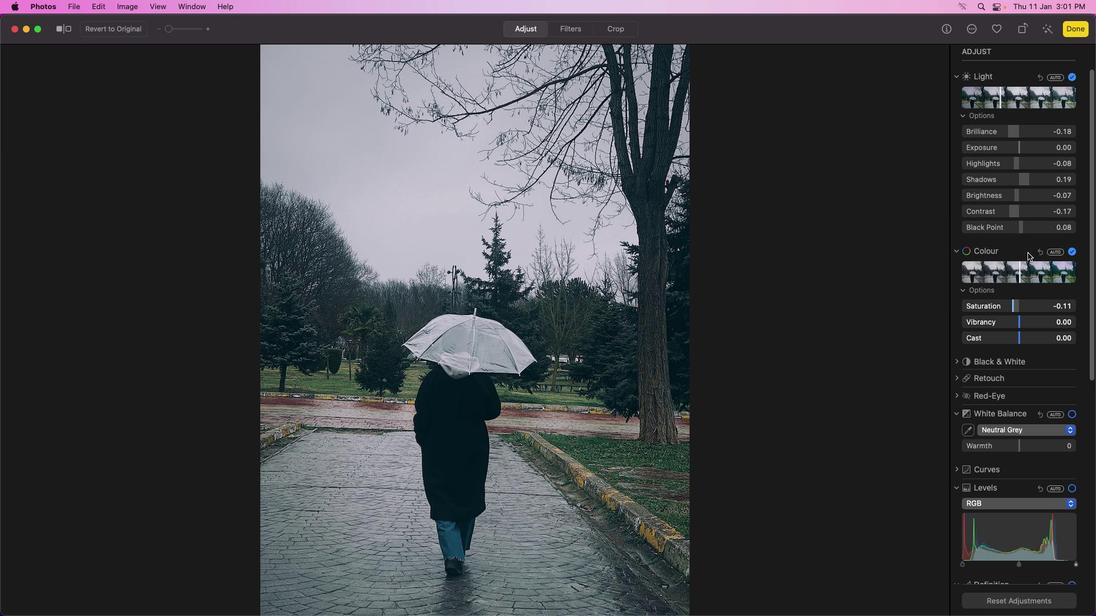 
Action: Mouse moved to (1027, 254)
Screenshot: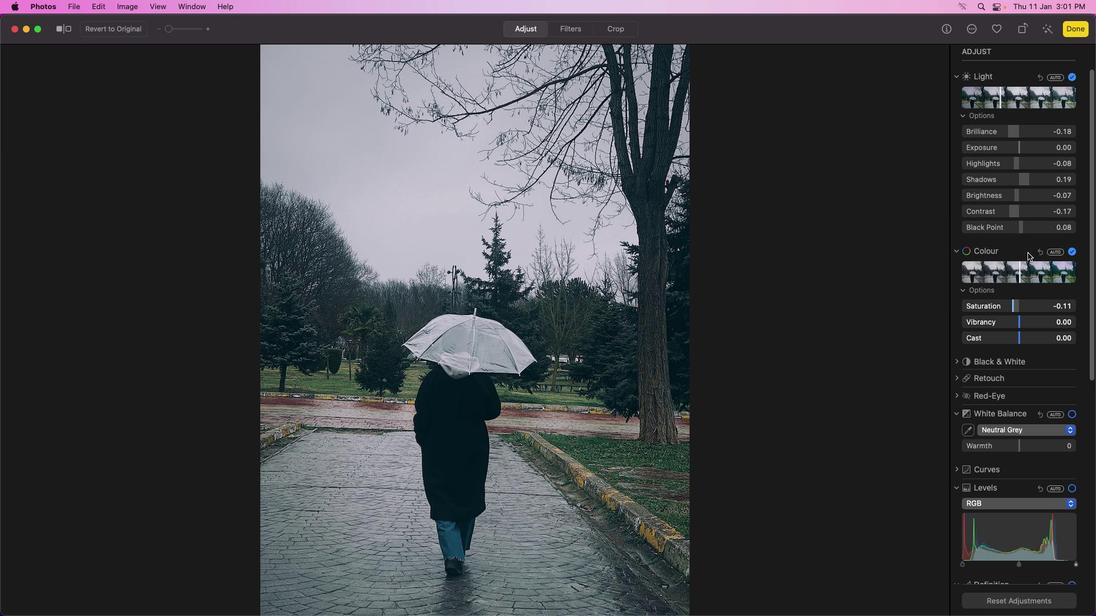
Action: Mouse scrolled (1027, 254) with delta (0, 2)
Screenshot: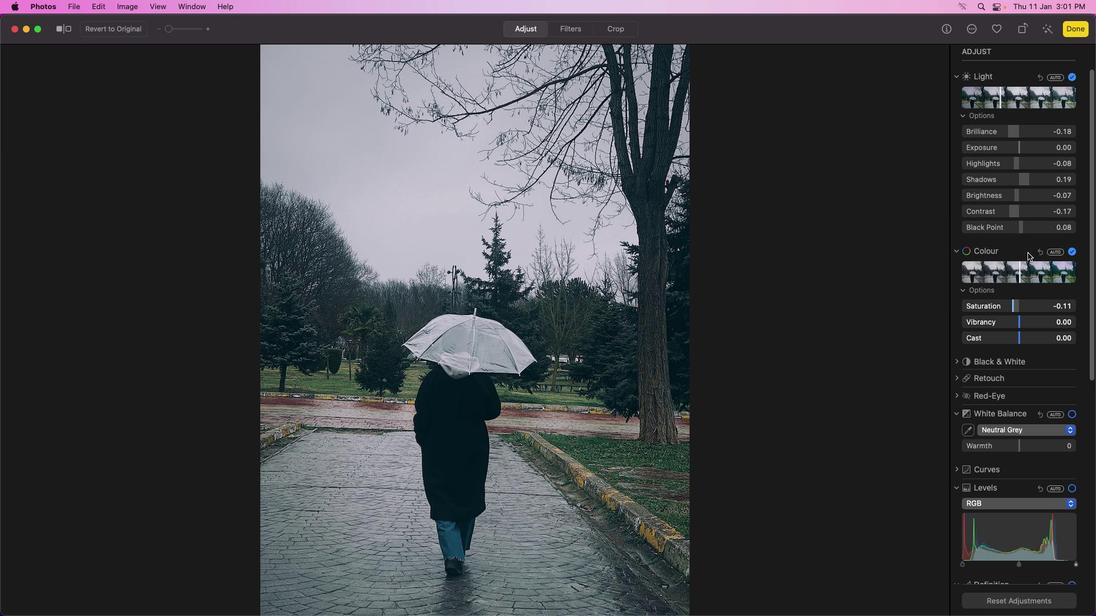
Action: Mouse moved to (1027, 252)
Screenshot: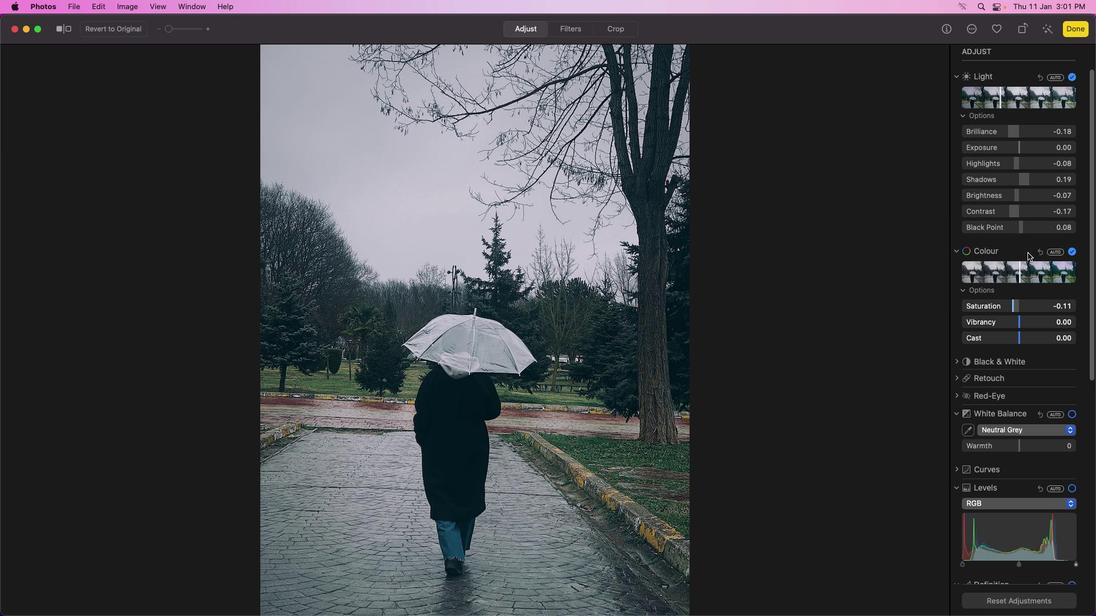 
Action: Mouse scrolled (1027, 252) with delta (0, 2)
Screenshot: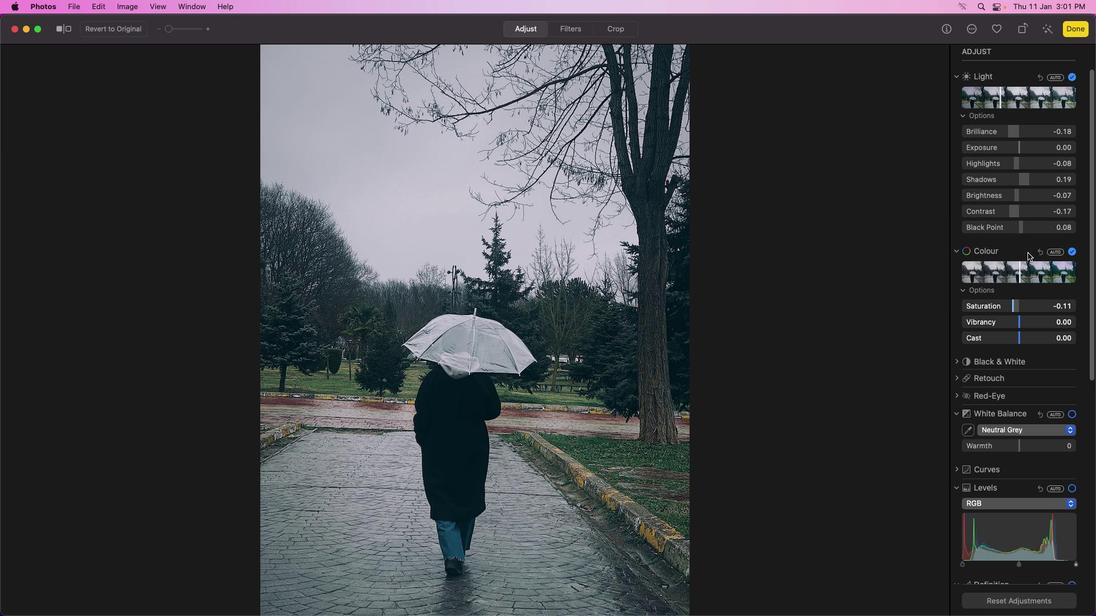 
Action: Mouse moved to (1036, 136)
Screenshot: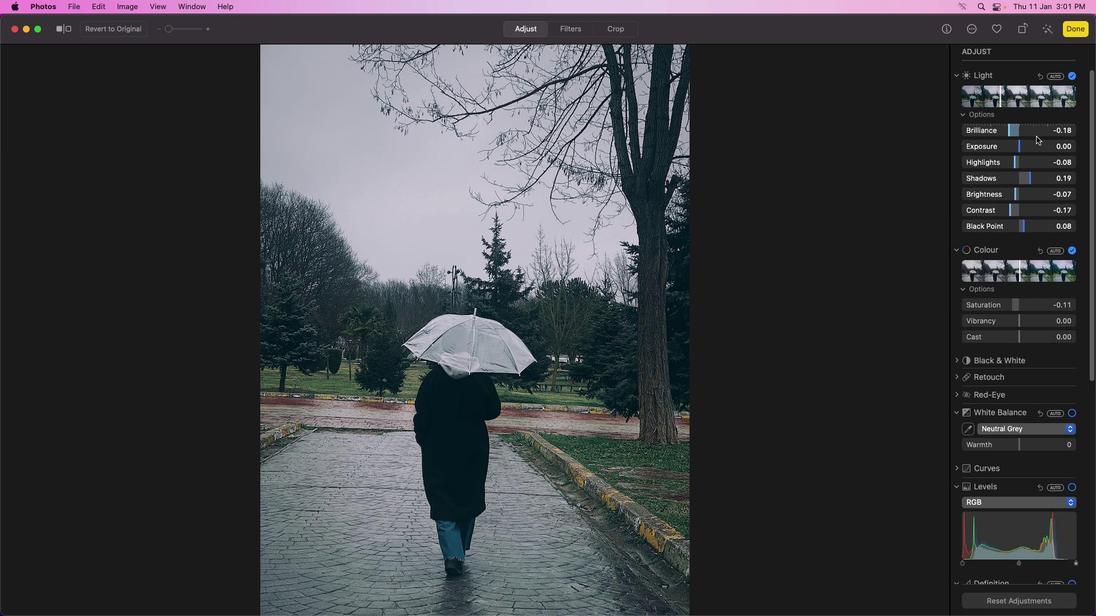 
Action: Mouse scrolled (1036, 136) with delta (0, 0)
Screenshot: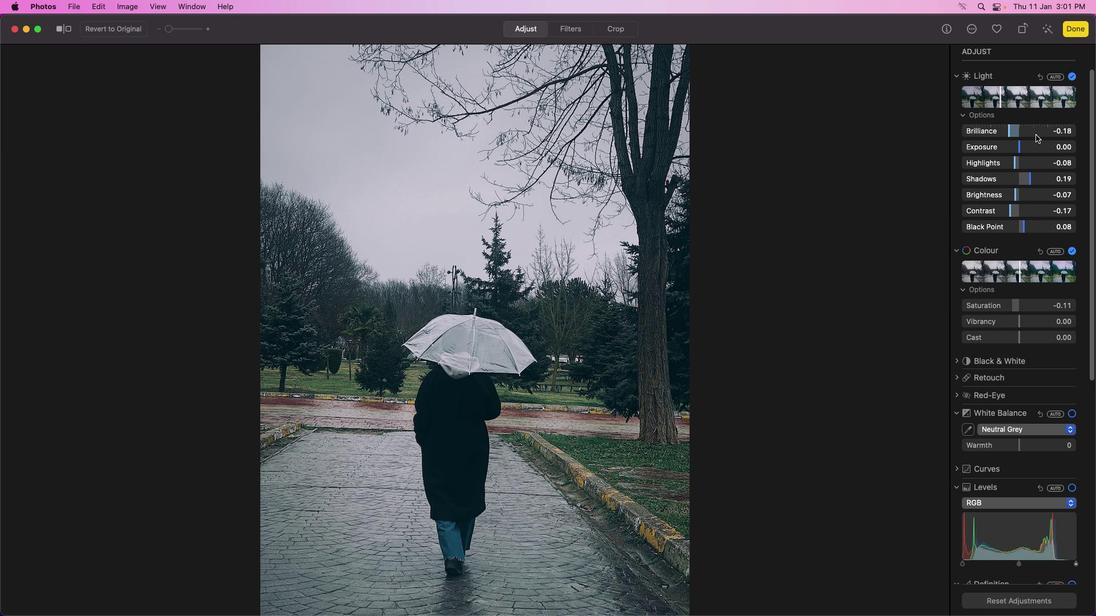 
Action: Mouse scrolled (1036, 136) with delta (0, 0)
Screenshot: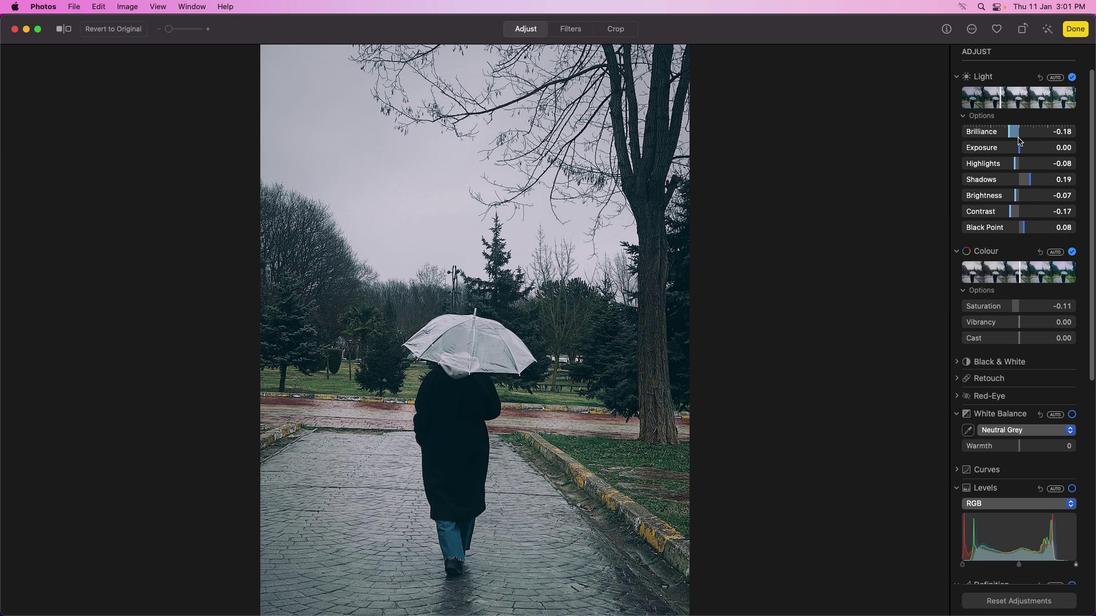 
Action: Mouse moved to (1036, 135)
Screenshot: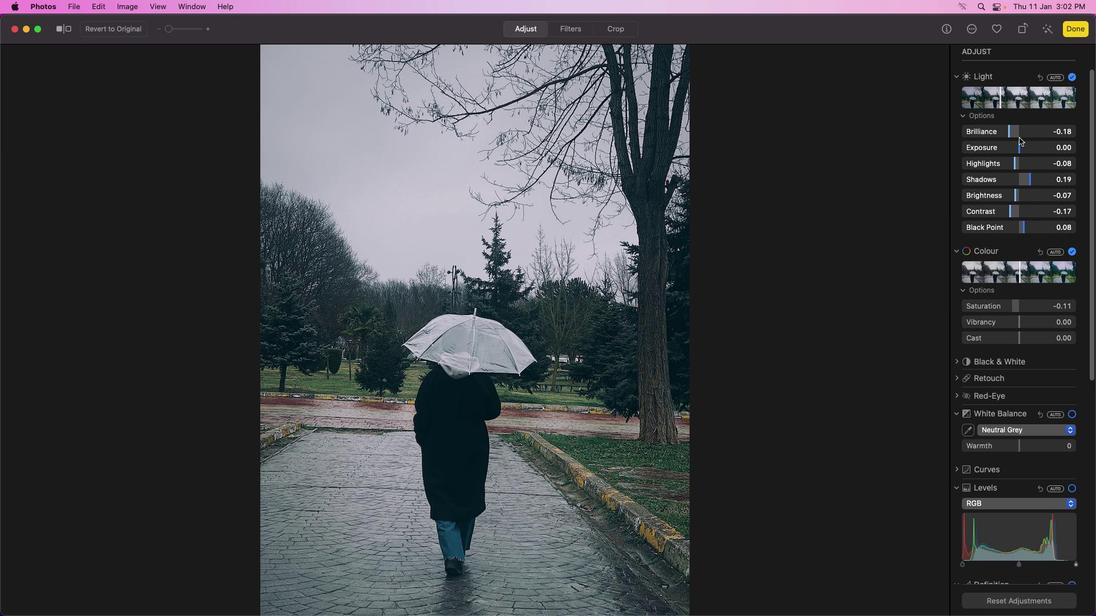 
Action: Mouse scrolled (1036, 135) with delta (0, 0)
Screenshot: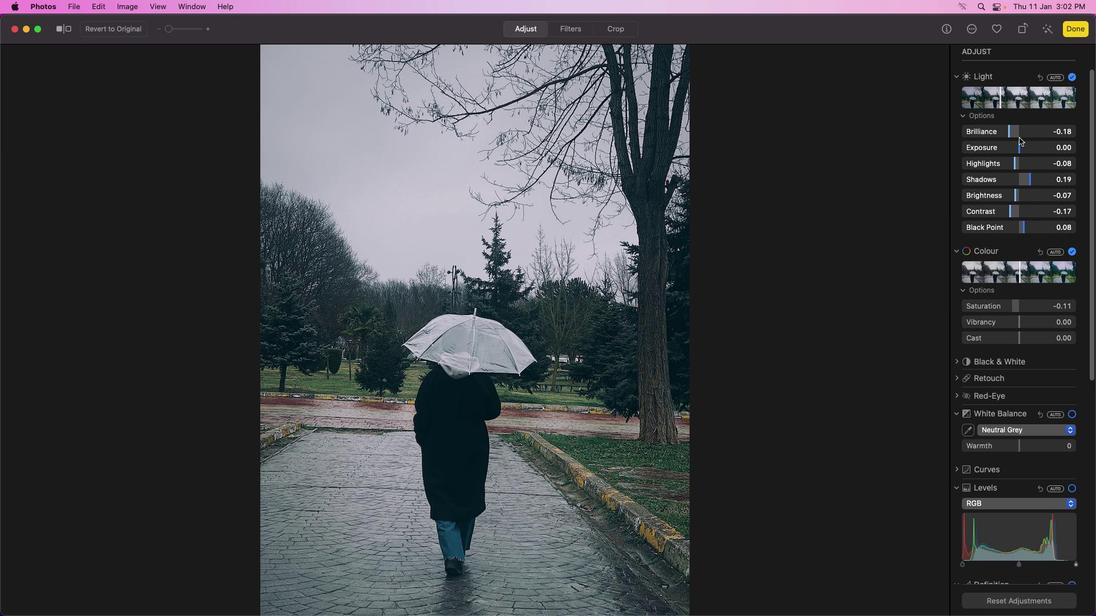 
Action: Mouse moved to (1036, 134)
Screenshot: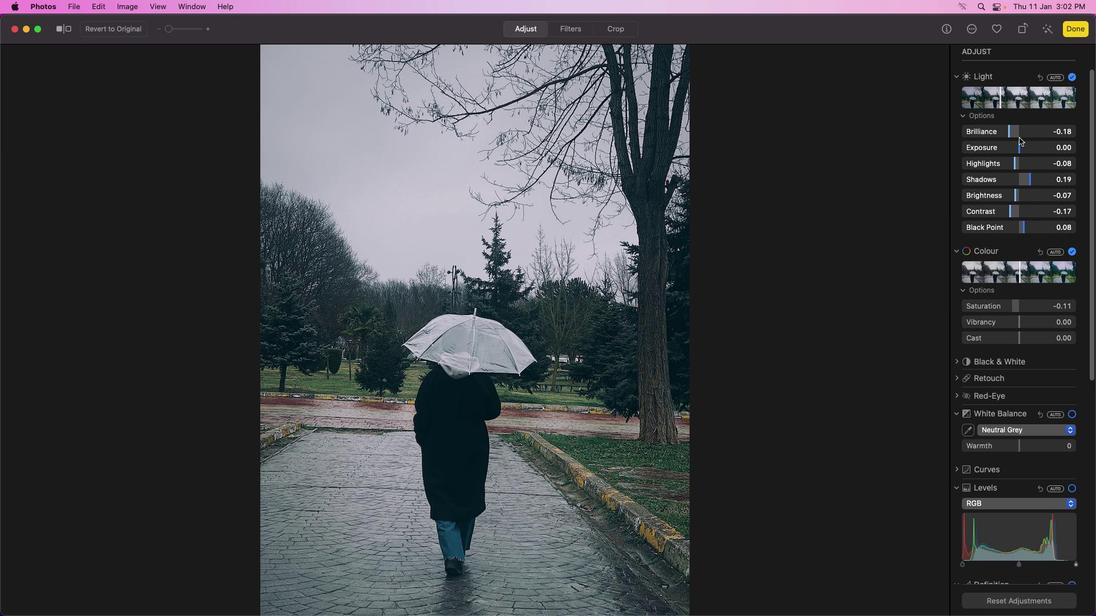 
Action: Mouse scrolled (1036, 134) with delta (0, 0)
Screenshot: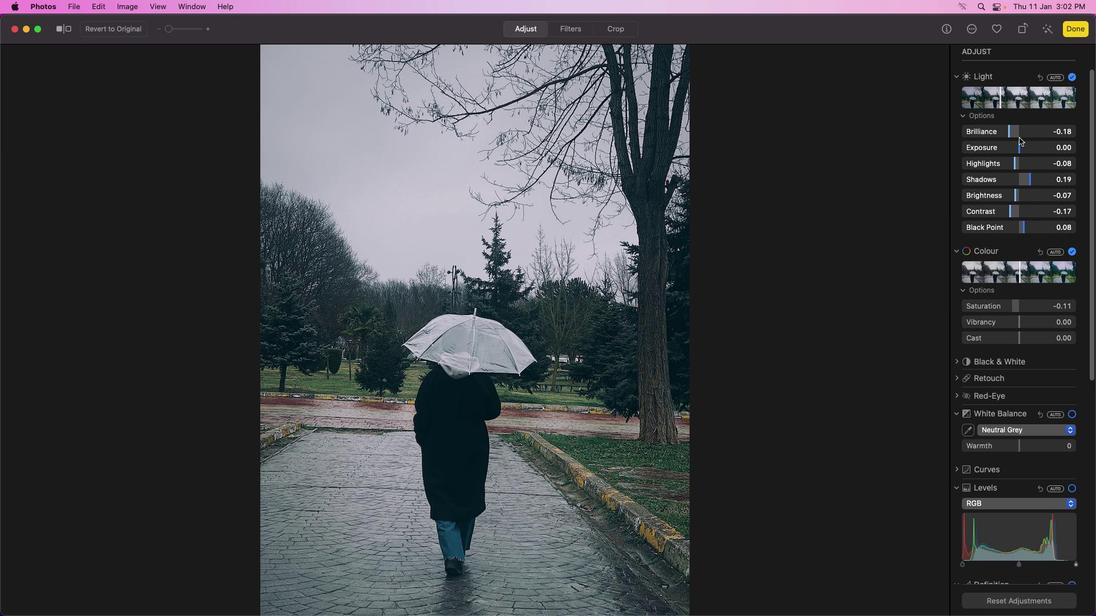 
Action: Mouse moved to (1013, 136)
Screenshot: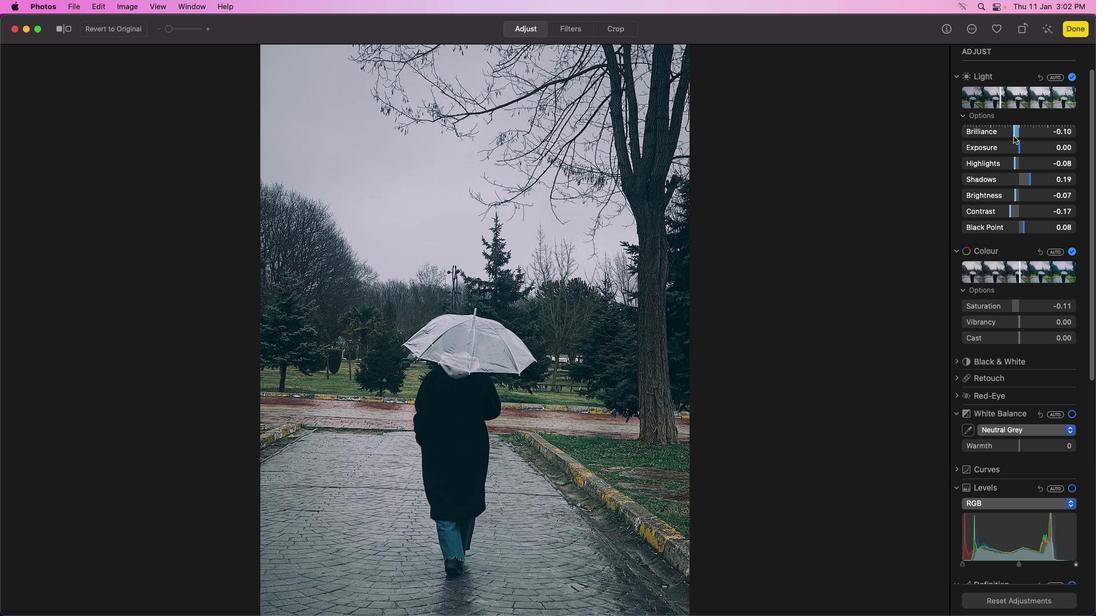 
Action: Mouse pressed left at (1013, 136)
Screenshot: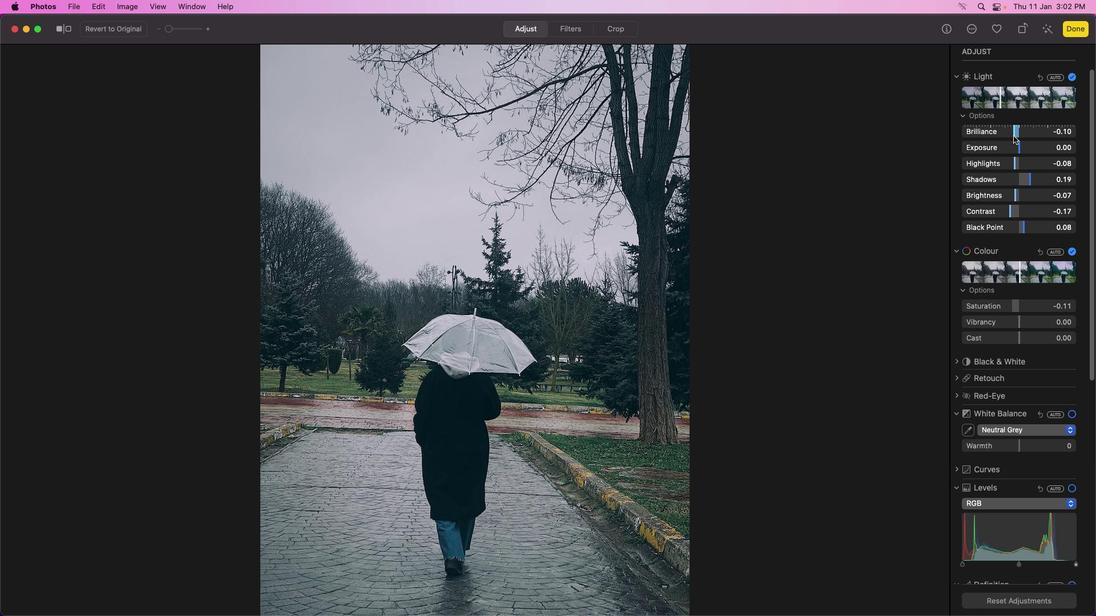 
Action: Mouse pressed left at (1013, 136)
Screenshot: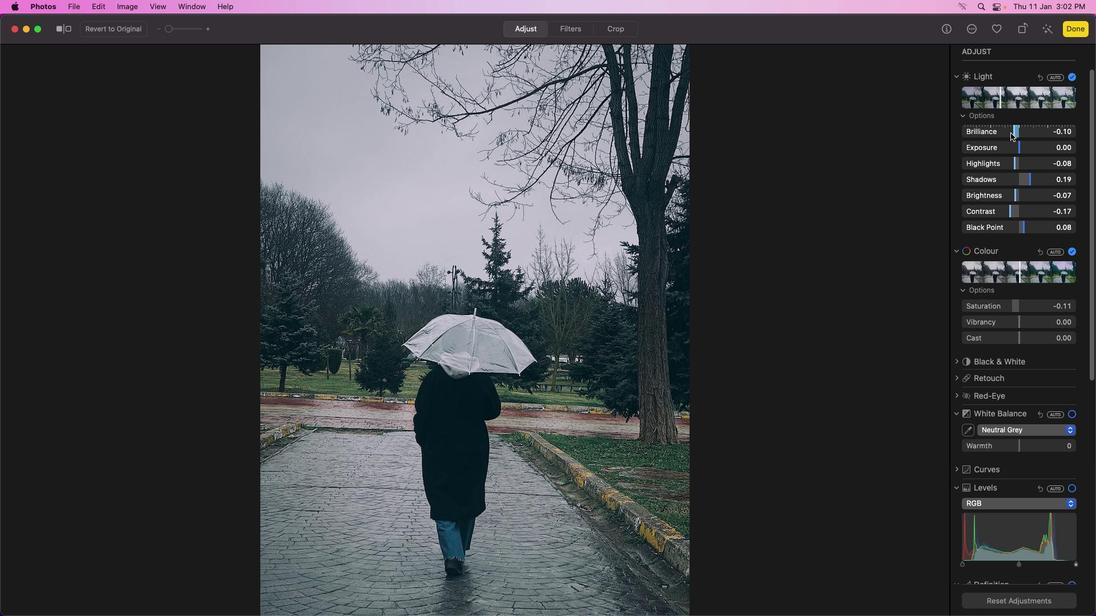 
Action: Mouse moved to (1011, 133)
Screenshot: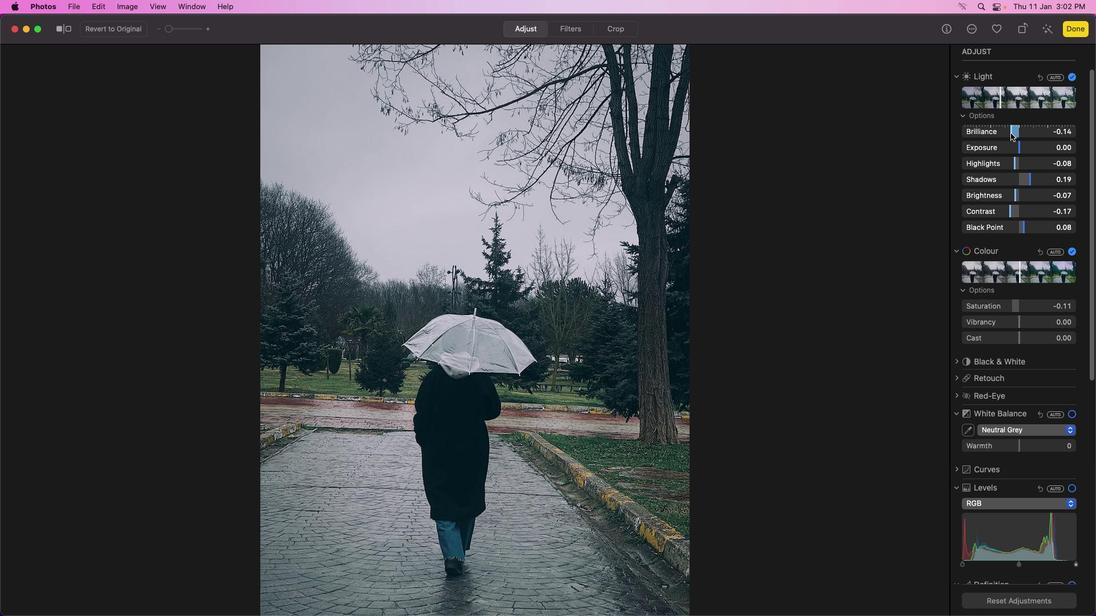 
Action: Mouse pressed left at (1011, 133)
Screenshot: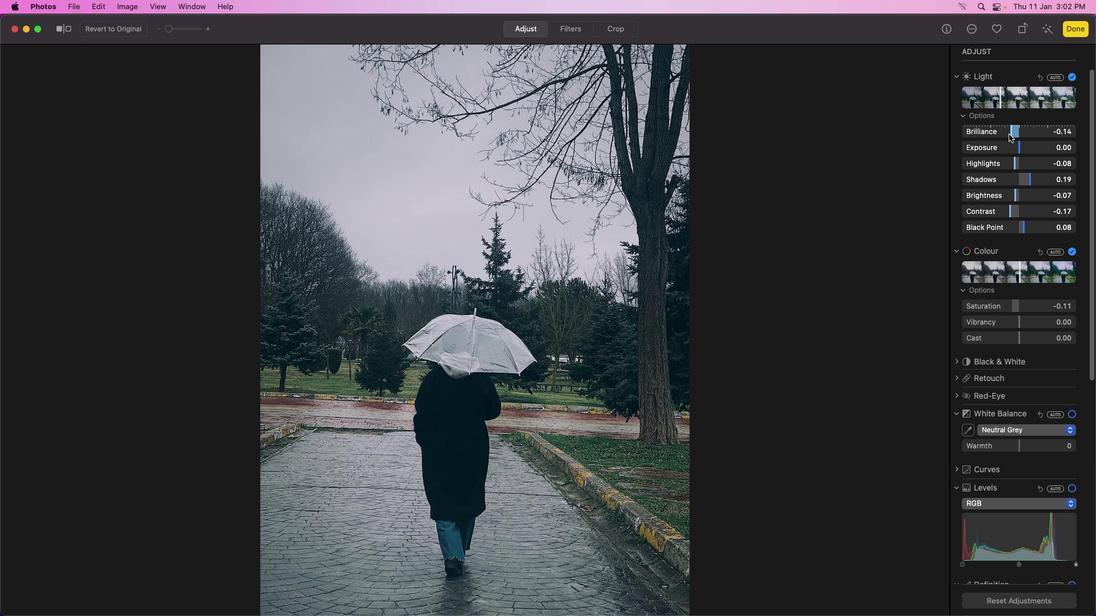 
Action: Mouse moved to (1009, 134)
Screenshot: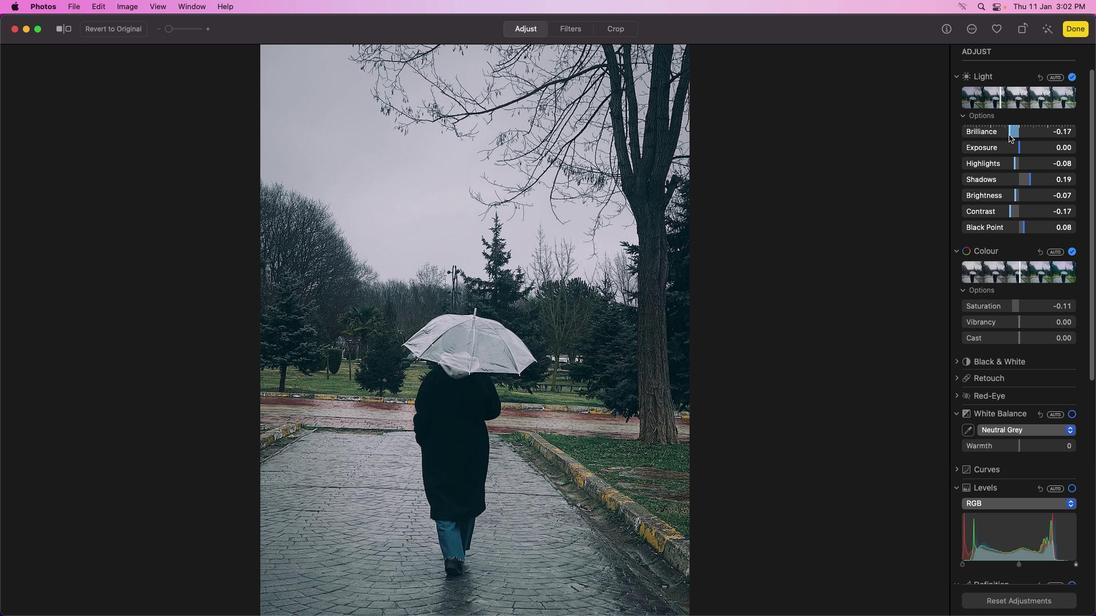 
Action: Mouse pressed left at (1009, 134)
Screenshot: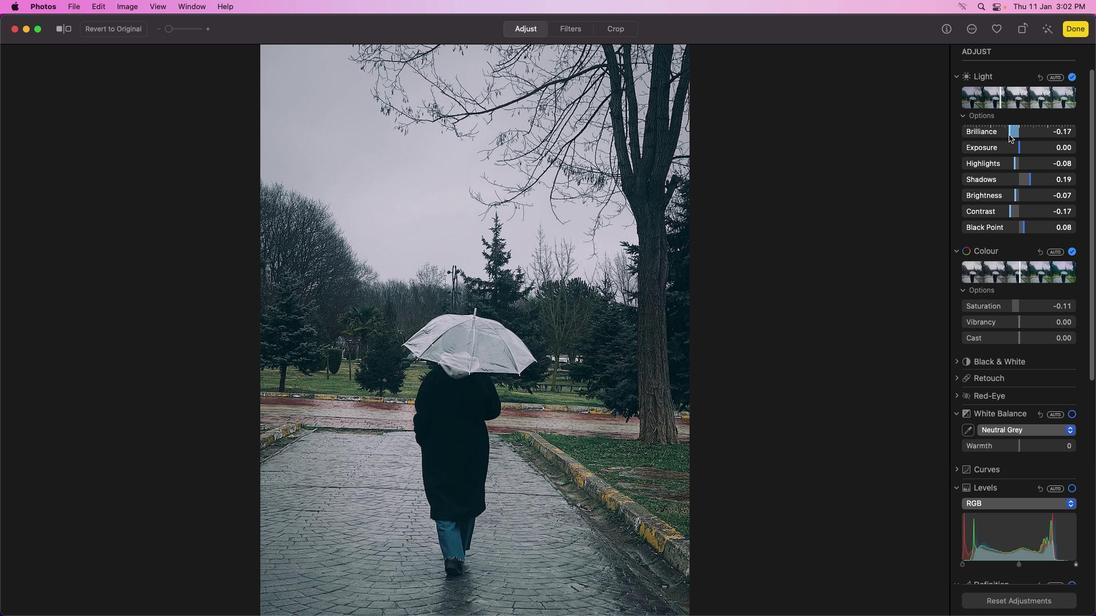 
Action: Mouse moved to (1009, 135)
Screenshot: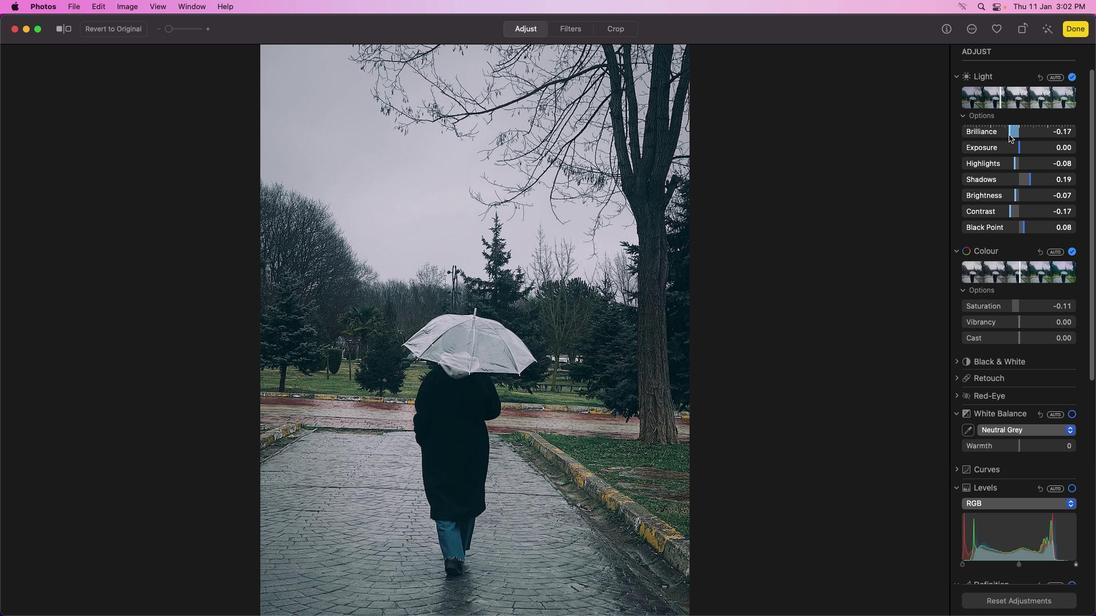 
Action: Mouse pressed left at (1009, 135)
Screenshot: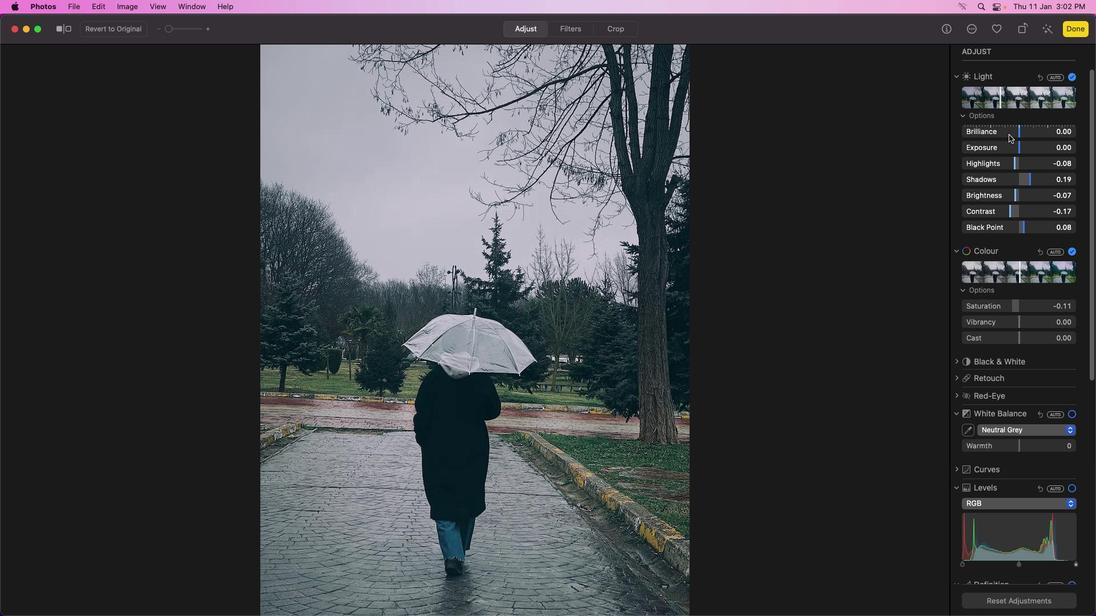 
Action: Mouse pressed left at (1009, 135)
Screenshot: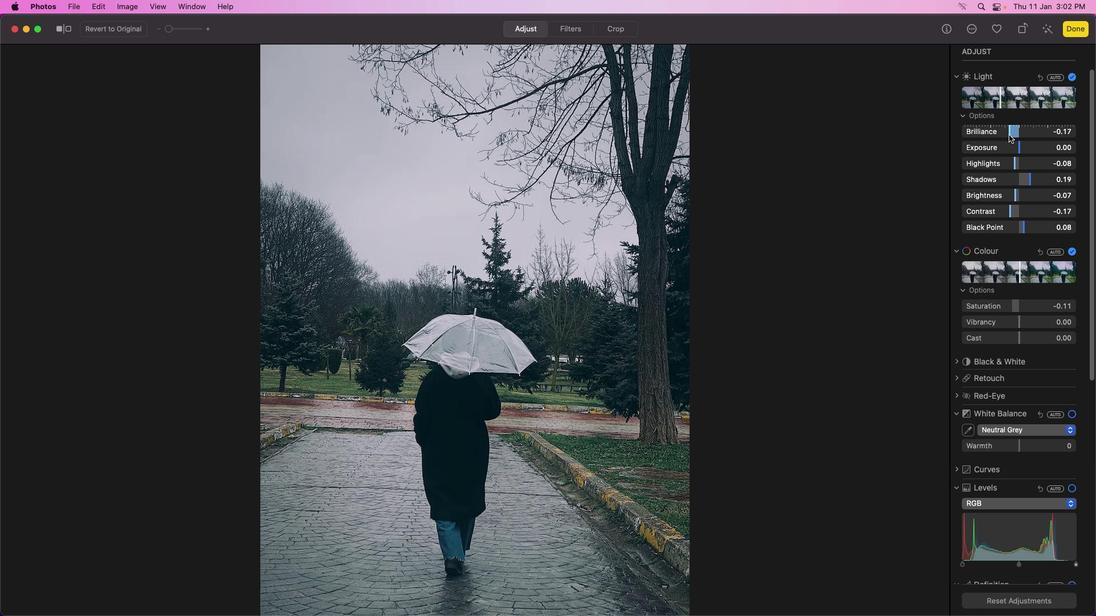 
Action: Mouse pressed left at (1009, 135)
Screenshot: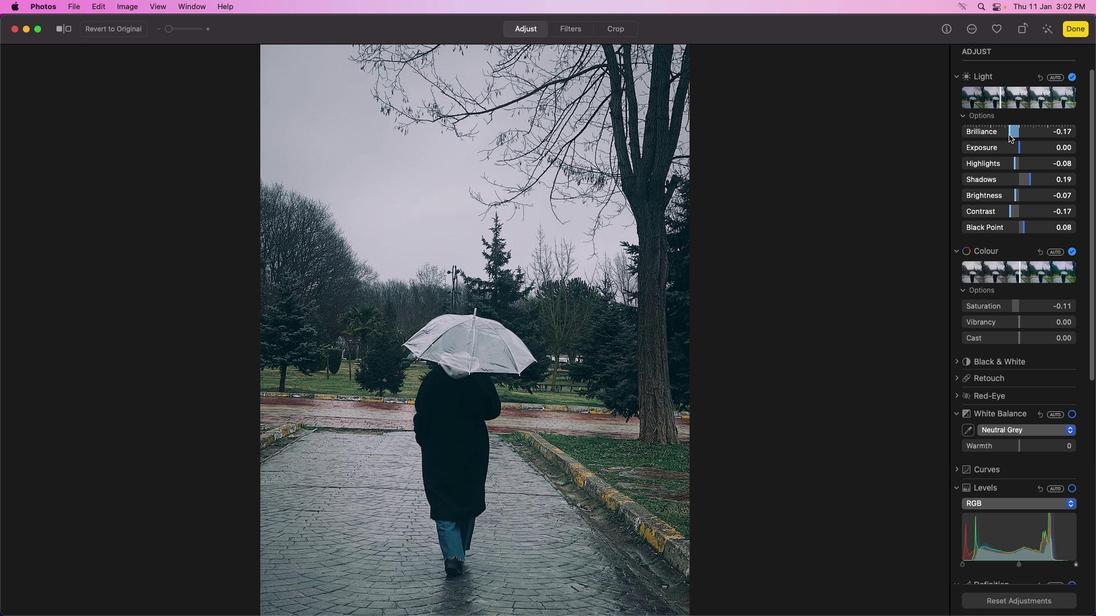 
Action: Mouse moved to (1006, 134)
Screenshot: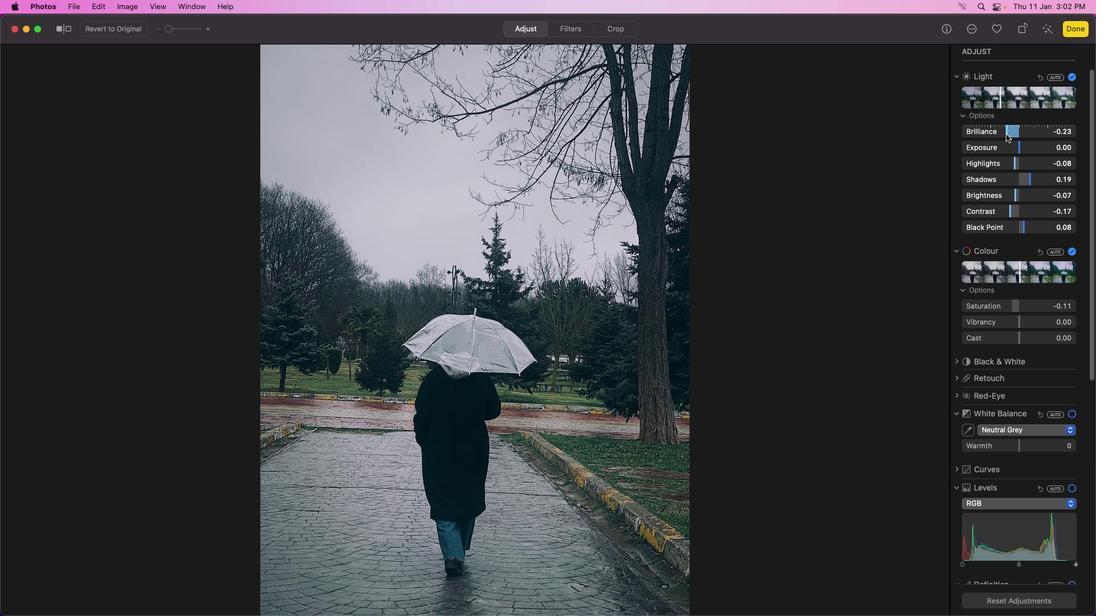 
Action: Mouse pressed left at (1006, 134)
Screenshot: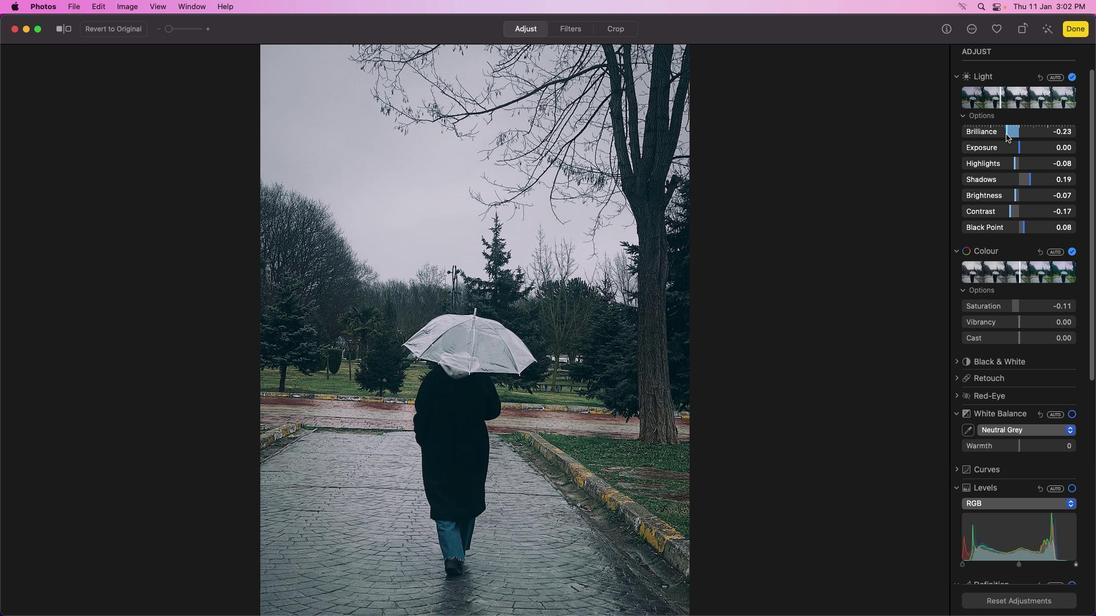 
Action: Mouse pressed left at (1006, 134)
Screenshot: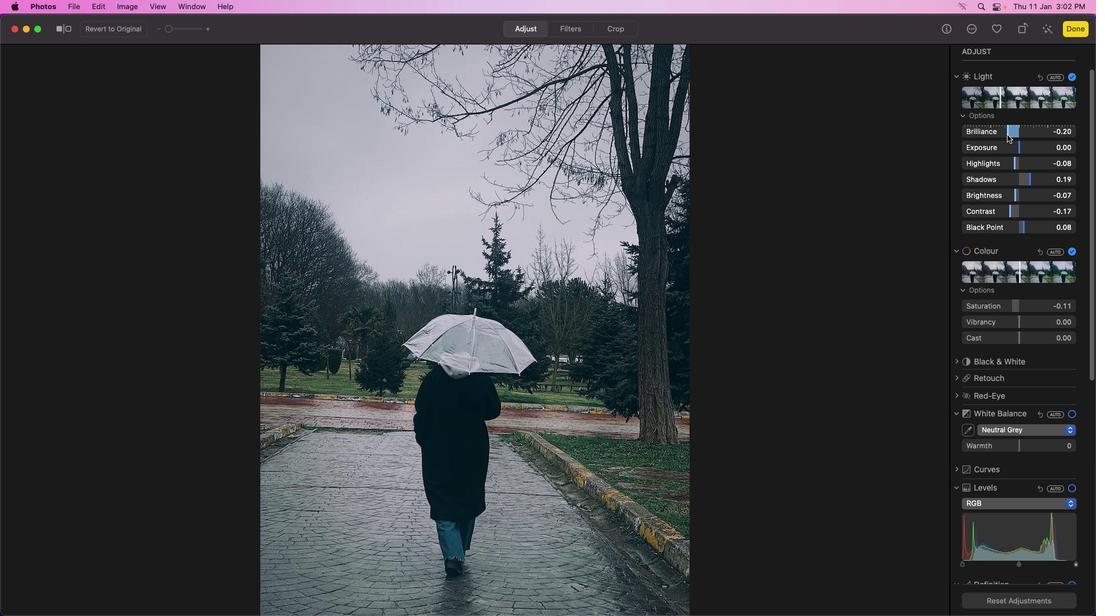
Action: Mouse moved to (1026, 294)
Screenshot: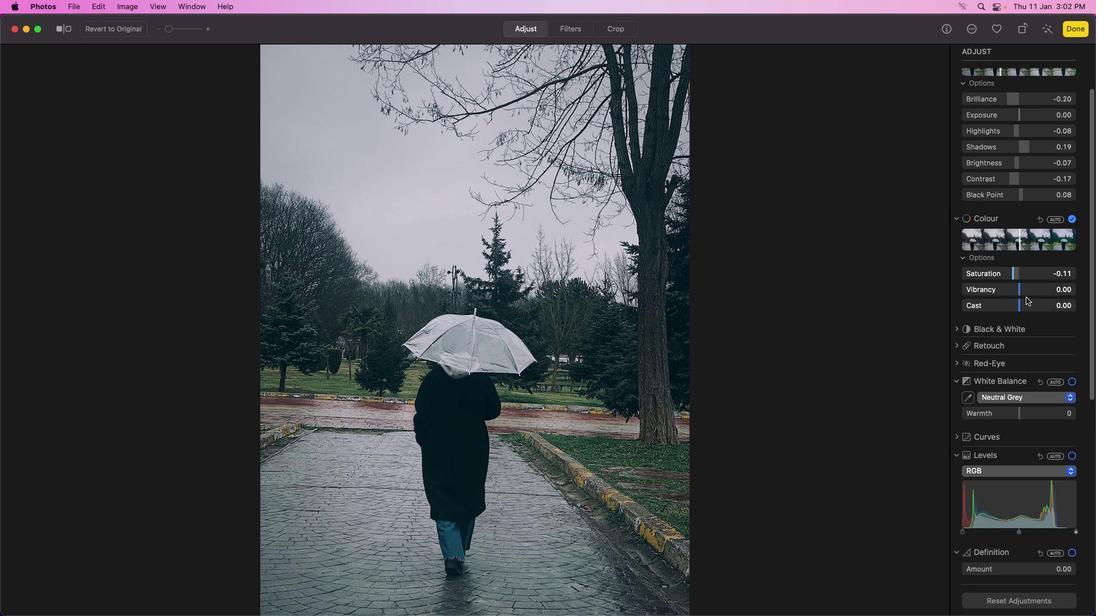 
Action: Mouse scrolled (1026, 294) with delta (0, 0)
Screenshot: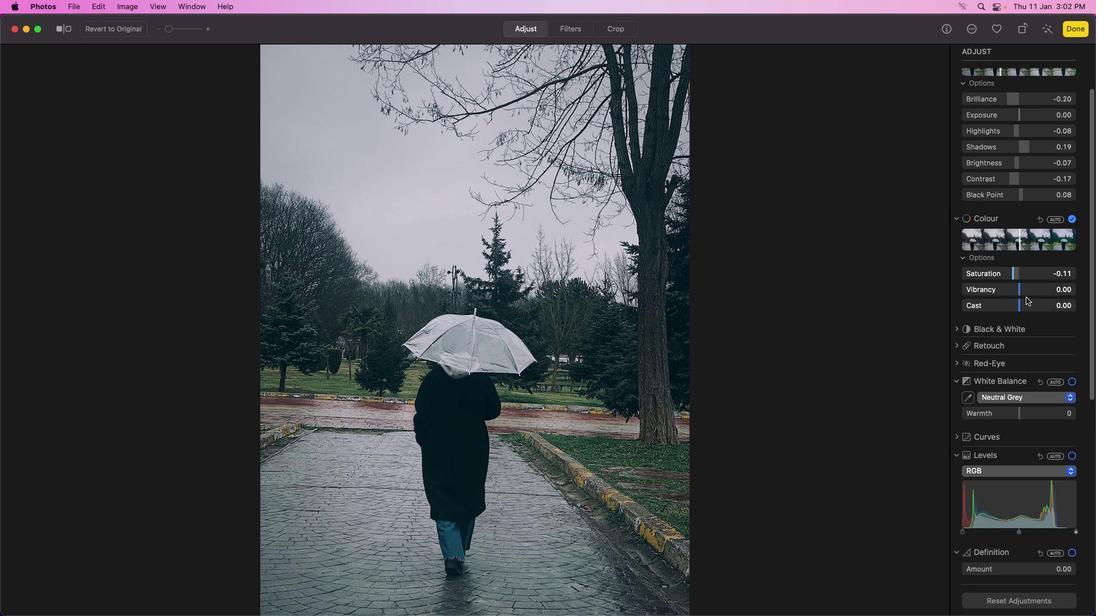 
Action: Mouse moved to (1025, 295)
Screenshot: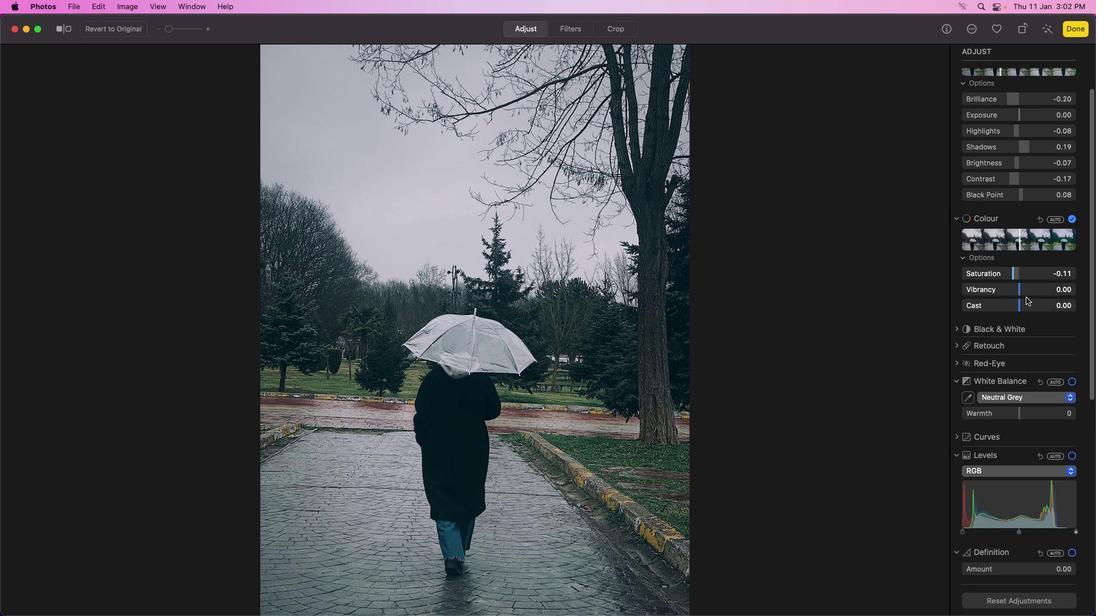 
Action: Mouse scrolled (1025, 295) with delta (0, 0)
Screenshot: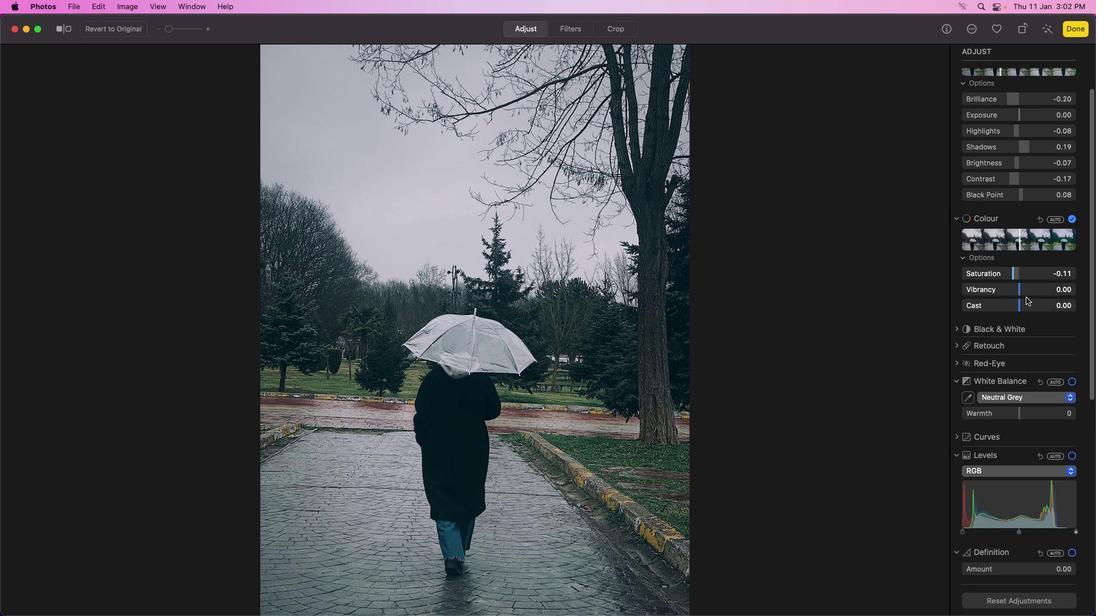 
Action: Mouse moved to (1025, 296)
Screenshot: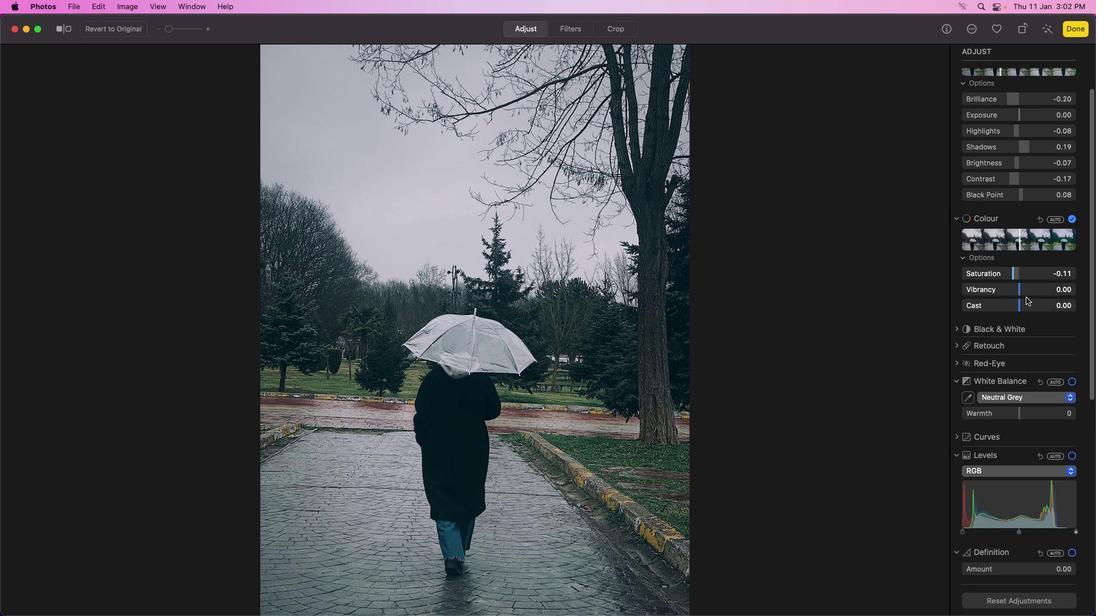 
Action: Mouse scrolled (1025, 296) with delta (0, 0)
Screenshot: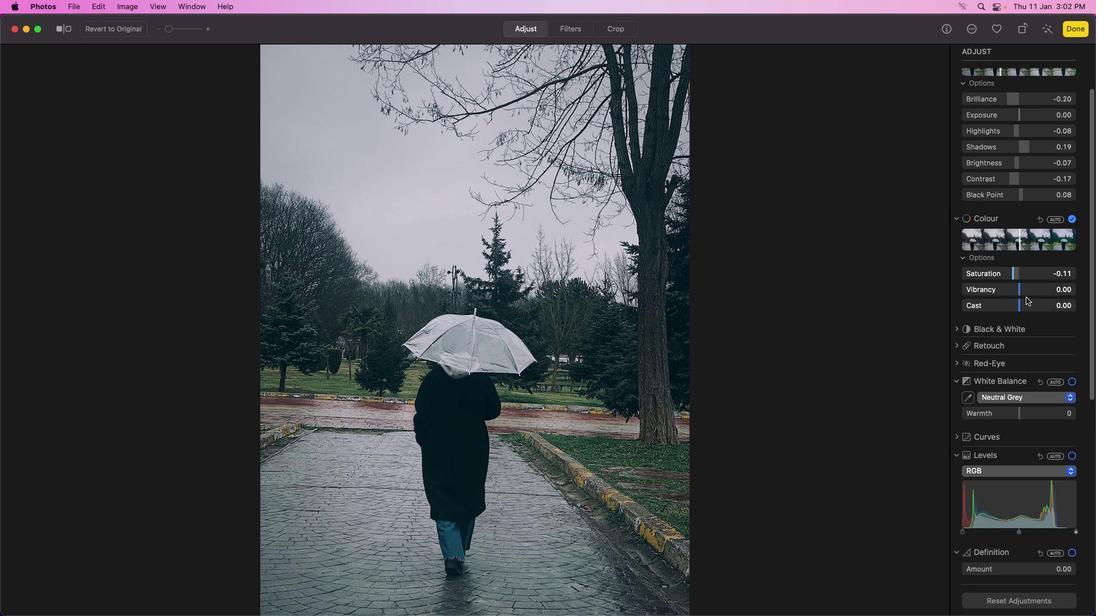
Action: Mouse moved to (1026, 296)
Screenshot: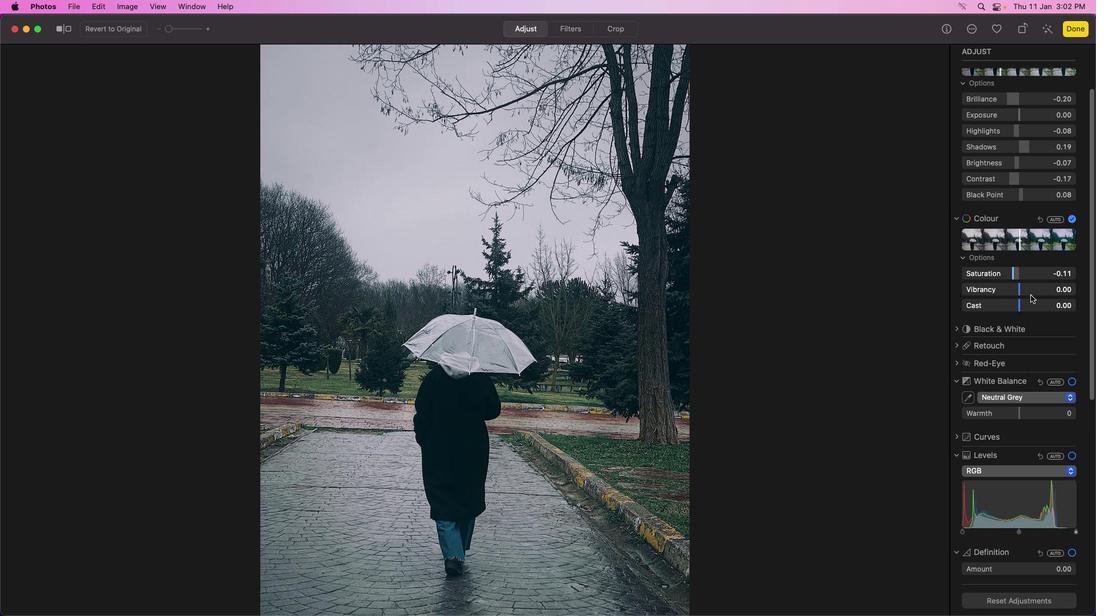 
Action: Mouse scrolled (1026, 296) with delta (0, 0)
Screenshot: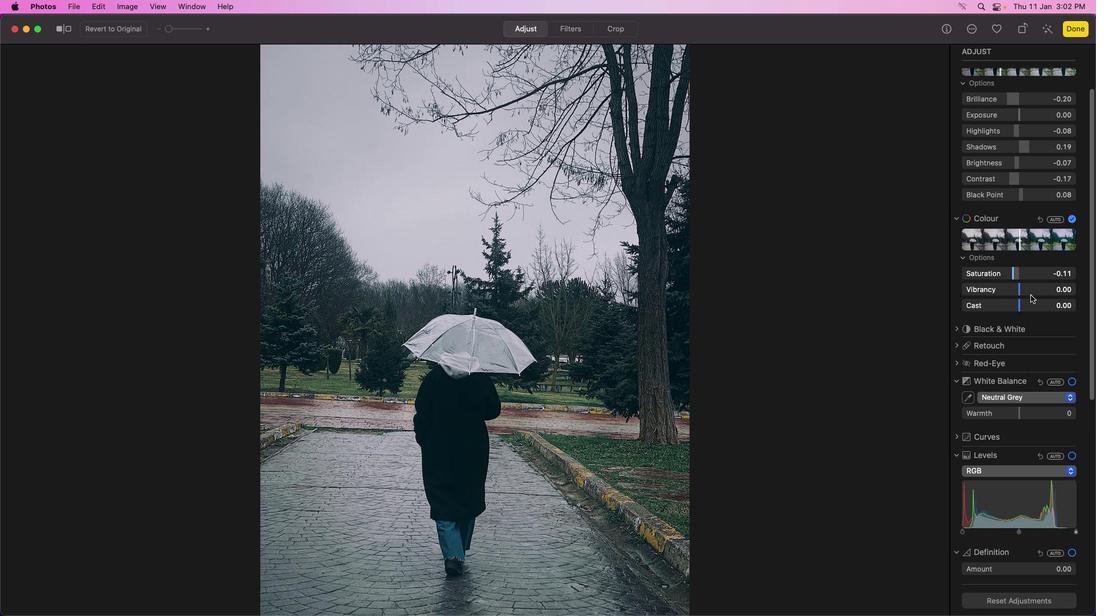 
Action: Mouse moved to (1026, 297)
Screenshot: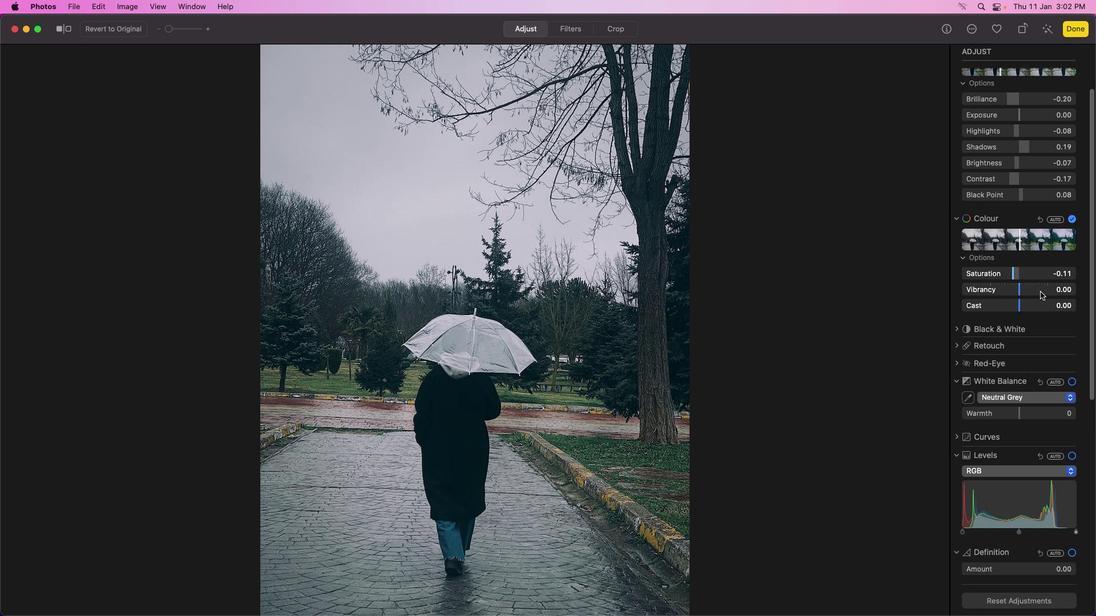 
Action: Mouse scrolled (1026, 297) with delta (0, -1)
Screenshot: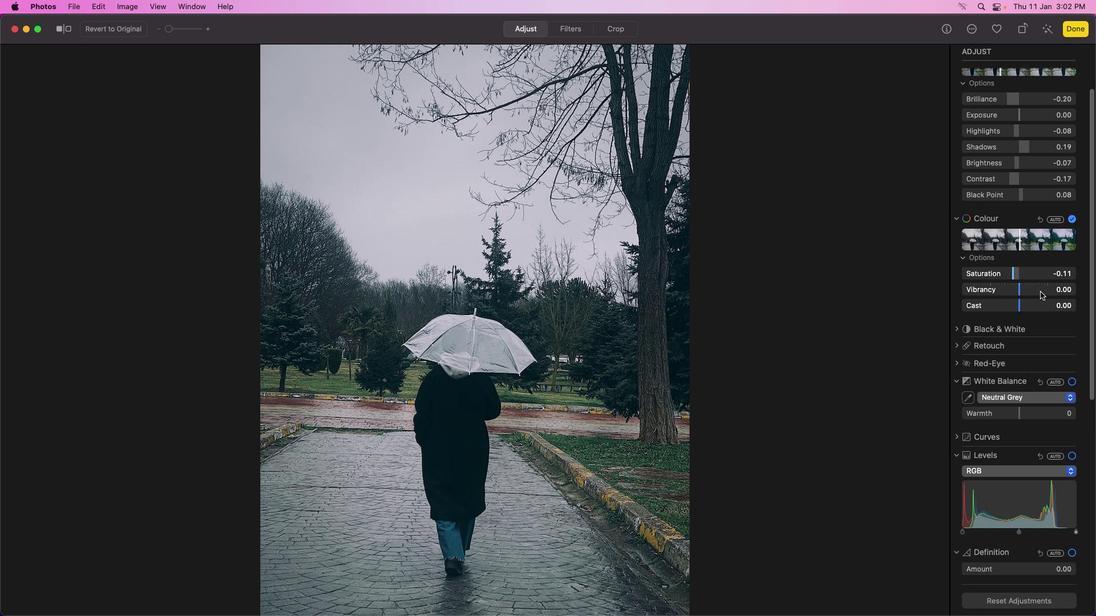 
Action: Mouse moved to (1042, 293)
Screenshot: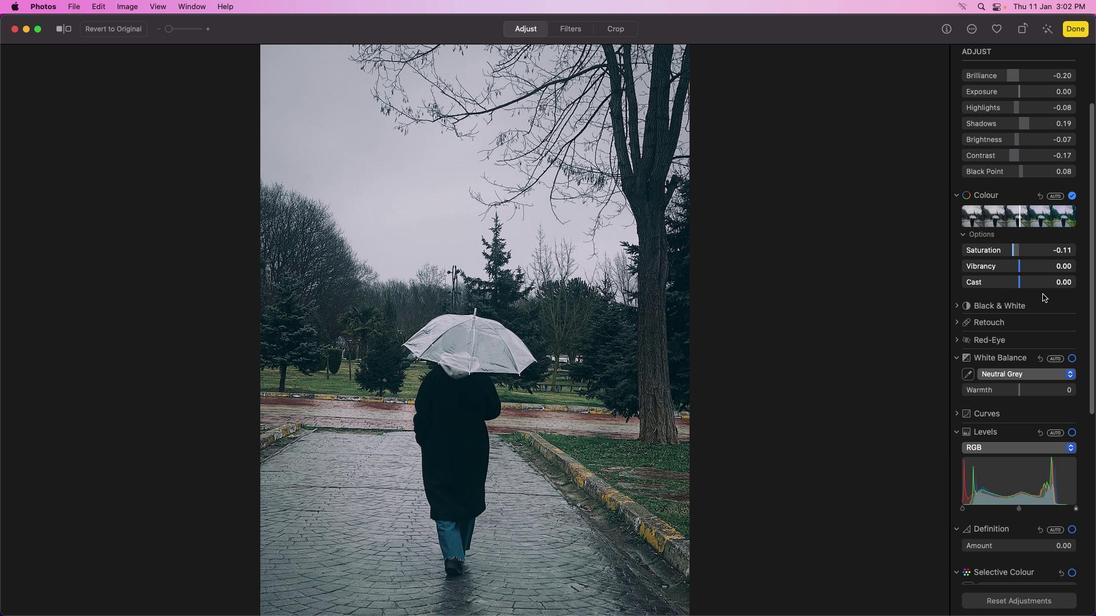 
Action: Mouse scrolled (1042, 293) with delta (0, 0)
Screenshot: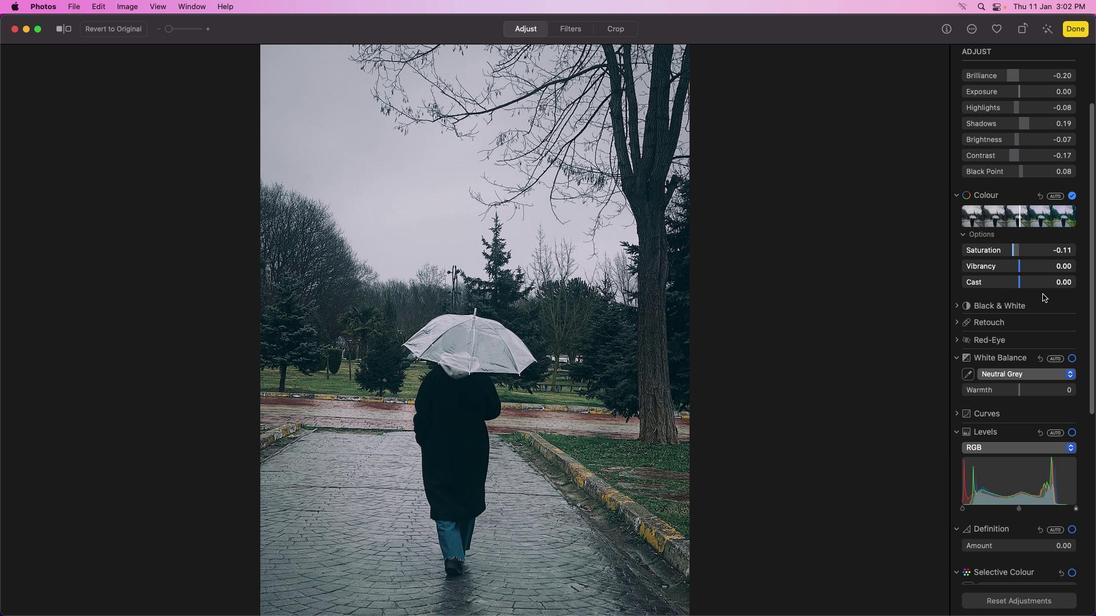 
Action: Mouse moved to (1042, 294)
Screenshot: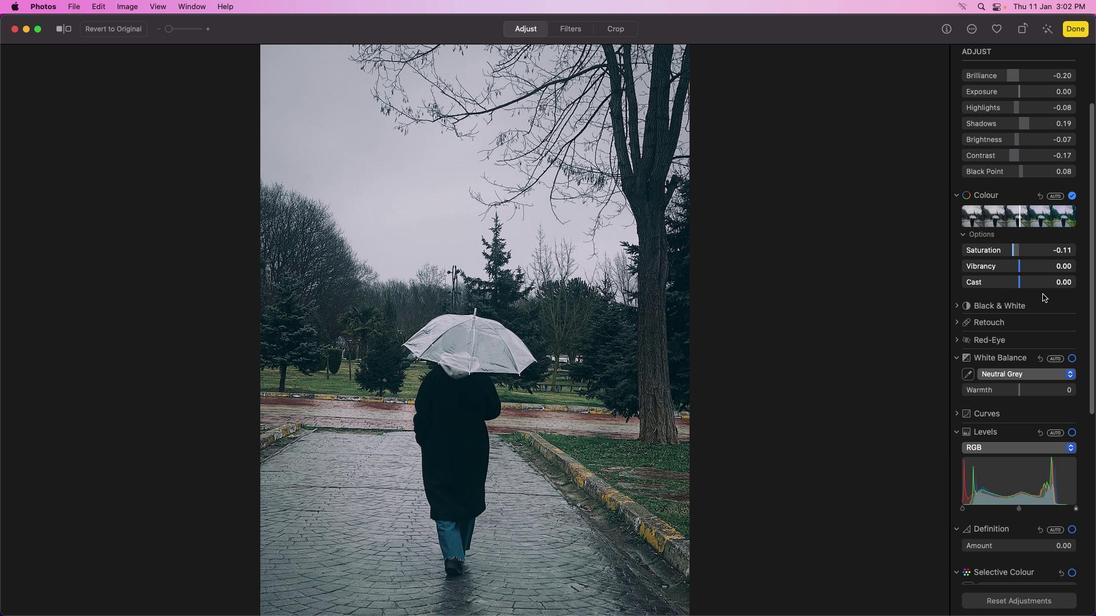 
Action: Mouse scrolled (1042, 294) with delta (0, 0)
Screenshot: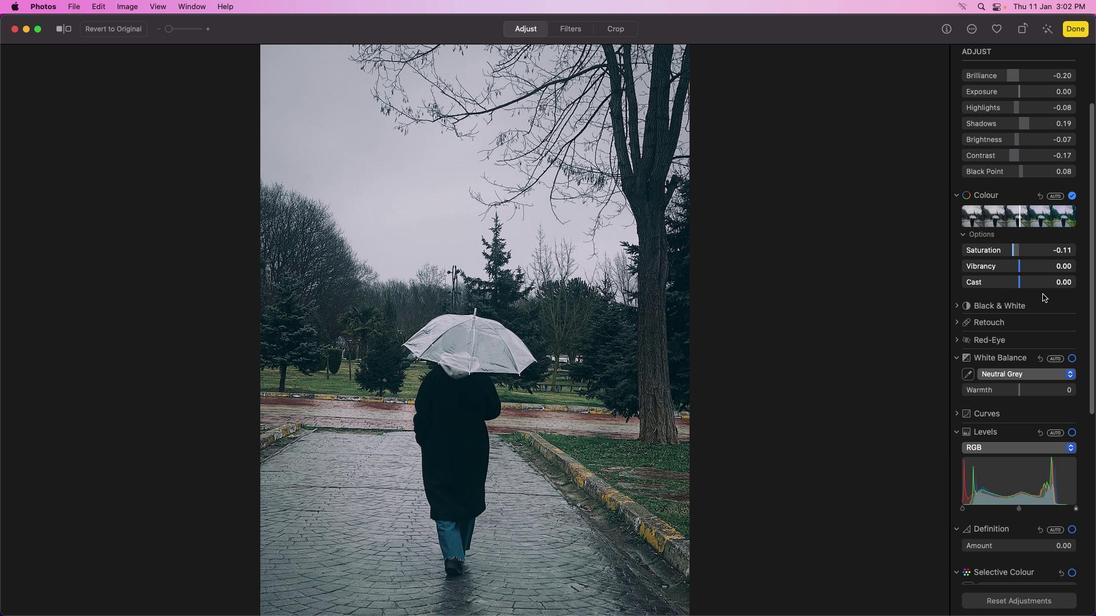 
Action: Mouse moved to (1042, 294)
Screenshot: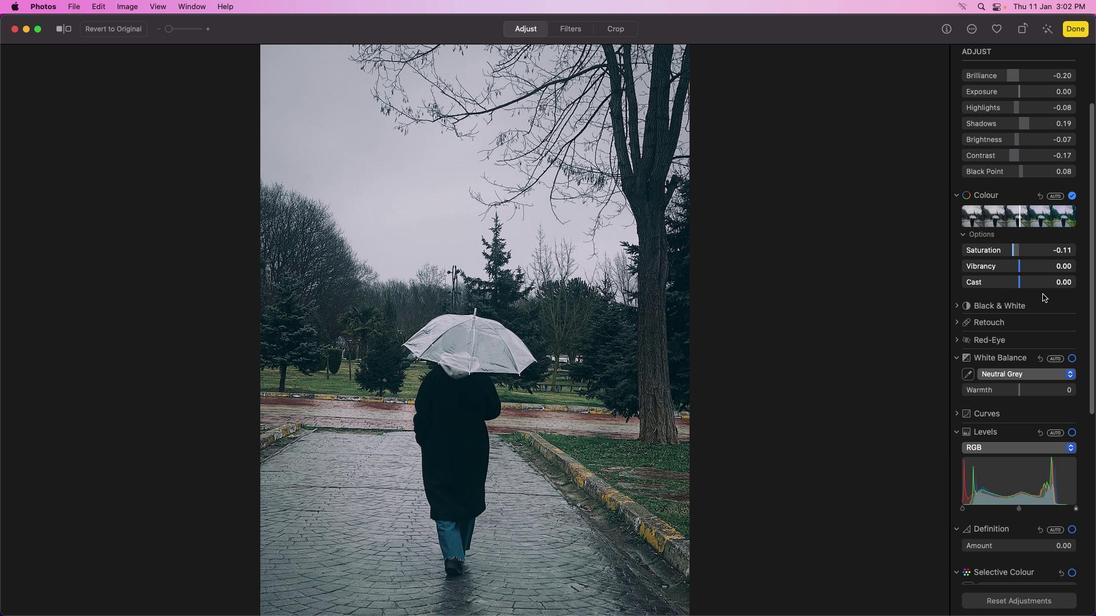 
Action: Mouse scrolled (1042, 294) with delta (0, -1)
Screenshot: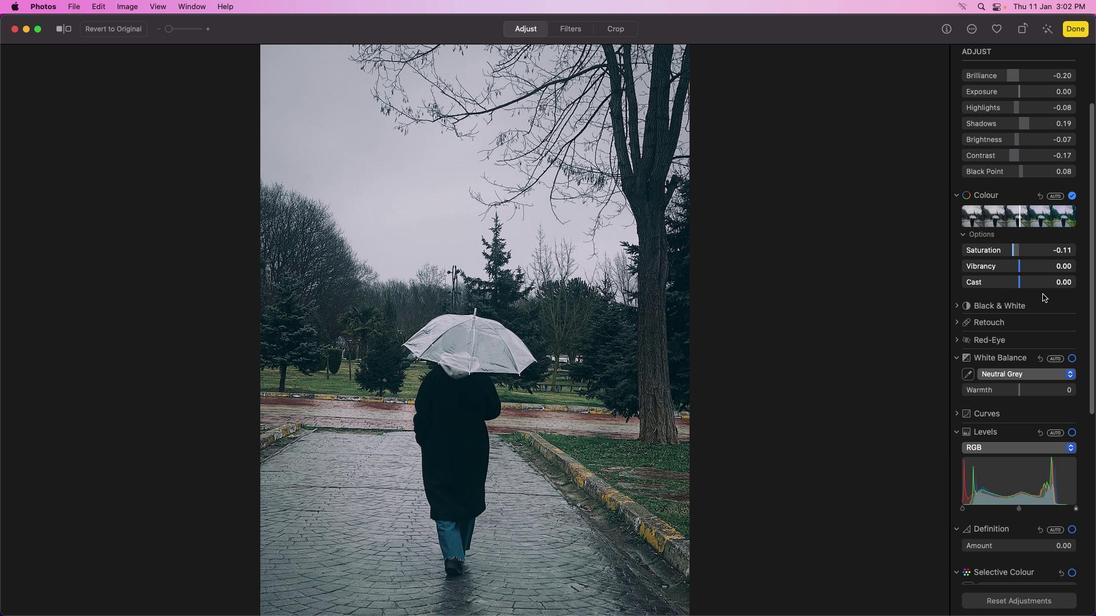 
Action: Mouse moved to (1021, 269)
Screenshot: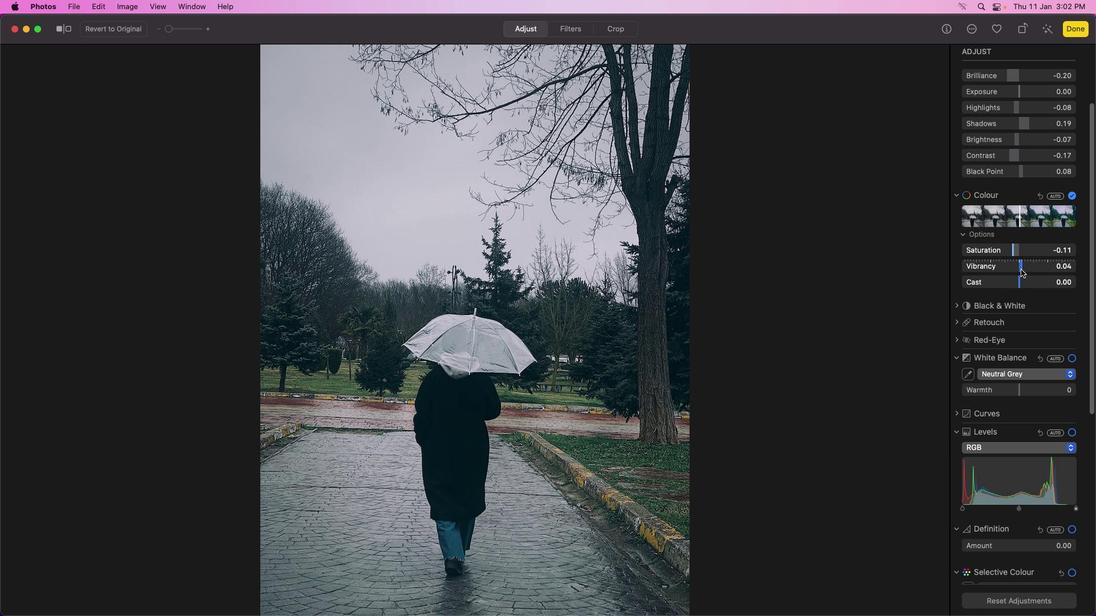 
Action: Mouse pressed left at (1021, 269)
Screenshot: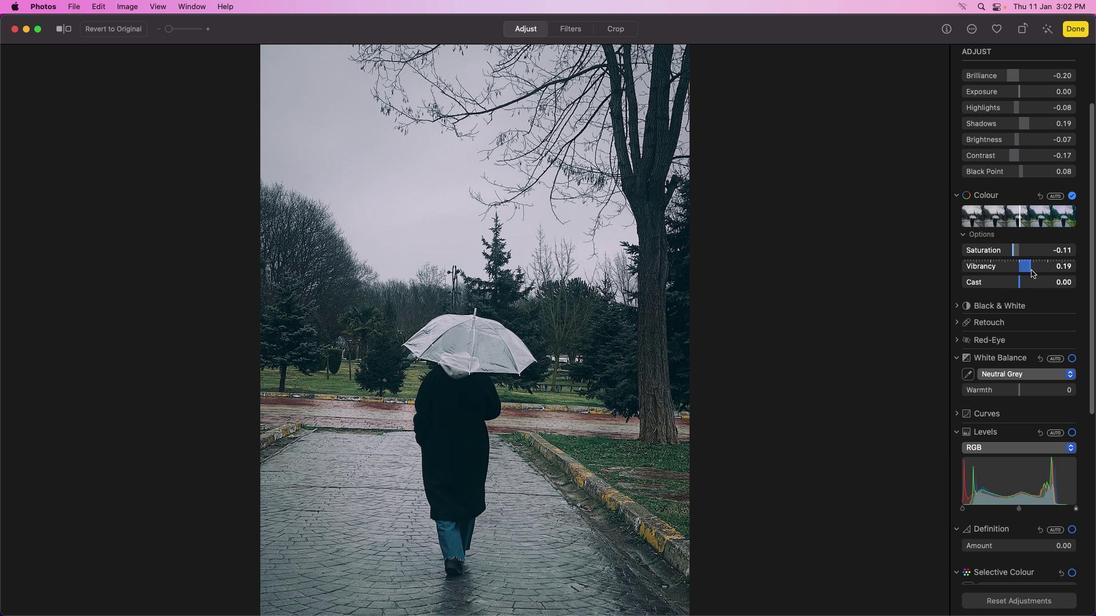 
Action: Mouse moved to (987, 269)
Screenshot: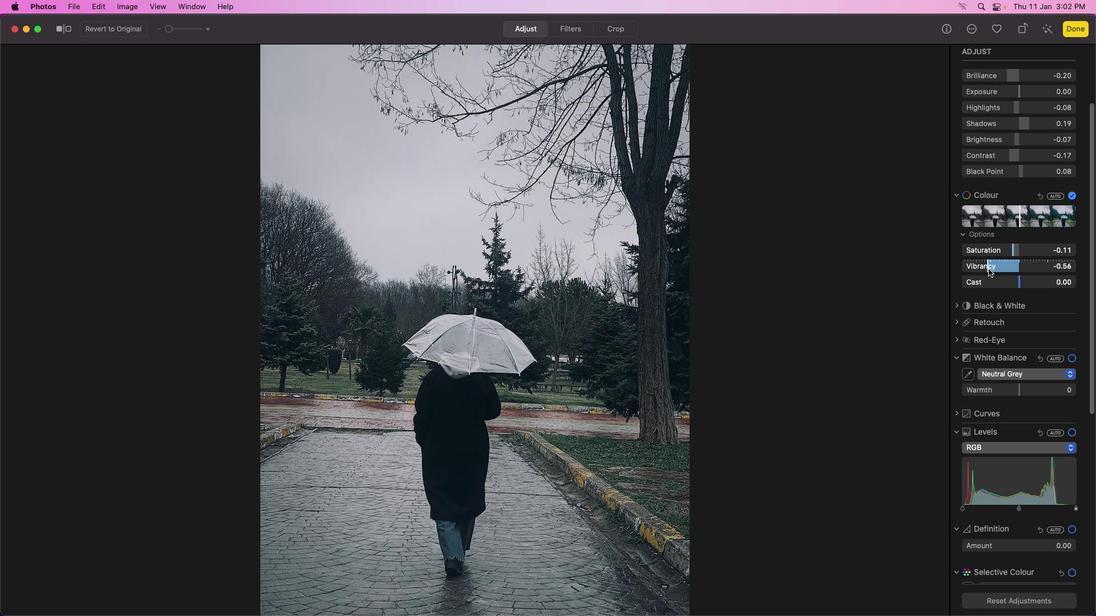 
Action: Mouse pressed left at (987, 269)
Screenshot: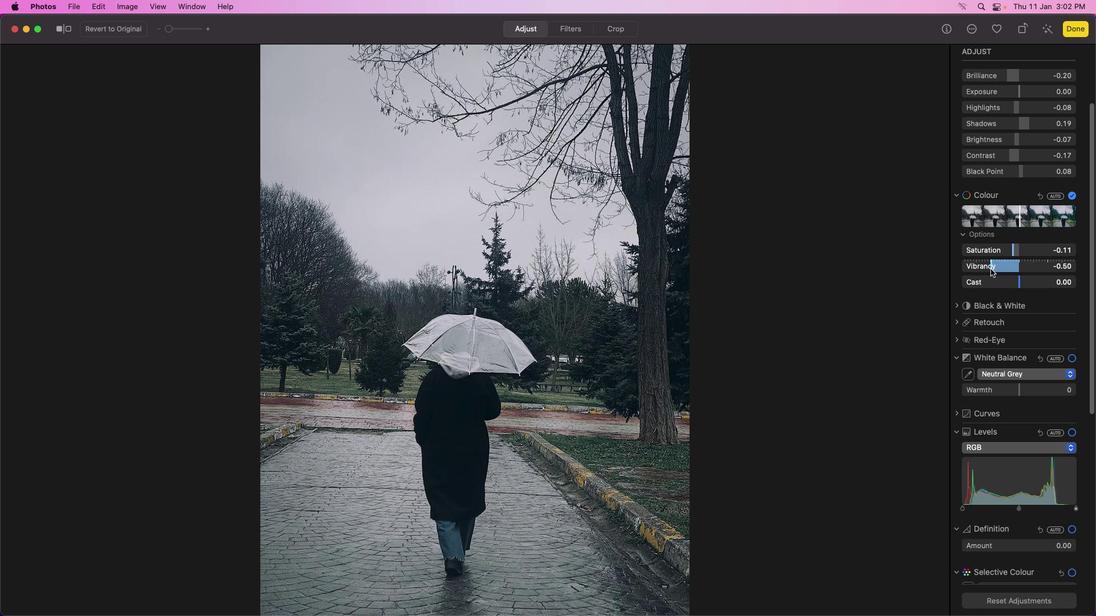 
Action: Mouse moved to (990, 268)
Screenshot: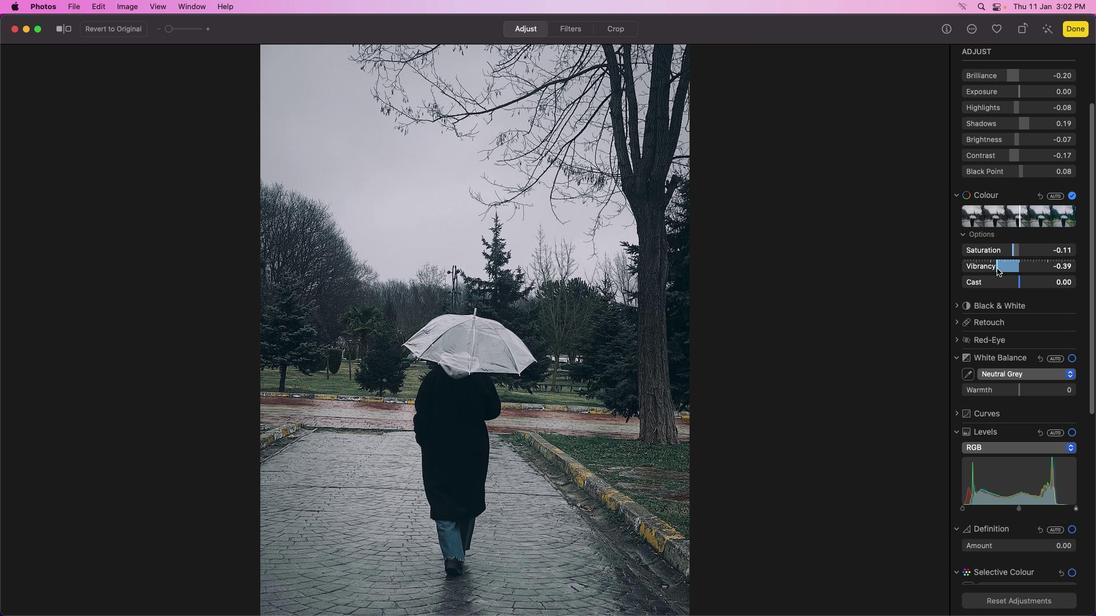 
Action: Mouse pressed left at (990, 268)
Screenshot: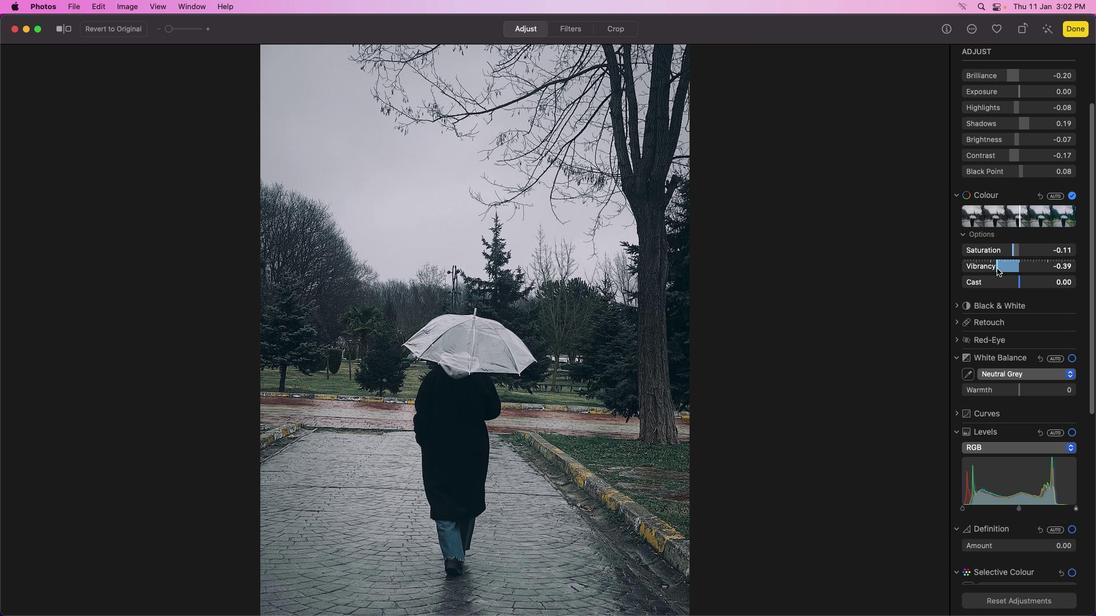 
Action: Mouse moved to (997, 268)
Screenshot: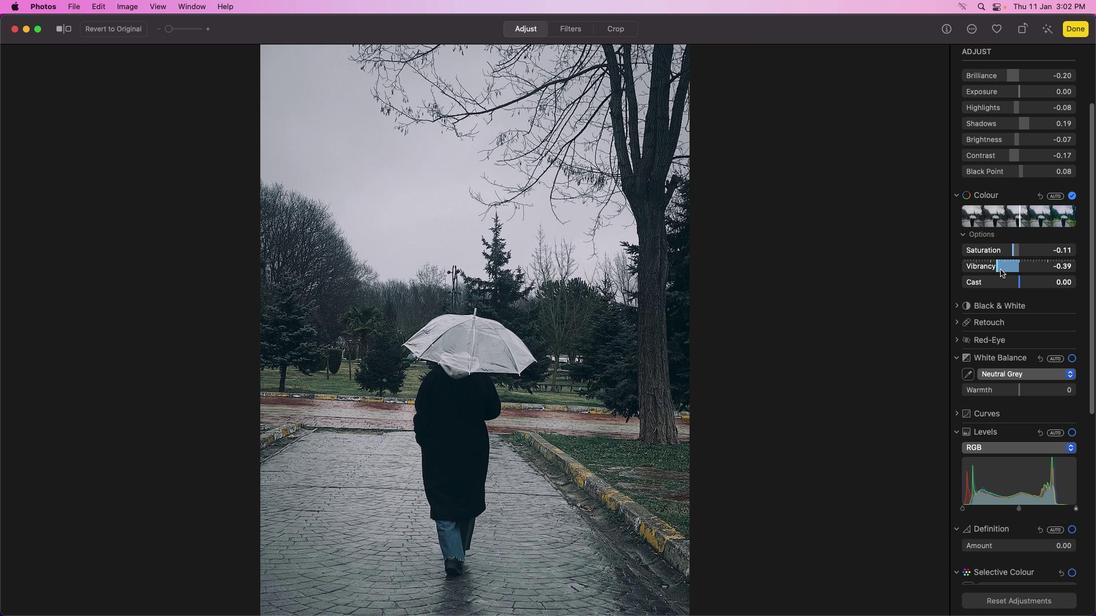 
Action: Mouse pressed left at (997, 268)
Screenshot: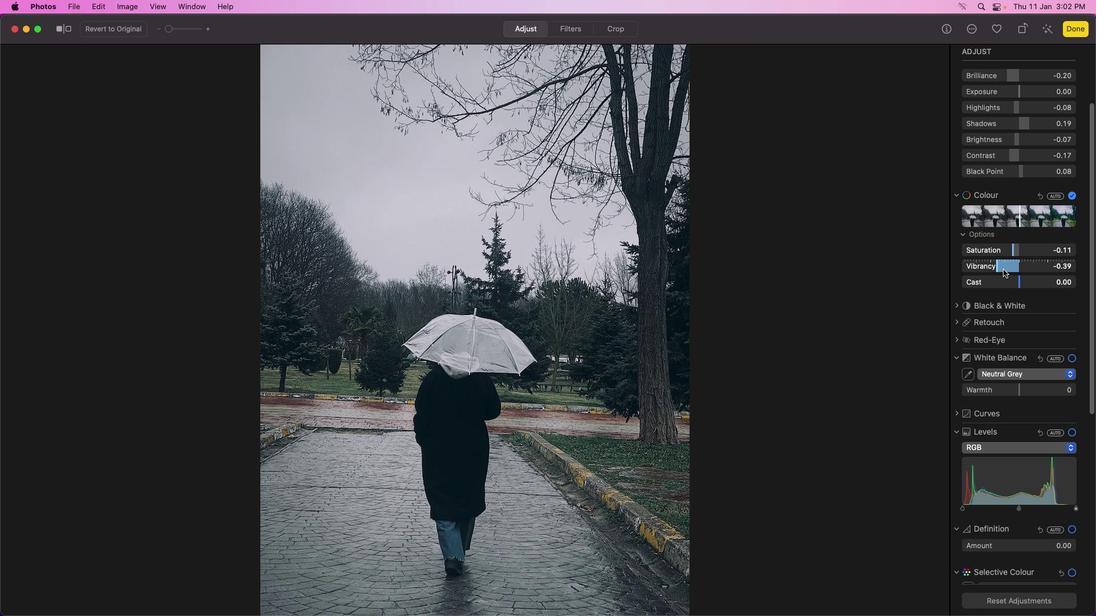 
Action: Mouse moved to (1003, 269)
Screenshot: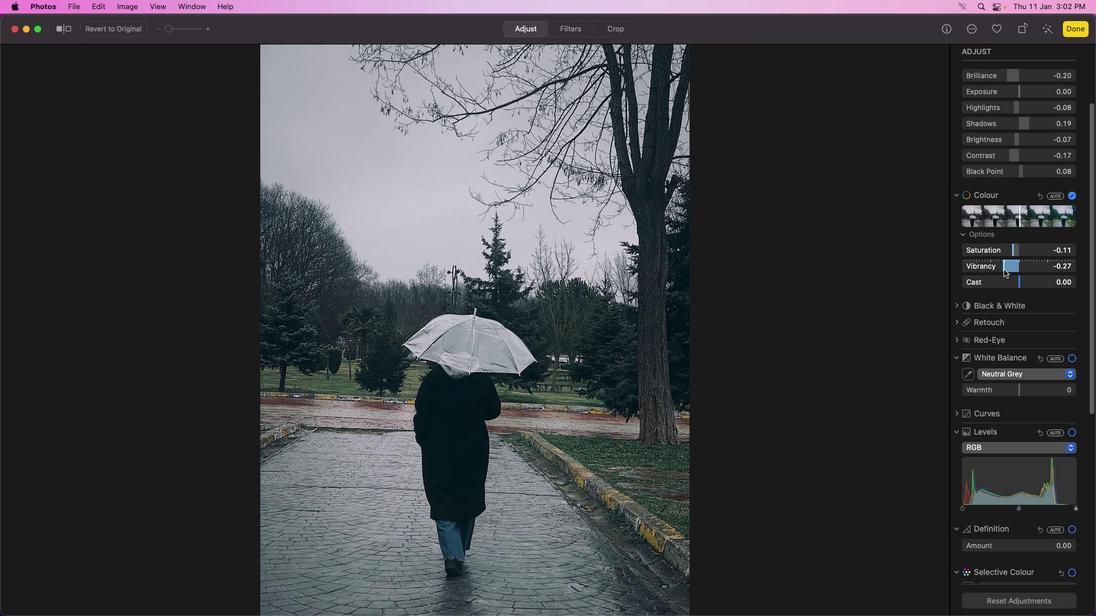 
Action: Mouse pressed left at (1003, 269)
Screenshot: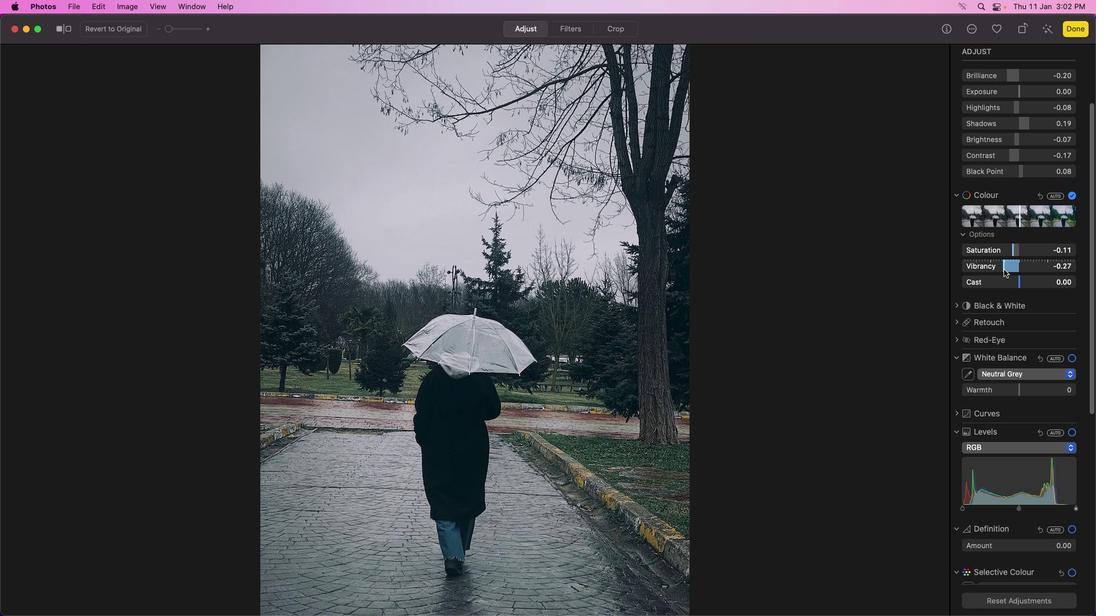 
Action: Mouse moved to (1020, 283)
Screenshot: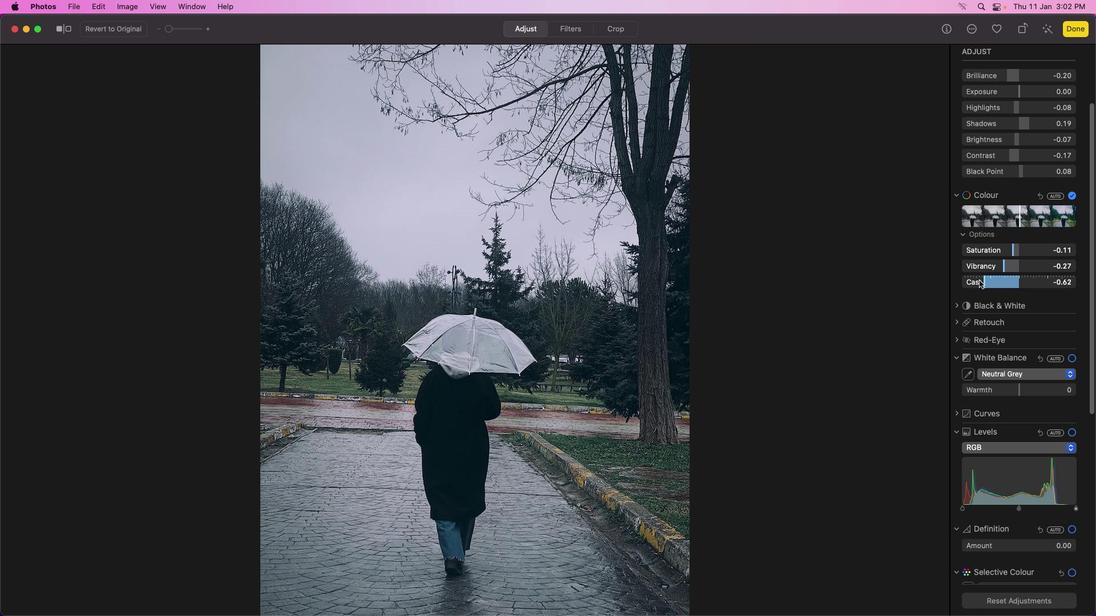 
Action: Mouse pressed left at (1020, 283)
Screenshot: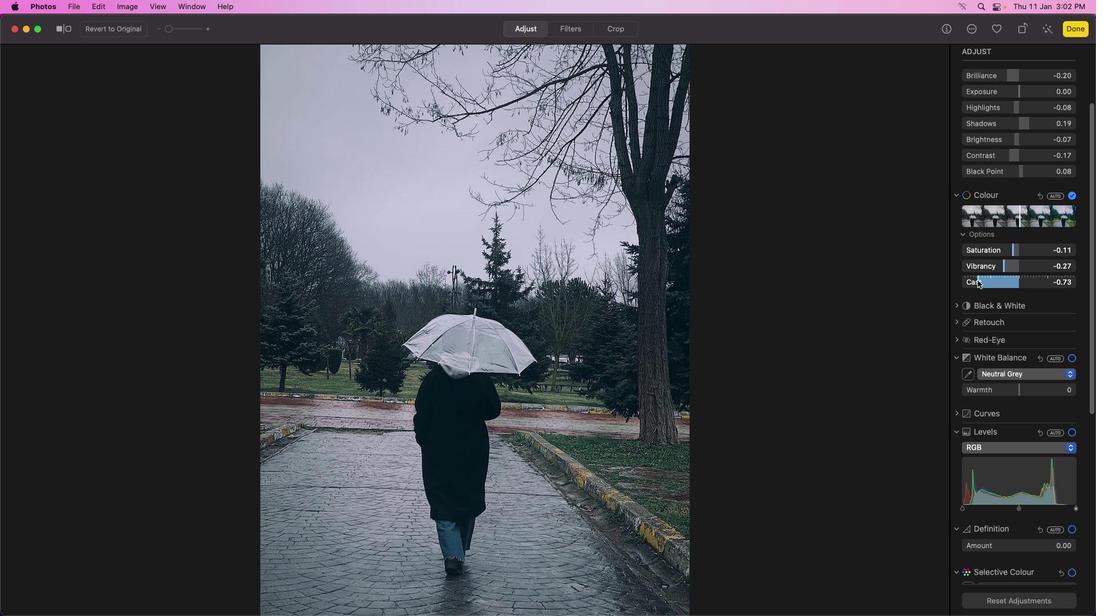 
Action: Mouse moved to (966, 310)
